 Task: Review and update tasks in the Employee Onboarding project, including assigning tasks and setting due dates.
Action: Mouse moved to (1038, 169)
Screenshot: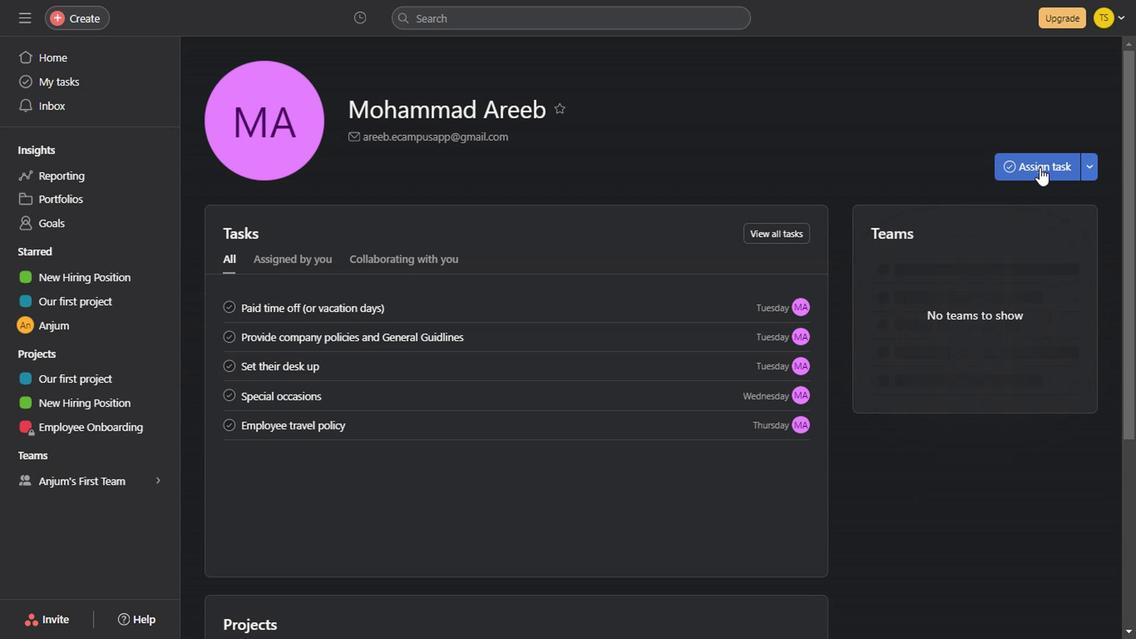 
Action: Mouse pressed left at (1038, 169)
Screenshot: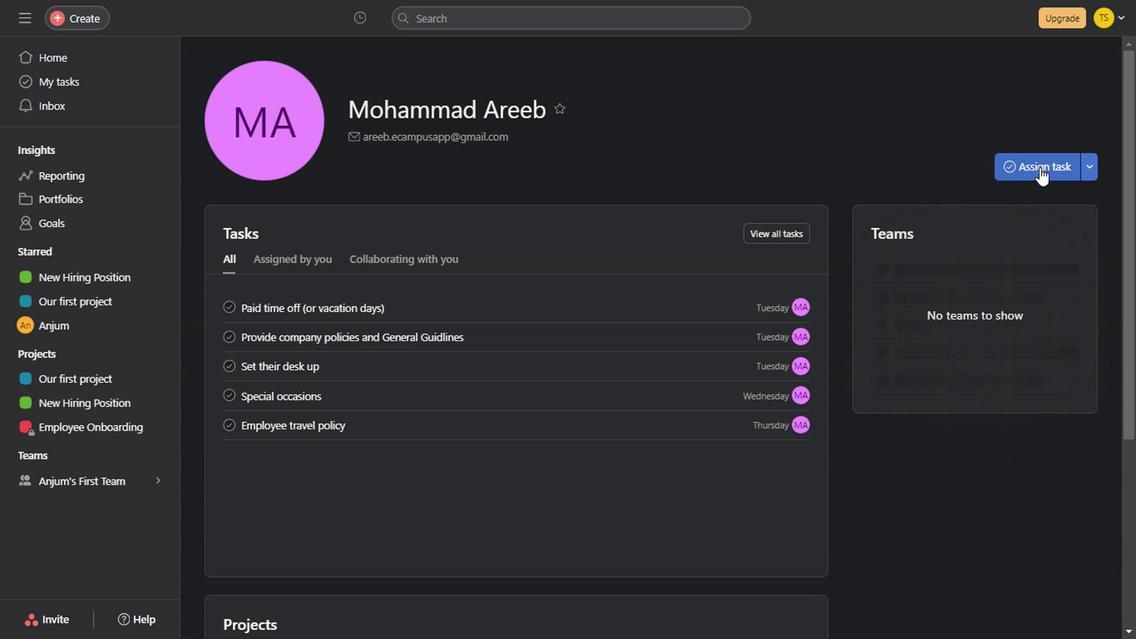 
Action: Mouse moved to (813, 424)
Screenshot: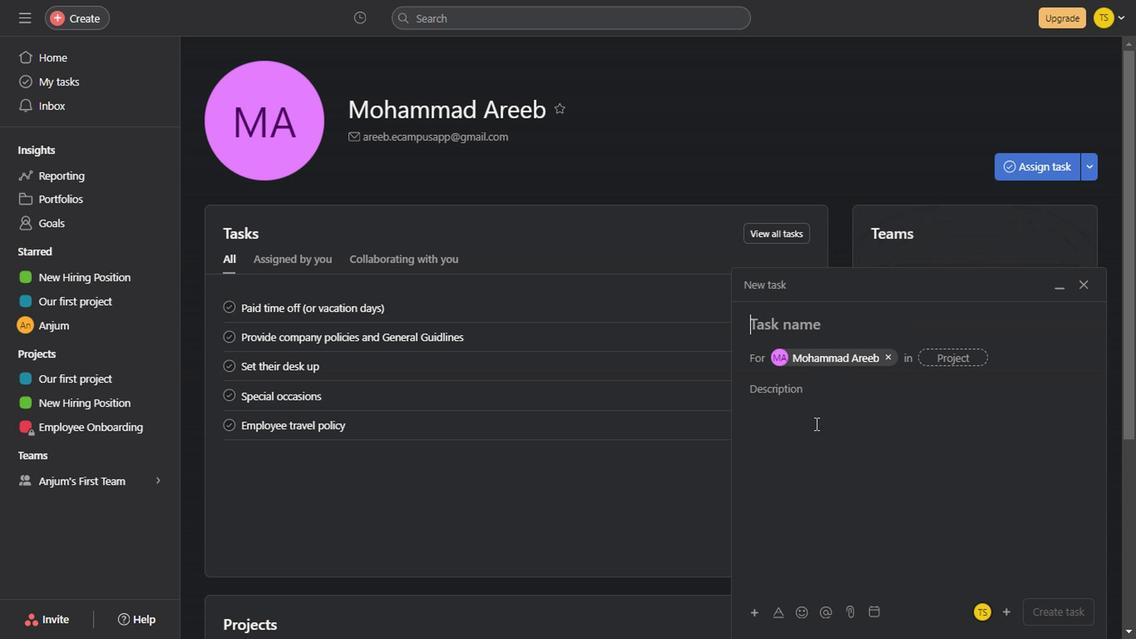 
Action: Mouse pressed left at (813, 424)
Screenshot: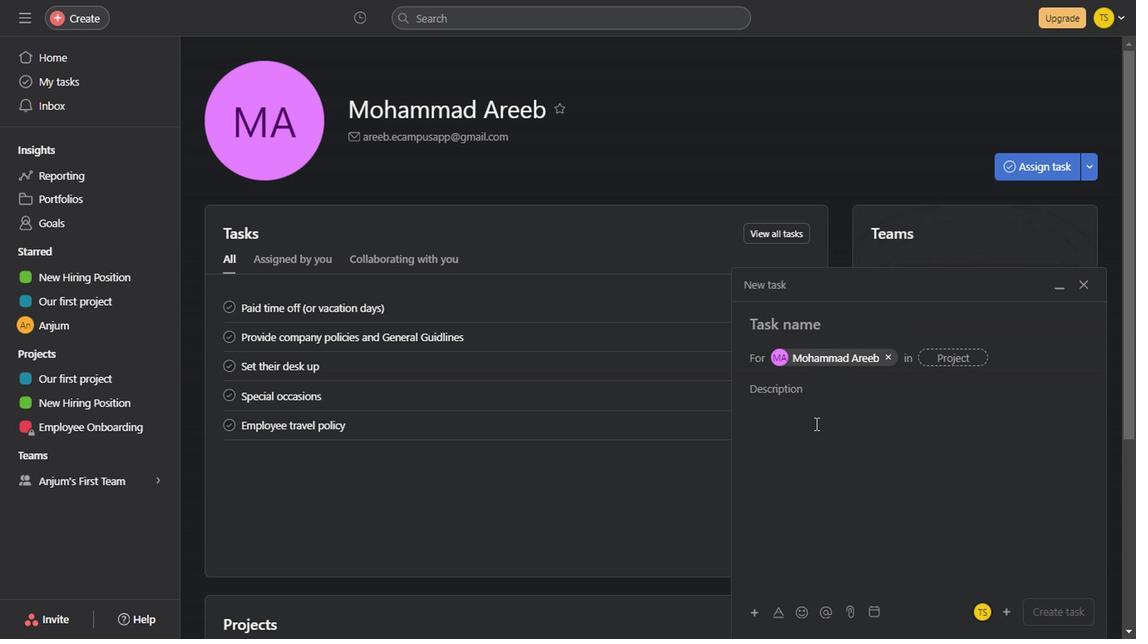 
Action: Key pressed <Key.shift>Hi<Key.space><Key.shift>Areeb,<Key.enter><Key.enter><Key.shift>Here's<Key.space>below<Key.space>the<Key.backspace><Key.backspace><Key.backspace><Key.backspace><Key.space>your<Key.space>to<Key.space>do<Key.space>task<Key.space>list<Key.shift_r>:<Key.enter><Key.enter><Key.shift><Key.backspace><Key.enter><Key.enter><Key.backspace>1.<Key.space><Key.shift><Key.shift><Key.shift><Key.shift><Key.shift><Key.shift><Key.shift><Key.shift><Key.shift><Key.shift><Key.shift><Key.shift><Key.shift><Key.shift><Key.shift><Key.shift><Key.shift><Key.shift><Key.shift><Key.shift><Key.shift><Key.shift><Key.shift><Key.shift><Key.shift><Key.shift><Key.shift><Key.shift><Key.shift><Key.shift><Key.shift><Key.shift><Key.shift><Key.shift><Key.shift><Key.shift><Key.shift><Key.shift><Key.shift>Backlinks<Key.space>of<Key.space>spec<Key.backspace>cific<Key.space>pages<Key.space>in<Key.space><Key.shift_r><Key.shift_r>O<Key.shift>G<Key.shift>C<Key.enter><Key.shift>Blogs<Key.space>for<Key.space><Key.shift_r>O<Key.shift>GC,<Key.space><Key.shift_r>O<Key.shift>D<Key.shift>C,<Key.space><Key.shift>B<Key.shift_r>L<Key.shift>S<Key.space><Key.shift><Key.shift><Key.shift><Key.shift><Key.shift><Key.shift><Key.shift><Key.shift><Key.shift><Key.shift><Key.shift><Key.shift><Key.shift><Key.shift><Key.shift><Key.shift><Key.shift><Key.shift><Key.shift><Key.shift><Key.shift><Key.shift><Key.shift>%&<Key.backspace><Key.backspace><Key.shift><Key.shift><Key.shift><Key.shift><Key.shift><Key.shift><Key.shift><Key.shift>Z<Key.backspace><Key.shift_r><Key.shift_r><Key.shift_r><Key.shift_r>&<Key.space><Key.shift>DE<Key.shift><Key.shift>C.<Key.up><Key.right><Key.right><Key.left>.<Key.down><Key.enter><Key.shift>Social<Key.space><Key.shift_r><Key.shift_r>Media<Key.space>post<Key.space>for<Key.space><Key.shift>Christmas.<Key.enter><Key.shift>Socia;l<Key.backspace><Key.backspace>l<Key.space><Key.shift_r>Media<Key.space><Key.shift_r>P<Key.backspace>post<Key.space>for<Key.space><Key.shift_r><Key.shift_r>New<Key.space><Key.shift_r><Key.shift_r><Key.shift_r><Key.shift_r>Year.<Key.enter><Key.shift>R<Key.backspace><Key.shift><Key.shift><Key.shift><Key.shift><Key.shift><Key.shift>Fevicon<Key.space>for<Key.space><Key.shift><Key.shift><Key.shift><Key.shift><Key.shift><Key.shift><Key.shift>DEC<Key.space><Key.shift_r><Key.shift_r><Key.shift_r><Key.shift_r><Key.shift_r><Key.shift_r><Key.shift_r>Blog.<Key.enter><Key.enter><Key.enter><Key.shift><Key.shift><Key.shift>Thanks
Screenshot: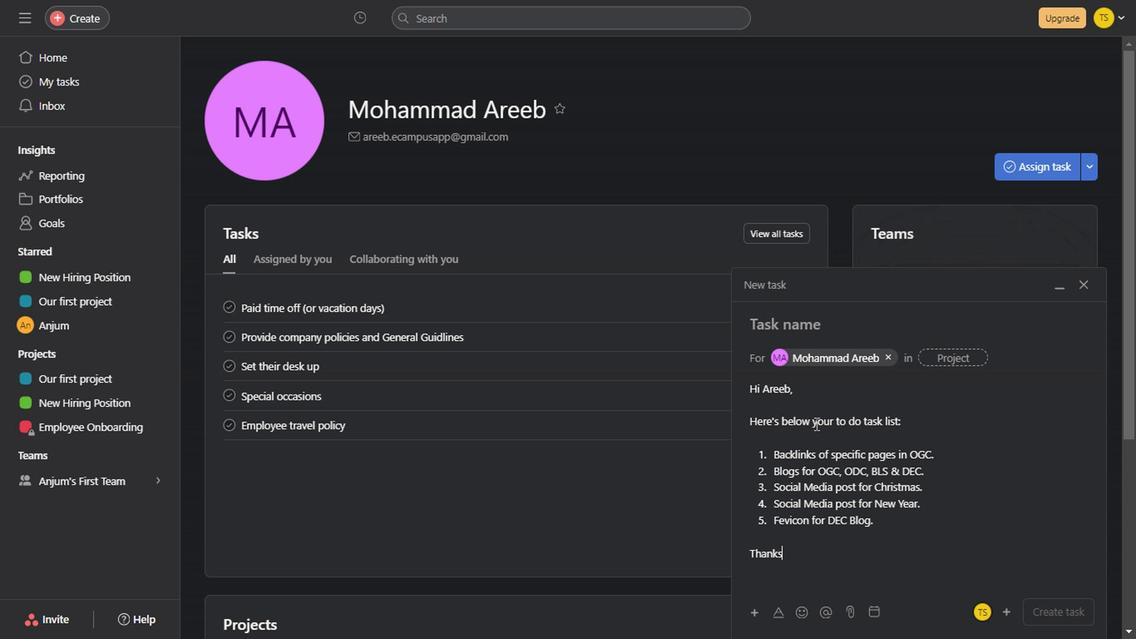
Action: Mouse moved to (804, 604)
Screenshot: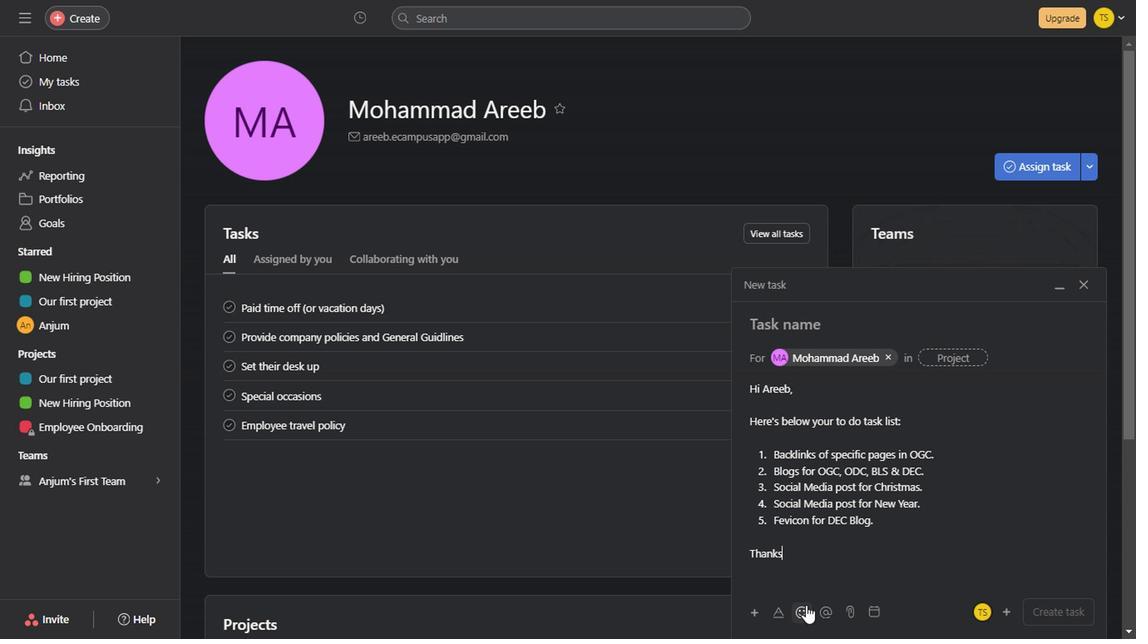 
Action: Mouse pressed left at (804, 604)
Screenshot: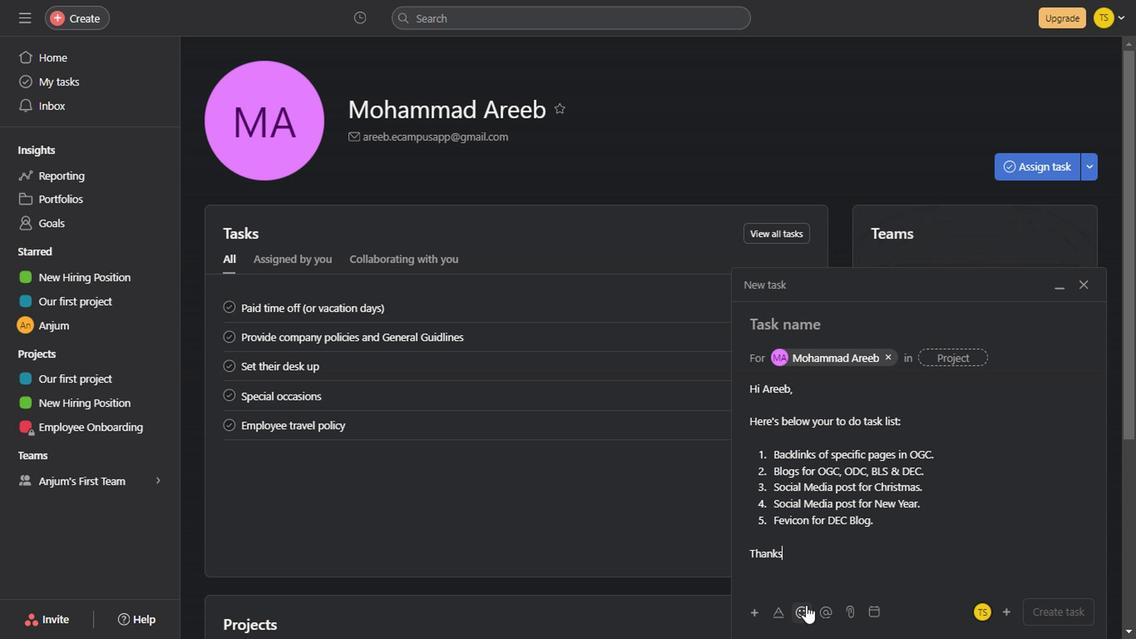 
Action: Mouse moved to (923, 483)
Screenshot: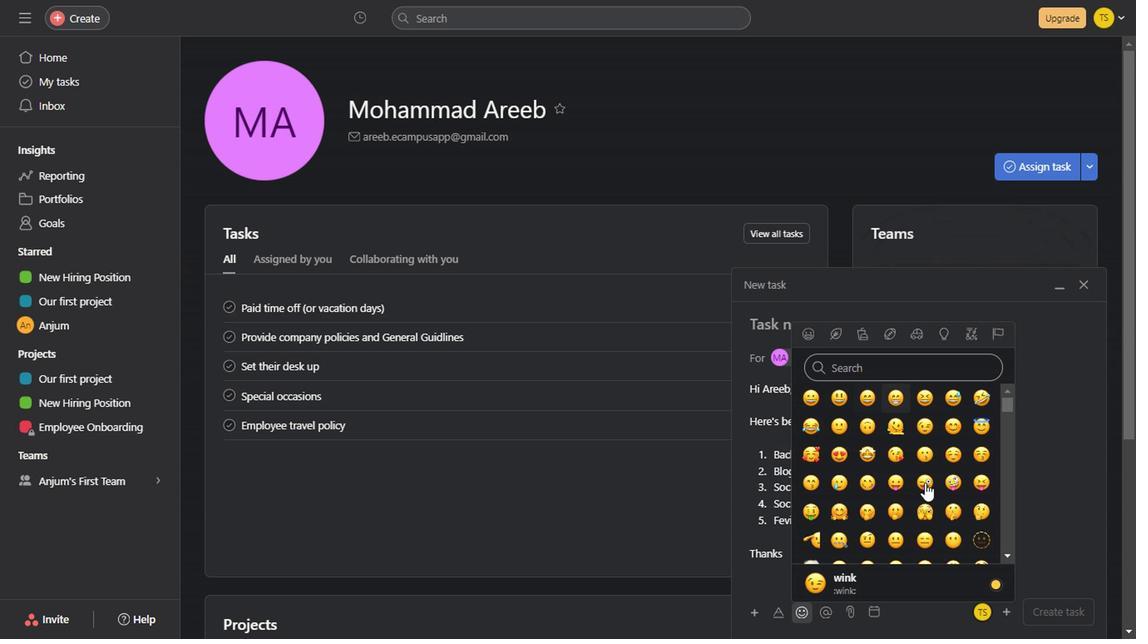 
Action: Mouse scrolled (923, 482) with delta (0, -1)
Screenshot: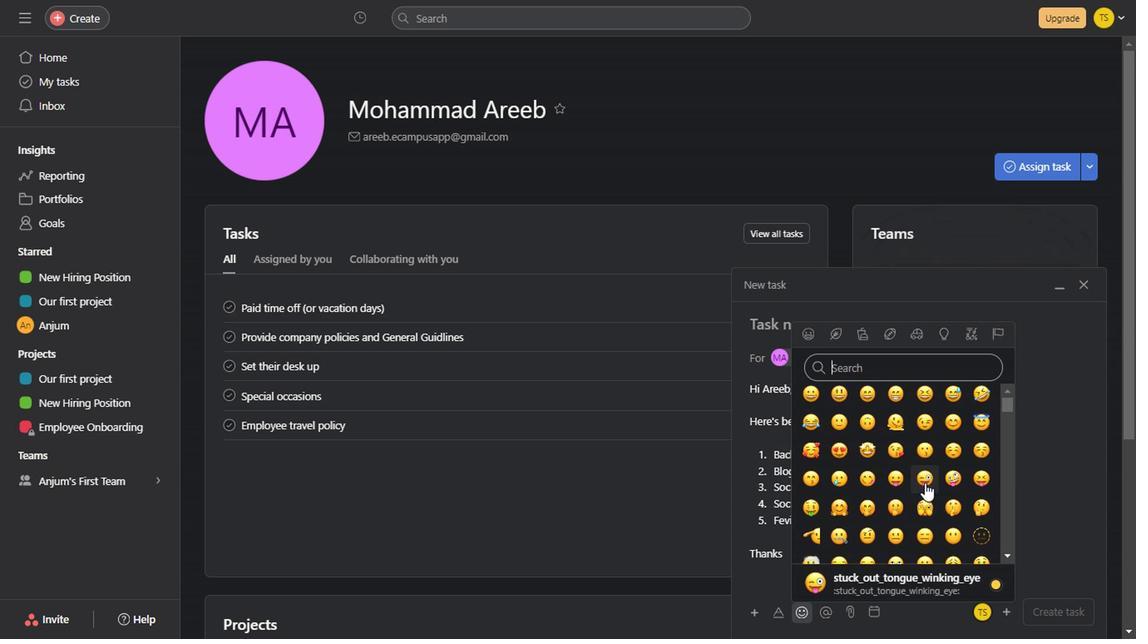 
Action: Mouse scrolled (923, 482) with delta (0, -1)
Screenshot: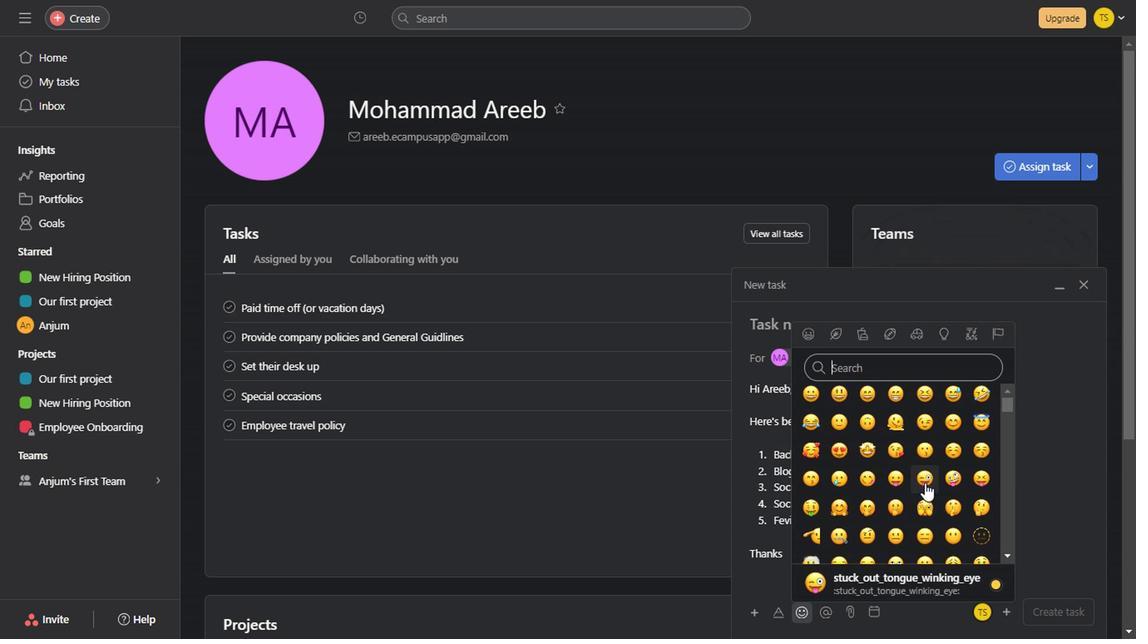
Action: Mouse scrolled (923, 482) with delta (0, -1)
Screenshot: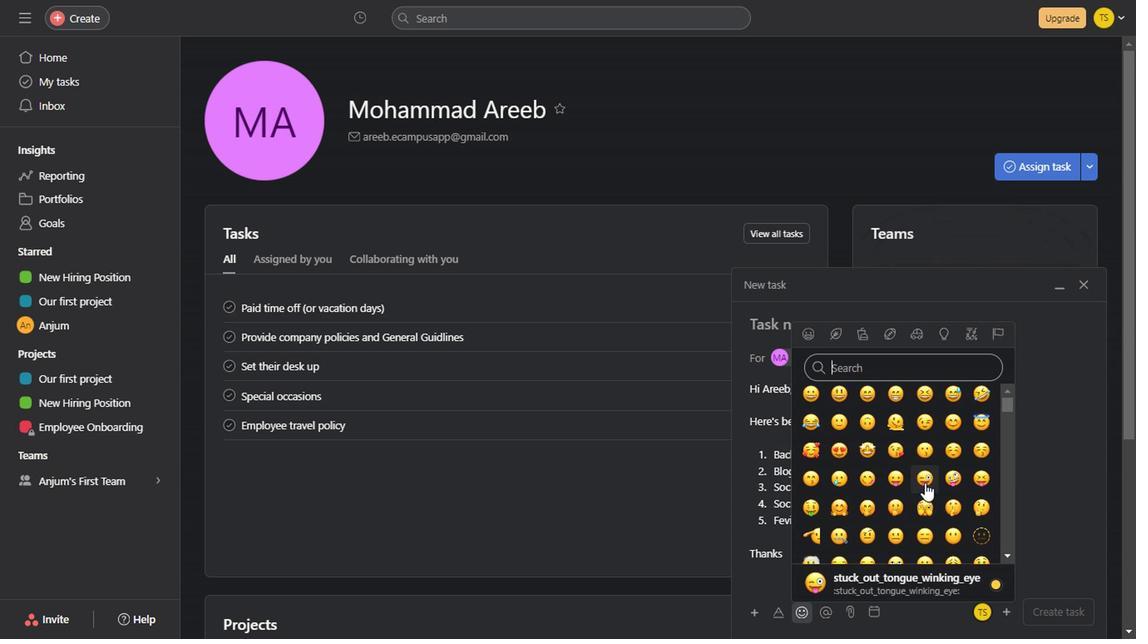 
Action: Mouse scrolled (923, 482) with delta (0, -1)
Screenshot: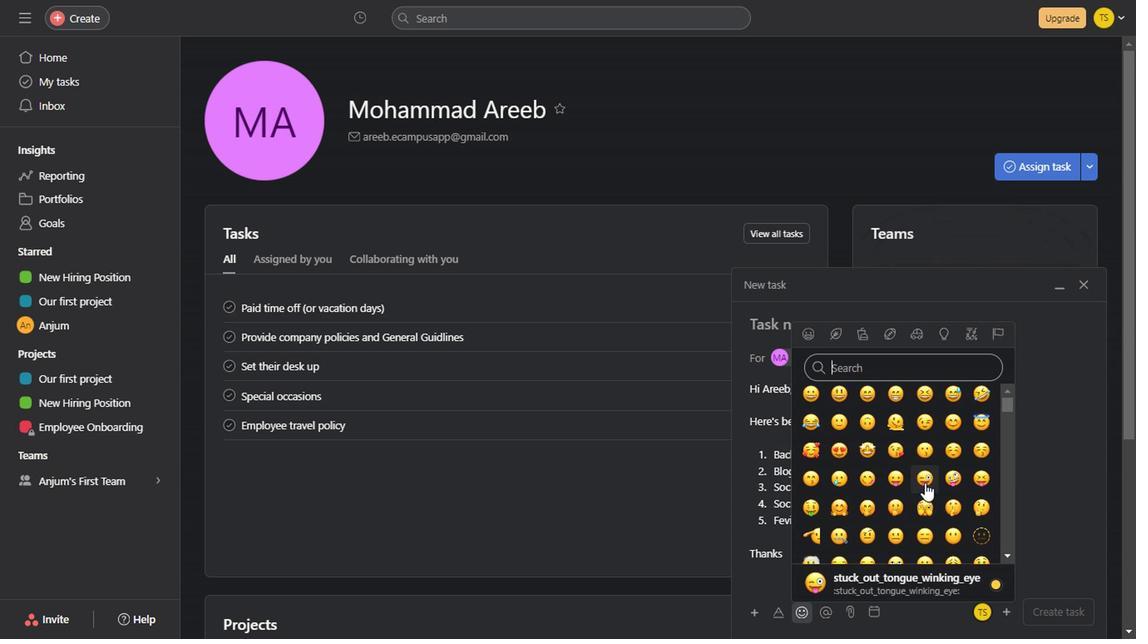 
Action: Mouse scrolled (923, 482) with delta (0, -1)
Screenshot: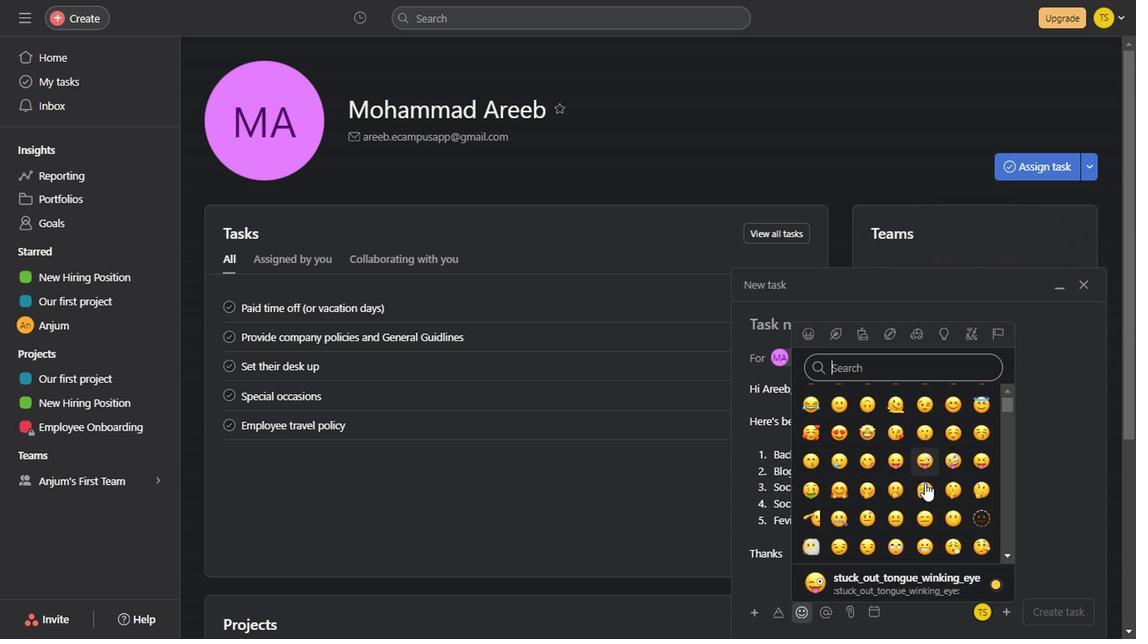 
Action: Mouse scrolled (923, 482) with delta (0, -1)
Screenshot: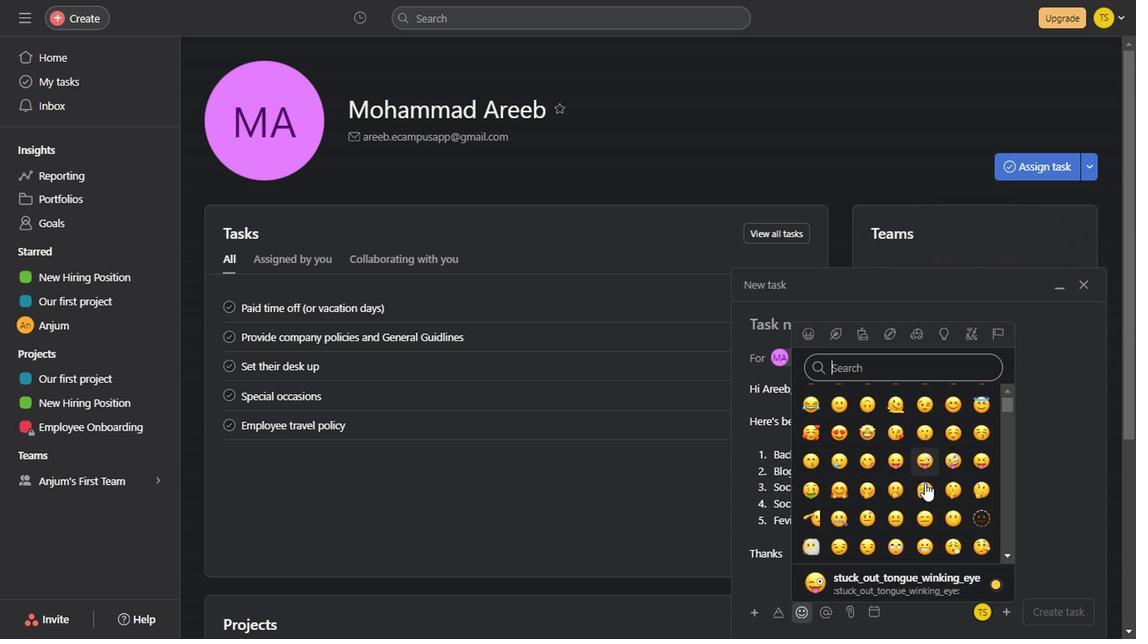 
Action: Mouse scrolled (923, 482) with delta (0, -1)
Screenshot: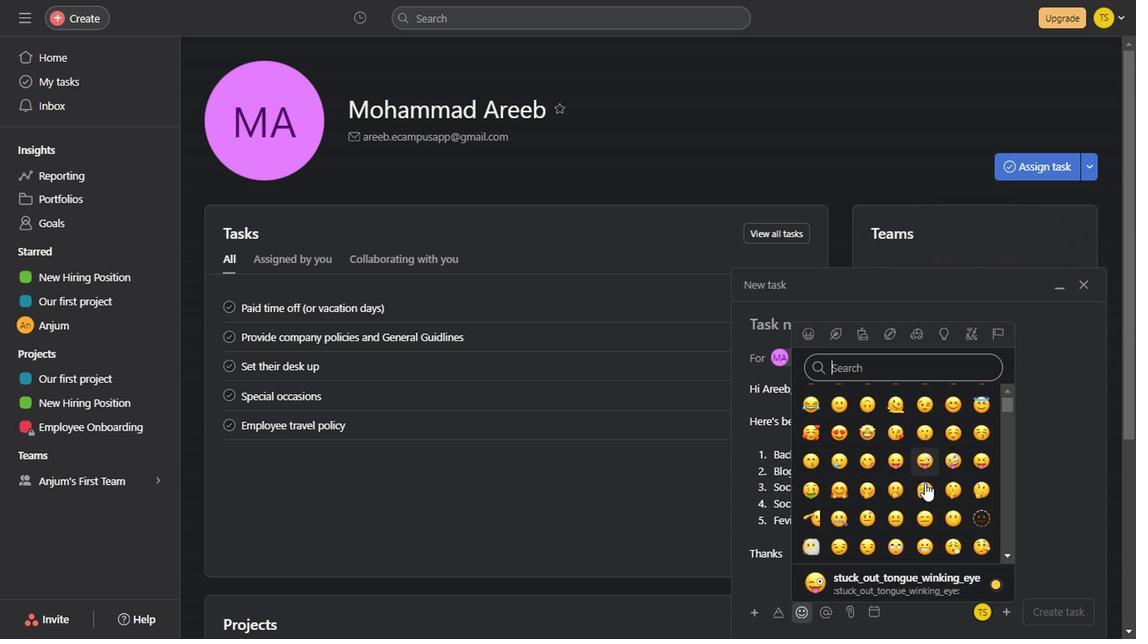 
Action: Mouse scrolled (923, 482) with delta (0, -1)
Screenshot: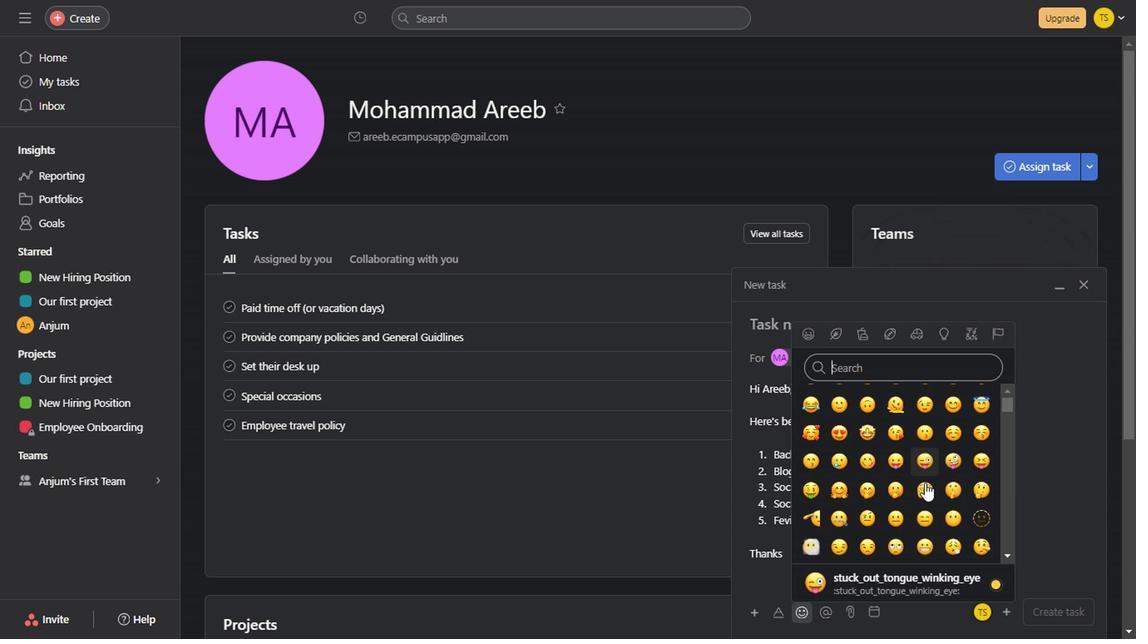 
Action: Mouse scrolled (923, 482) with delta (0, -1)
Screenshot: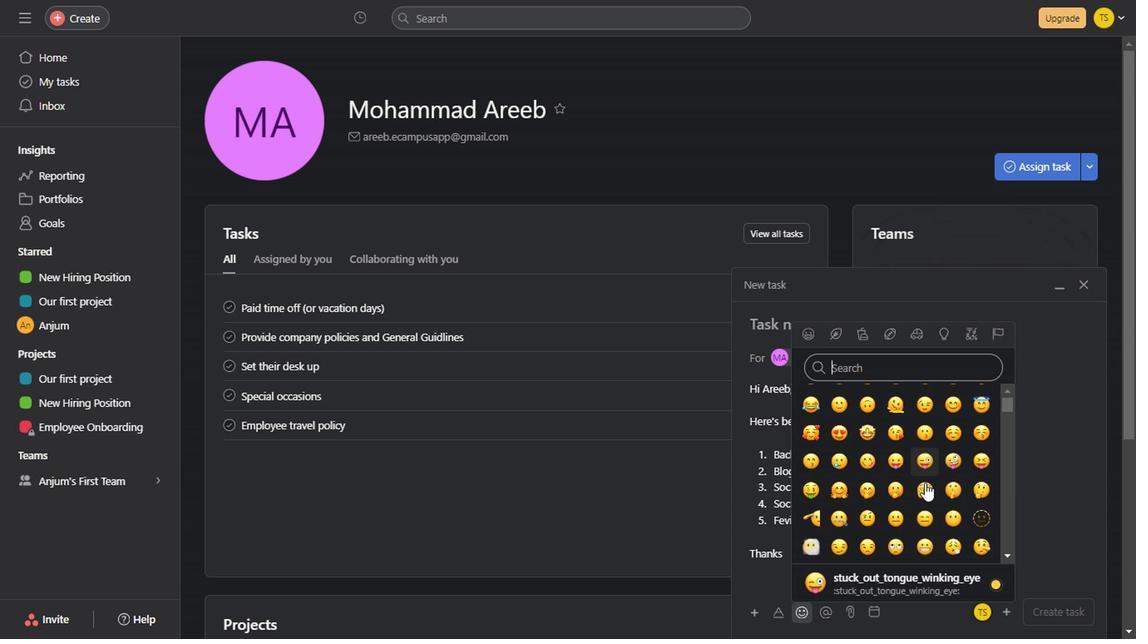 
Action: Mouse scrolled (923, 482) with delta (0, -1)
Screenshot: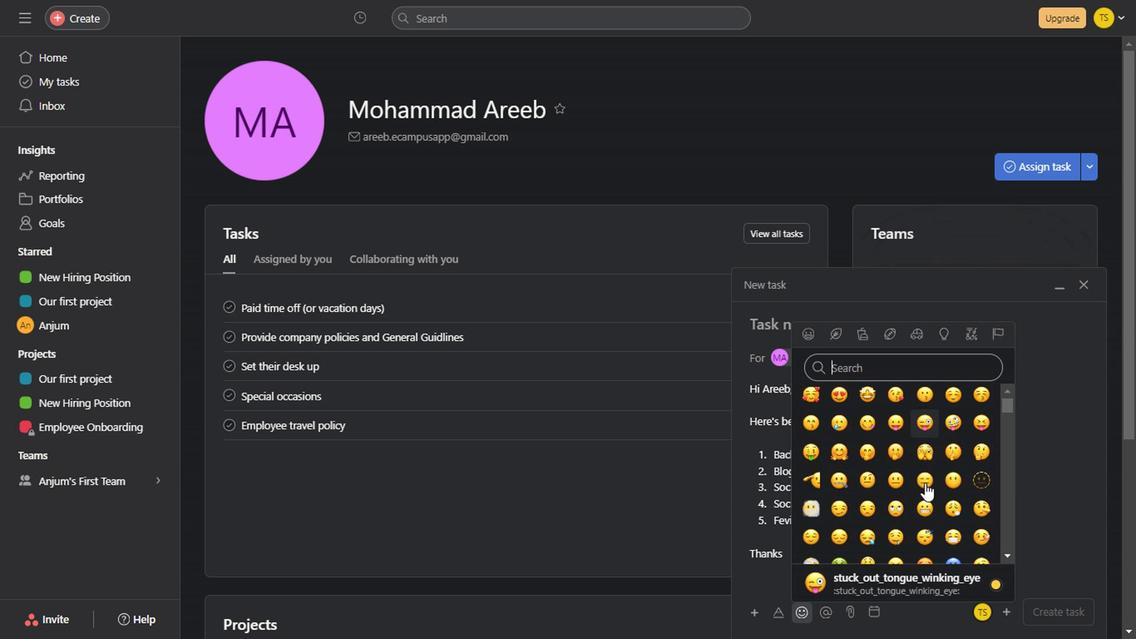 
Action: Mouse scrolled (923, 482) with delta (0, -1)
Screenshot: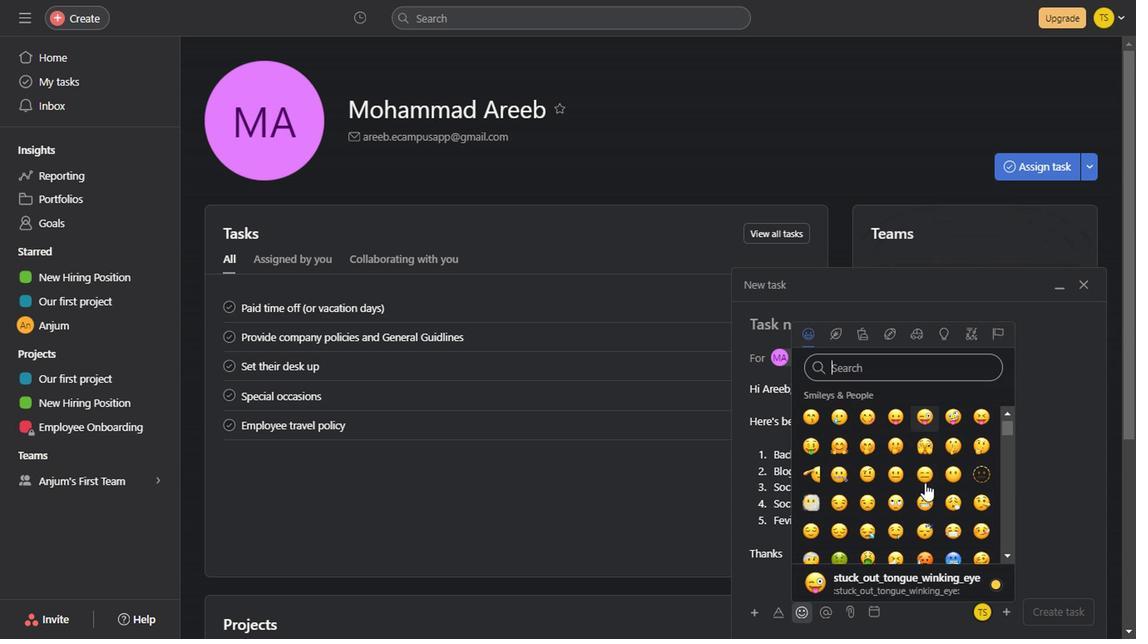 
Action: Mouse scrolled (923, 482) with delta (0, -1)
Screenshot: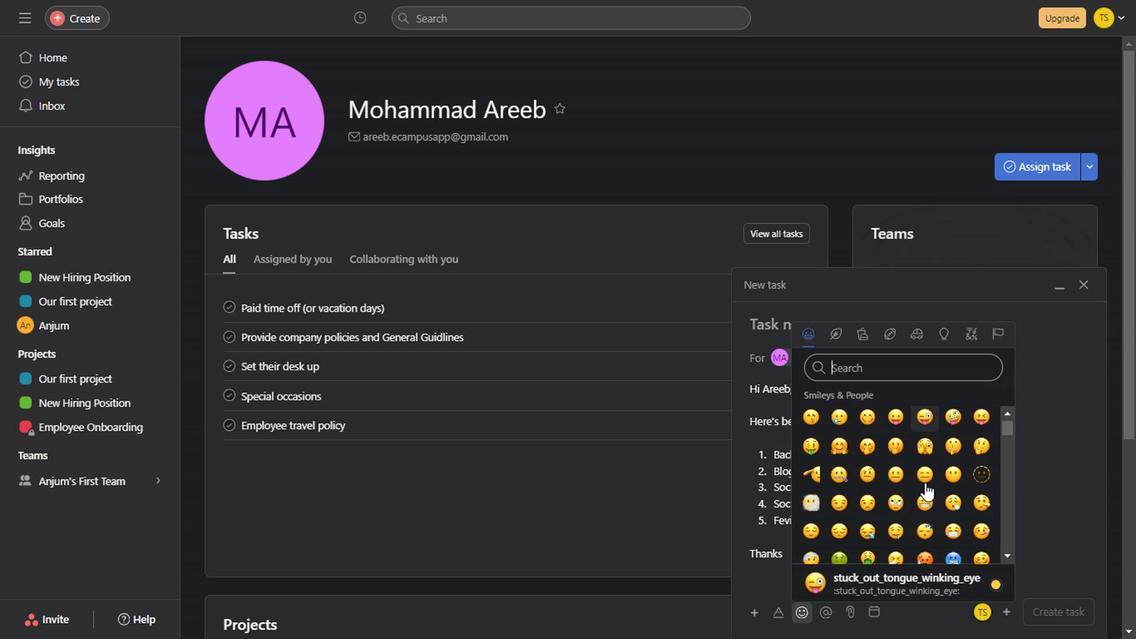 
Action: Mouse scrolled (923, 482) with delta (0, -1)
Screenshot: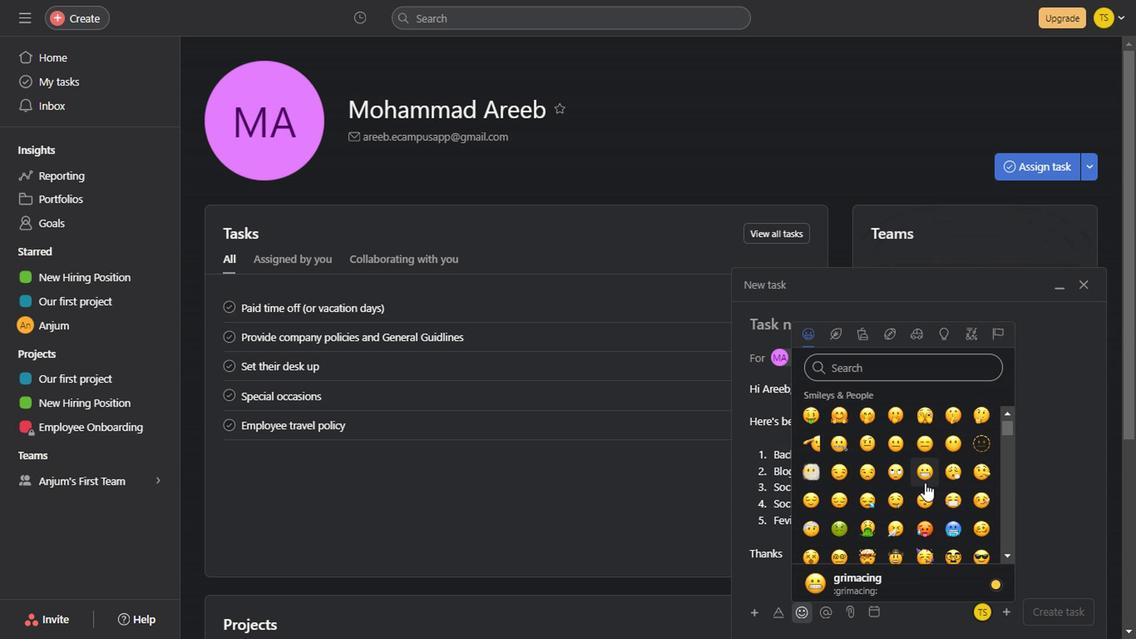 
Action: Mouse scrolled (923, 482) with delta (0, -1)
Screenshot: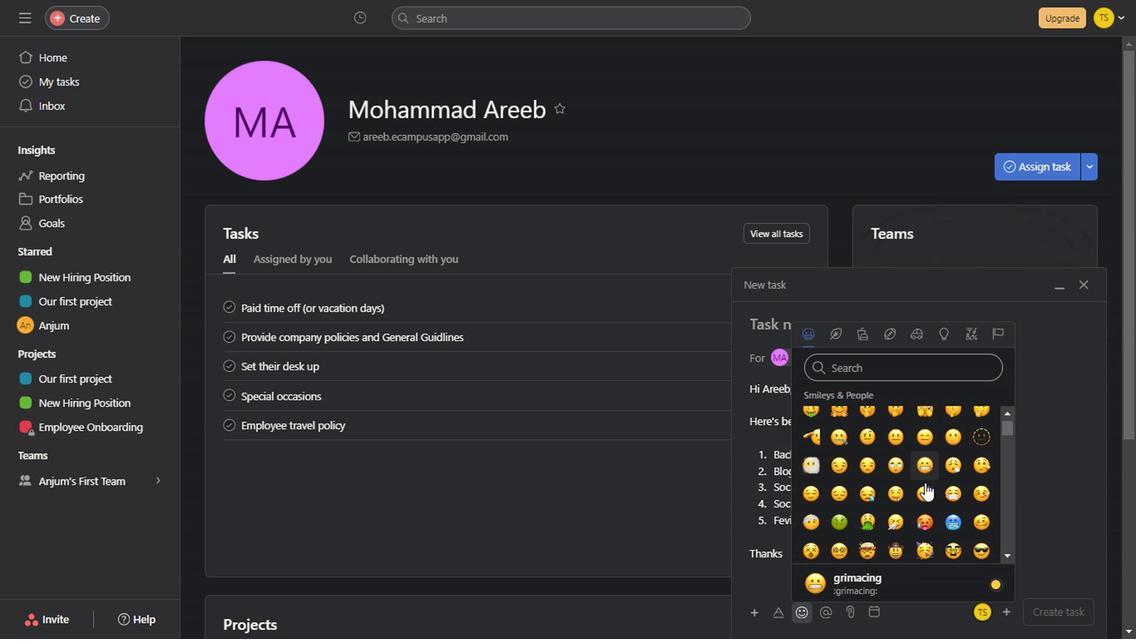 
Action: Mouse scrolled (923, 482) with delta (0, -1)
Screenshot: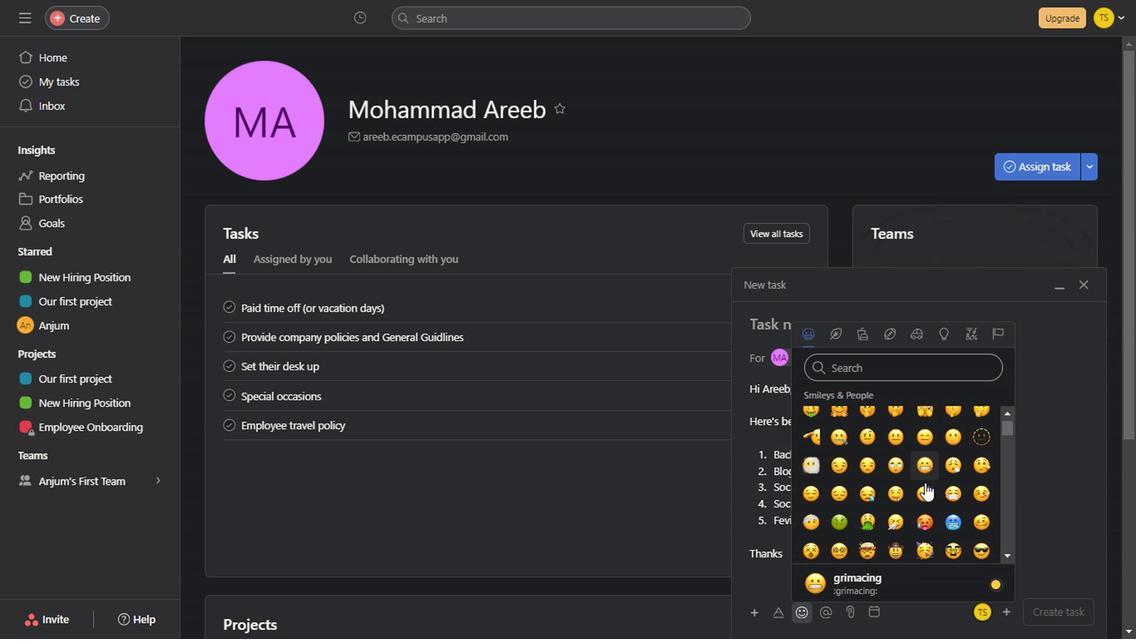 
Action: Mouse scrolled (923, 482) with delta (0, -1)
Screenshot: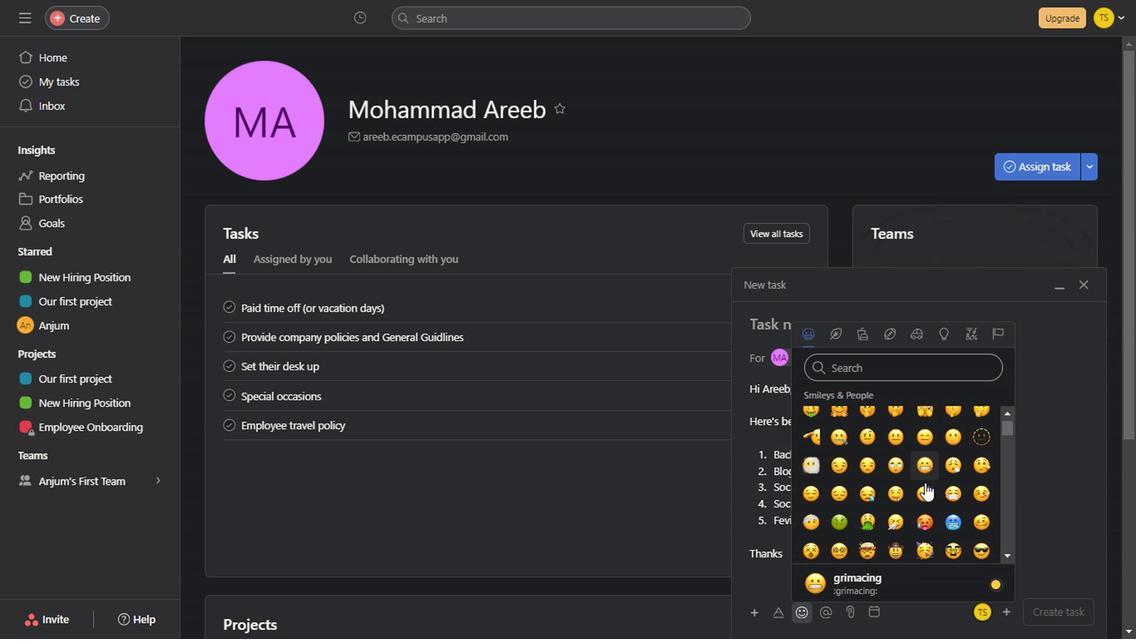 
Action: Mouse scrolled (923, 482) with delta (0, -1)
Screenshot: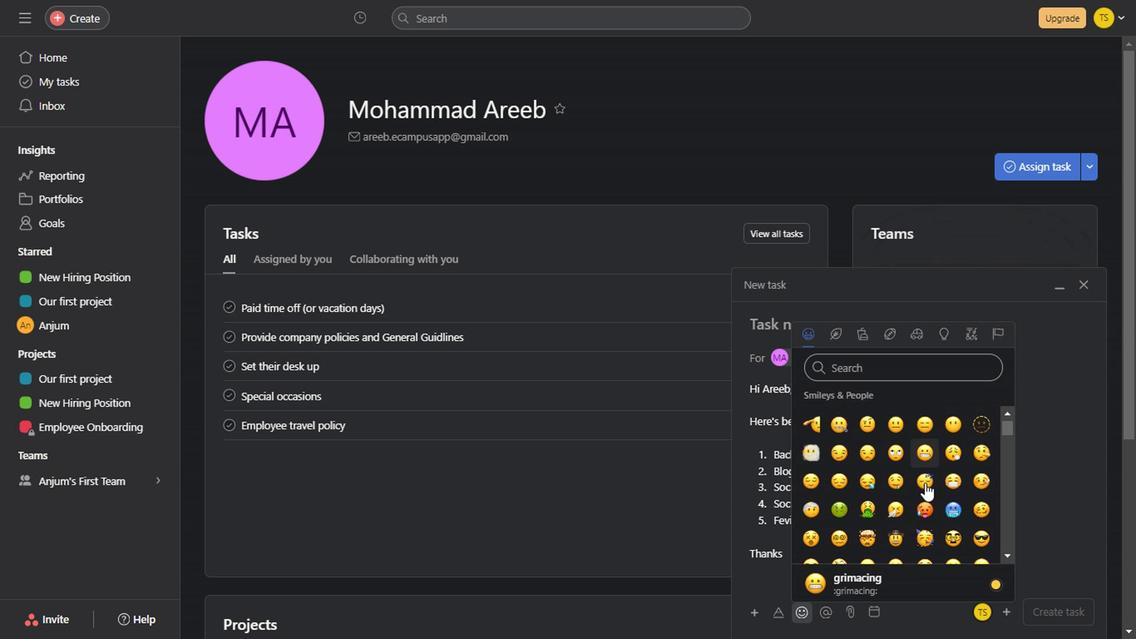 
Action: Mouse scrolled (923, 482) with delta (0, -1)
Screenshot: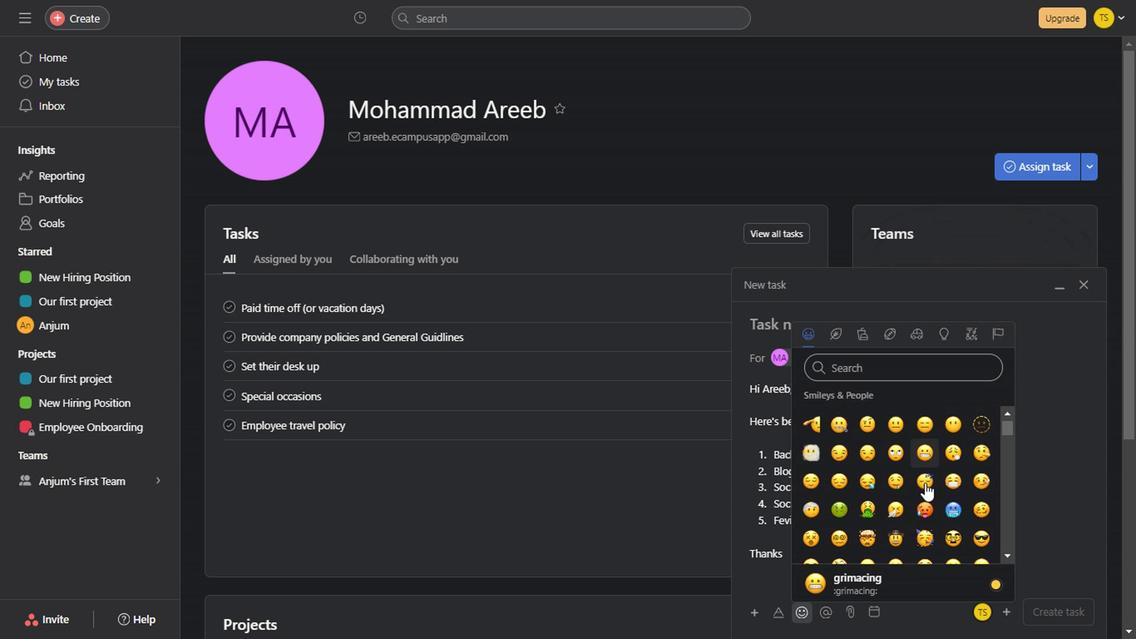 
Action: Mouse scrolled (923, 482) with delta (0, -1)
Screenshot: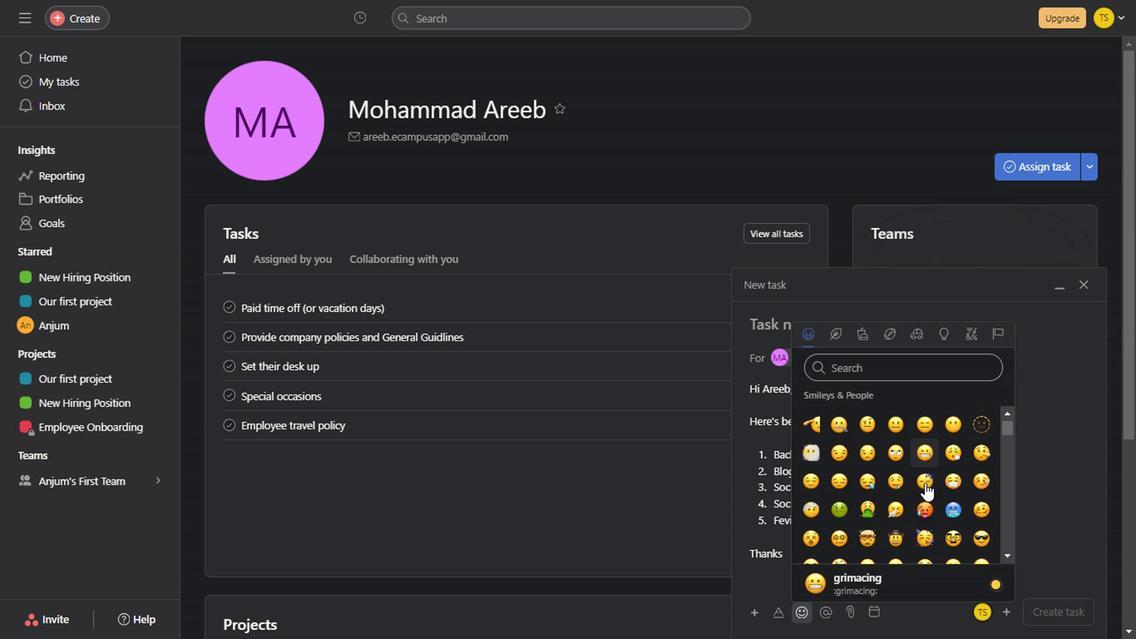 
Action: Mouse scrolled (923, 482) with delta (0, -1)
Screenshot: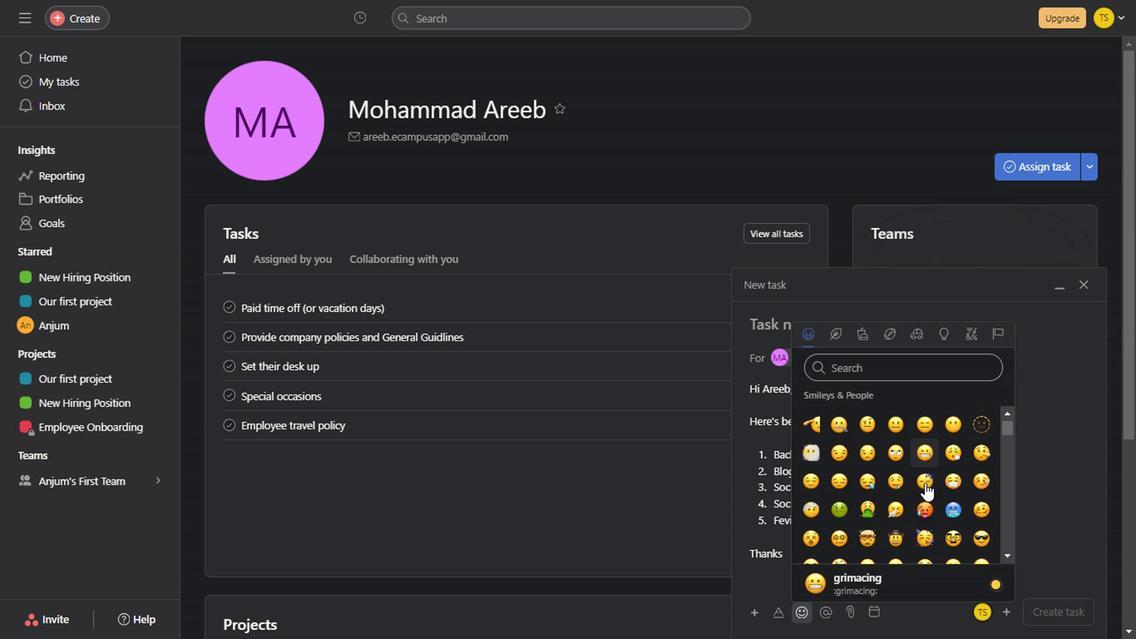 
Action: Mouse scrolled (923, 482) with delta (0, -1)
Screenshot: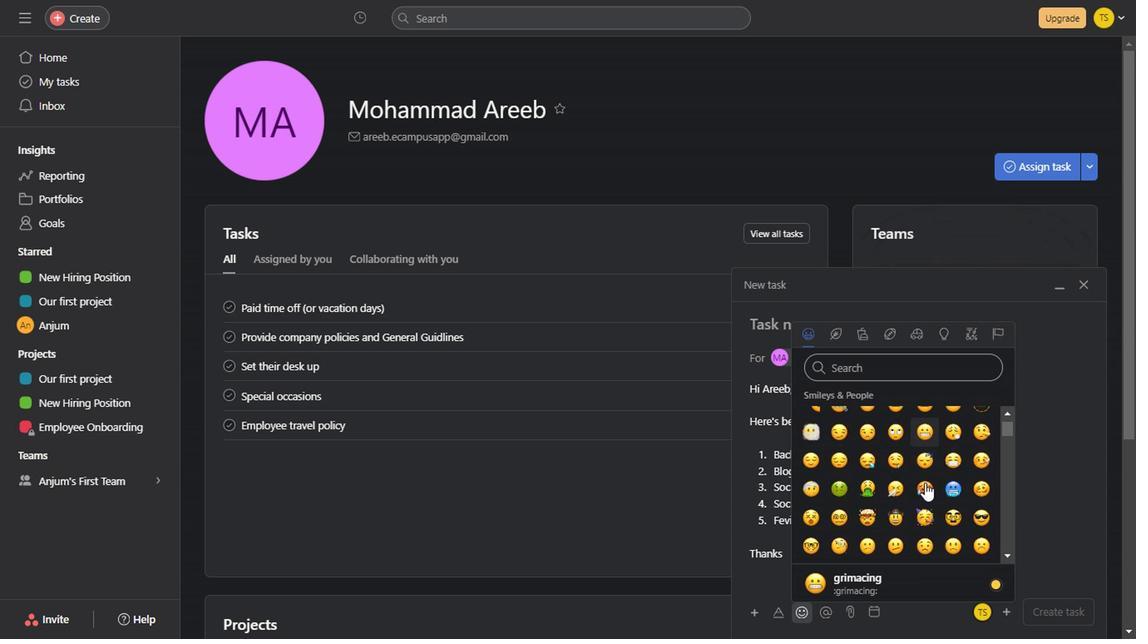 
Action: Mouse scrolled (923, 482) with delta (0, -1)
Screenshot: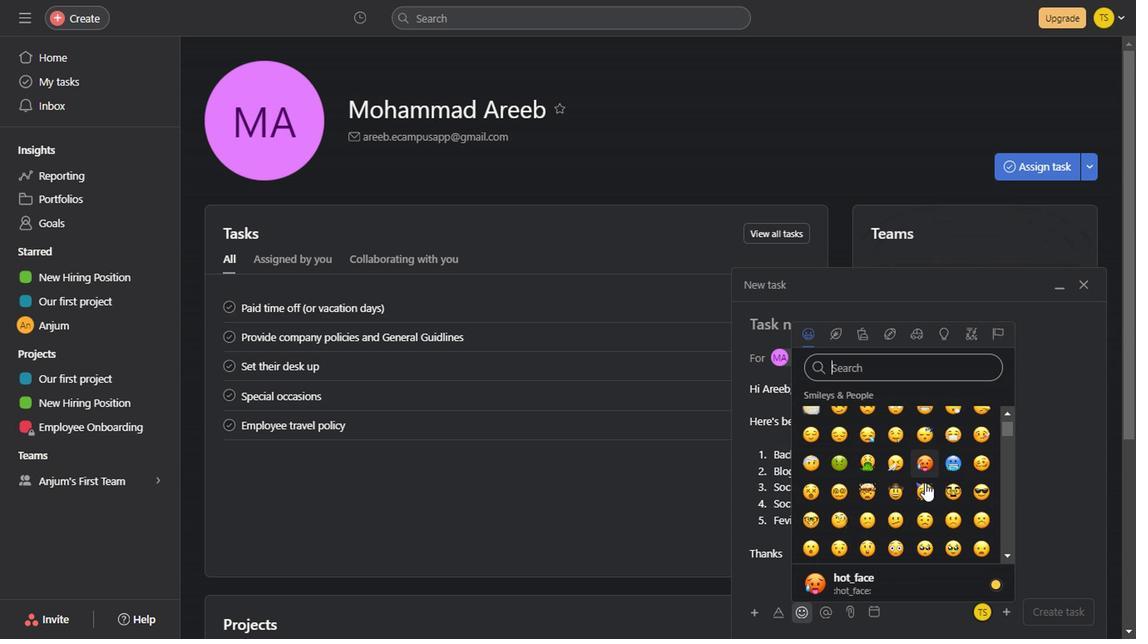 
Action: Mouse scrolled (923, 482) with delta (0, -1)
Screenshot: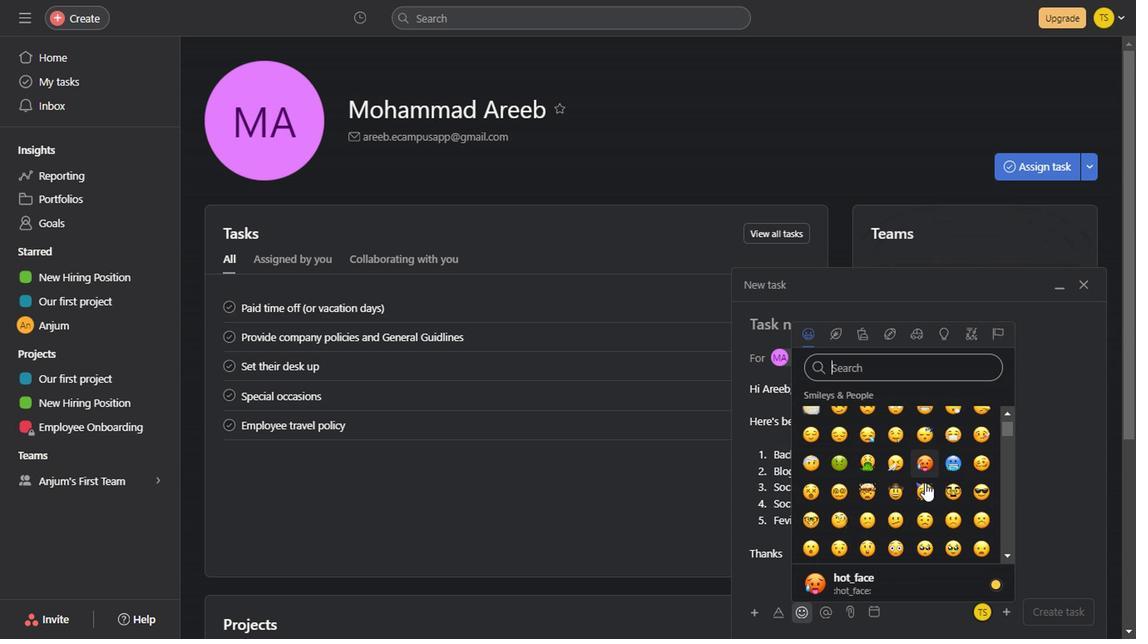 
Action: Mouse scrolled (923, 482) with delta (0, -1)
Screenshot: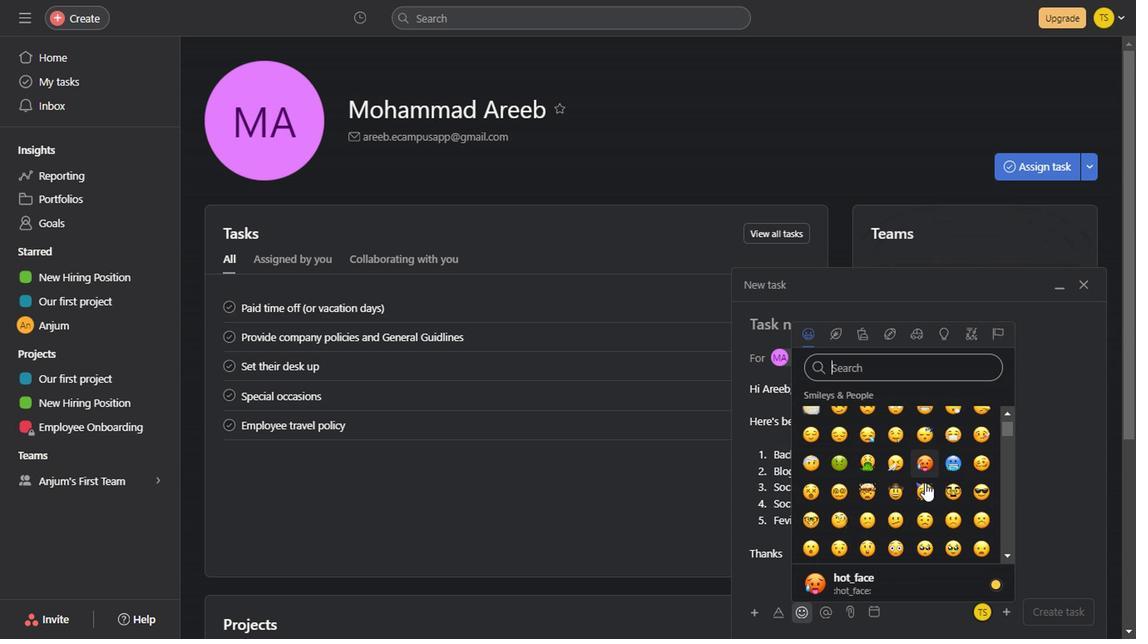 
Action: Mouse scrolled (923, 482) with delta (0, -1)
Screenshot: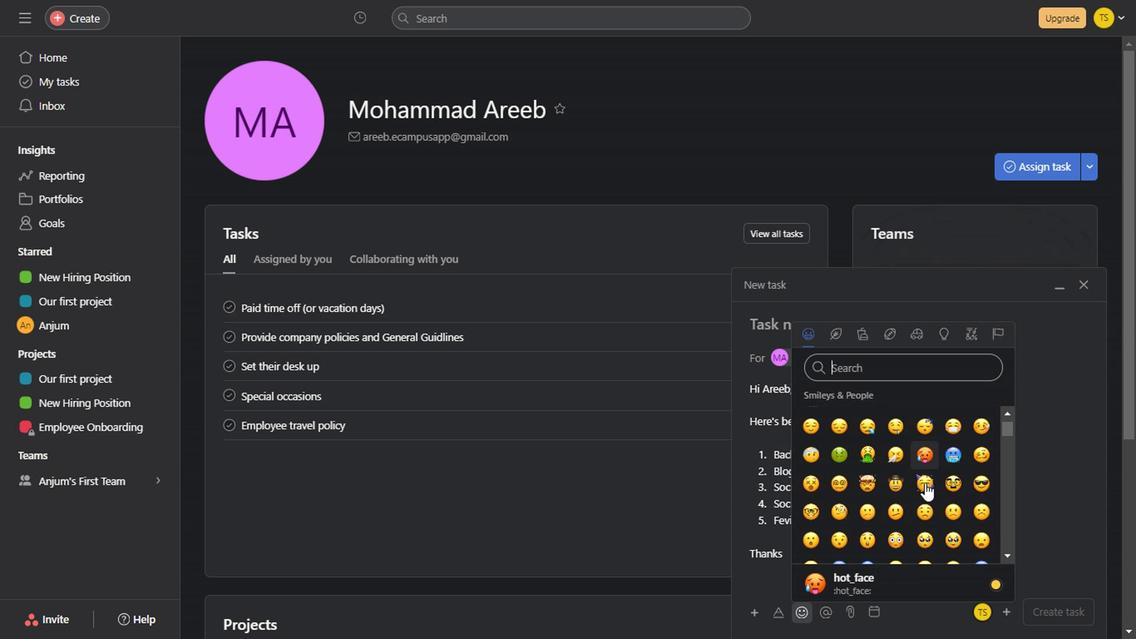 
Action: Mouse scrolled (923, 482) with delta (0, -1)
Screenshot: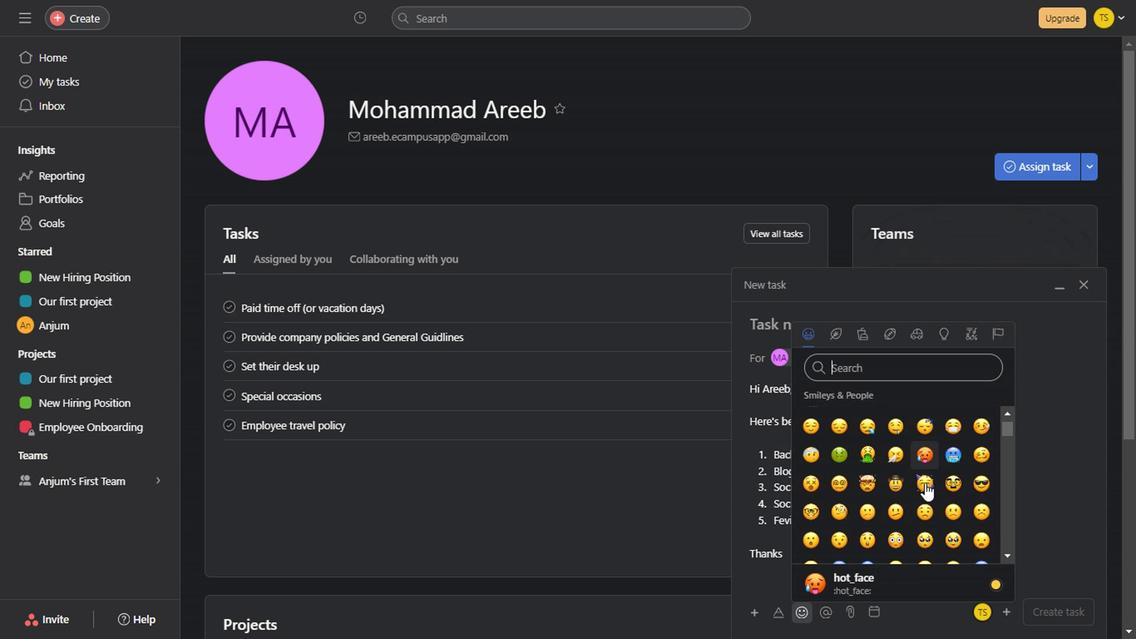 
Action: Mouse scrolled (923, 482) with delta (0, -1)
Screenshot: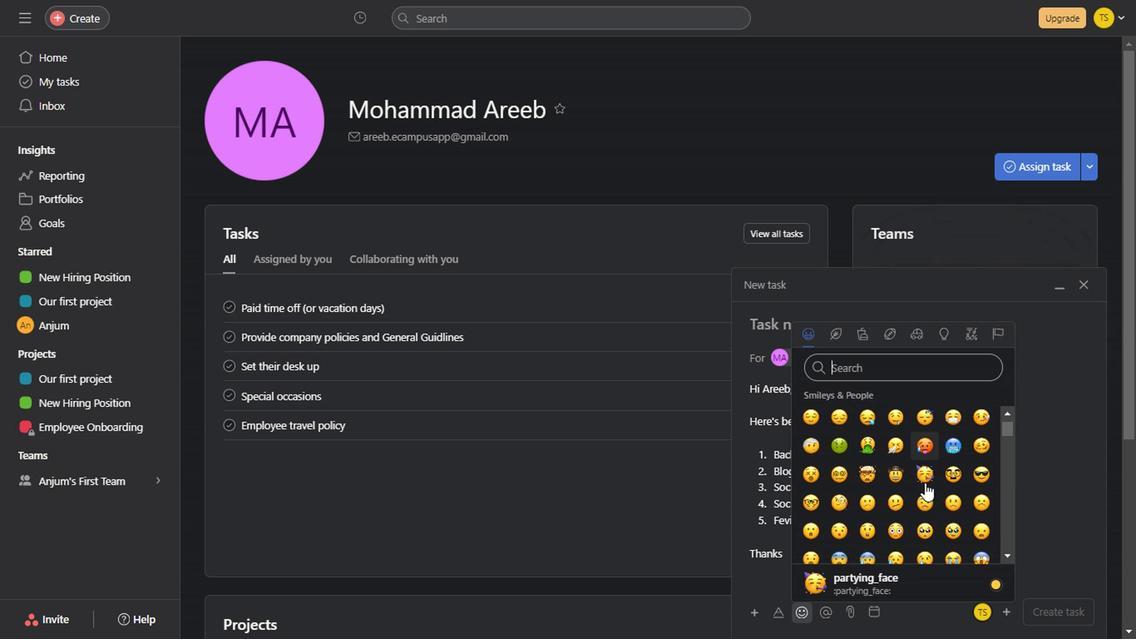 
Action: Mouse scrolled (923, 482) with delta (0, -1)
Screenshot: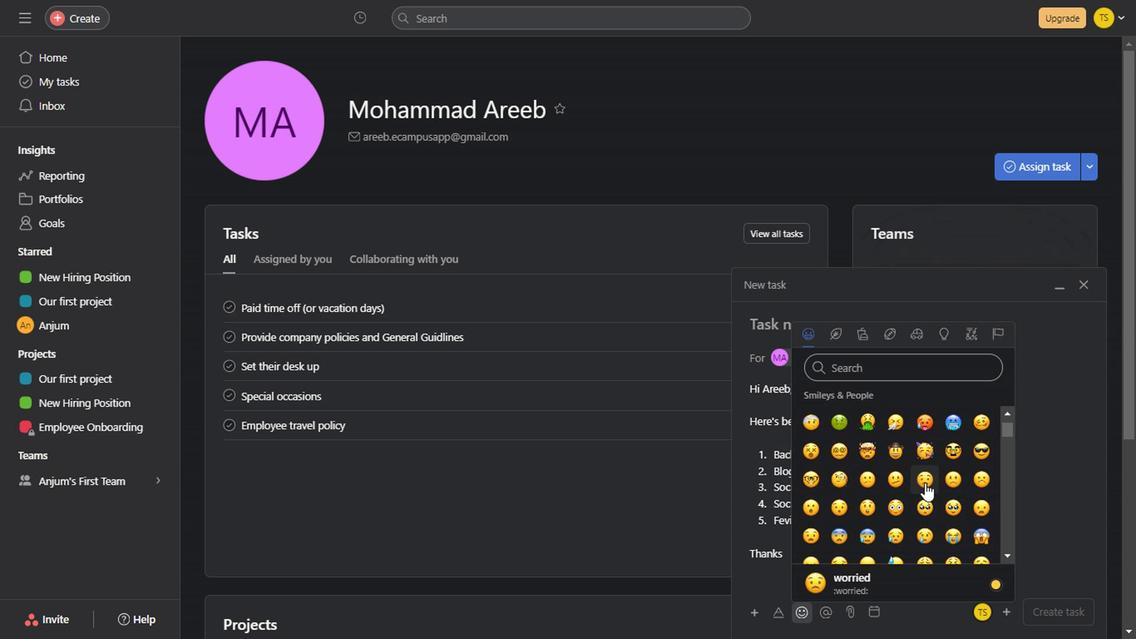 
Action: Mouse scrolled (923, 482) with delta (0, -1)
Screenshot: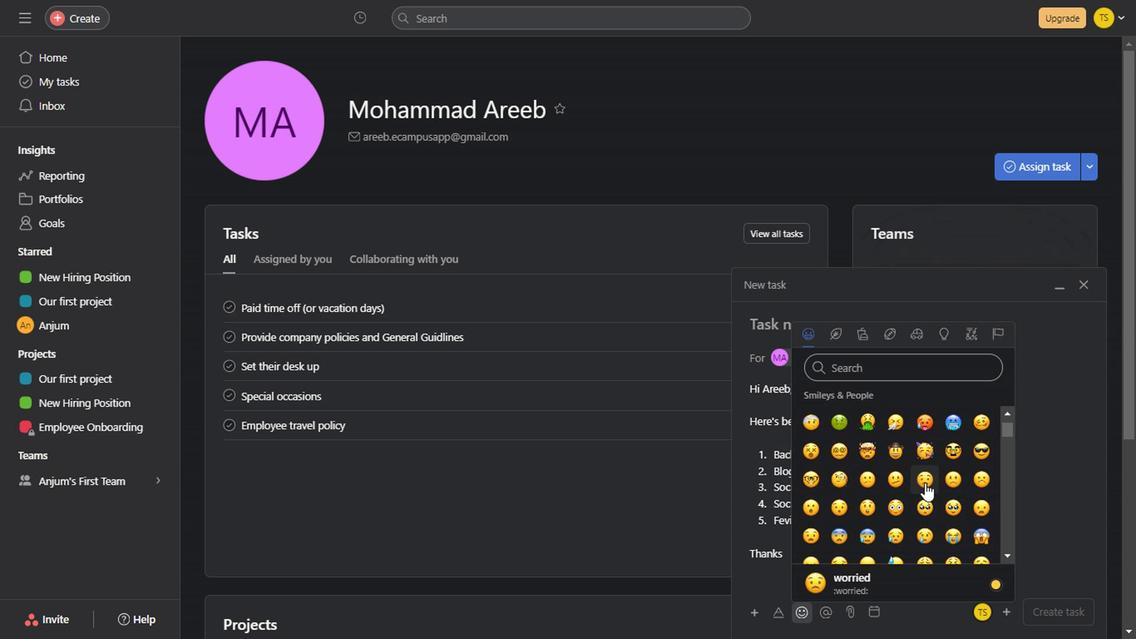 
Action: Mouse scrolled (923, 482) with delta (0, -1)
Screenshot: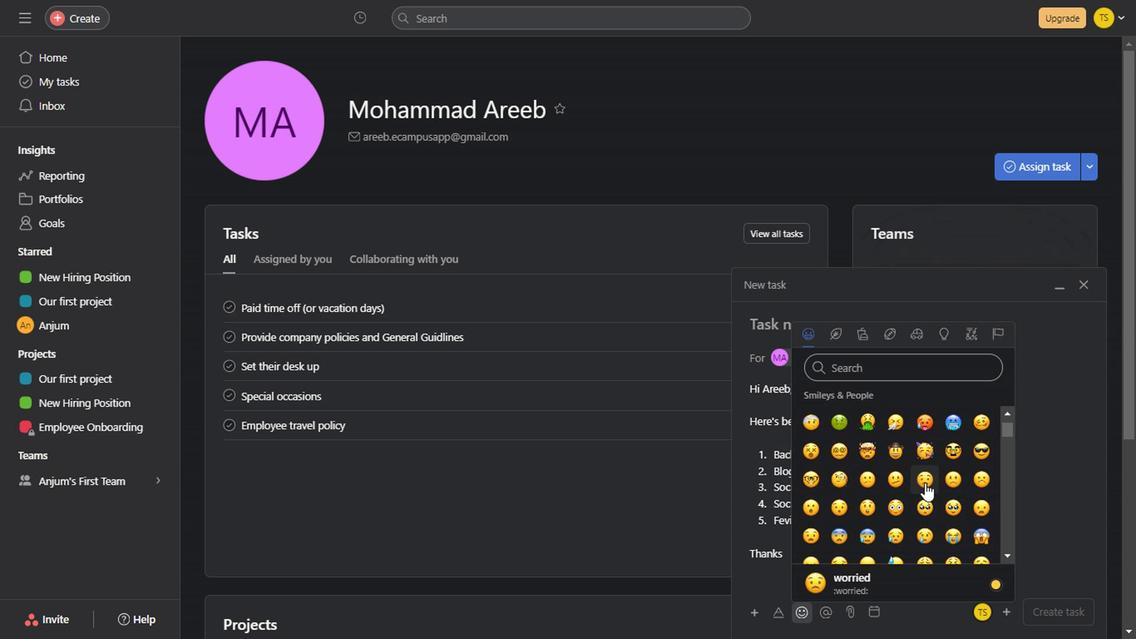 
Action: Mouse scrolled (923, 482) with delta (0, -1)
Screenshot: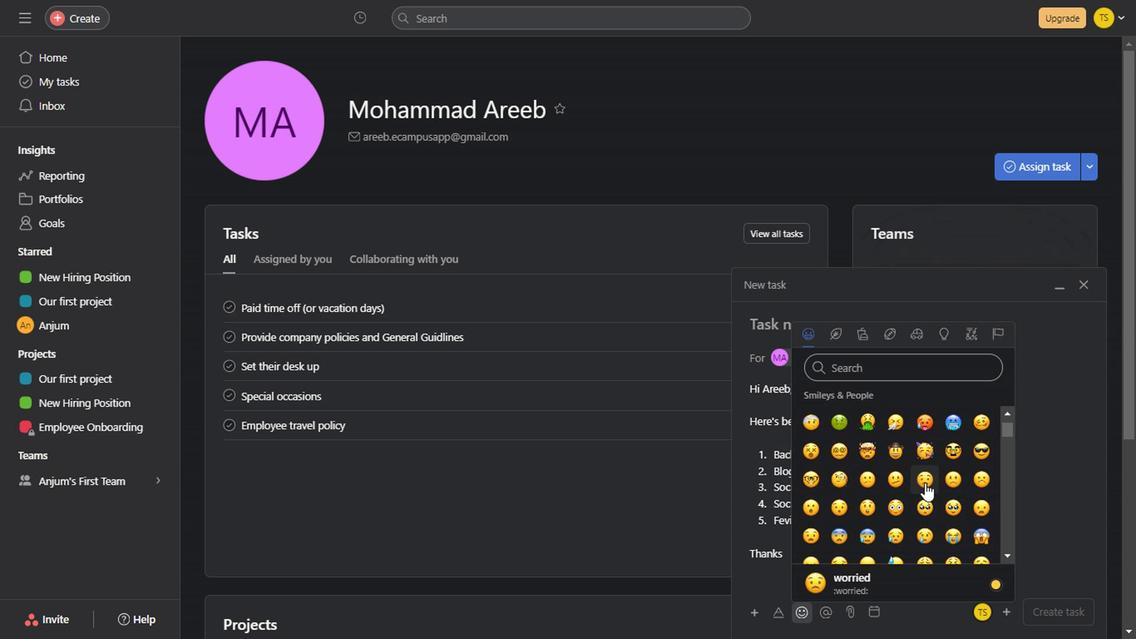 
Action: Mouse scrolled (923, 482) with delta (0, -1)
Screenshot: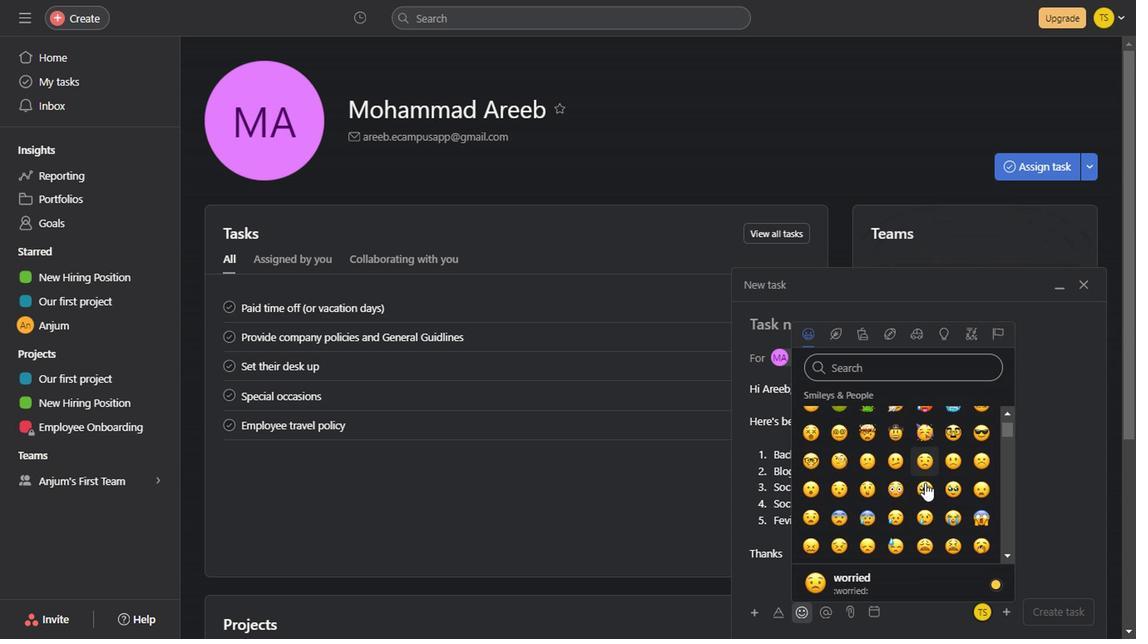 
Action: Mouse scrolled (923, 482) with delta (0, -1)
Screenshot: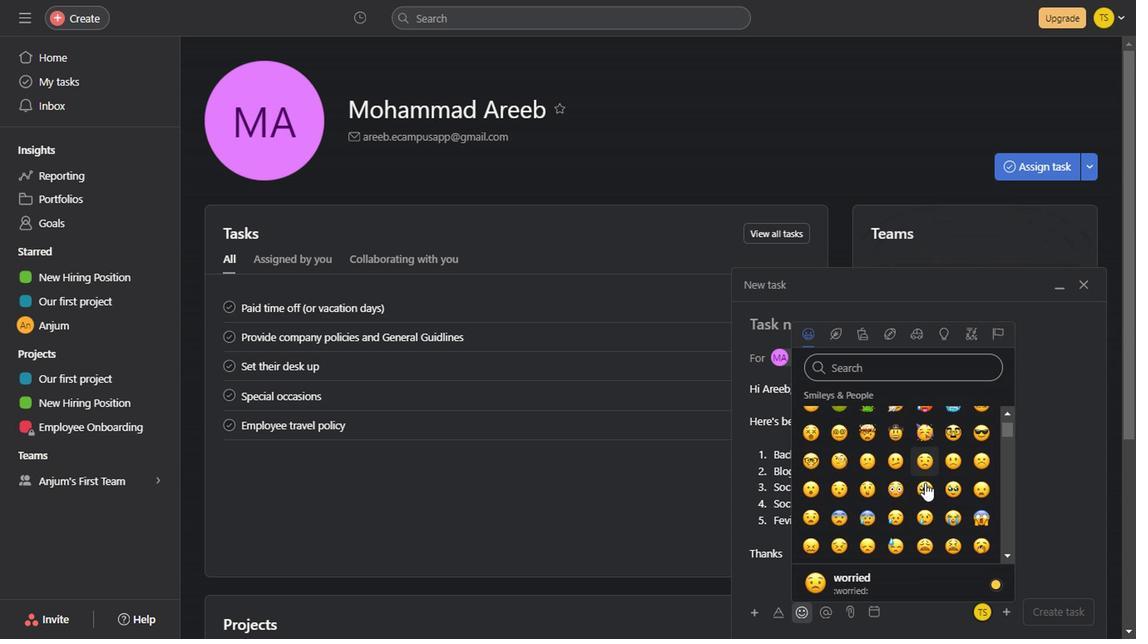 
Action: Mouse scrolled (923, 482) with delta (0, -1)
Screenshot: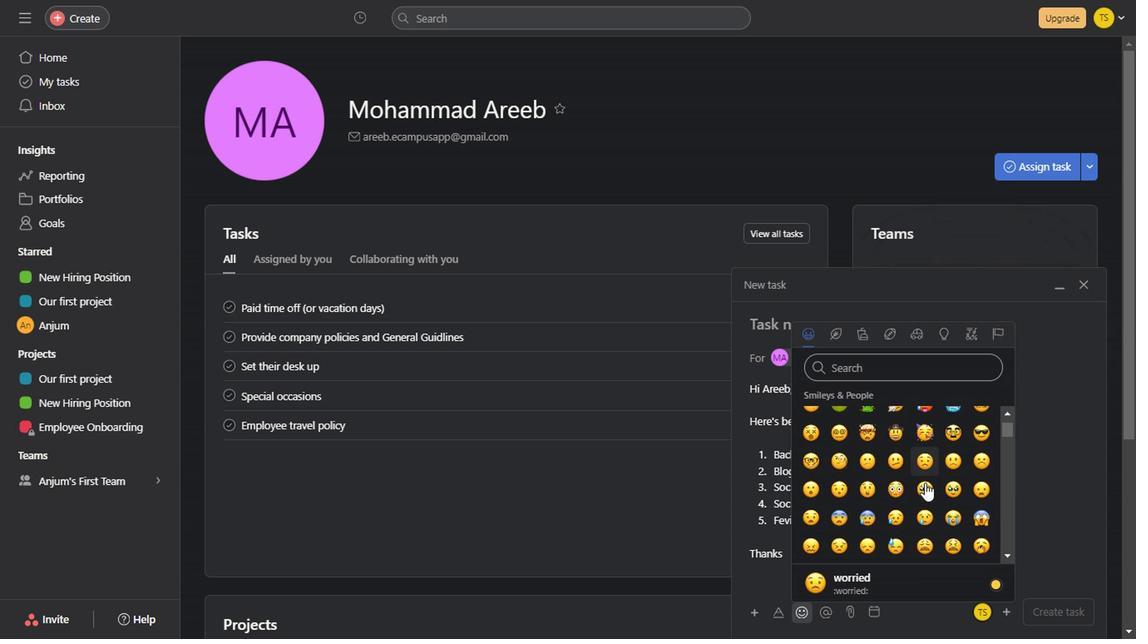 
Action: Mouse scrolled (923, 482) with delta (0, -1)
Screenshot: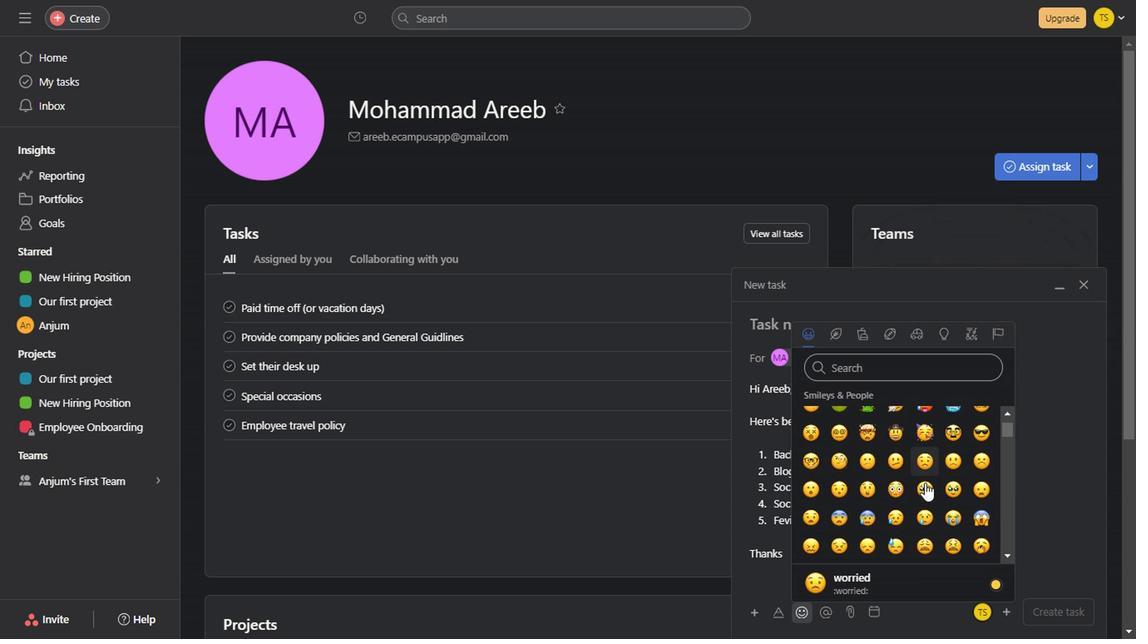 
Action: Mouse scrolled (923, 482) with delta (0, -1)
Screenshot: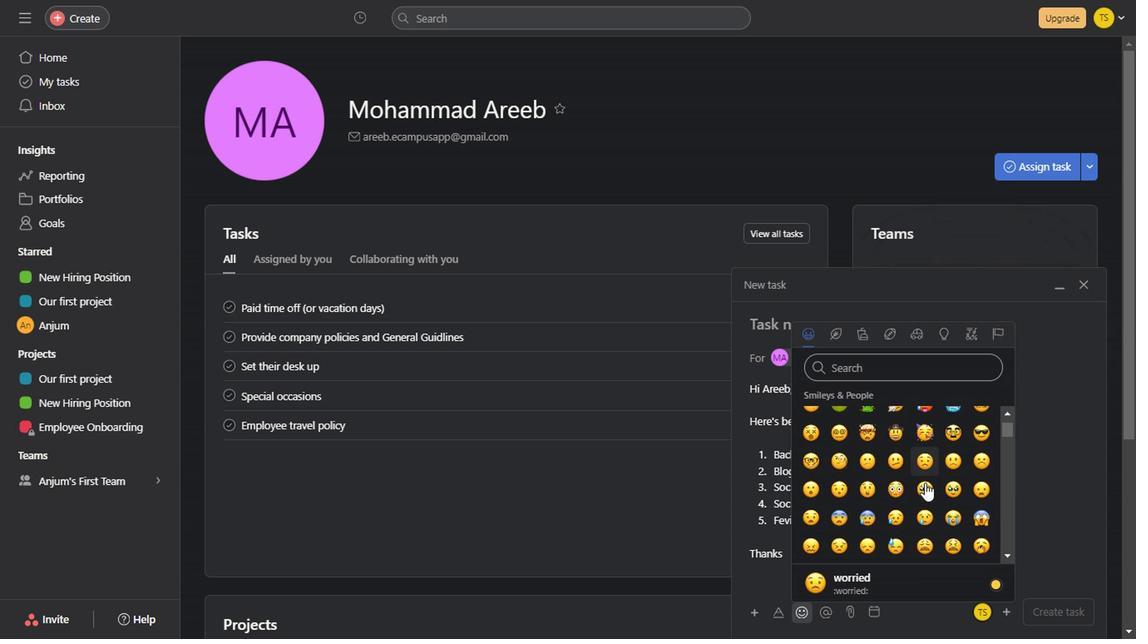 
Action: Mouse scrolled (923, 482) with delta (0, -1)
Screenshot: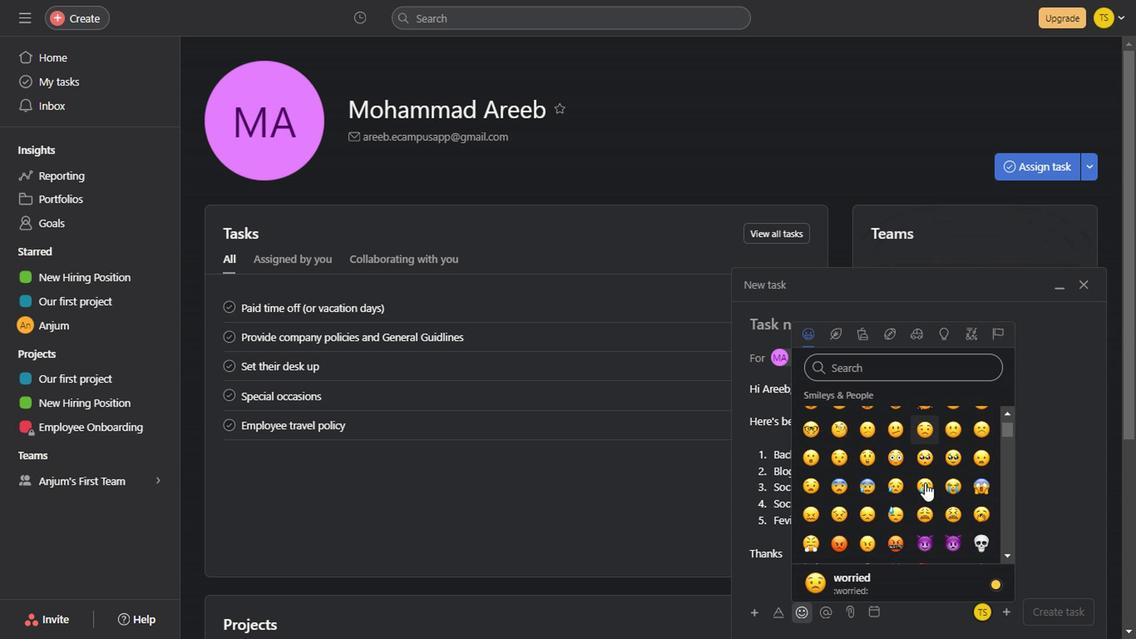 
Action: Mouse scrolled (923, 482) with delta (0, -1)
Screenshot: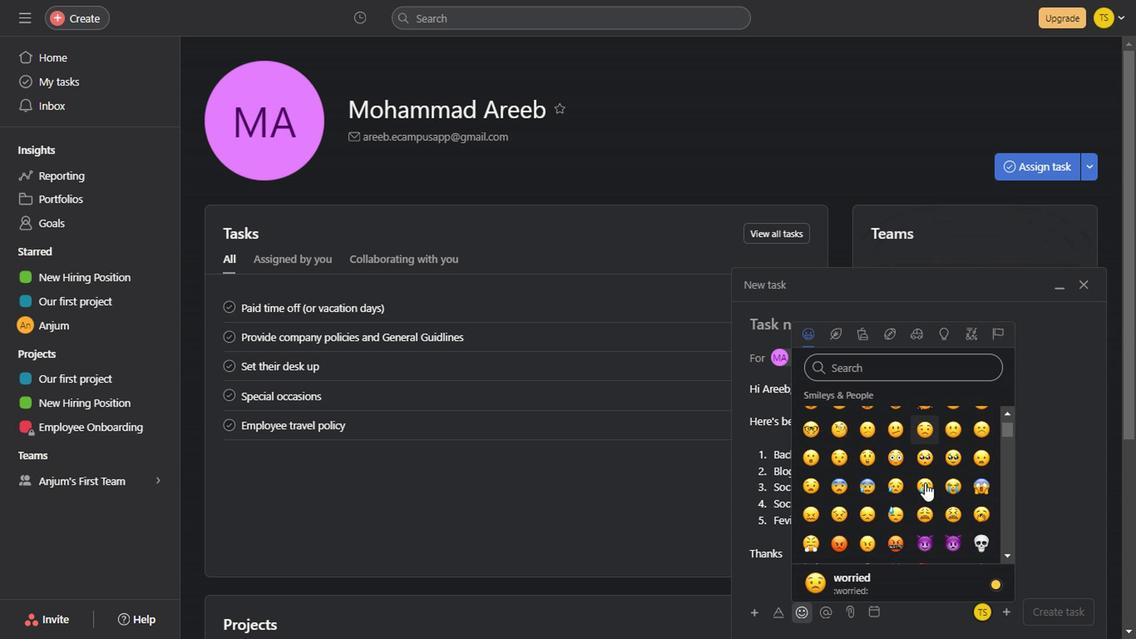 
Action: Mouse scrolled (923, 482) with delta (0, -1)
Screenshot: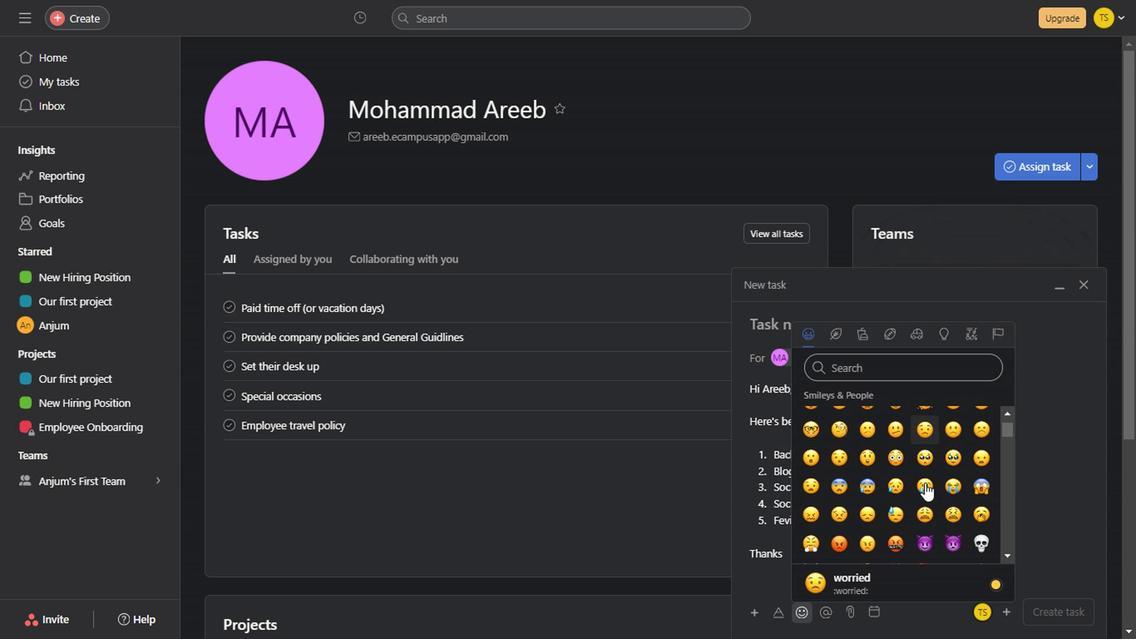 
Action: Mouse scrolled (923, 482) with delta (0, -1)
Screenshot: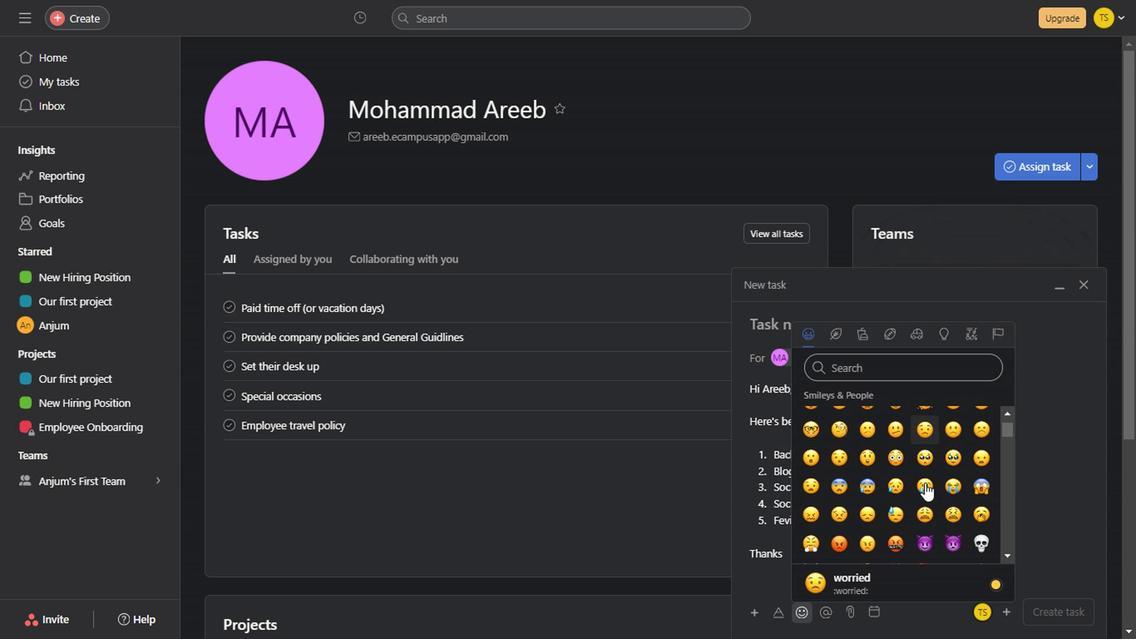 
Action: Mouse moved to (901, 513)
Screenshot: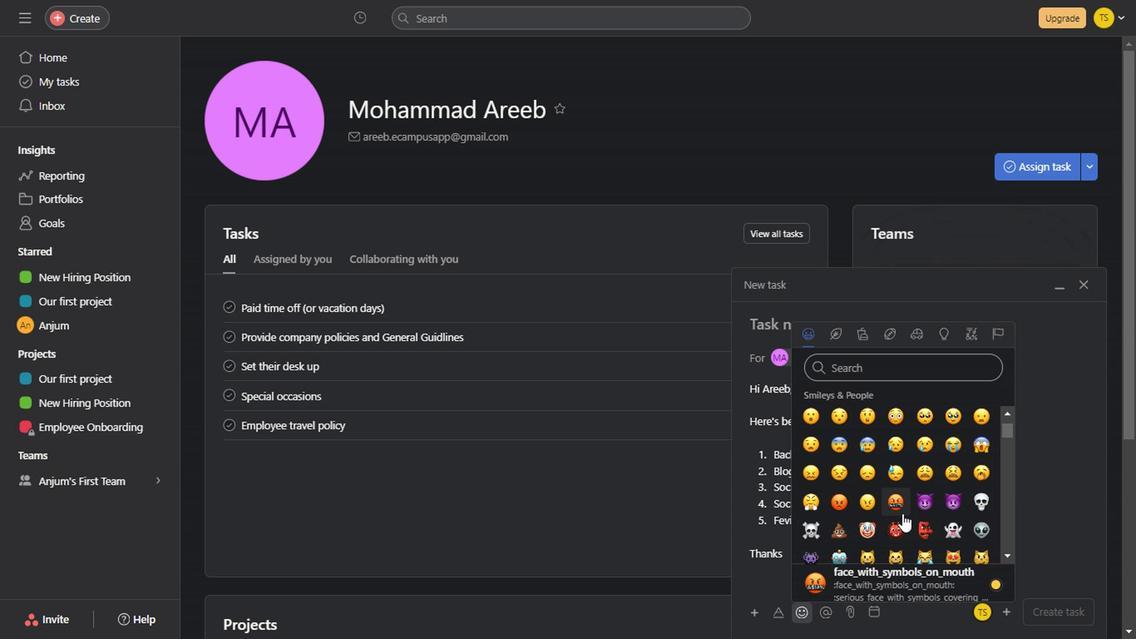 
Action: Mouse scrolled (901, 513) with delta (0, 0)
Screenshot: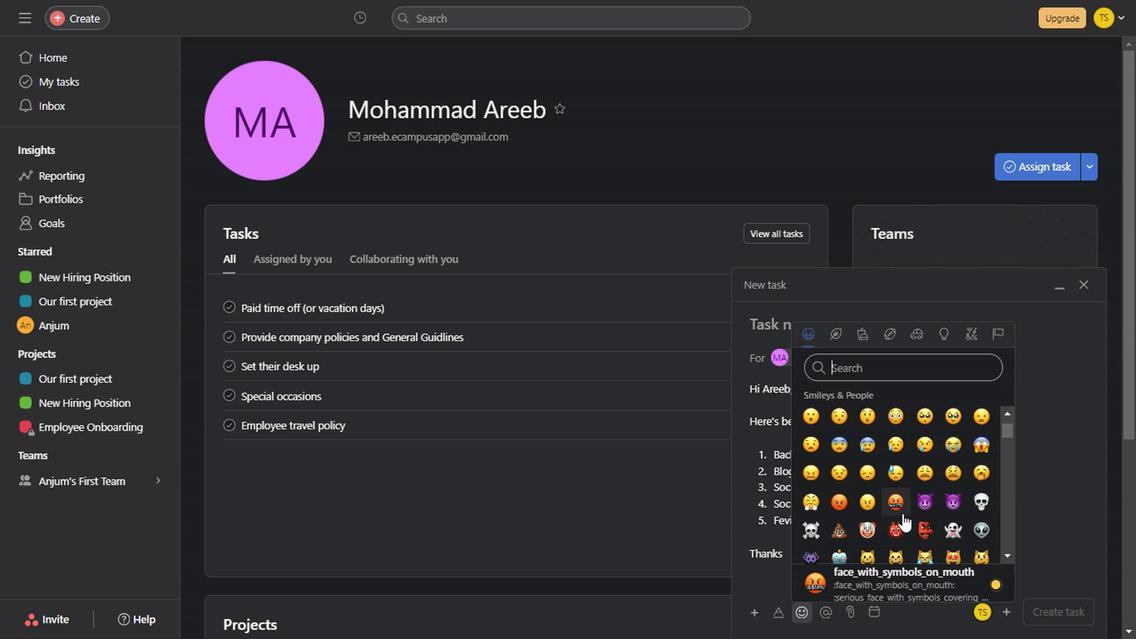 
Action: Mouse scrolled (901, 513) with delta (0, 0)
Screenshot: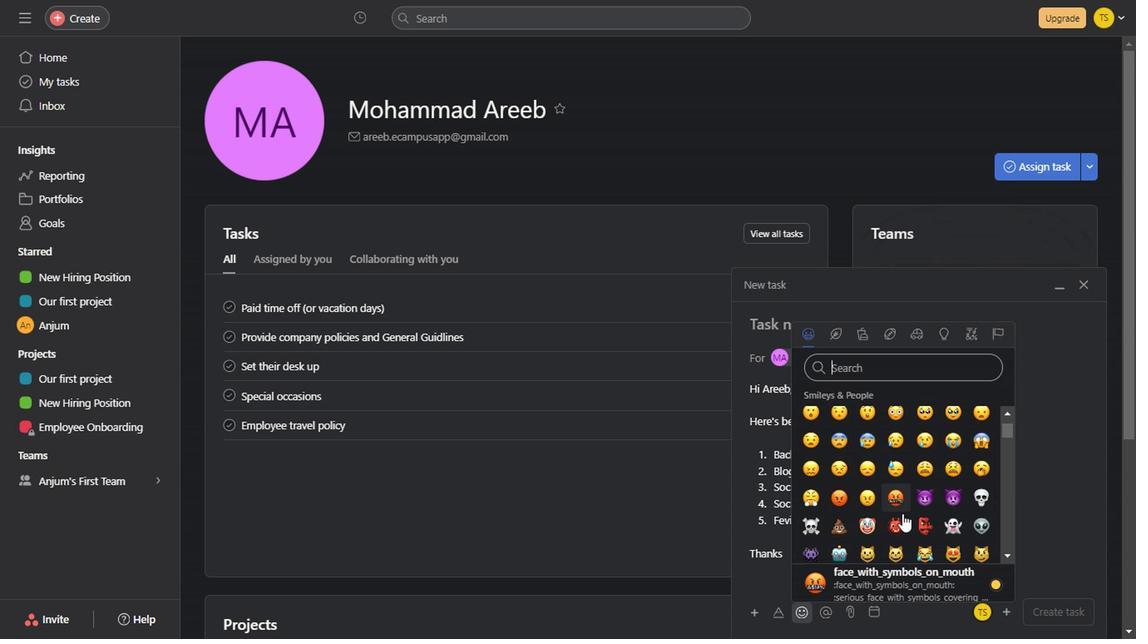 
Action: Mouse scrolled (901, 513) with delta (0, 0)
Screenshot: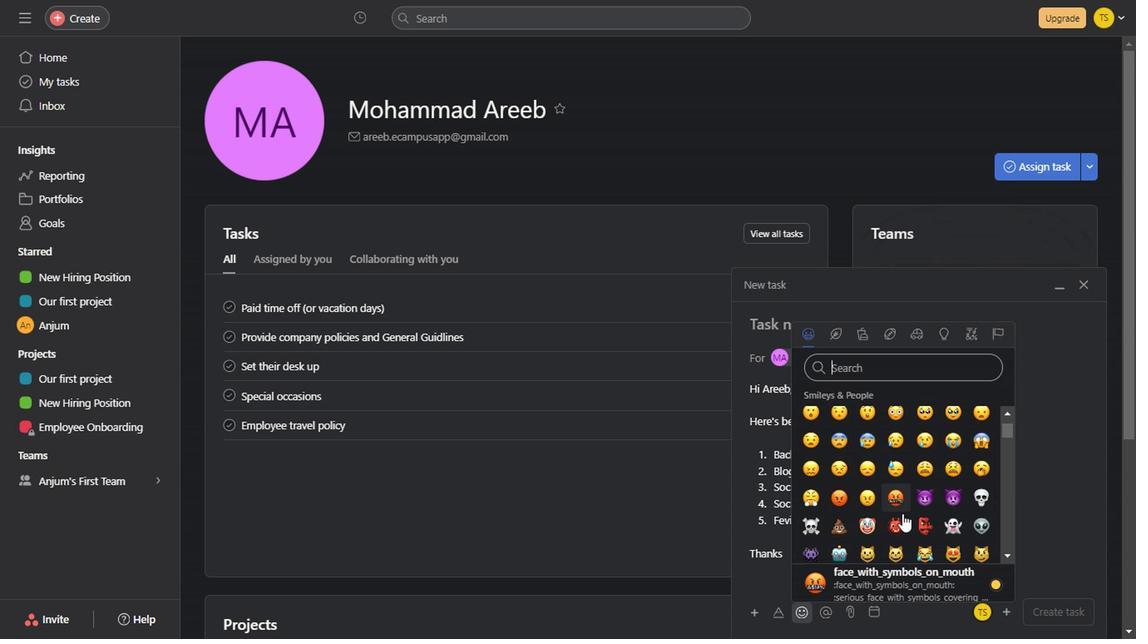 
Action: Mouse scrolled (901, 513) with delta (0, 0)
Screenshot: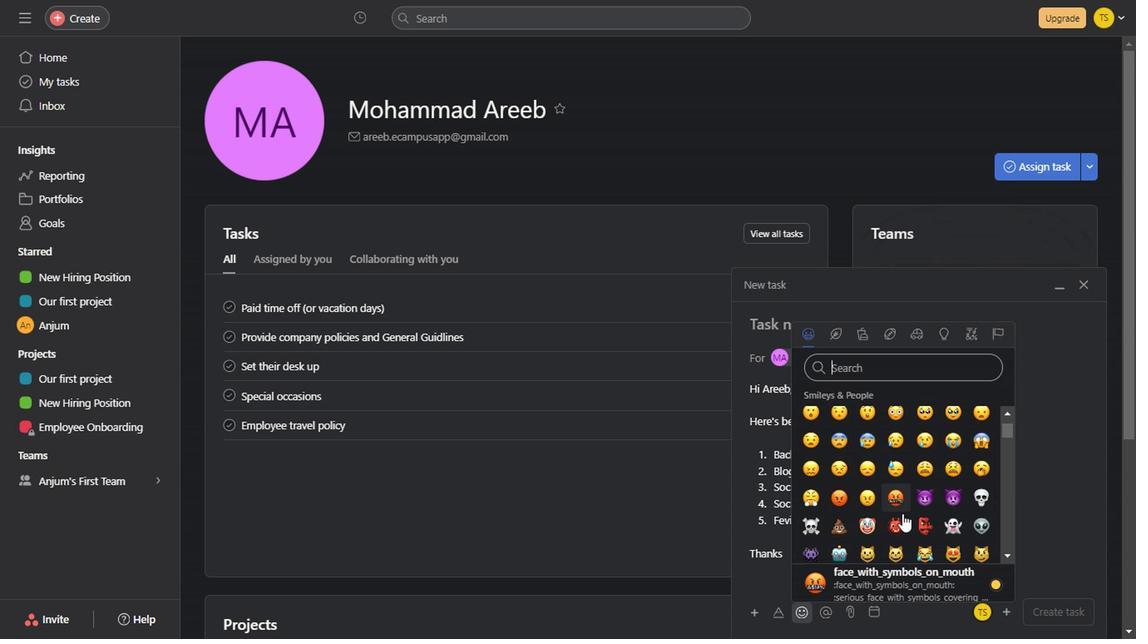 
Action: Mouse scrolled (901, 513) with delta (0, 0)
Screenshot: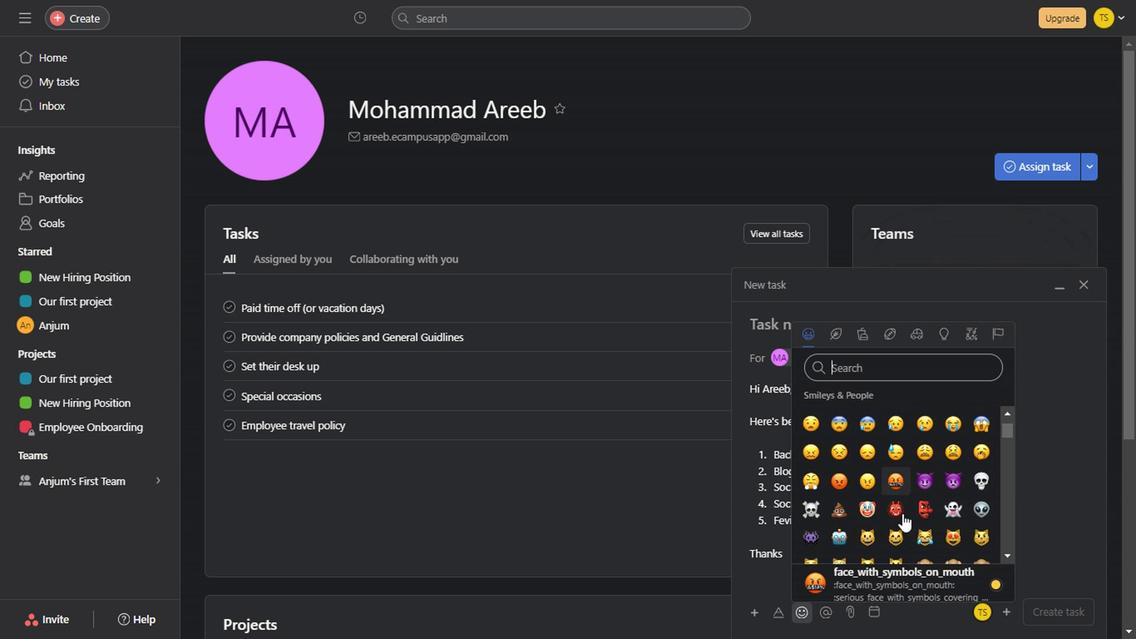 
Action: Mouse scrolled (901, 513) with delta (0, 0)
Screenshot: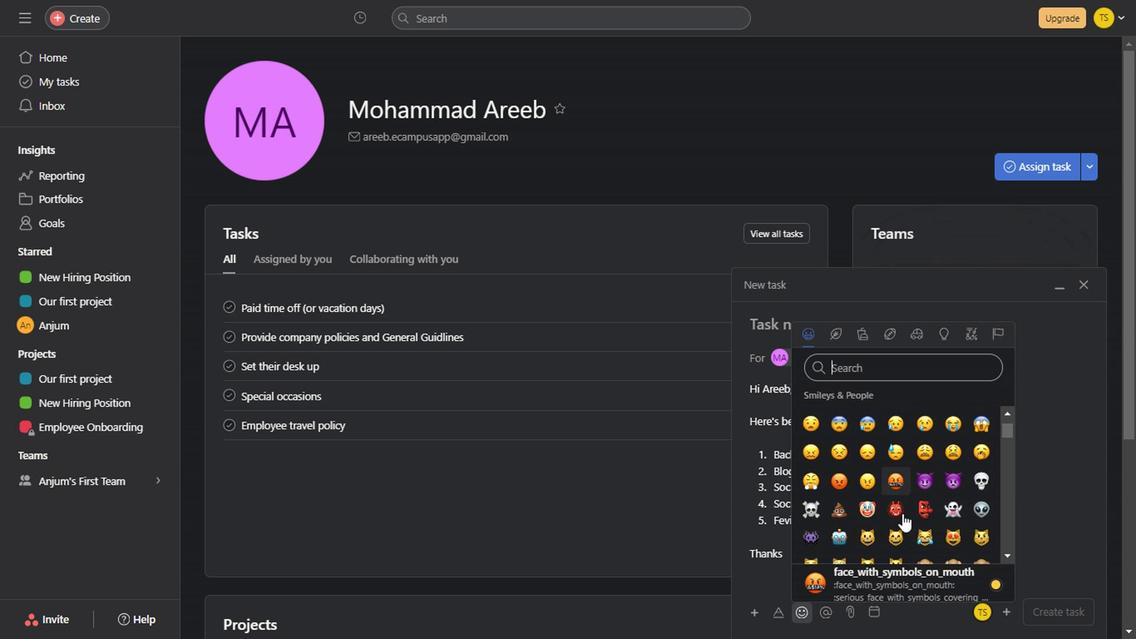 
Action: Mouse scrolled (901, 513) with delta (0, 0)
Screenshot: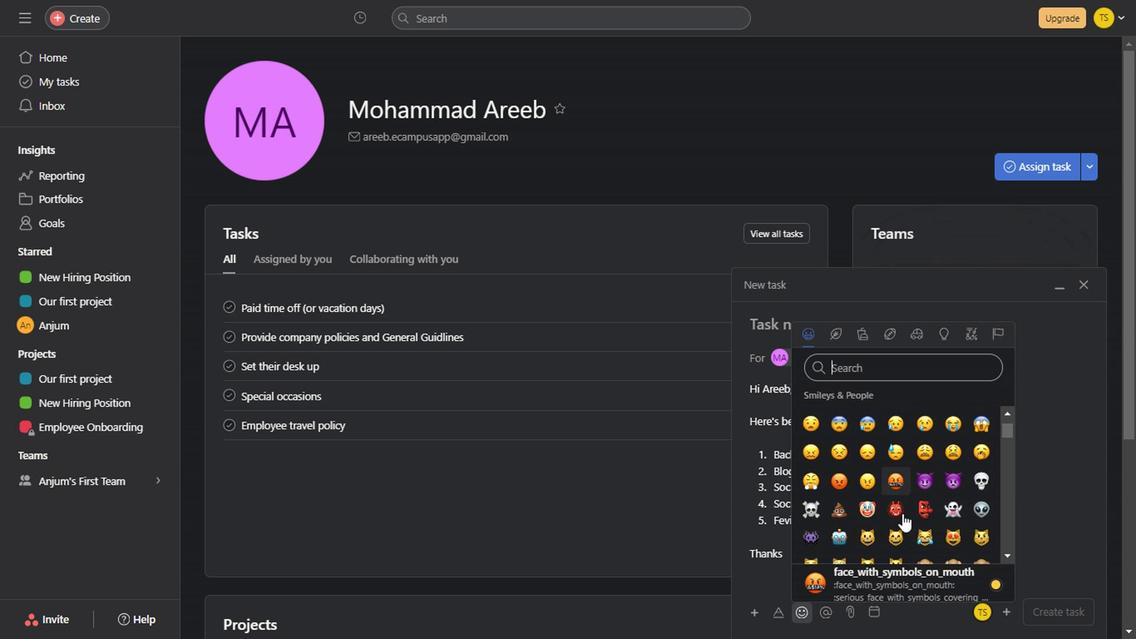 
Action: Mouse scrolled (901, 513) with delta (0, 0)
Screenshot: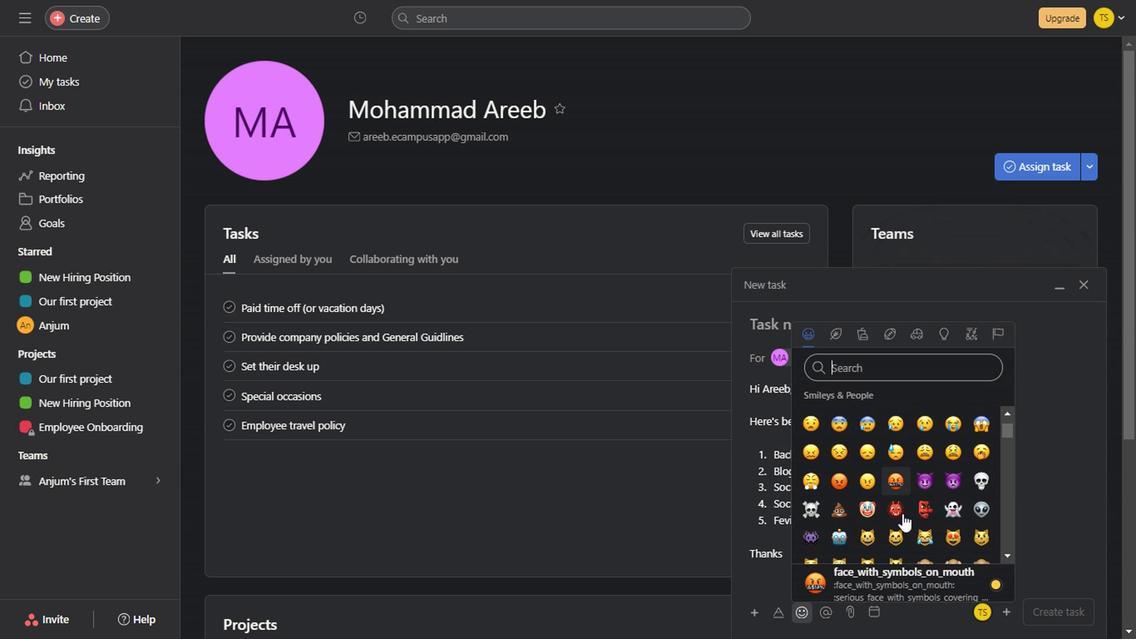 
Action: Mouse scrolled (901, 513) with delta (0, 0)
Screenshot: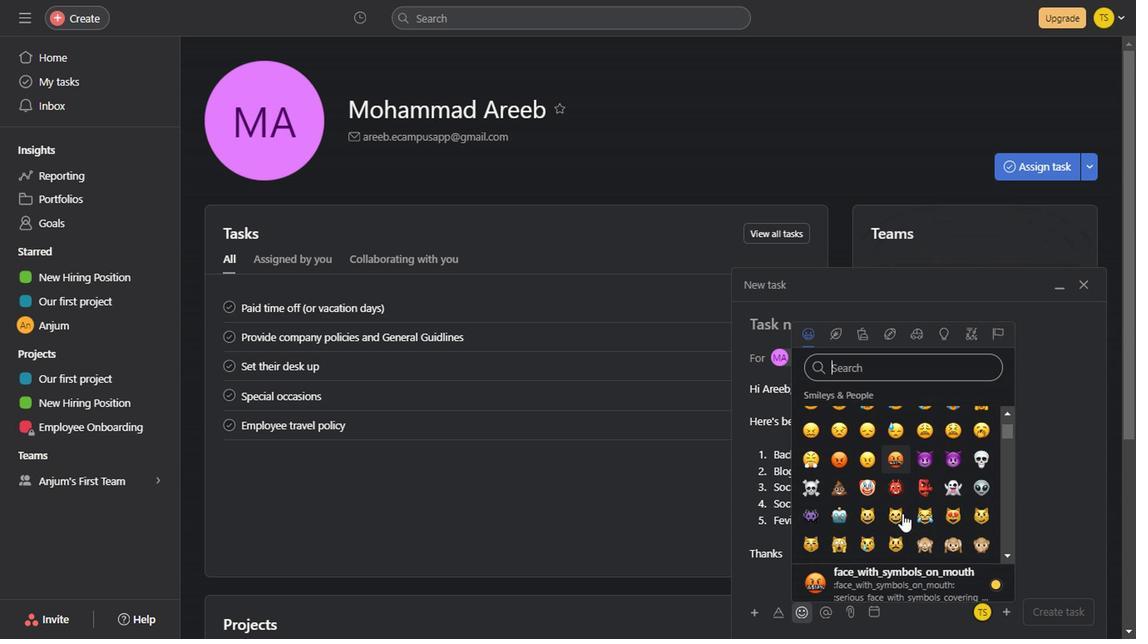 
Action: Mouse scrolled (901, 513) with delta (0, 0)
Screenshot: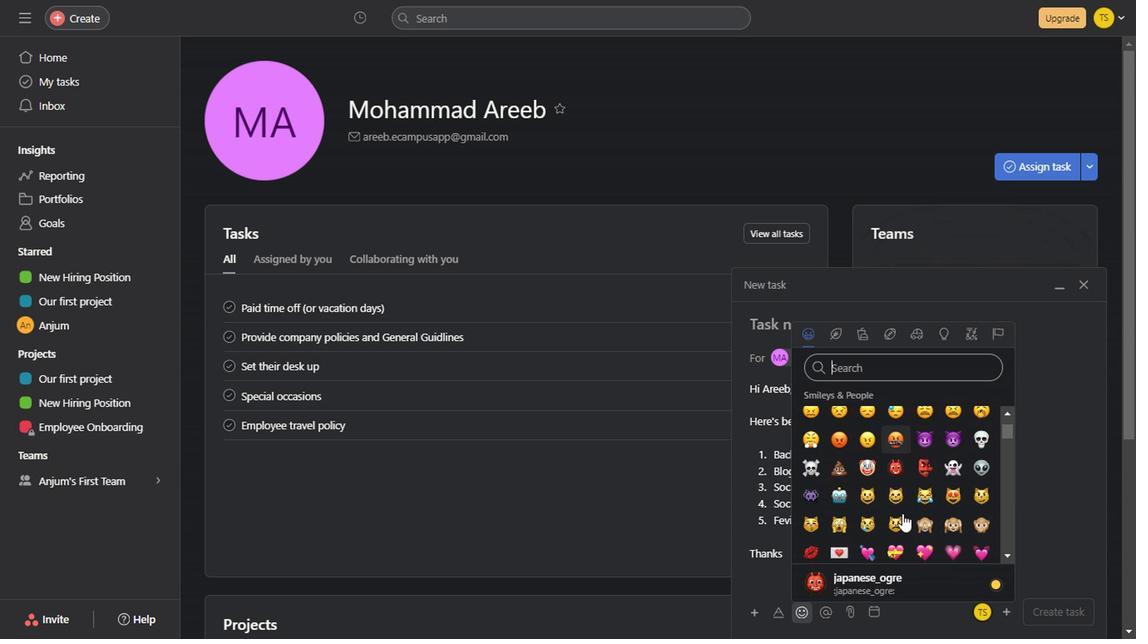
Action: Mouse scrolled (901, 513) with delta (0, 0)
Screenshot: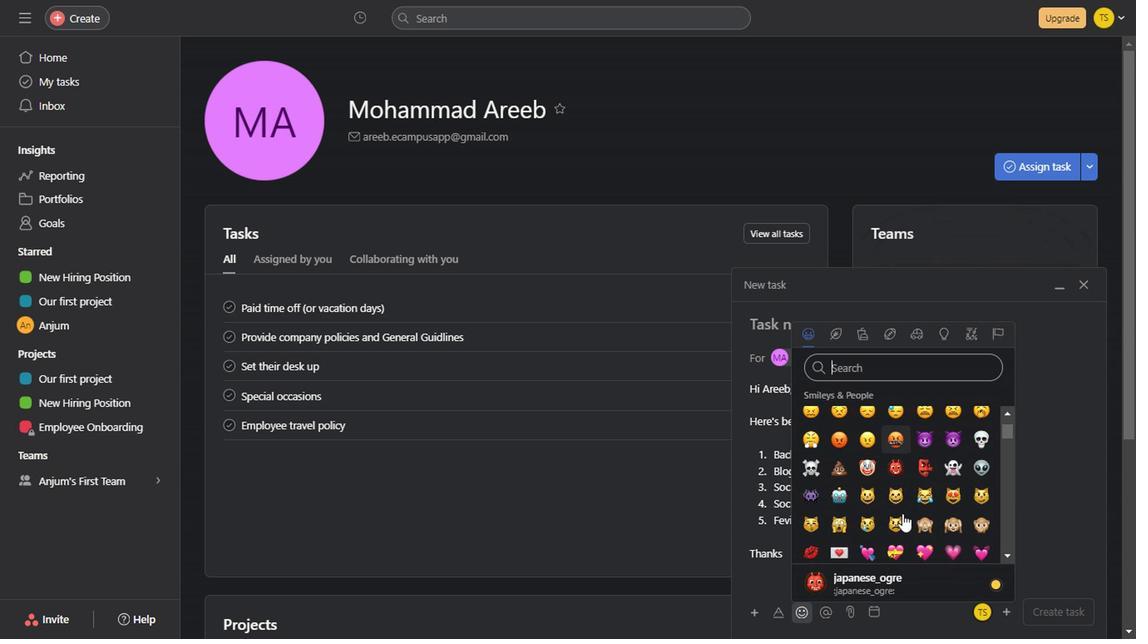 
Action: Mouse scrolled (901, 513) with delta (0, 0)
Screenshot: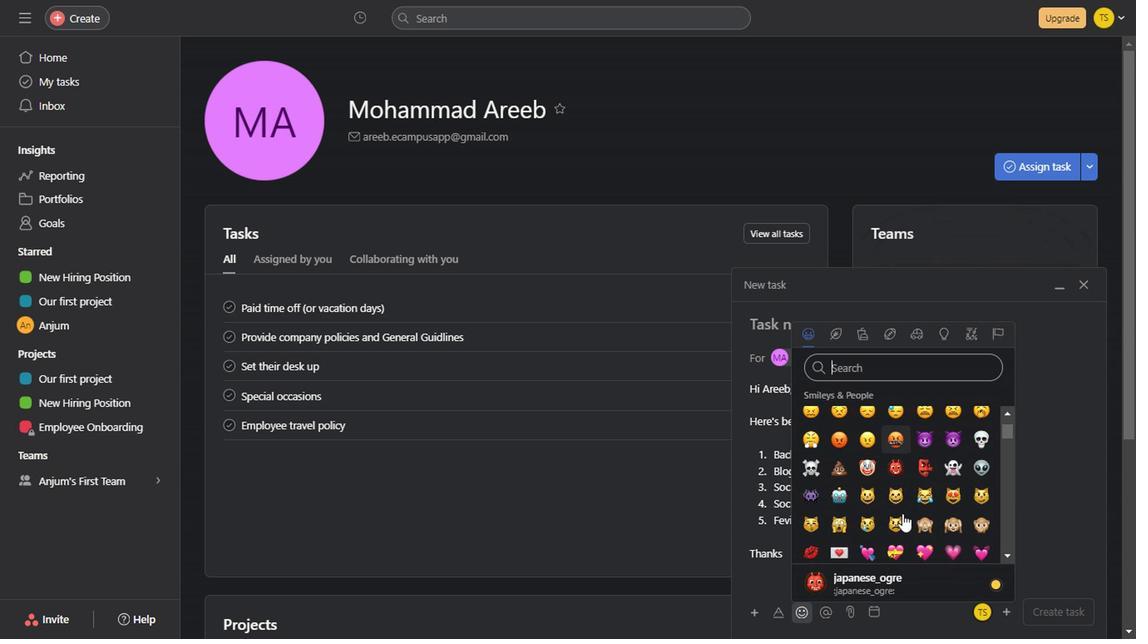 
Action: Mouse scrolled (901, 513) with delta (0, 0)
Screenshot: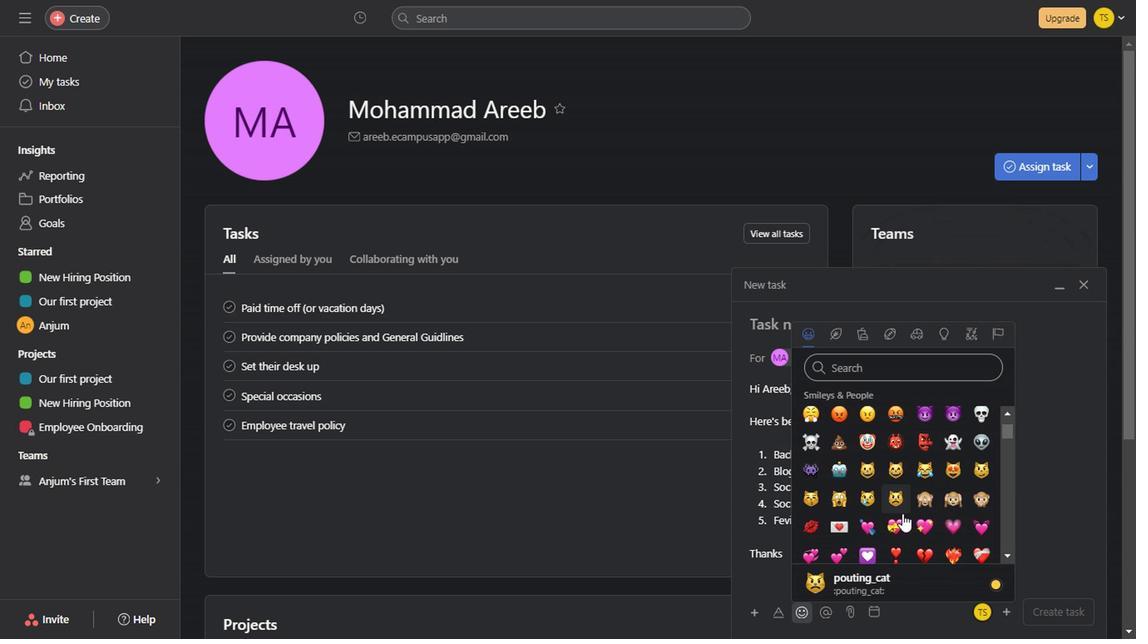 
Action: Mouse scrolled (901, 513) with delta (0, 0)
Screenshot: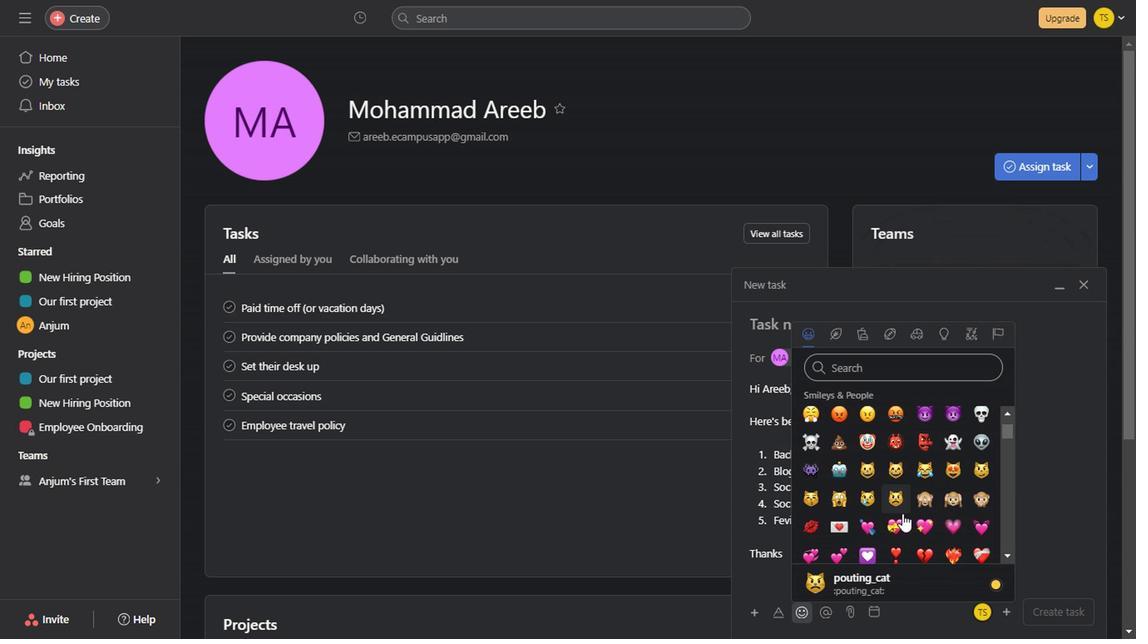 
Action: Mouse scrolled (901, 513) with delta (0, 0)
Screenshot: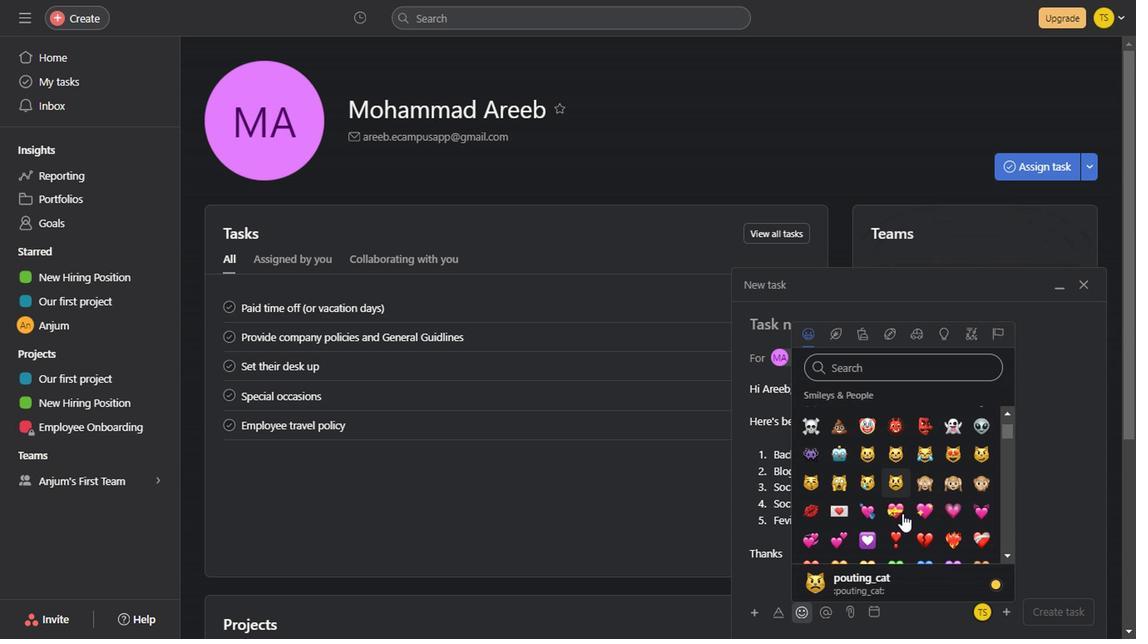 
Action: Mouse scrolled (901, 513) with delta (0, 0)
Screenshot: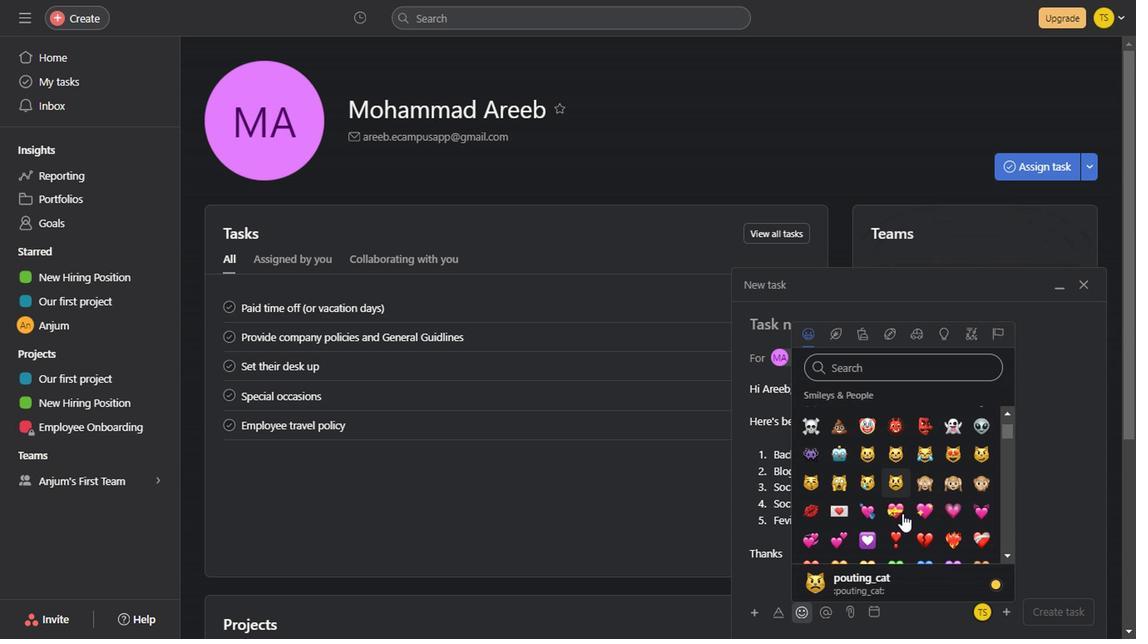 
Action: Mouse scrolled (901, 513) with delta (0, 0)
Screenshot: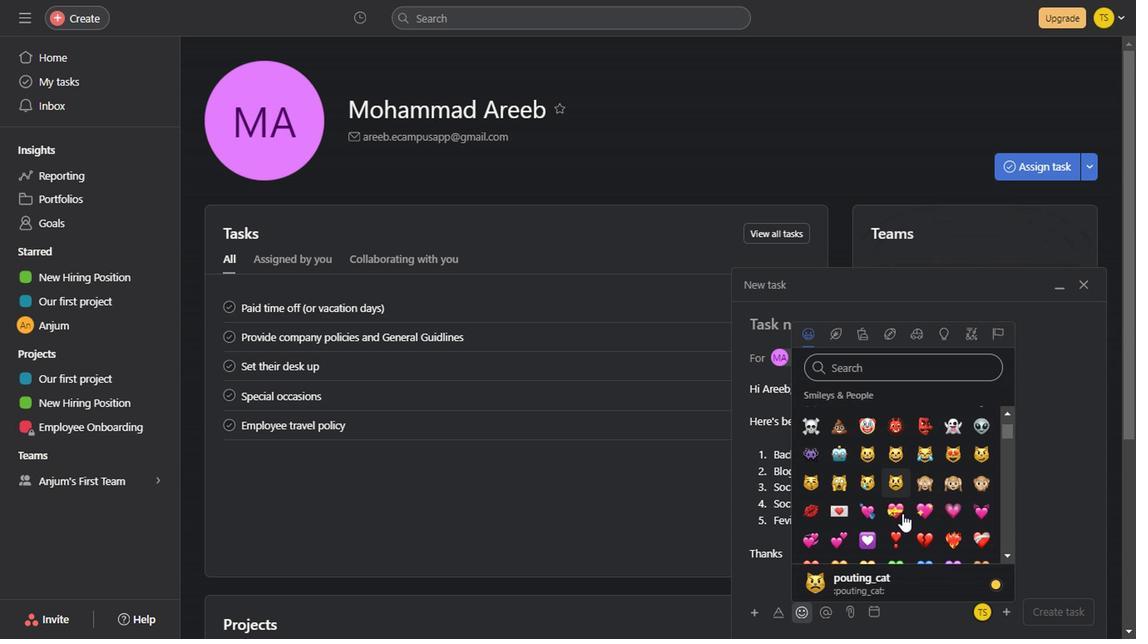 
Action: Mouse scrolled (901, 513) with delta (0, 0)
Screenshot: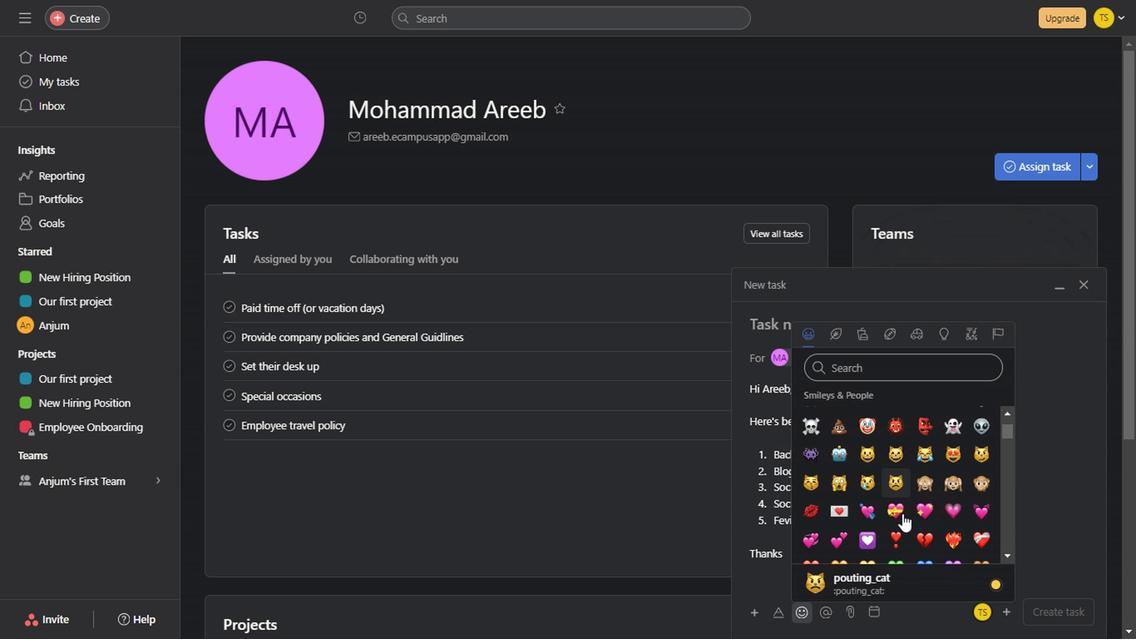 
Action: Mouse scrolled (901, 513) with delta (0, 0)
Screenshot: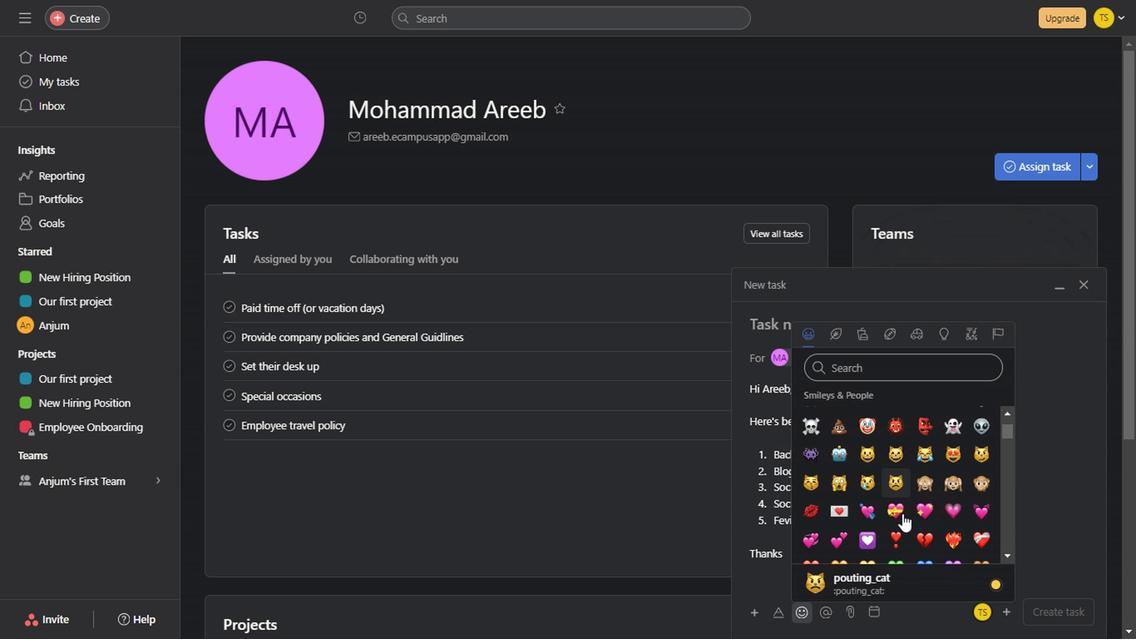 
Action: Mouse scrolled (901, 513) with delta (0, 0)
Screenshot: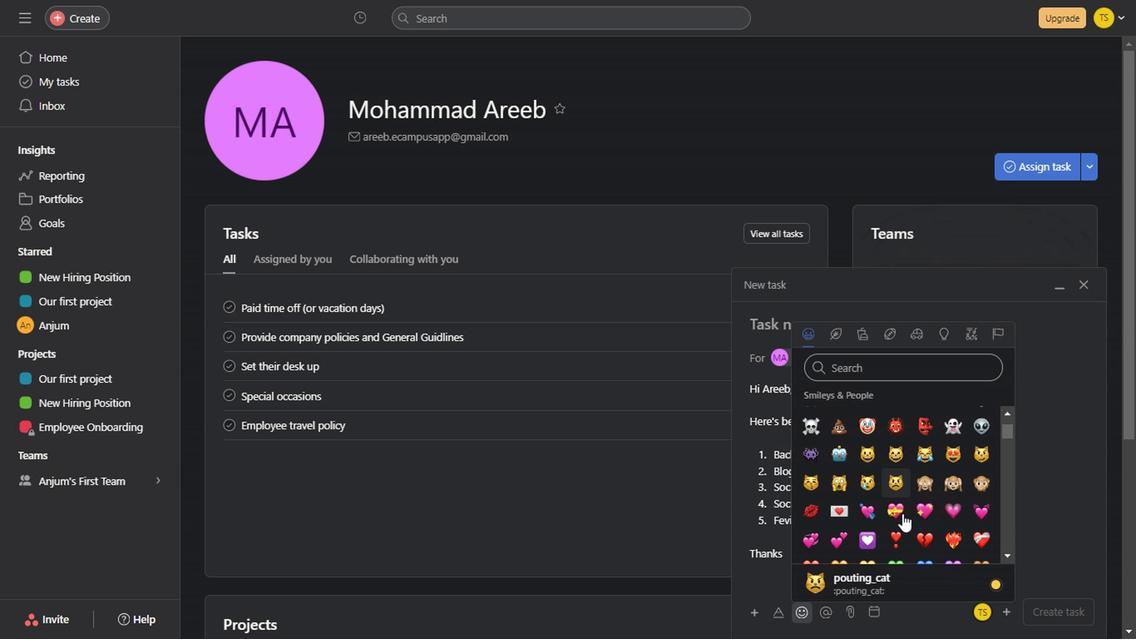 
Action: Mouse scrolled (901, 513) with delta (0, 0)
Screenshot: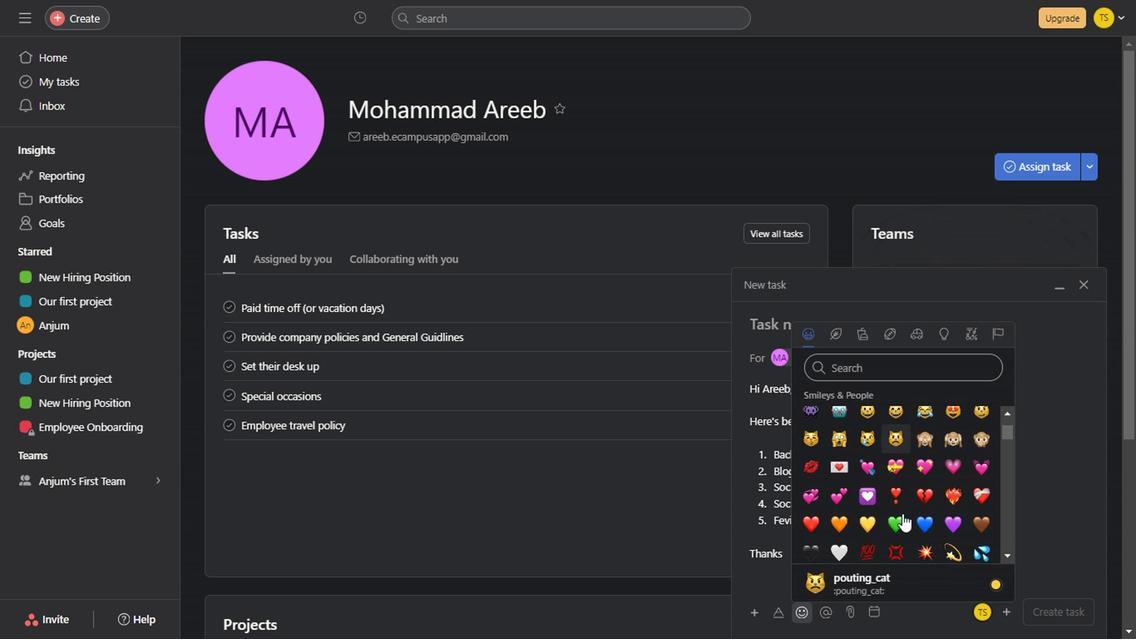 
Action: Mouse scrolled (901, 513) with delta (0, 0)
Screenshot: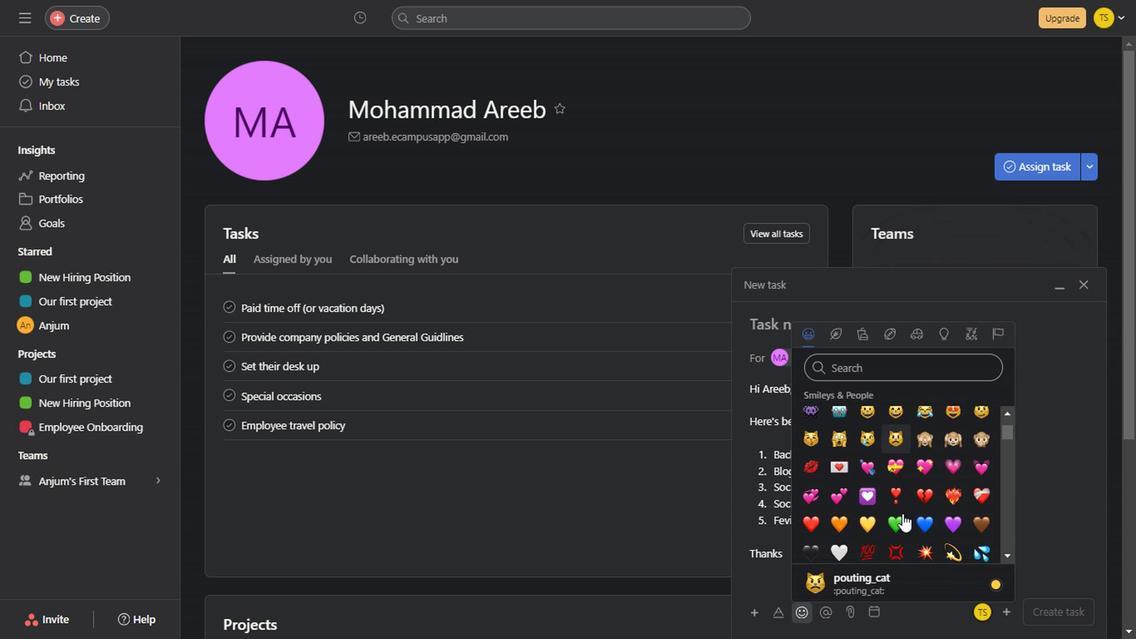 
Action: Mouse scrolled (901, 513) with delta (0, 0)
Screenshot: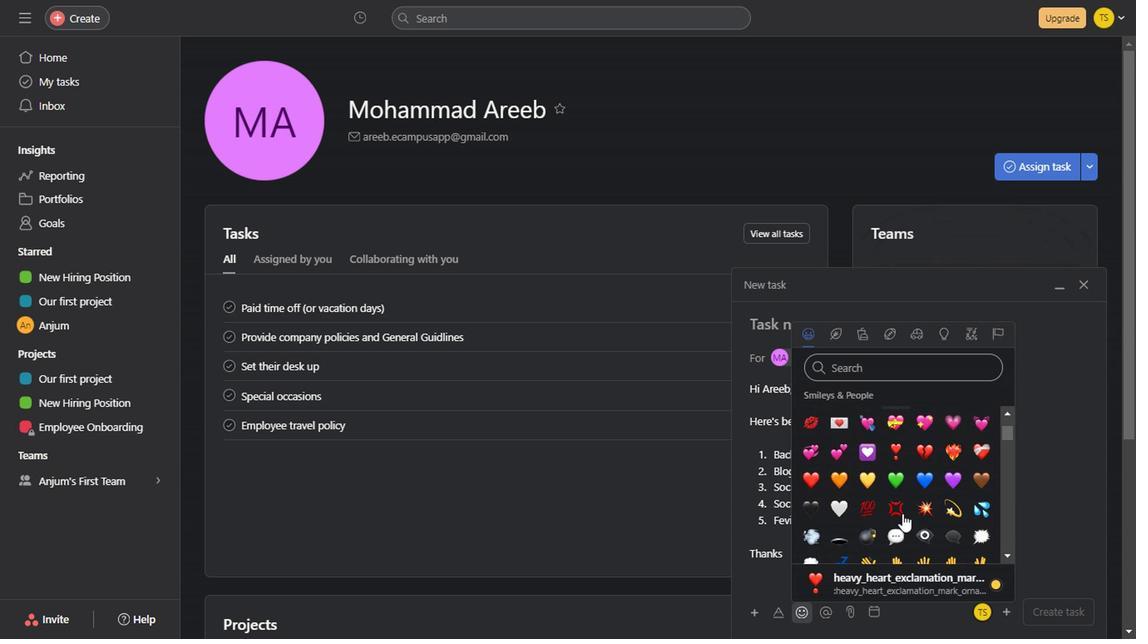 
Action: Mouse scrolled (901, 513) with delta (0, 0)
Screenshot: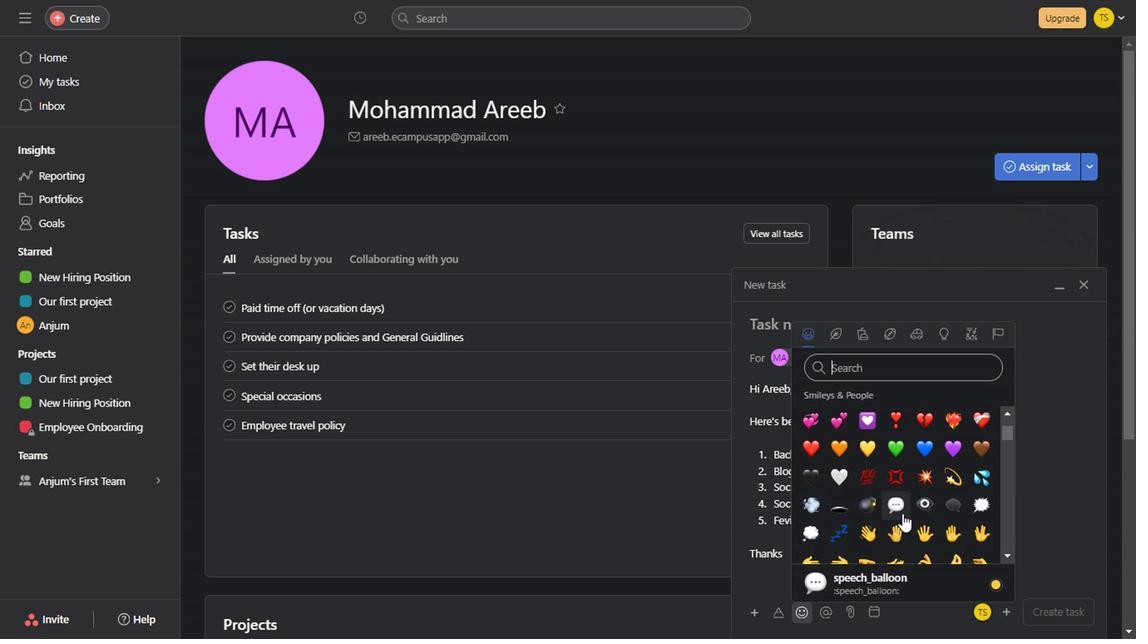 
Action: Mouse scrolled (901, 513) with delta (0, 0)
Screenshot: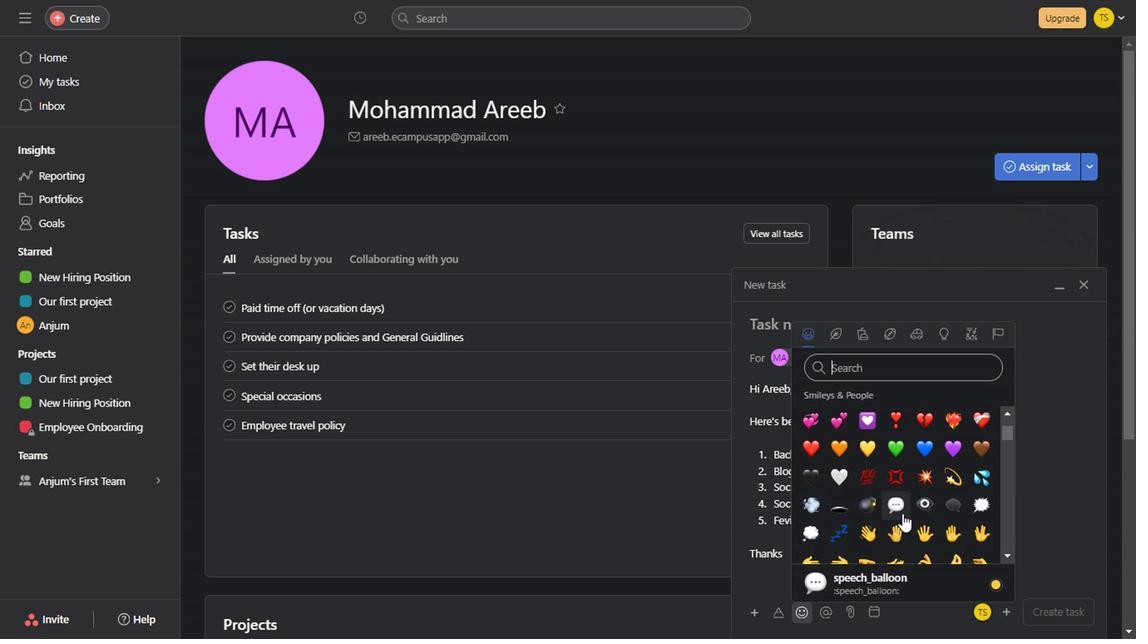 
Action: Mouse scrolled (901, 513) with delta (0, 0)
Screenshot: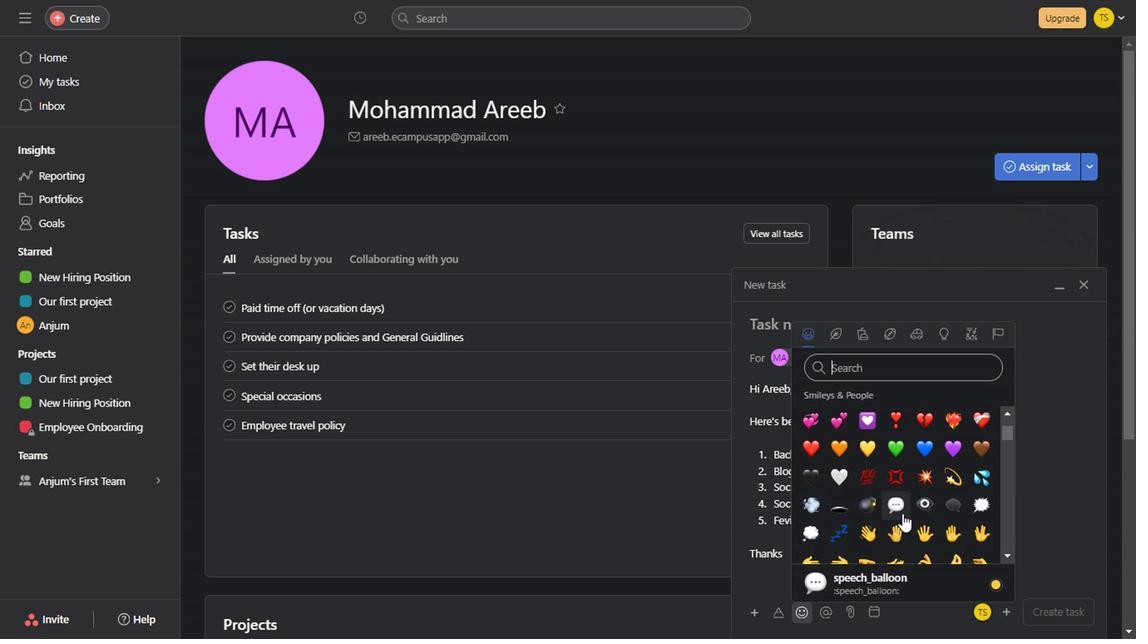 
Action: Mouse scrolled (901, 513) with delta (0, 0)
Screenshot: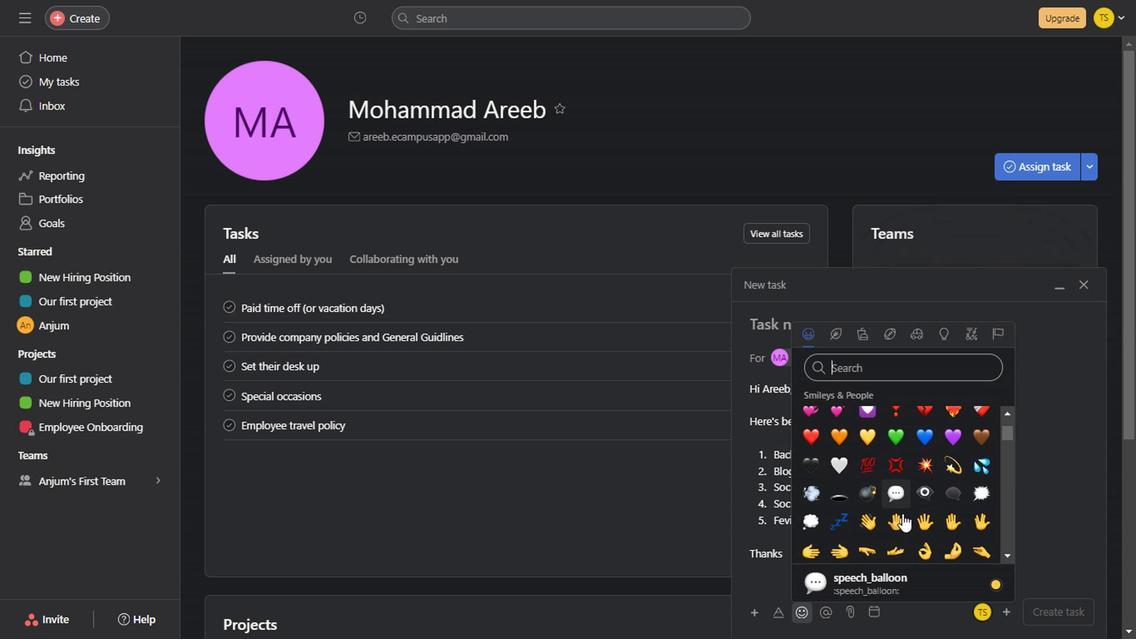 
Action: Mouse scrolled (901, 513) with delta (0, 0)
Screenshot: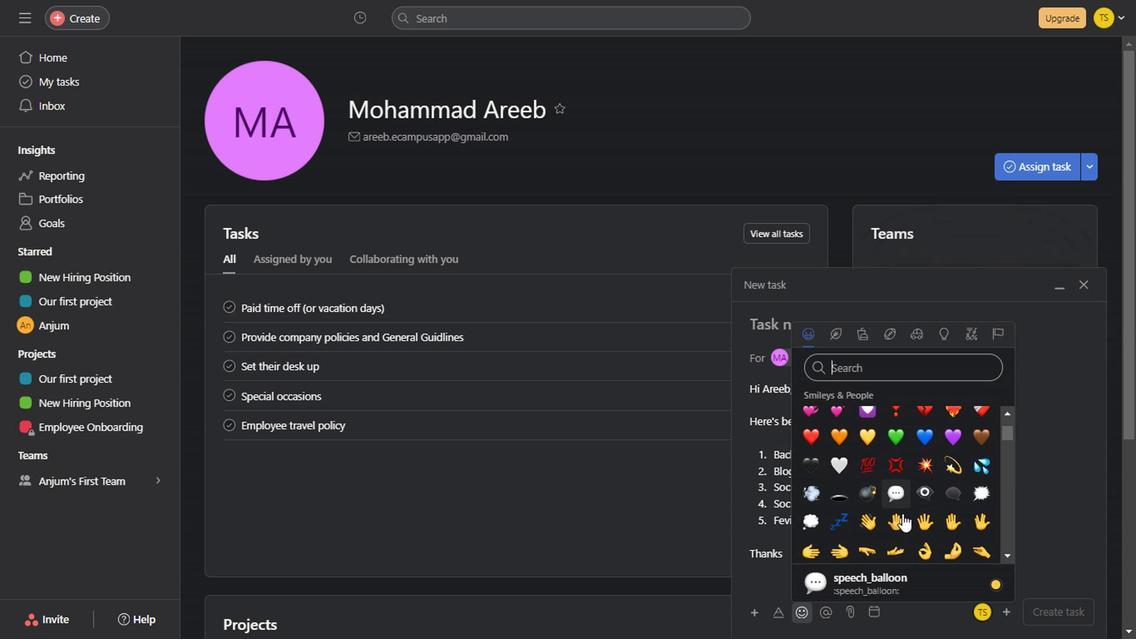 
Action: Mouse scrolled (901, 513) with delta (0, 0)
Screenshot: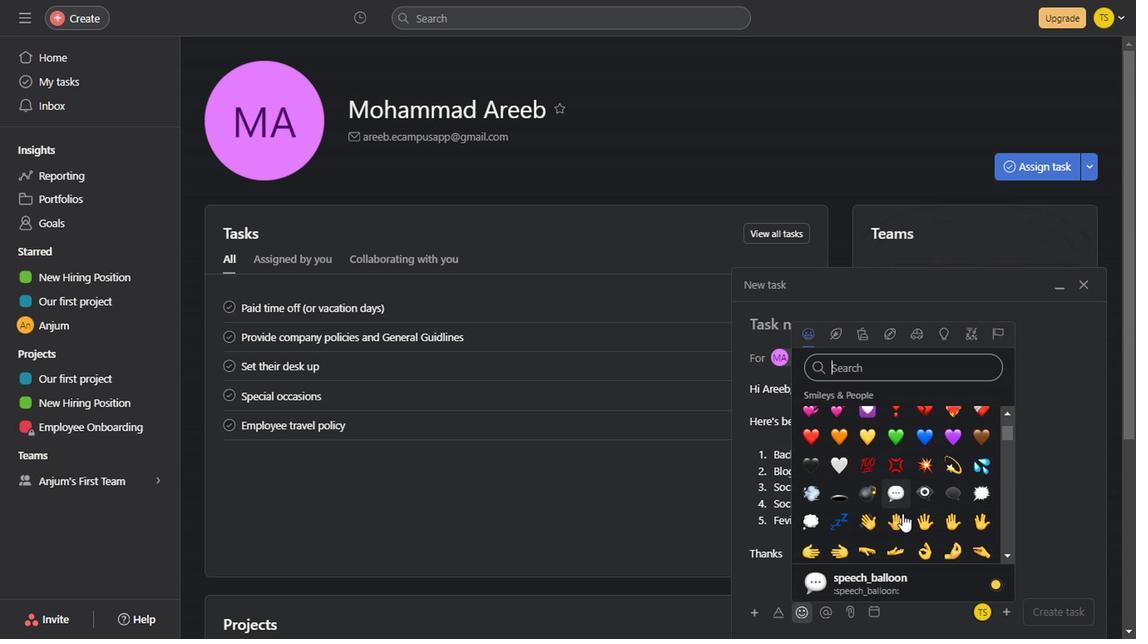 
Action: Mouse scrolled (901, 513) with delta (0, 0)
Screenshot: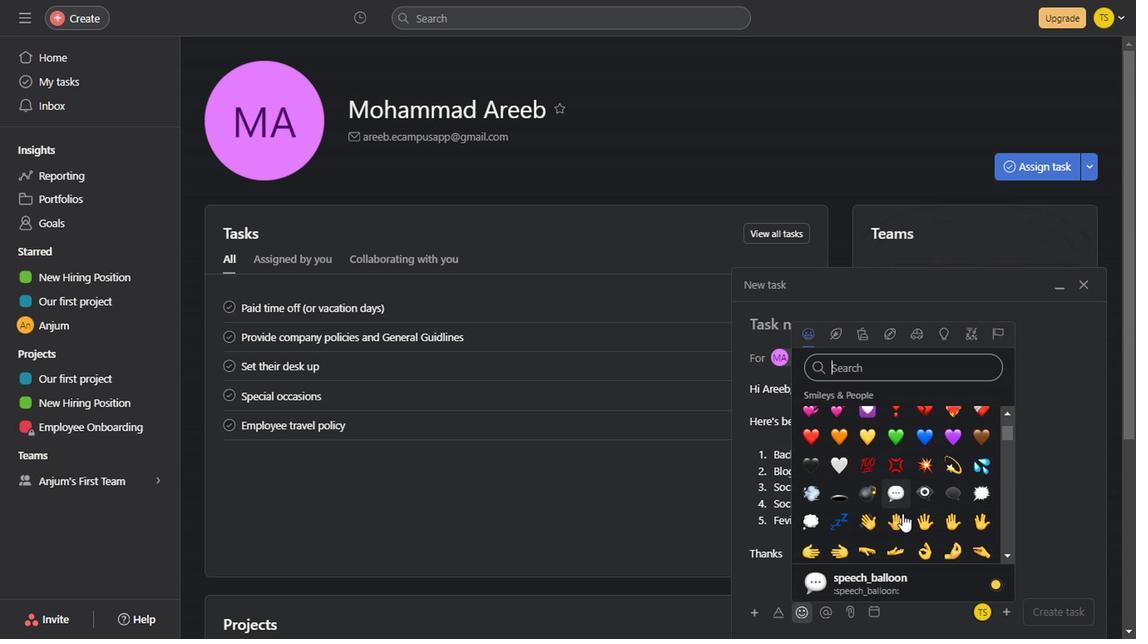 
Action: Mouse scrolled (901, 513) with delta (0, 0)
Screenshot: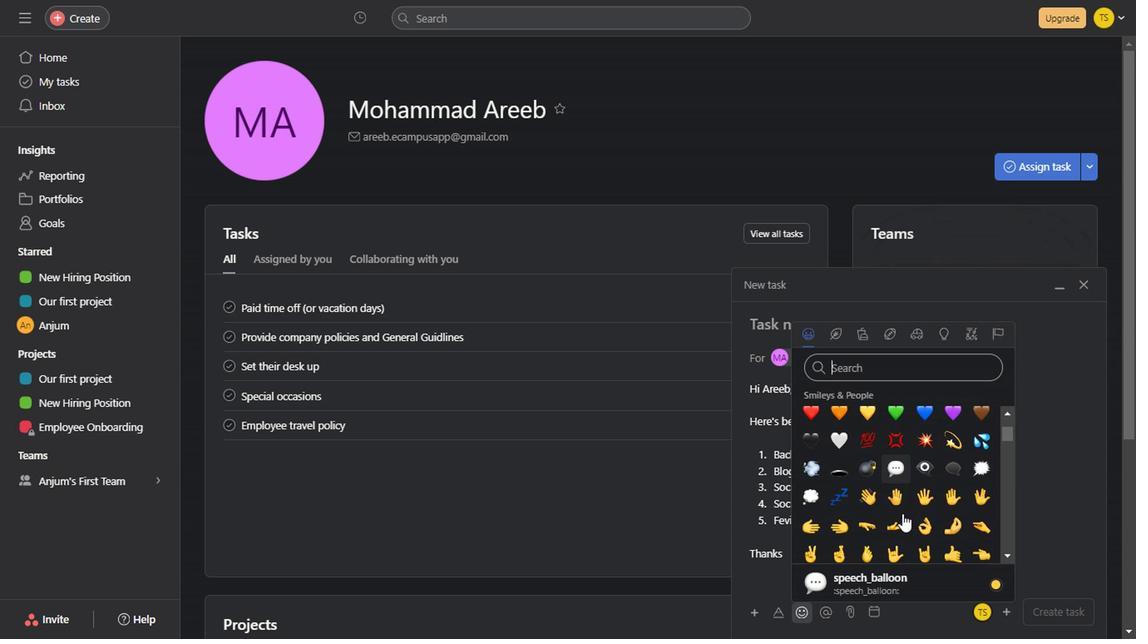 
Action: Mouse scrolled (901, 513) with delta (0, 0)
Screenshot: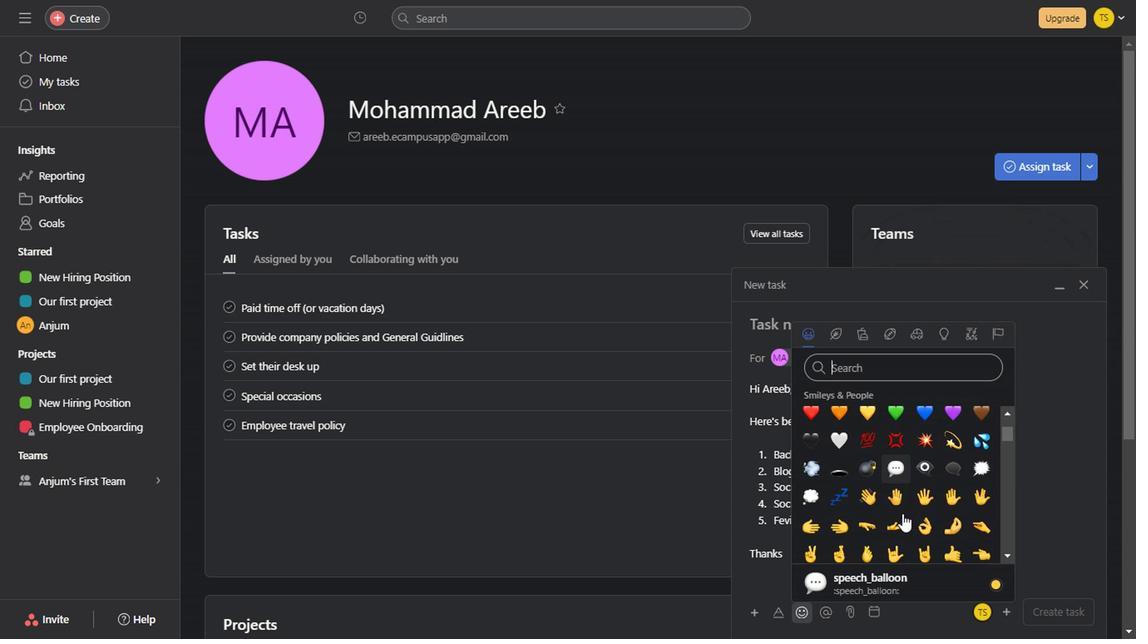 
Action: Mouse scrolled (901, 513) with delta (0, 0)
Screenshot: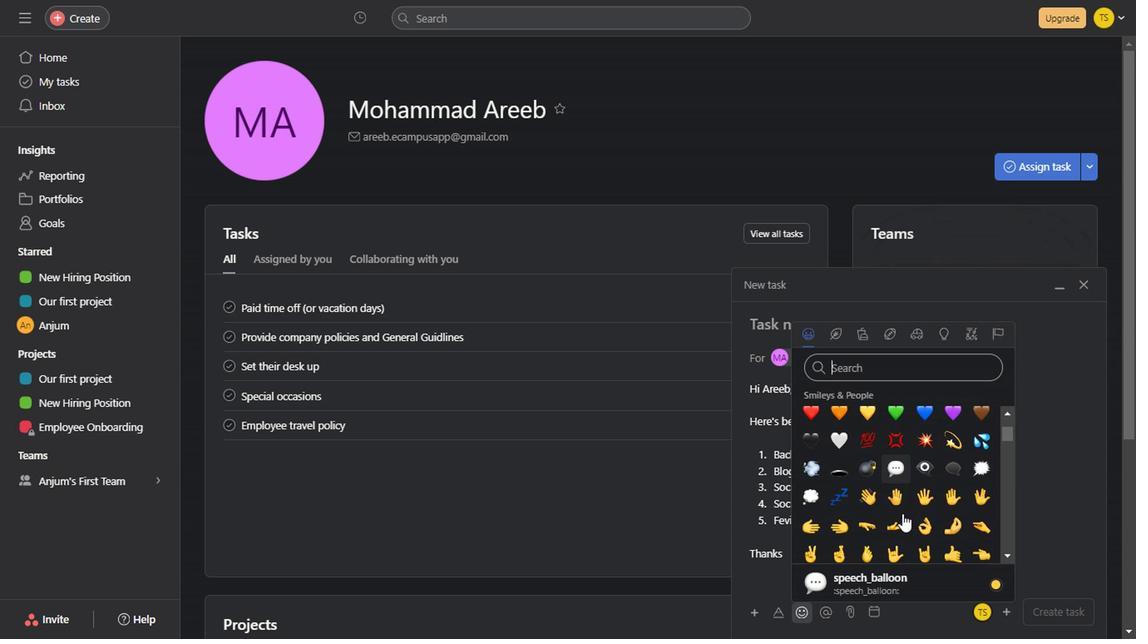 
Action: Mouse scrolled (901, 513) with delta (0, 0)
Screenshot: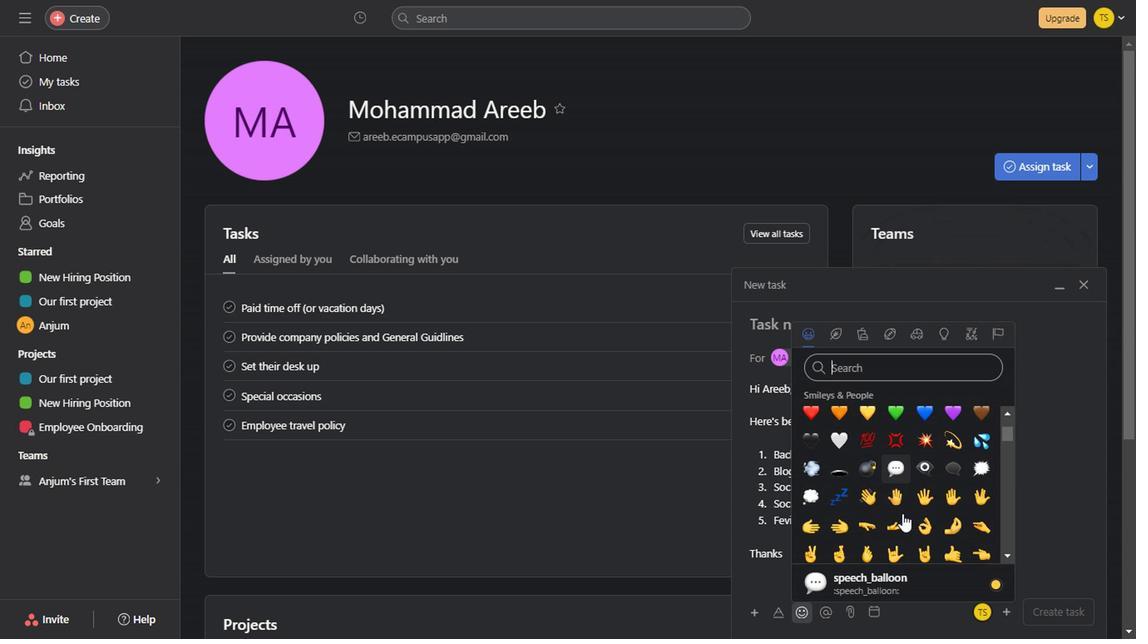 
Action: Mouse scrolled (901, 513) with delta (0, 0)
Screenshot: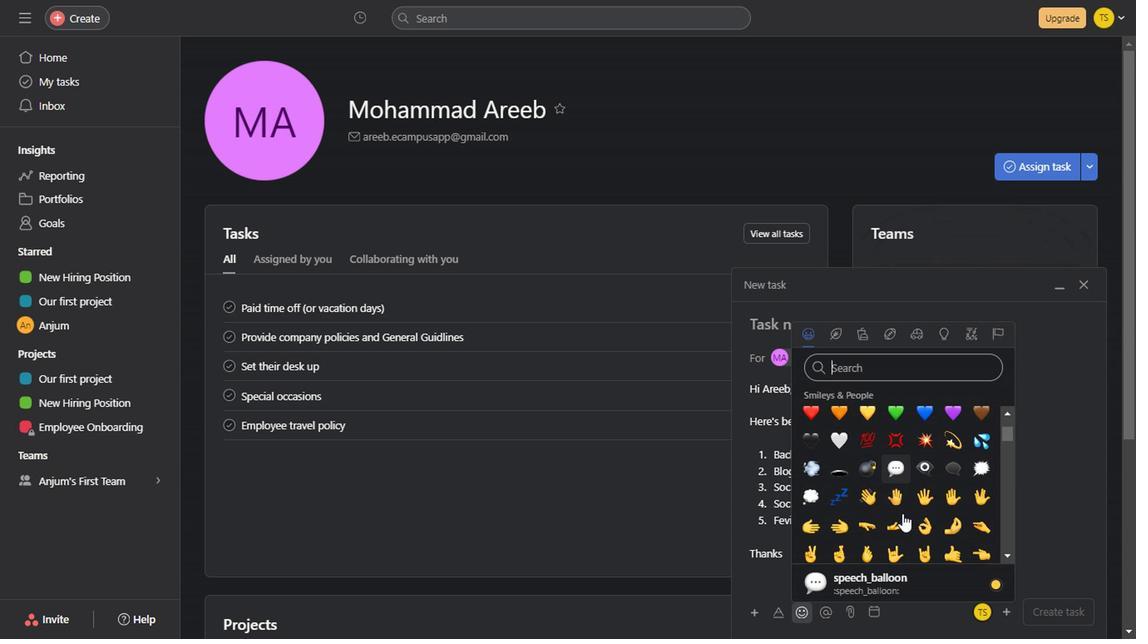
Action: Mouse scrolled (901, 513) with delta (0, 0)
Screenshot: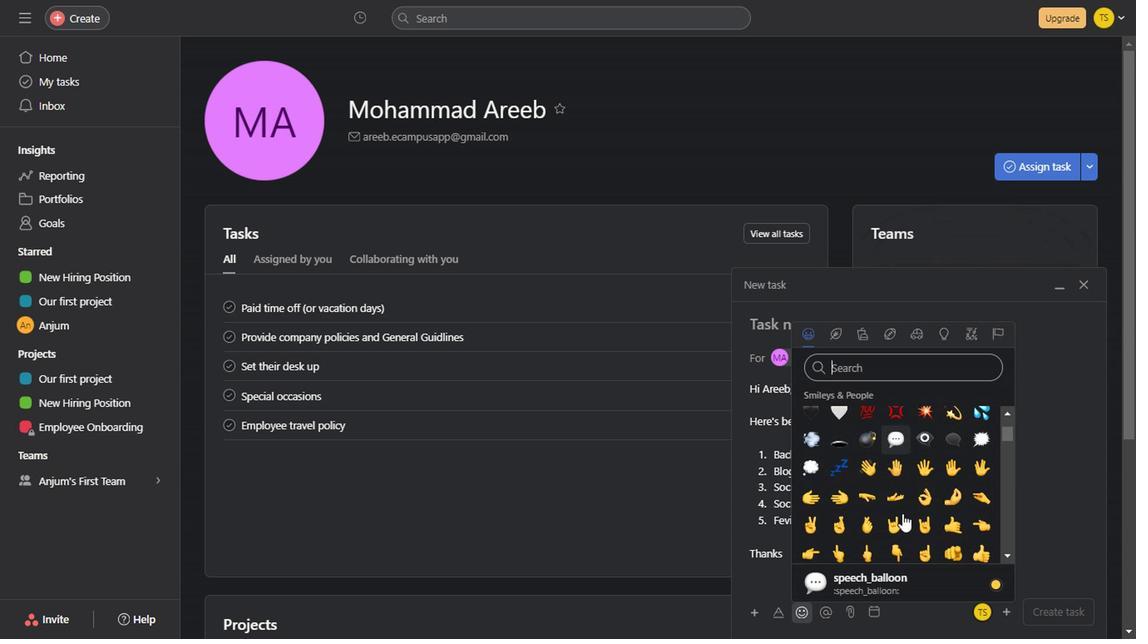 
Action: Mouse scrolled (901, 513) with delta (0, 0)
Screenshot: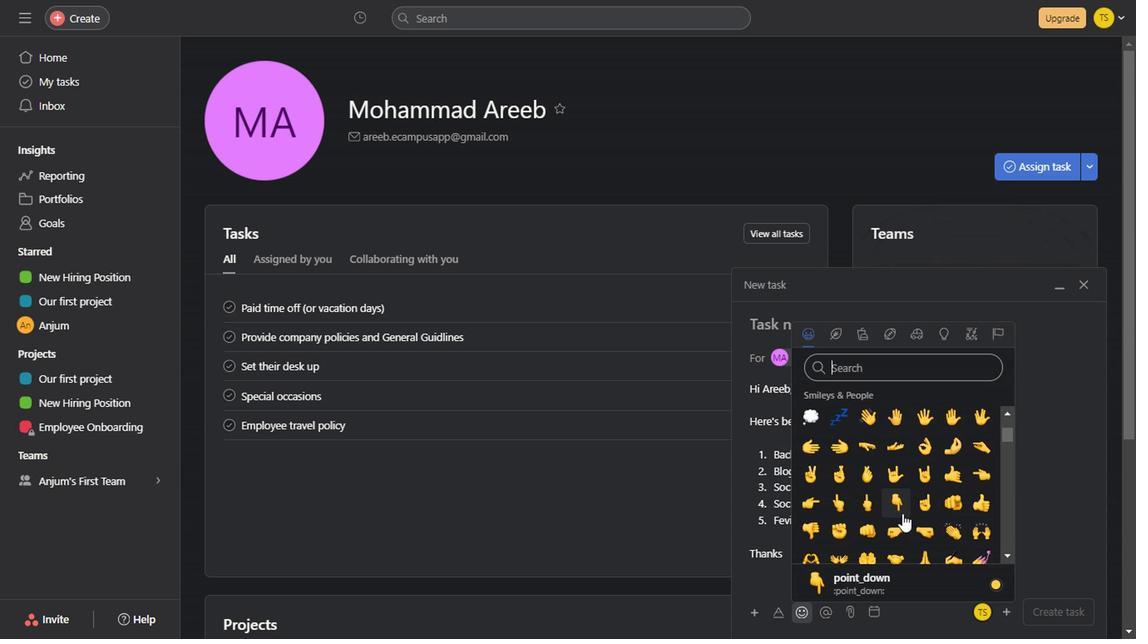
Action: Mouse scrolled (901, 513) with delta (0, 0)
Screenshot: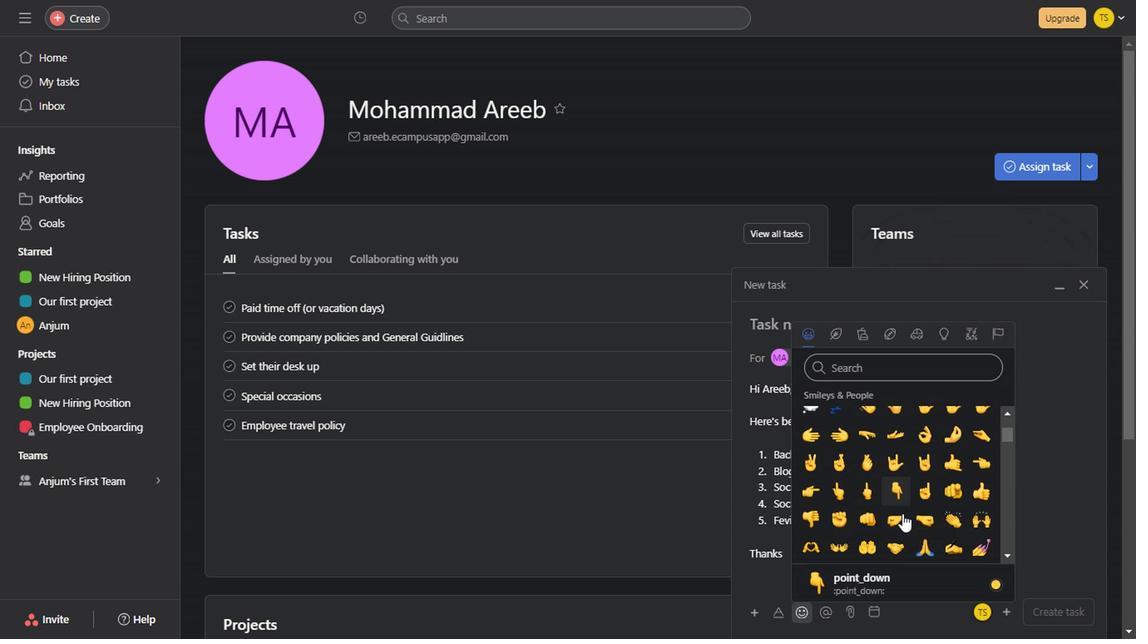 
Action: Mouse scrolled (901, 513) with delta (0, 0)
Screenshot: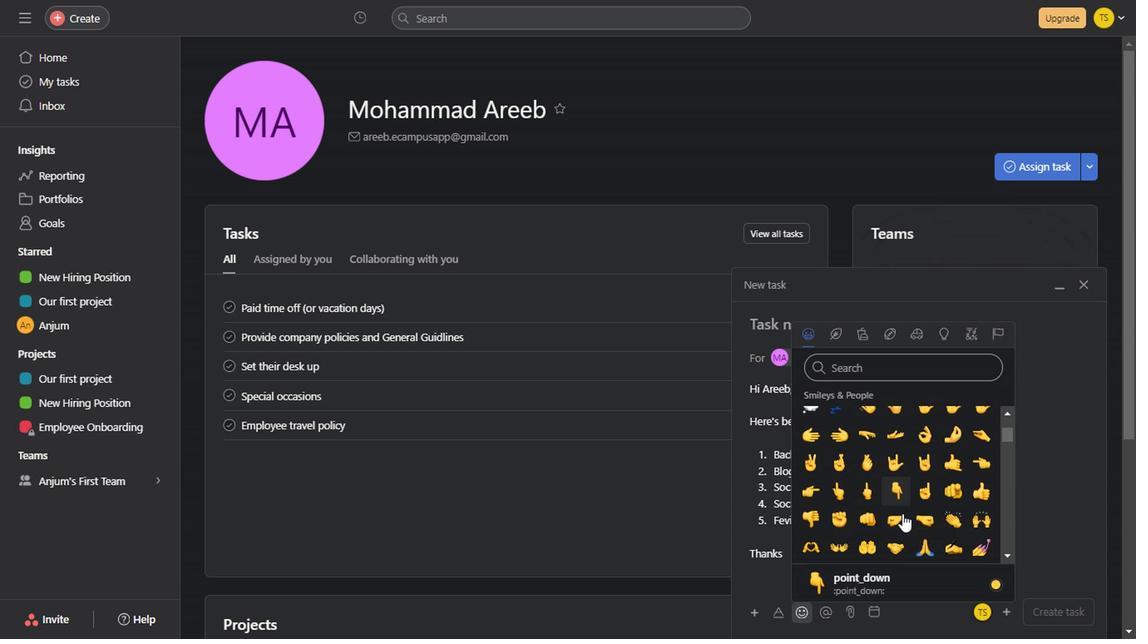 
Action: Mouse scrolled (901, 513) with delta (0, 0)
Screenshot: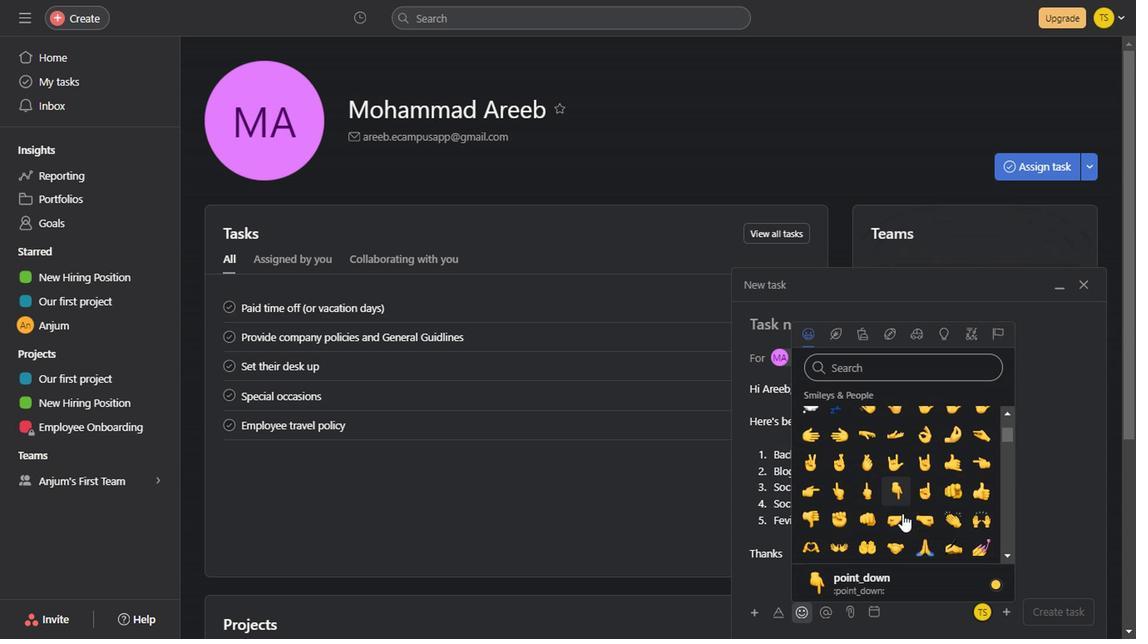 
Action: Mouse scrolled (901, 513) with delta (0, 0)
Screenshot: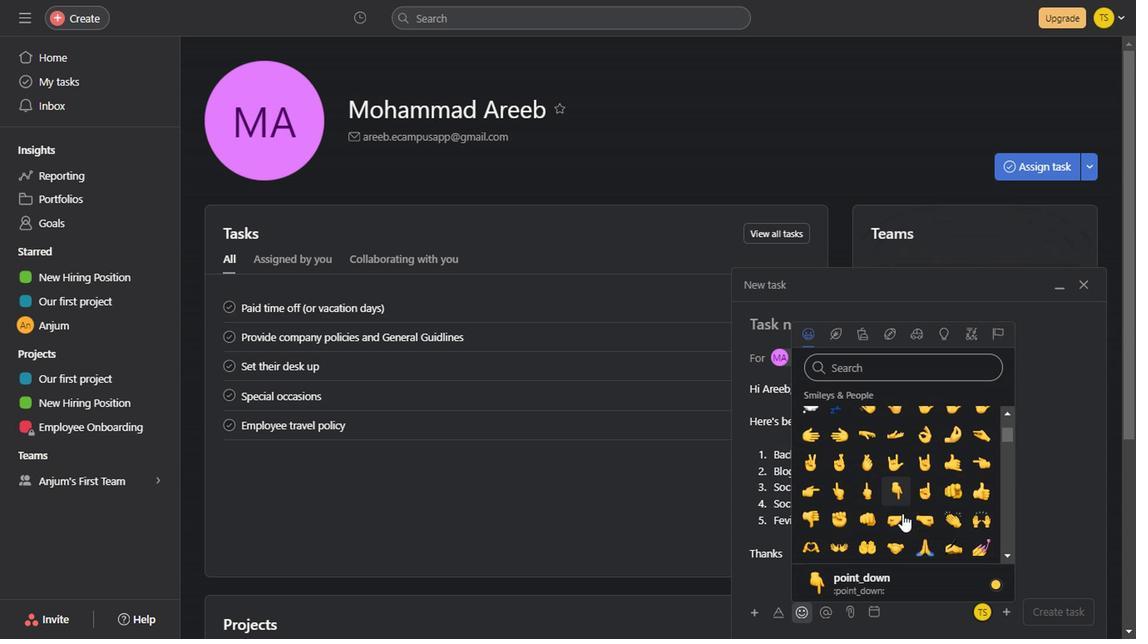 
Action: Mouse scrolled (901, 513) with delta (0, 0)
Screenshot: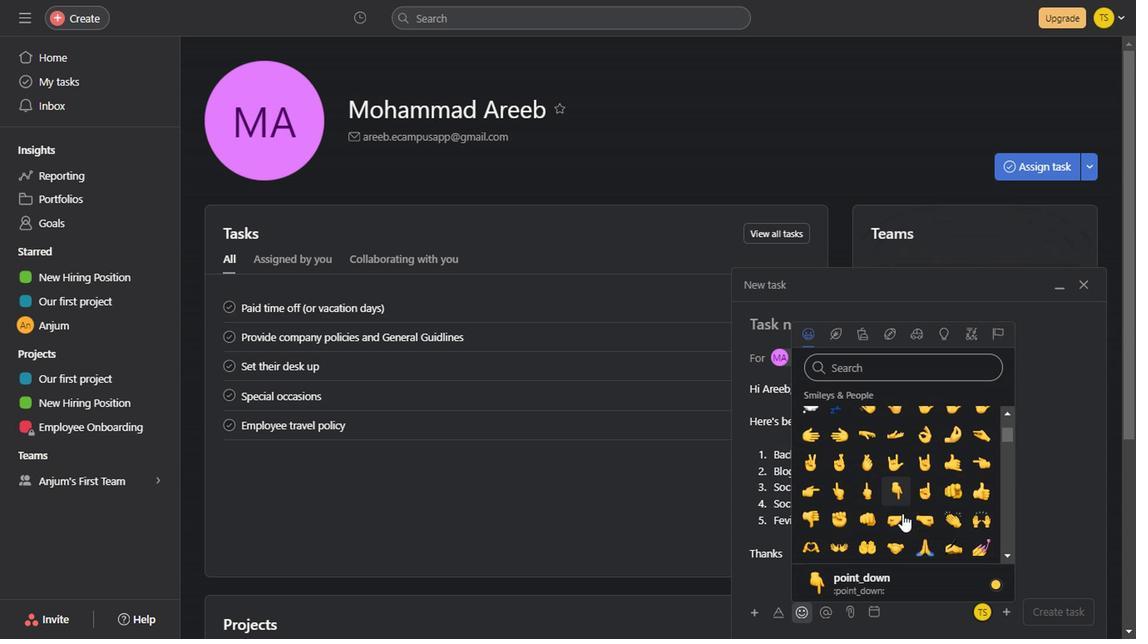 
Action: Mouse scrolled (901, 513) with delta (0, 0)
Screenshot: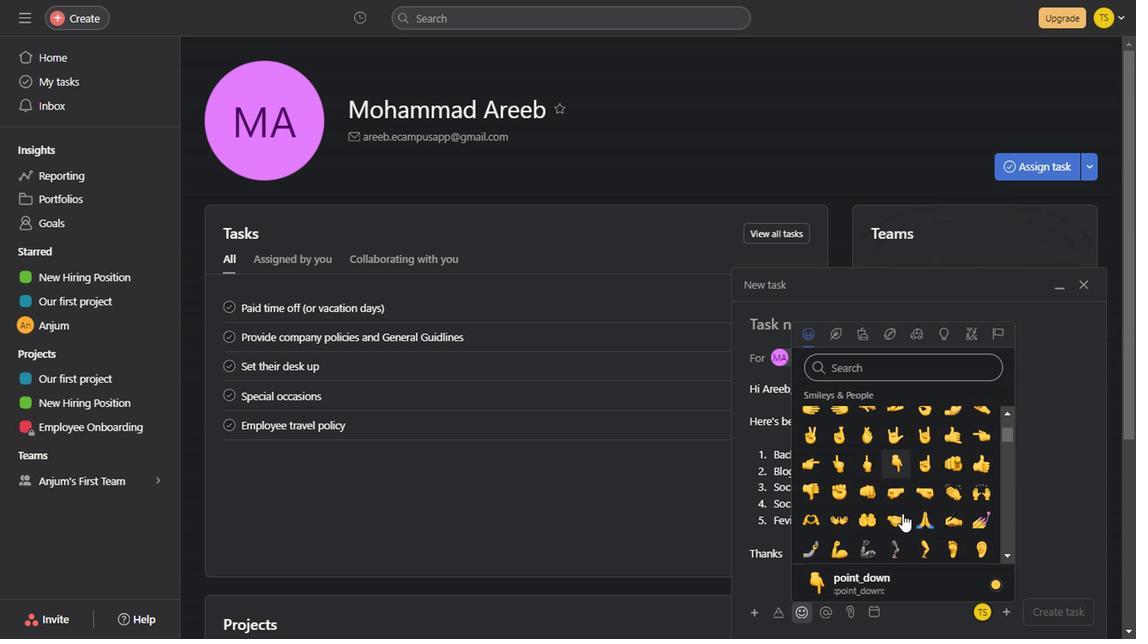 
Action: Mouse scrolled (901, 513) with delta (0, 0)
Screenshot: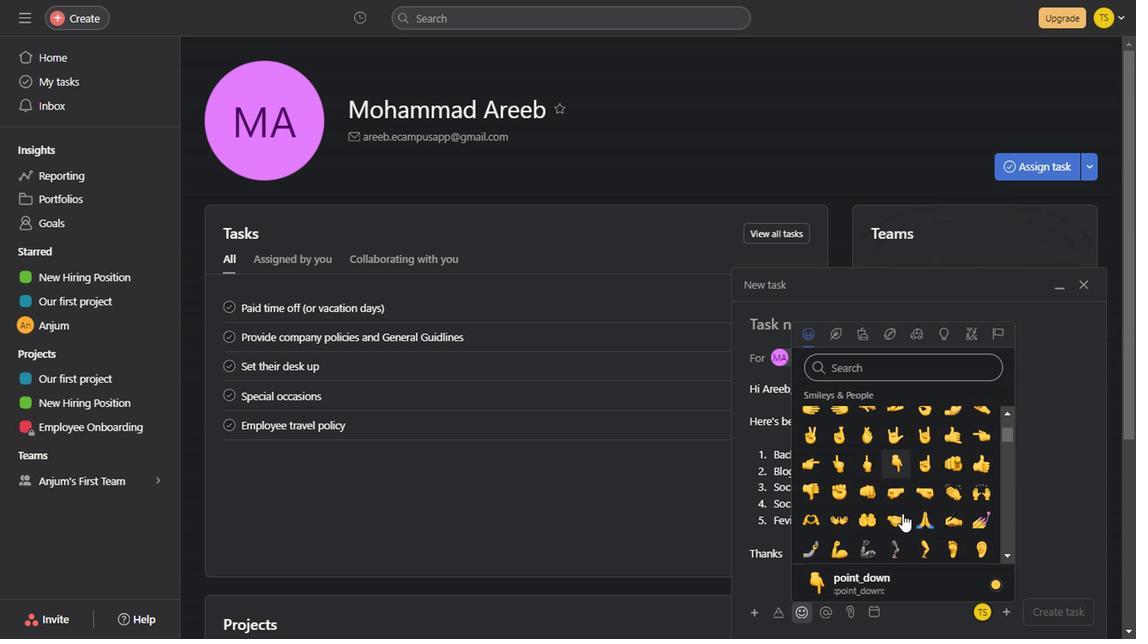 
Action: Mouse scrolled (901, 513) with delta (0, 0)
Screenshot: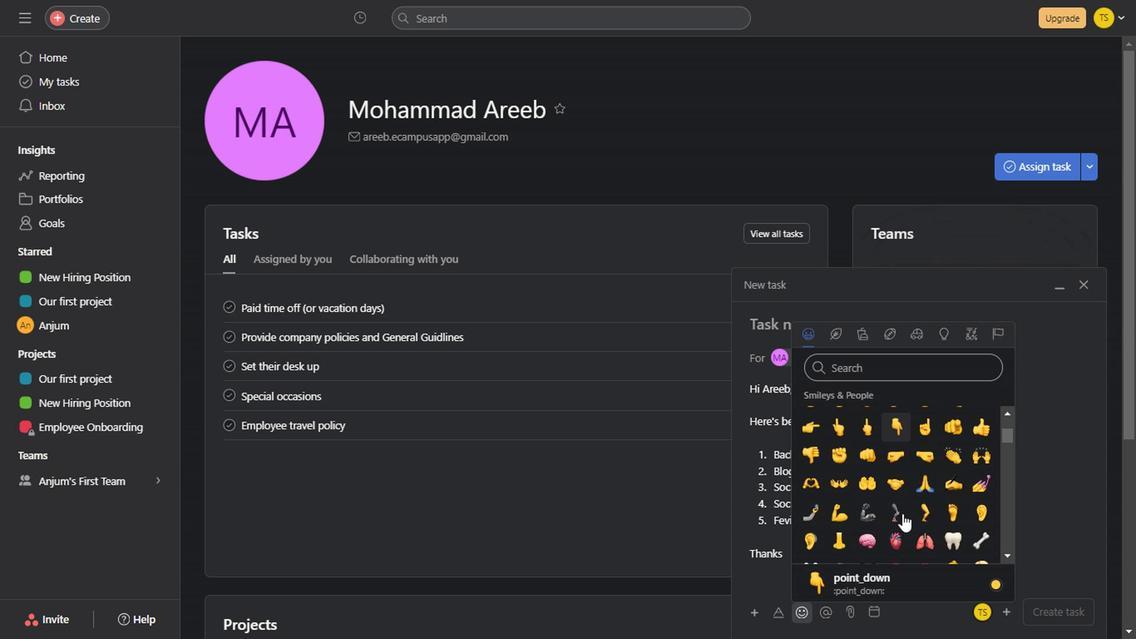 
Action: Mouse scrolled (901, 513) with delta (0, 0)
Screenshot: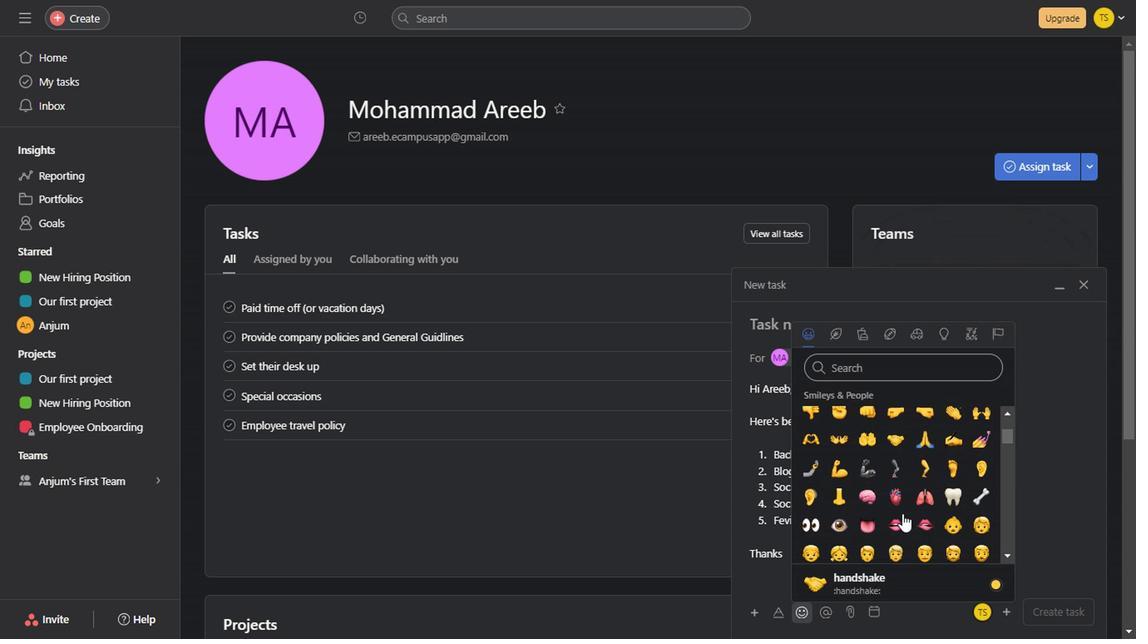 
Action: Mouse scrolled (901, 513) with delta (0, 0)
Screenshot: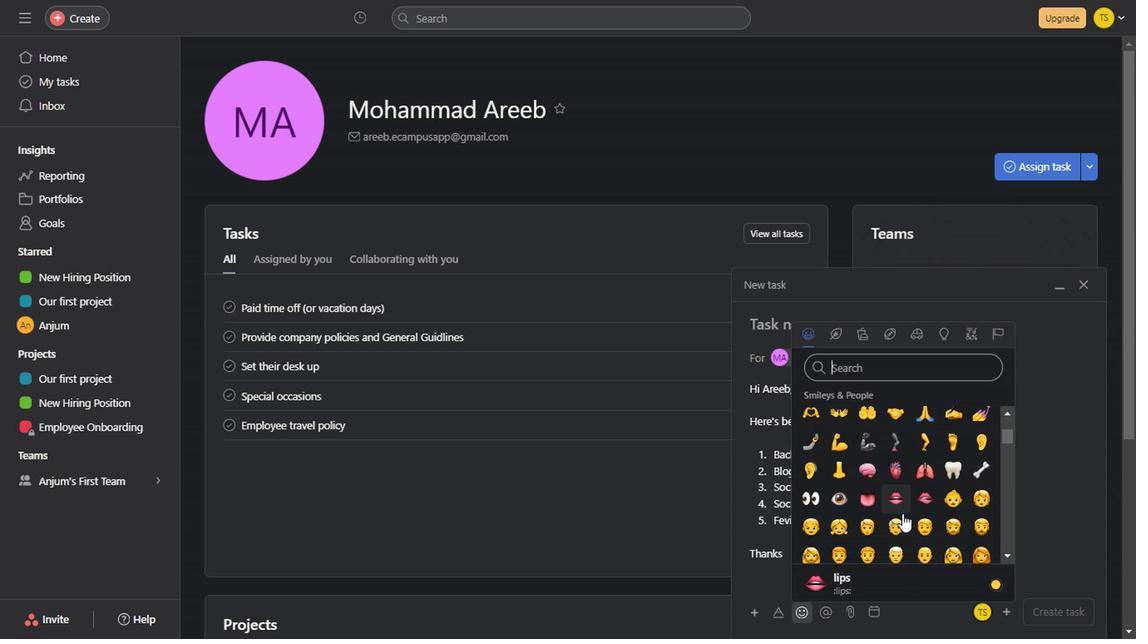 
Action: Mouse scrolled (901, 513) with delta (0, 0)
Screenshot: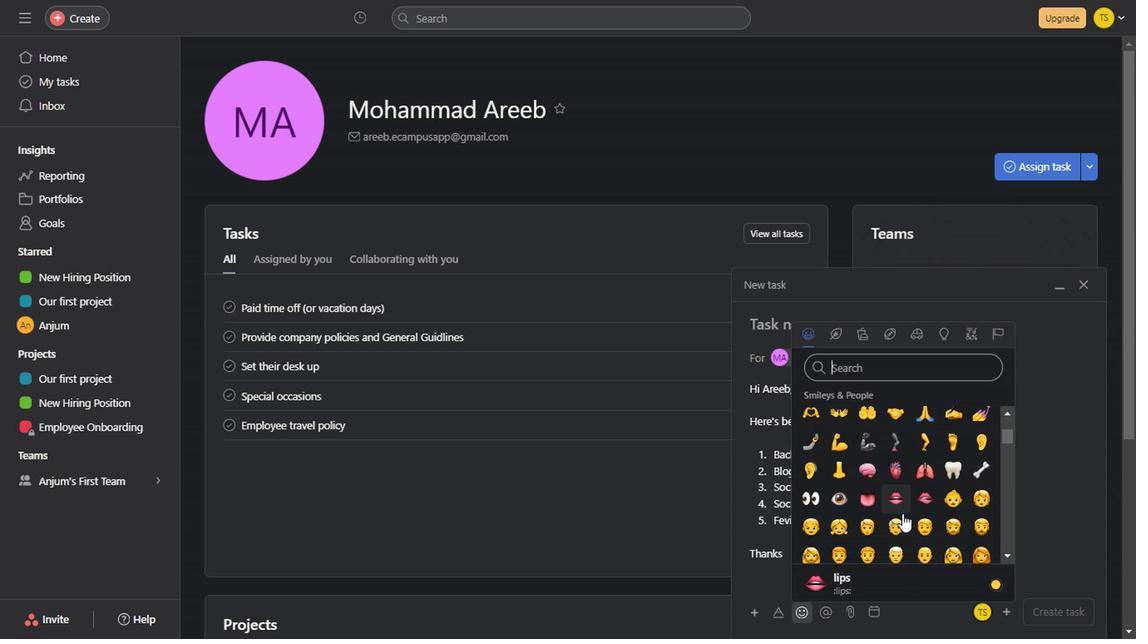 
Action: Mouse scrolled (901, 513) with delta (0, 0)
Screenshot: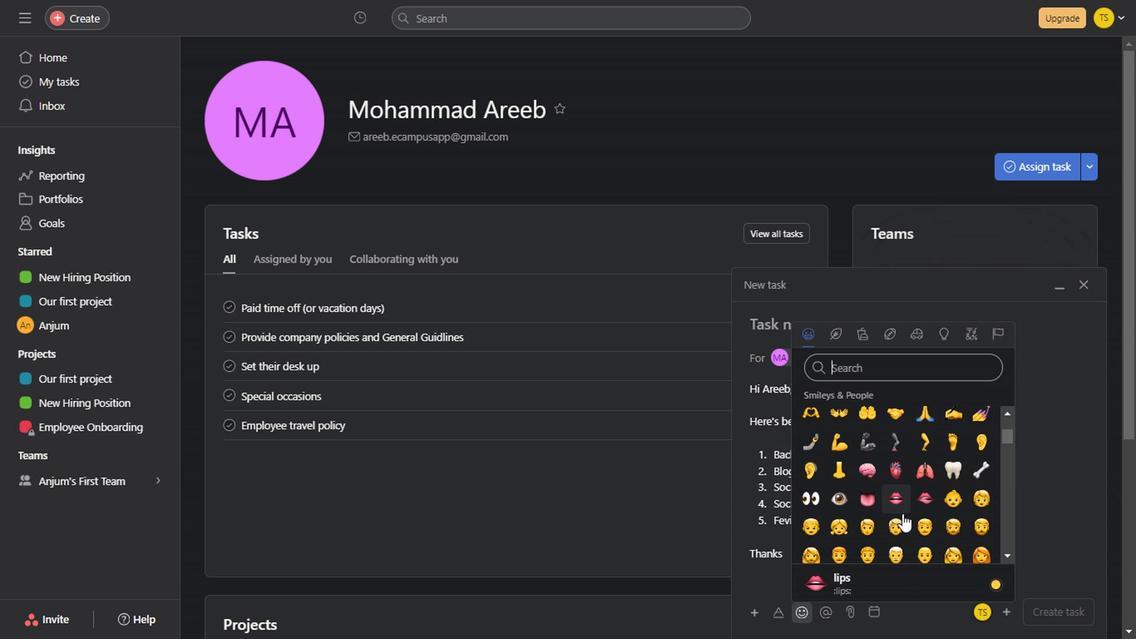 
Action: Mouse scrolled (901, 513) with delta (0, 0)
Screenshot: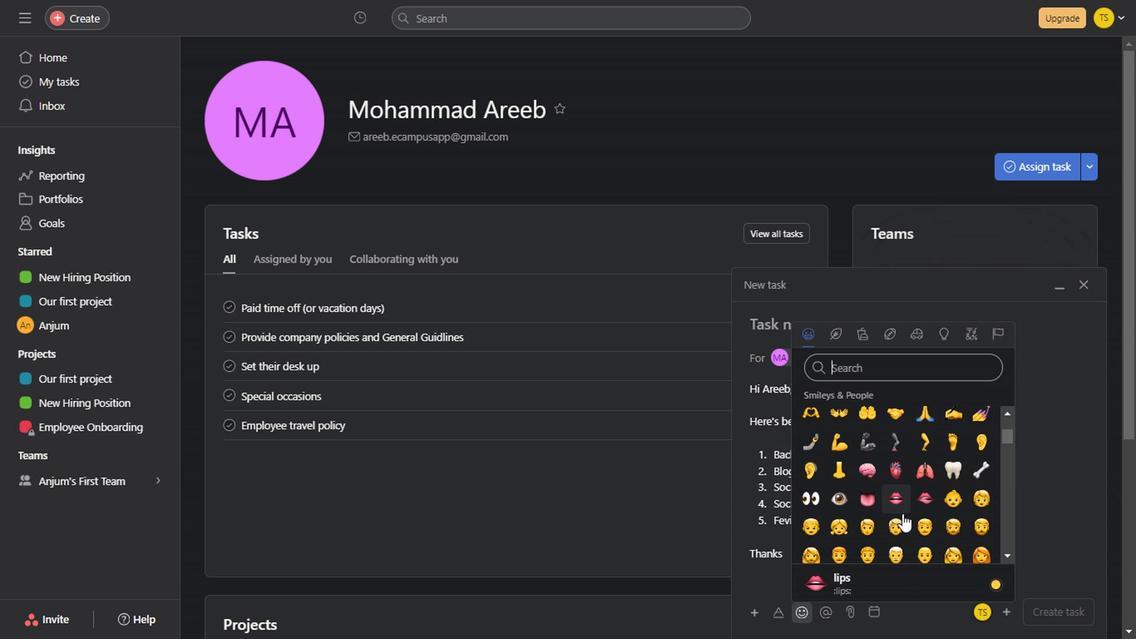
Action: Mouse scrolled (901, 513) with delta (0, 0)
Screenshot: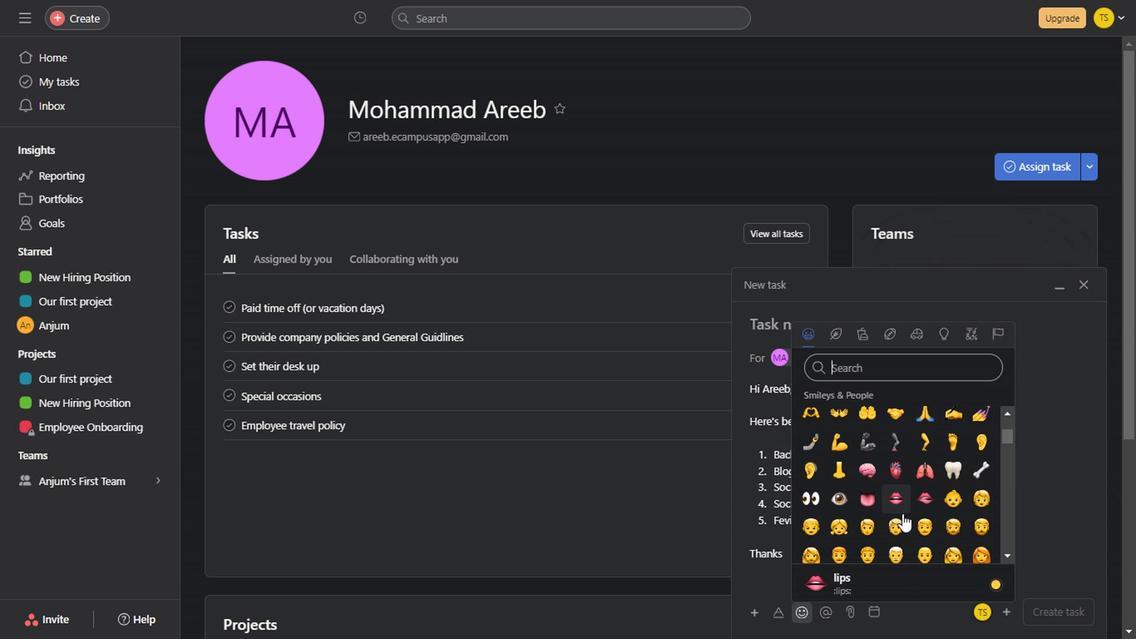 
Action: Mouse scrolled (901, 513) with delta (0, 0)
Screenshot: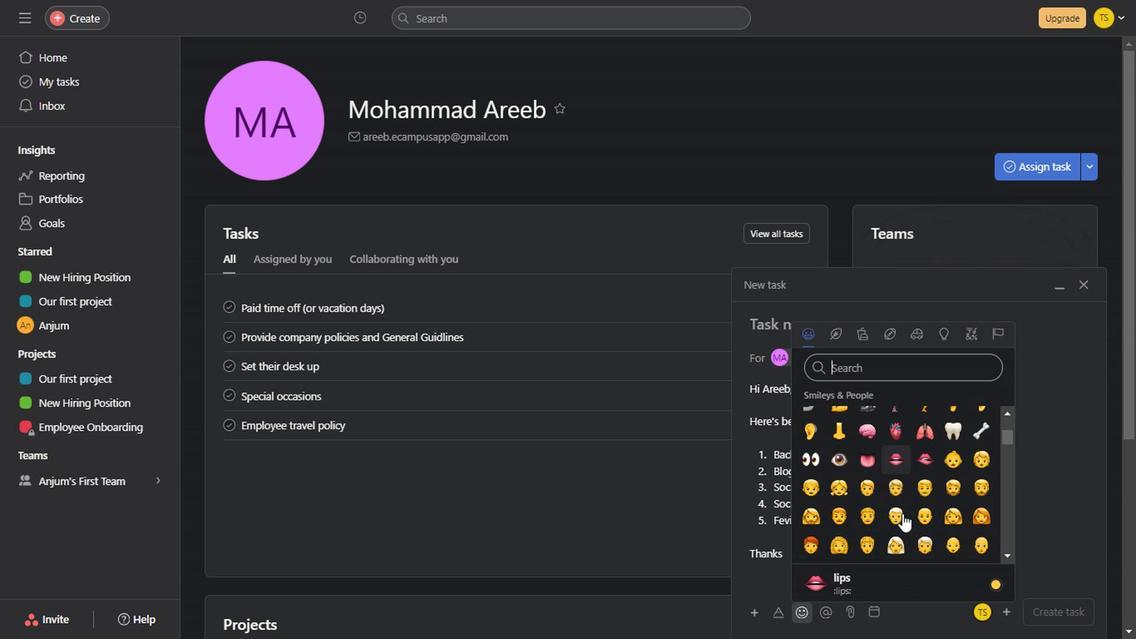 
Action: Mouse scrolled (901, 513) with delta (0, 0)
Screenshot: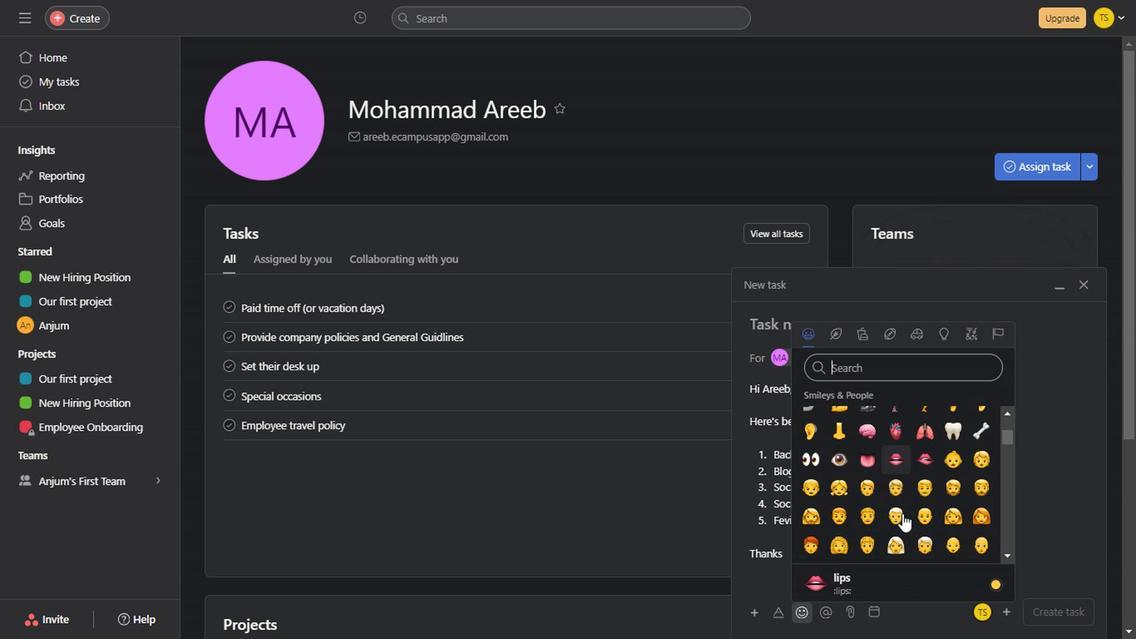 
Action: Mouse scrolled (901, 513) with delta (0, 0)
Screenshot: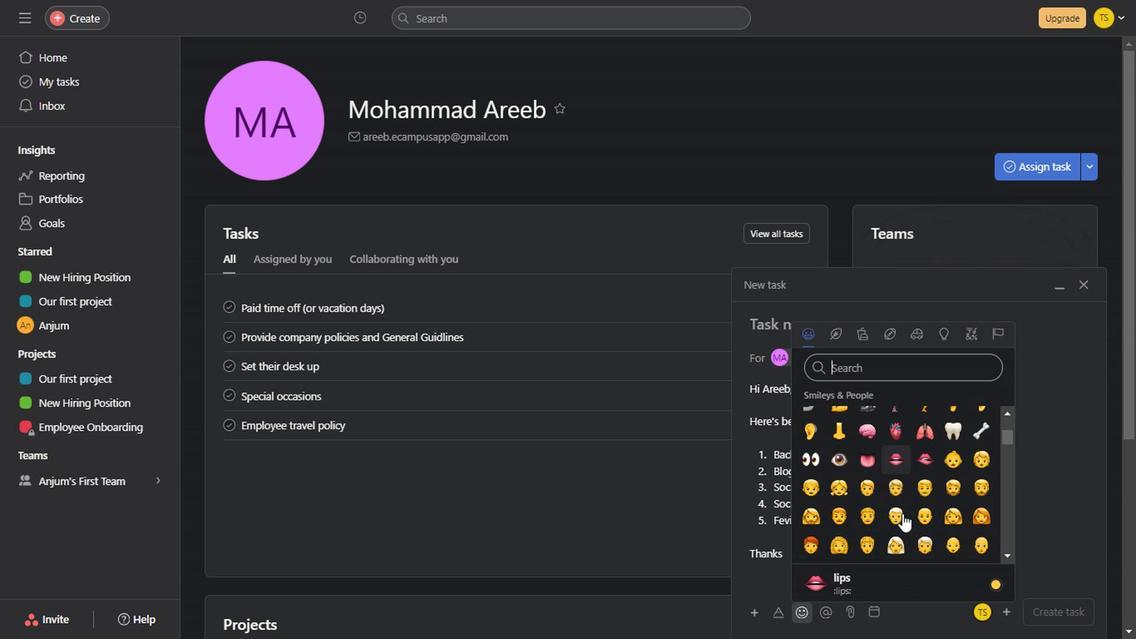 
Action: Mouse scrolled (901, 513) with delta (0, 0)
Screenshot: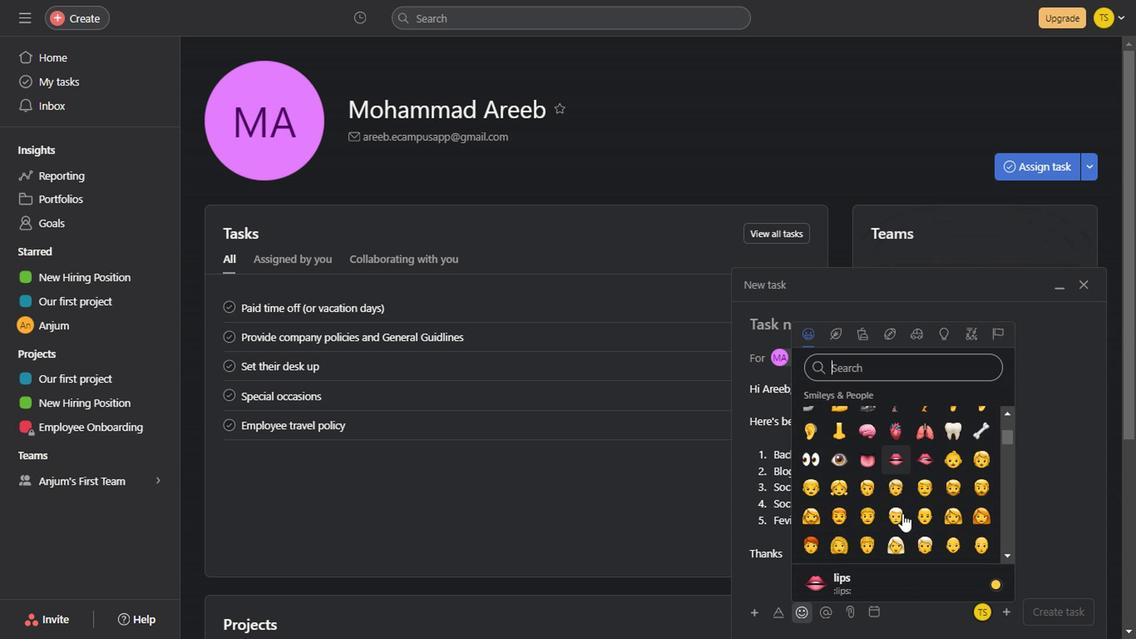 
Action: Mouse scrolled (901, 513) with delta (0, 0)
Screenshot: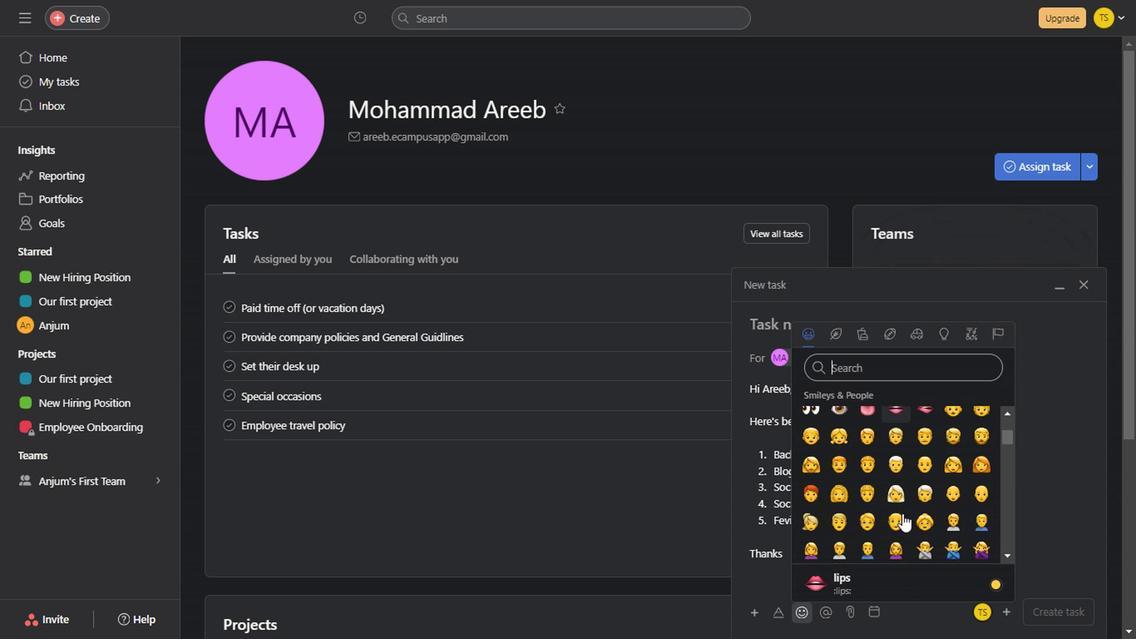 
Action: Mouse scrolled (901, 513) with delta (0, 0)
Screenshot: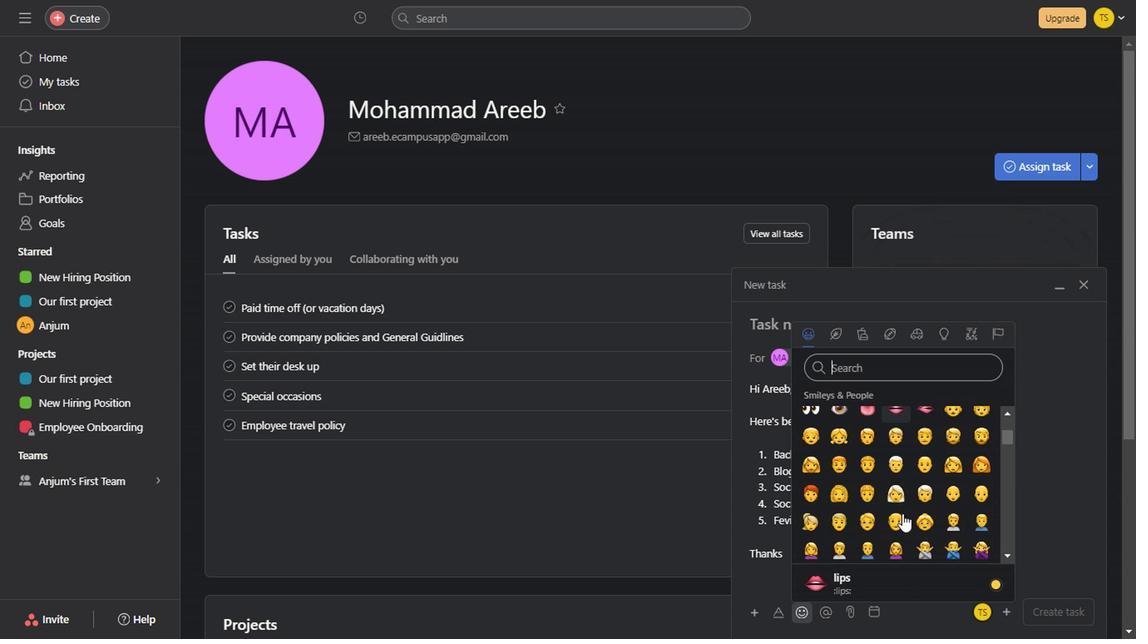 
Action: Mouse scrolled (901, 513) with delta (0, 0)
Screenshot: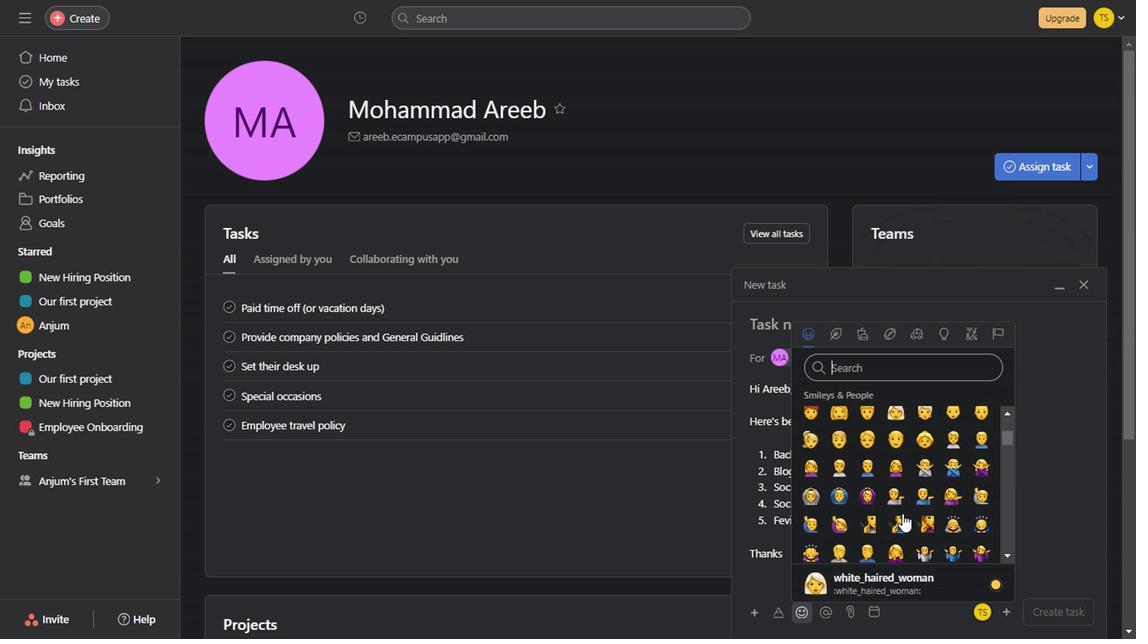 
Action: Mouse scrolled (901, 513) with delta (0, 0)
Screenshot: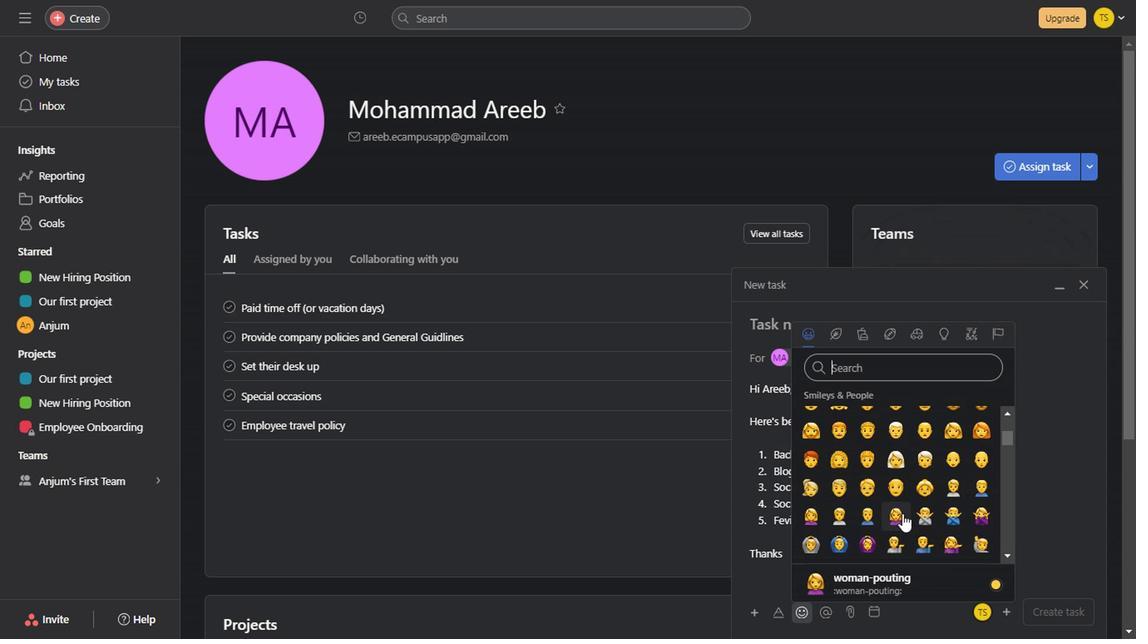 
Action: Mouse scrolled (901, 513) with delta (0, 0)
Screenshot: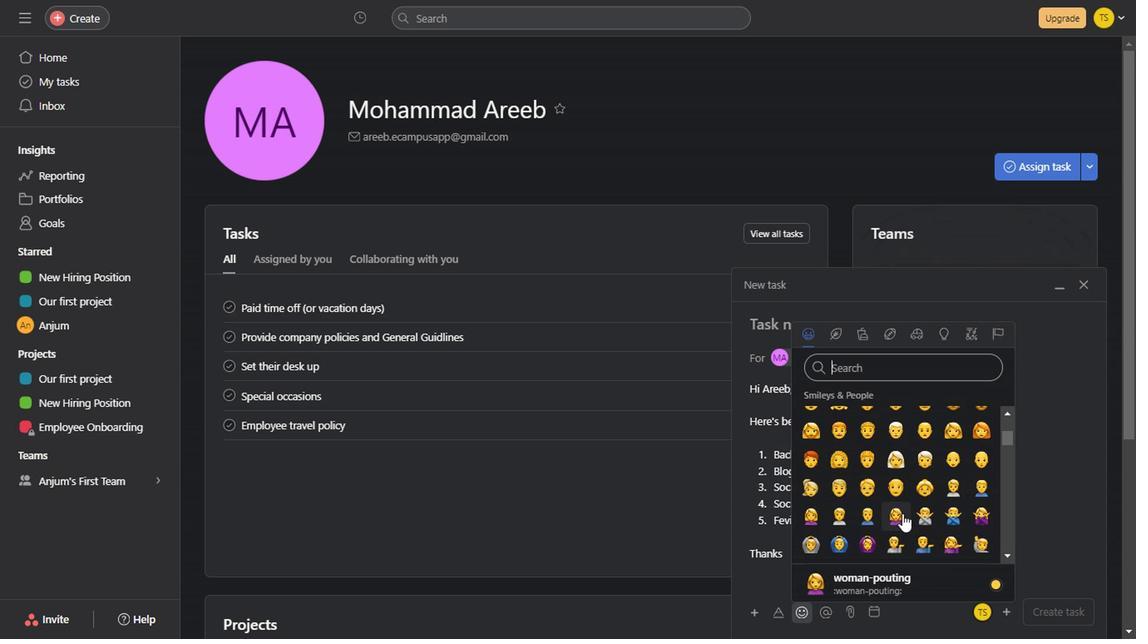 
Action: Mouse scrolled (901, 513) with delta (0, 0)
Screenshot: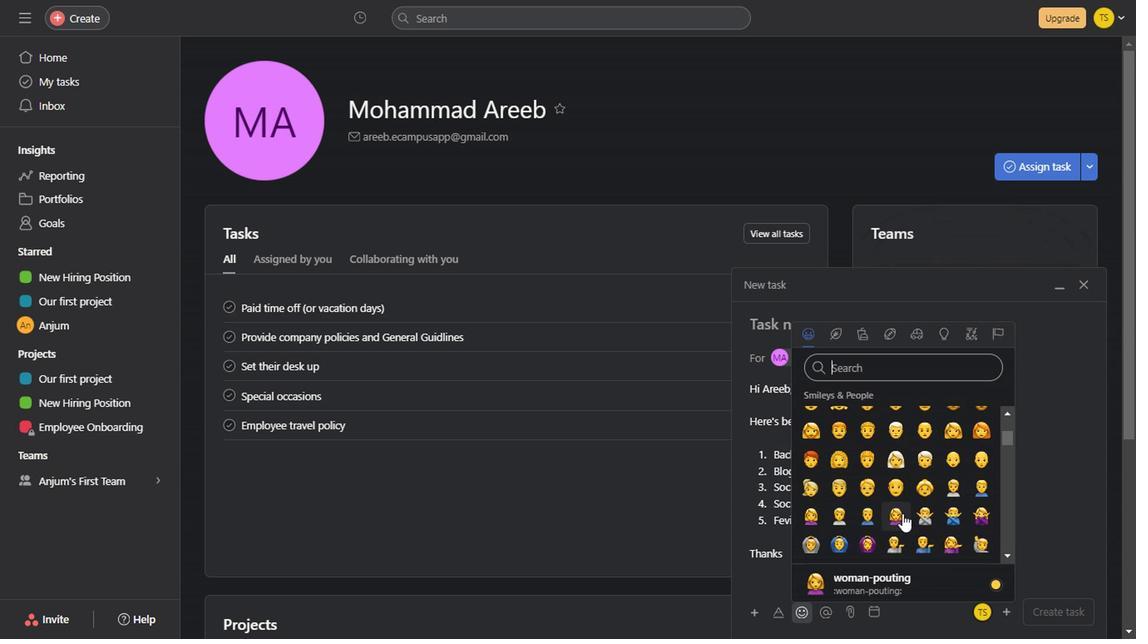 
Action: Mouse scrolled (901, 513) with delta (0, 0)
Screenshot: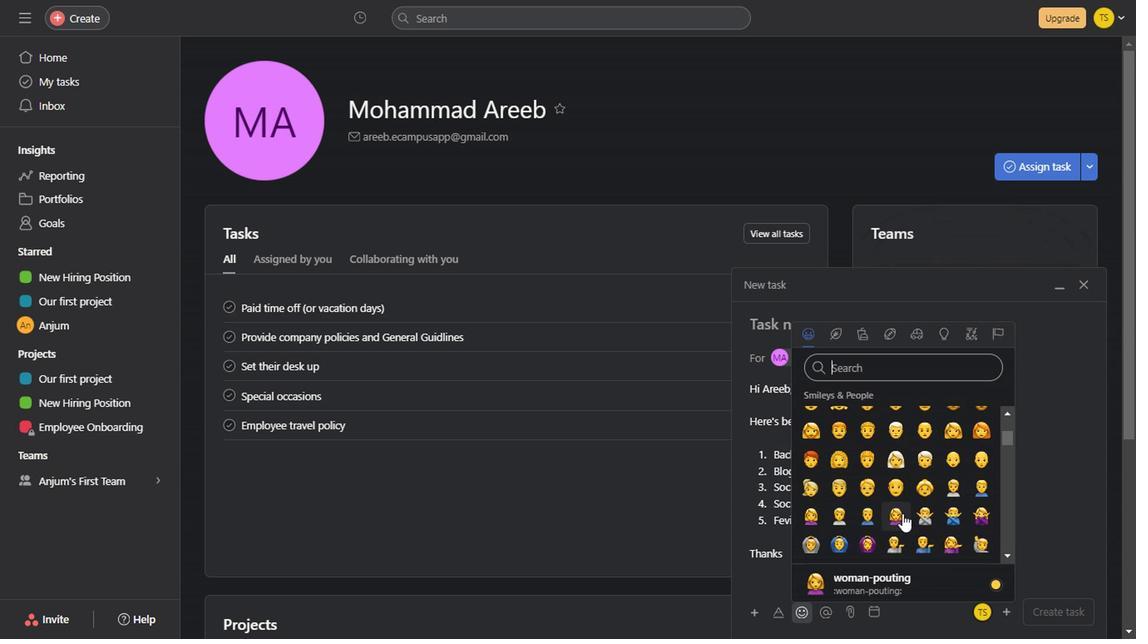 
Action: Mouse scrolled (901, 513) with delta (0, 0)
Screenshot: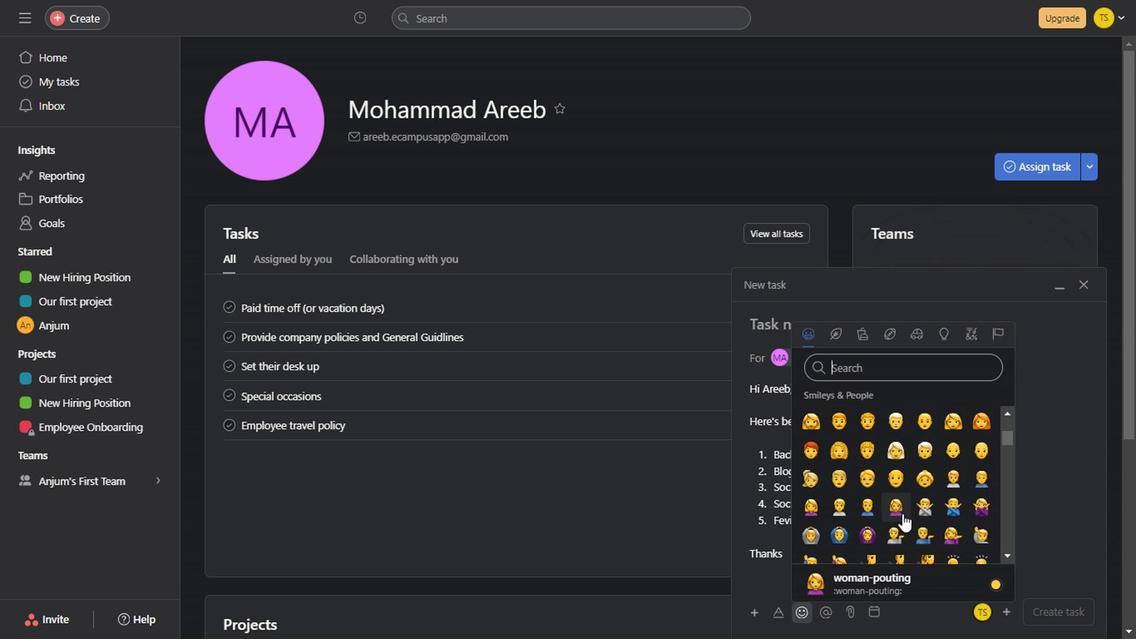 
Action: Mouse scrolled (901, 513) with delta (0, 0)
Screenshot: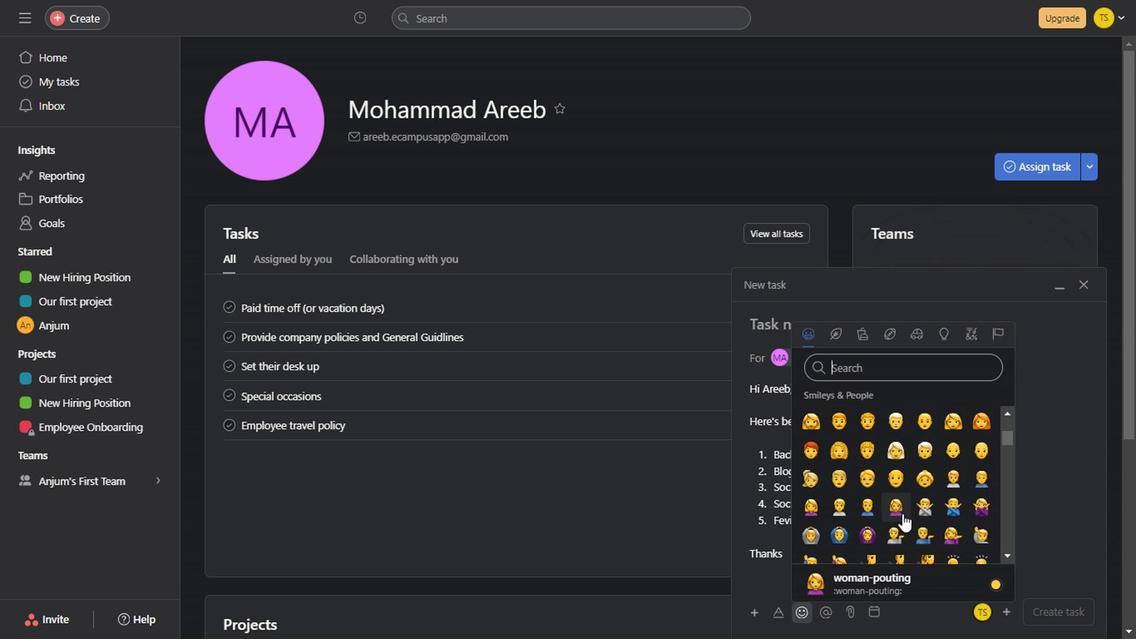
Action: Mouse scrolled (901, 513) with delta (0, 0)
Screenshot: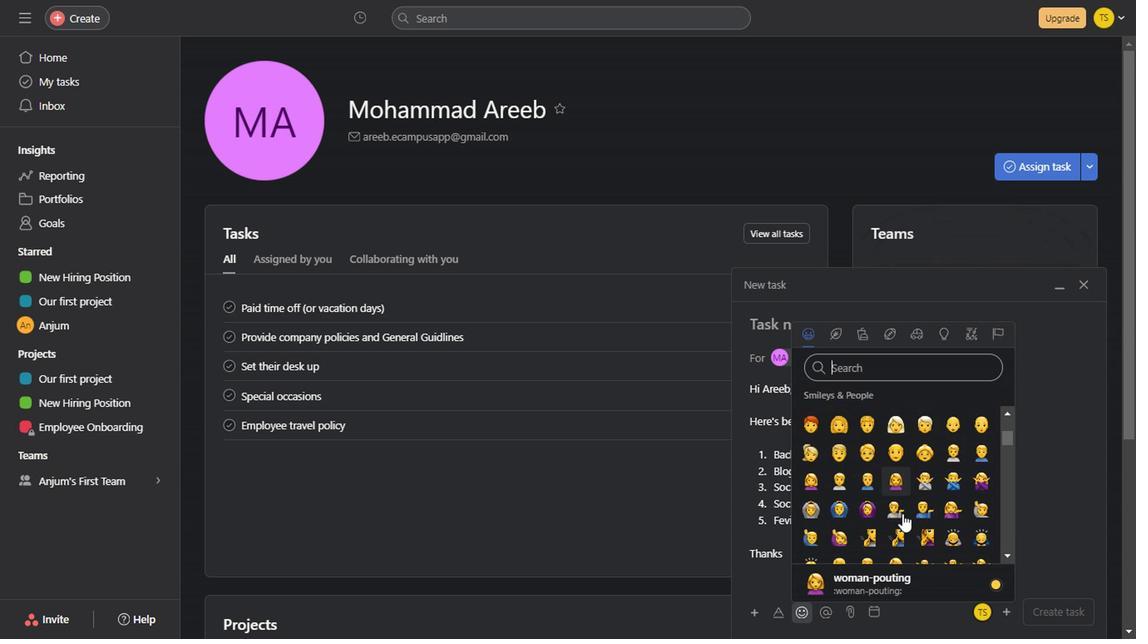 
Action: Mouse scrolled (901, 513) with delta (0, 0)
Screenshot: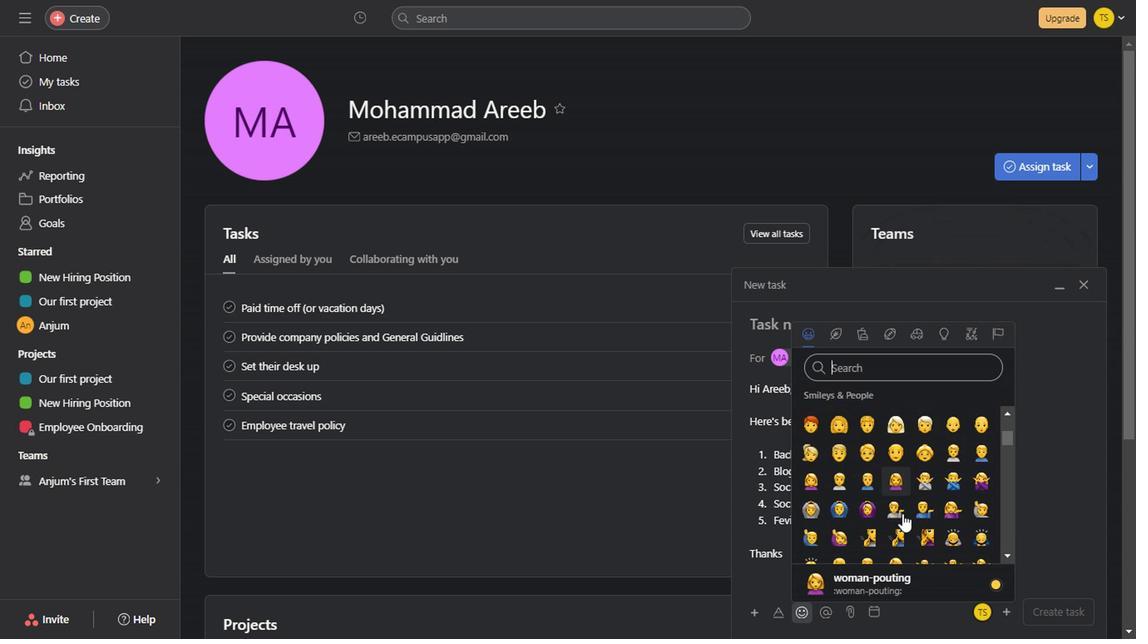 
Action: Mouse scrolled (901, 513) with delta (0, 0)
Screenshot: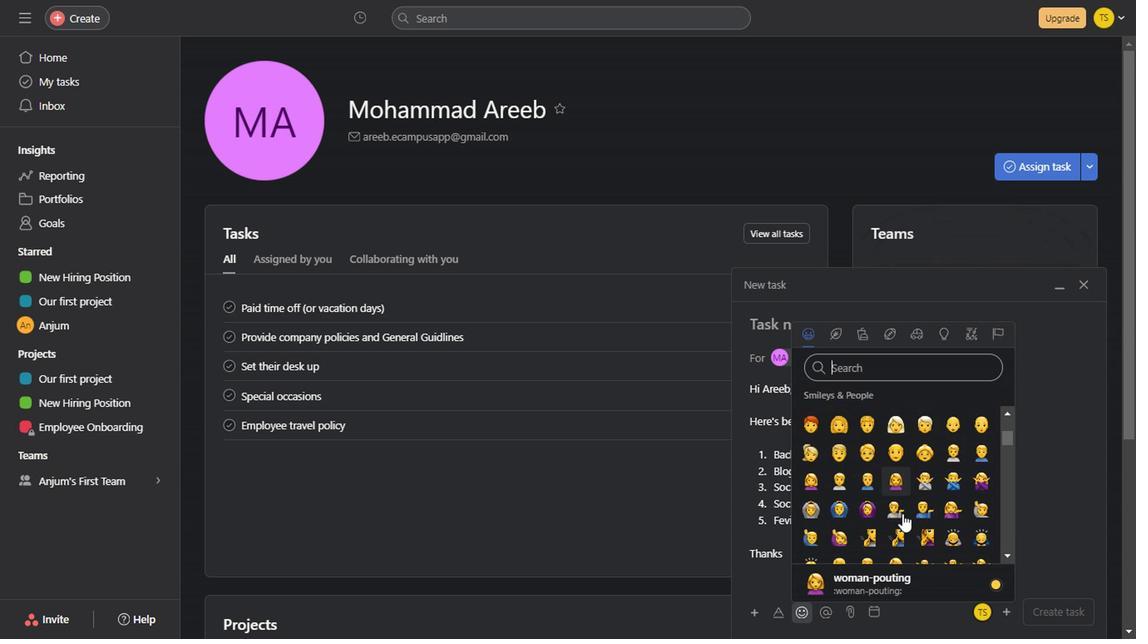 
Action: Mouse scrolled (901, 513) with delta (0, 0)
Screenshot: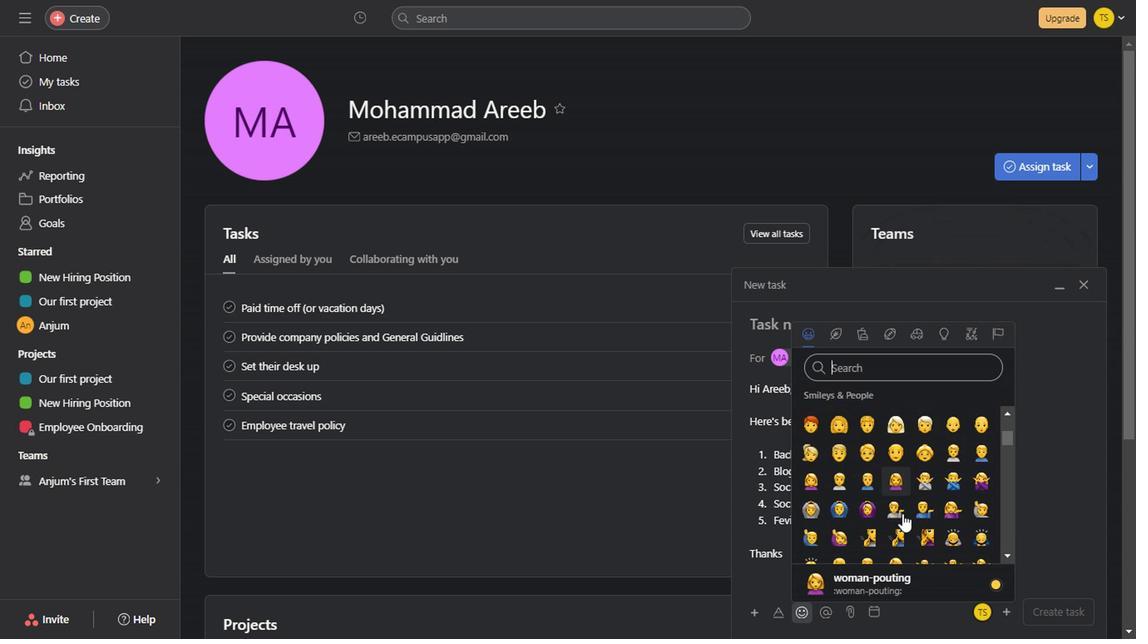 
Action: Mouse scrolled (901, 513) with delta (0, 0)
Screenshot: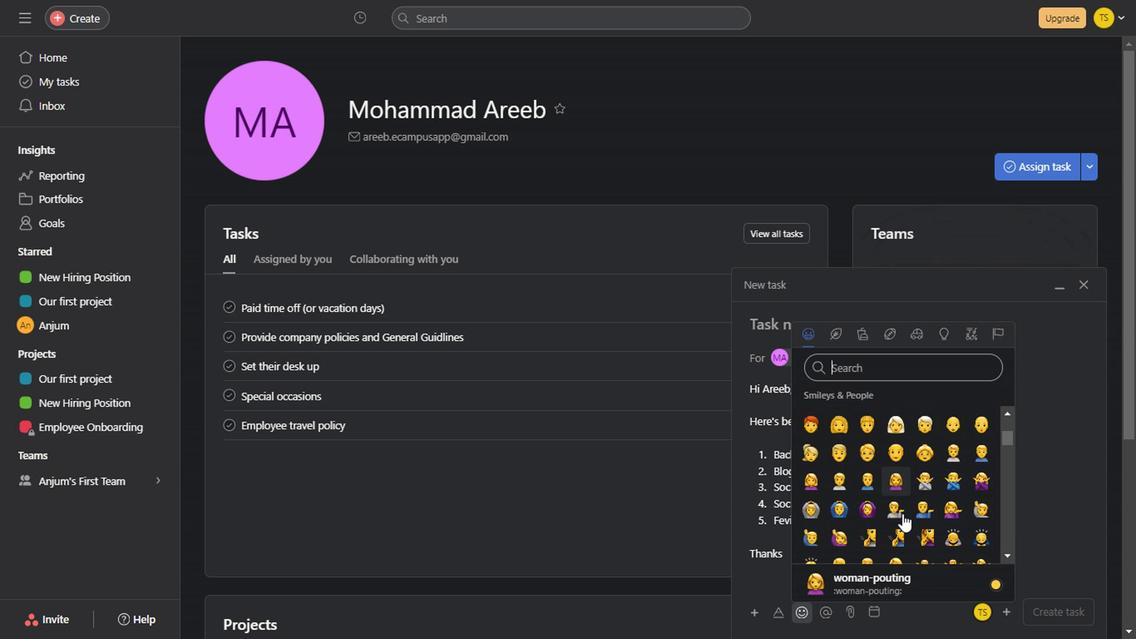 
Action: Mouse scrolled (901, 513) with delta (0, 0)
Screenshot: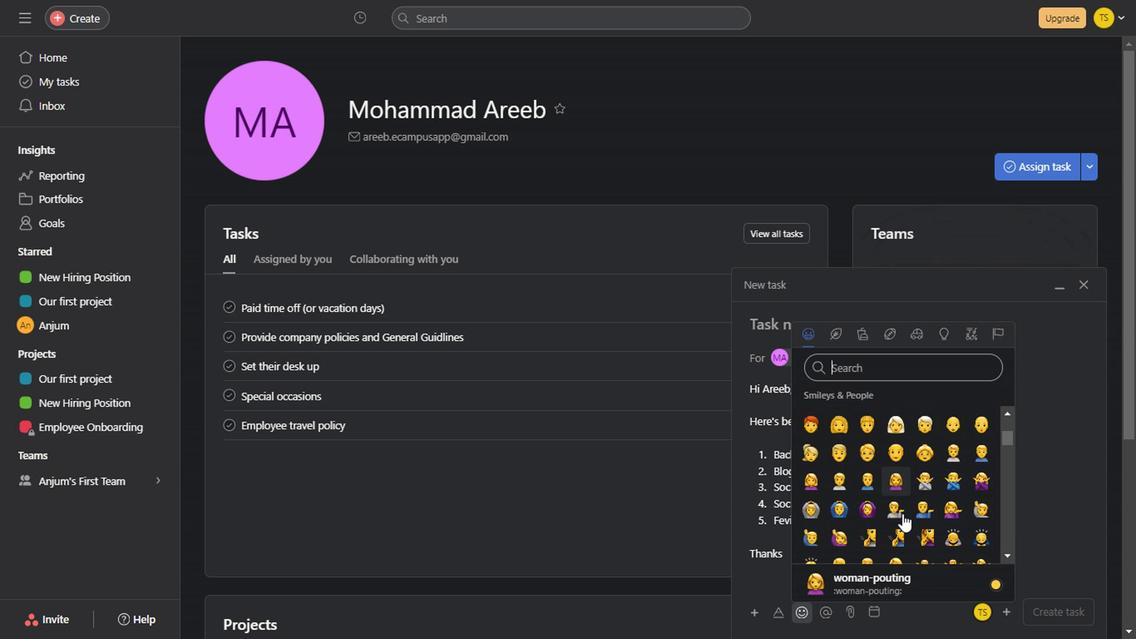 
Action: Mouse scrolled (901, 513) with delta (0, 0)
Screenshot: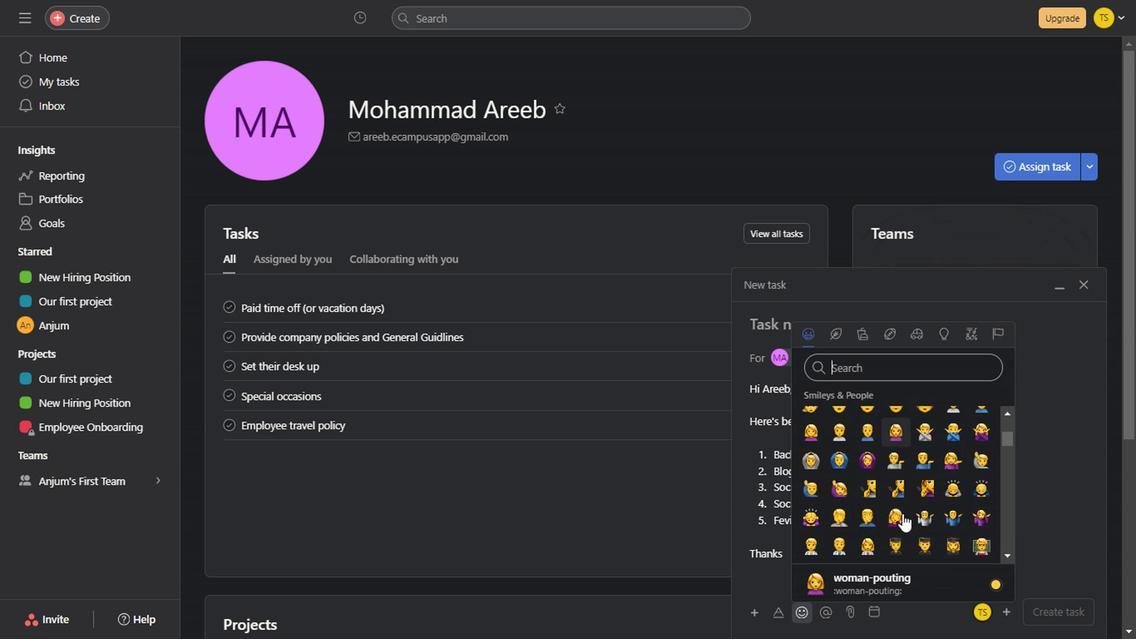 
Action: Mouse scrolled (901, 513) with delta (0, 0)
Screenshot: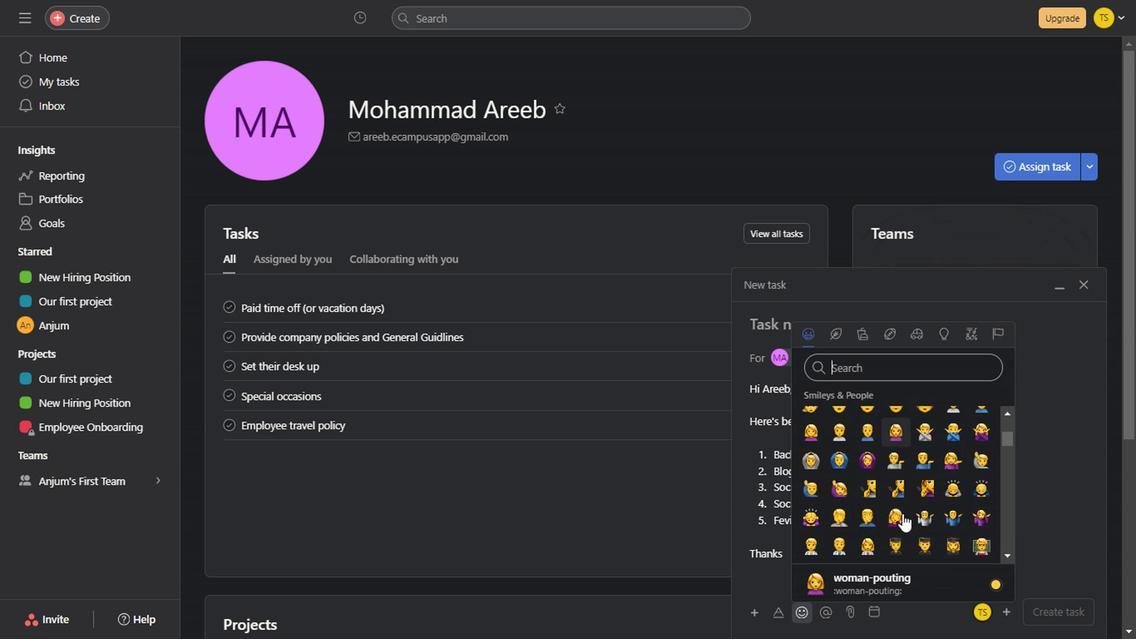 
Action: Mouse scrolled (901, 513) with delta (0, 0)
Screenshot: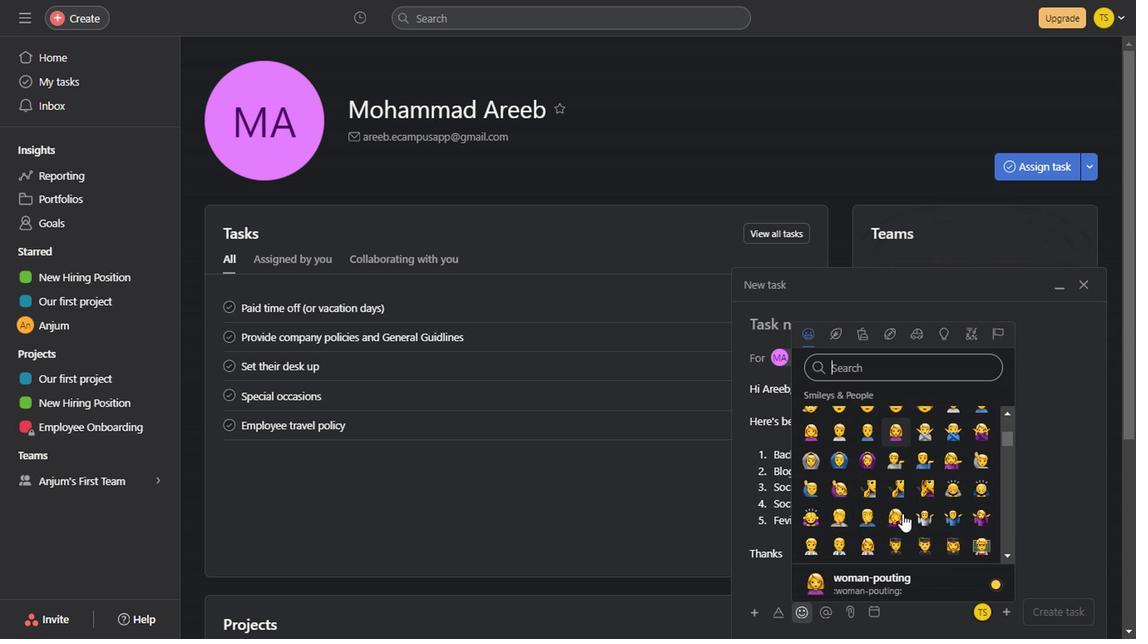
Action: Mouse scrolled (901, 513) with delta (0, 0)
Screenshot: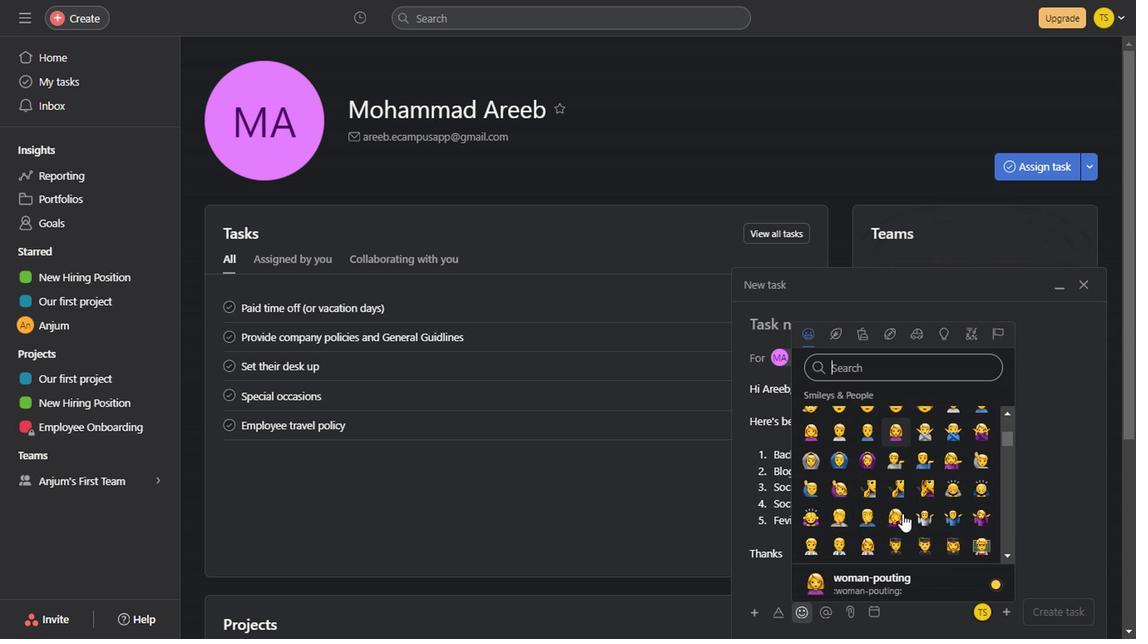 
Action: Mouse scrolled (901, 513) with delta (0, 0)
Screenshot: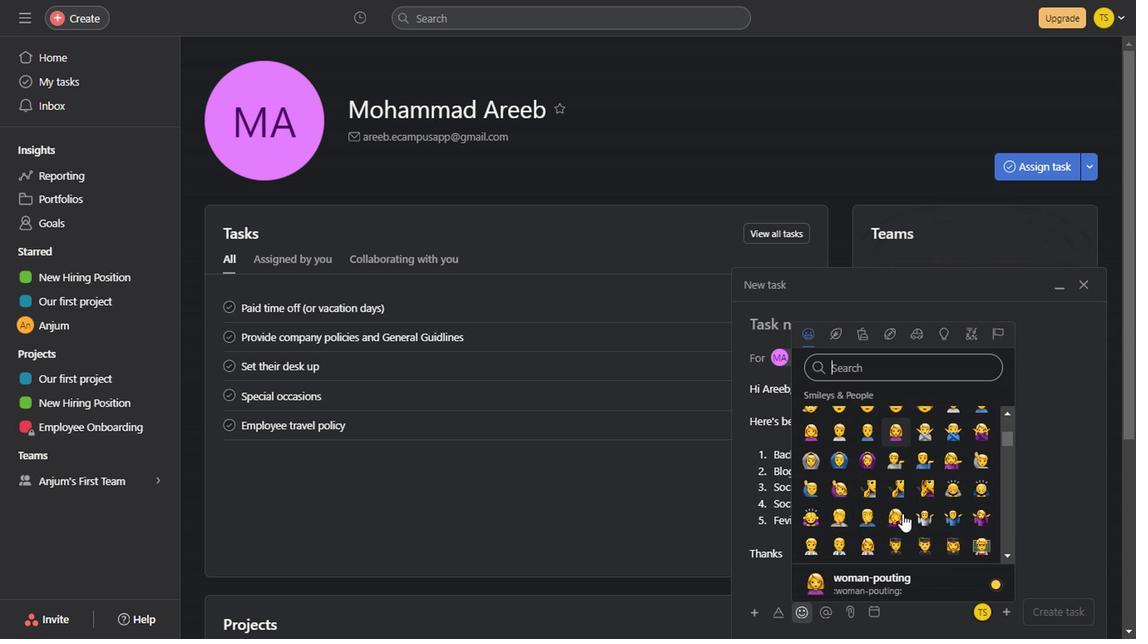 
Action: Mouse scrolled (901, 513) with delta (0, 0)
Screenshot: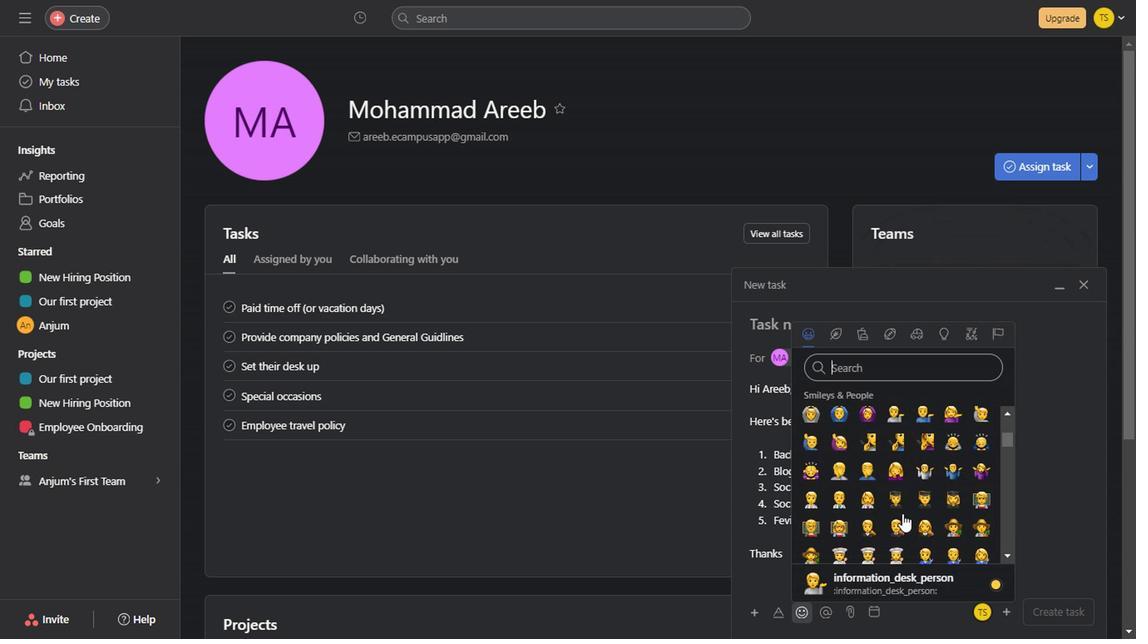 
Action: Mouse scrolled (901, 513) with delta (0, 0)
Screenshot: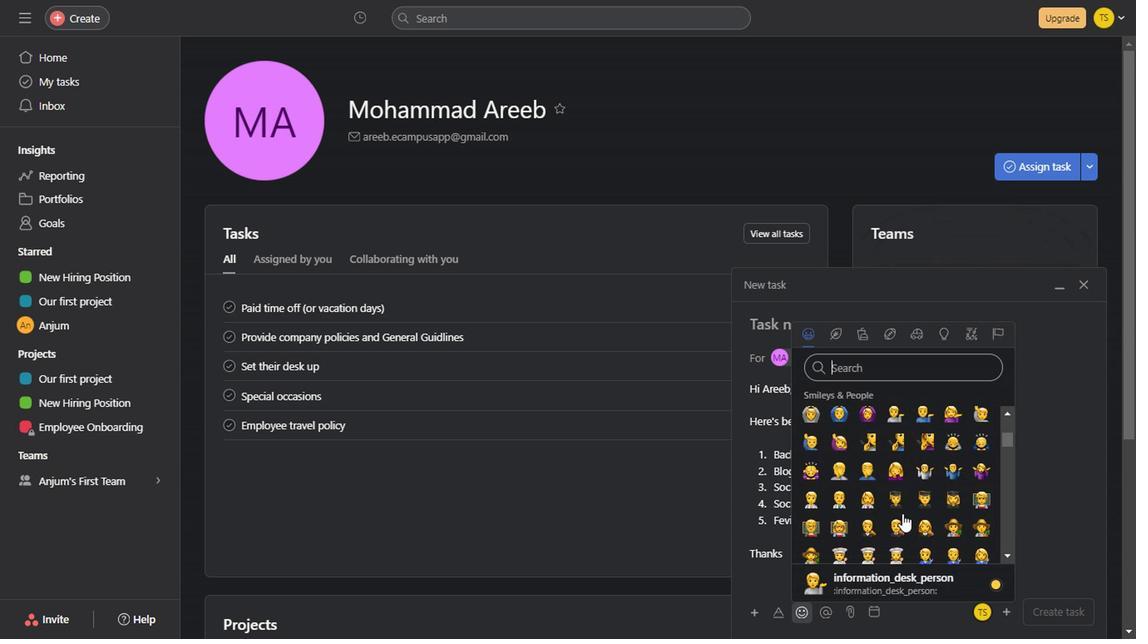 
Action: Mouse scrolled (901, 513) with delta (0, 0)
Screenshot: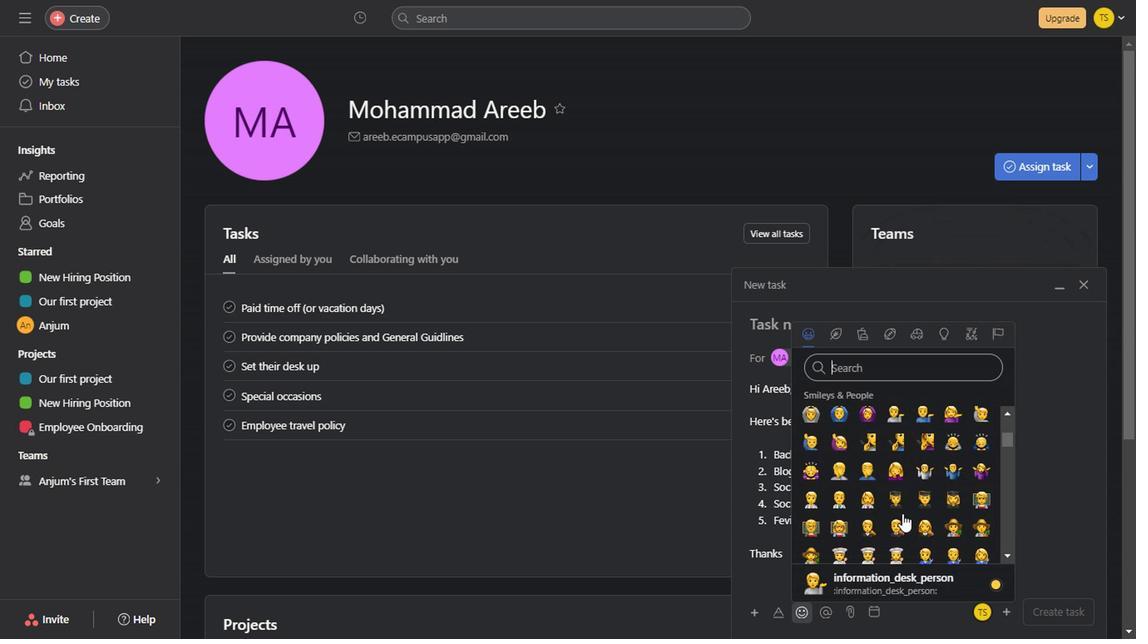 
Action: Mouse scrolled (901, 513) with delta (0, 0)
Screenshot: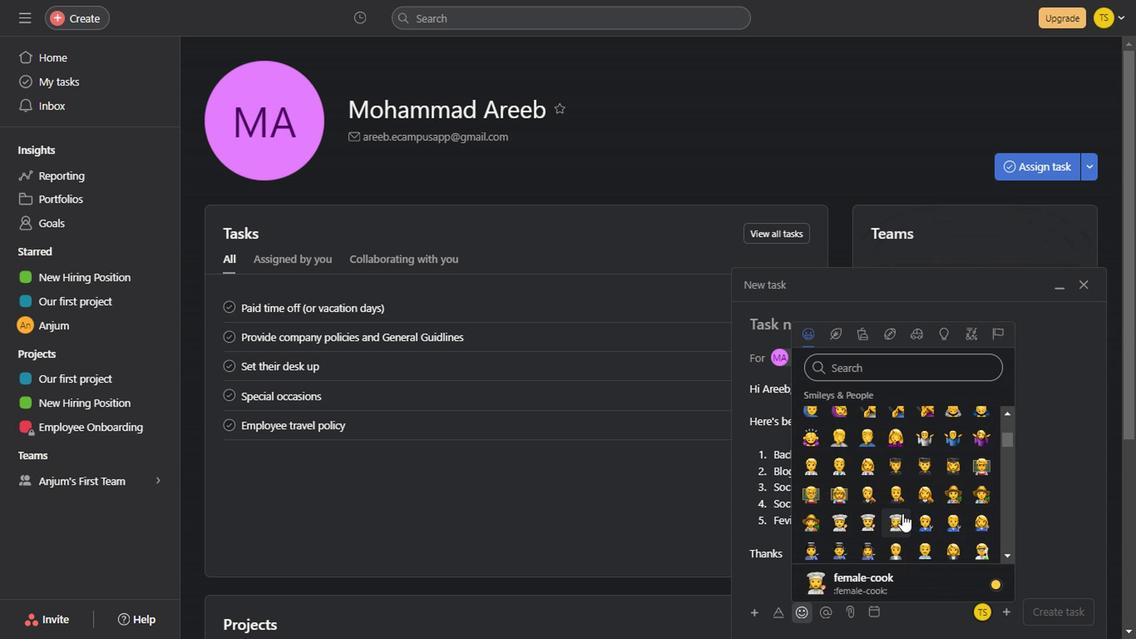 
Action: Mouse scrolled (901, 513) with delta (0, 0)
Screenshot: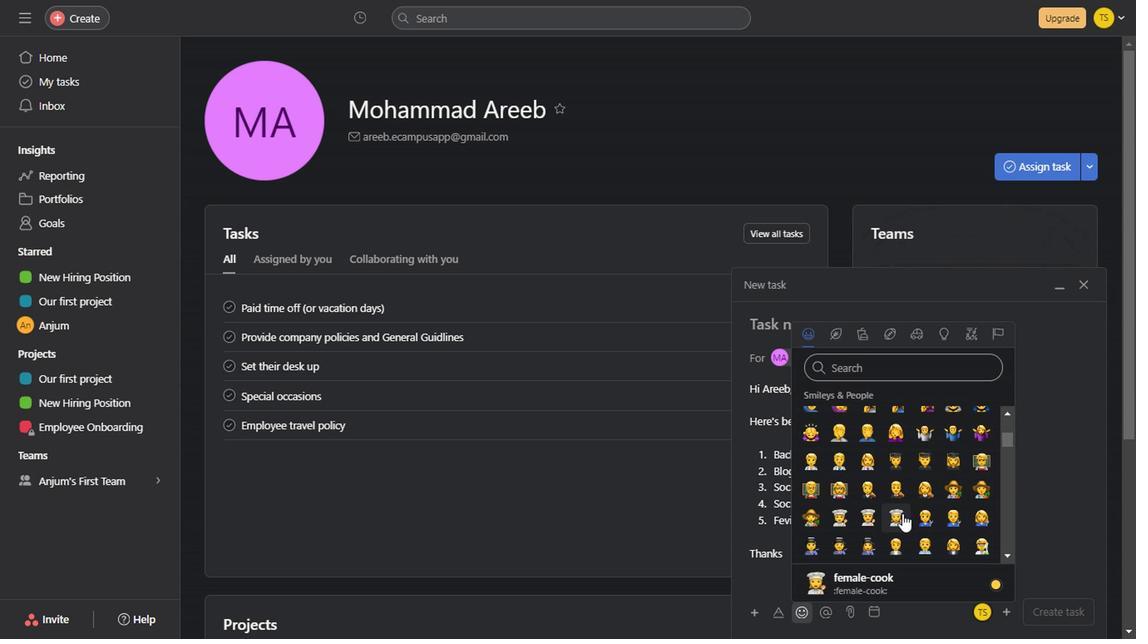 
Action: Mouse scrolled (901, 513) with delta (0, 0)
Screenshot: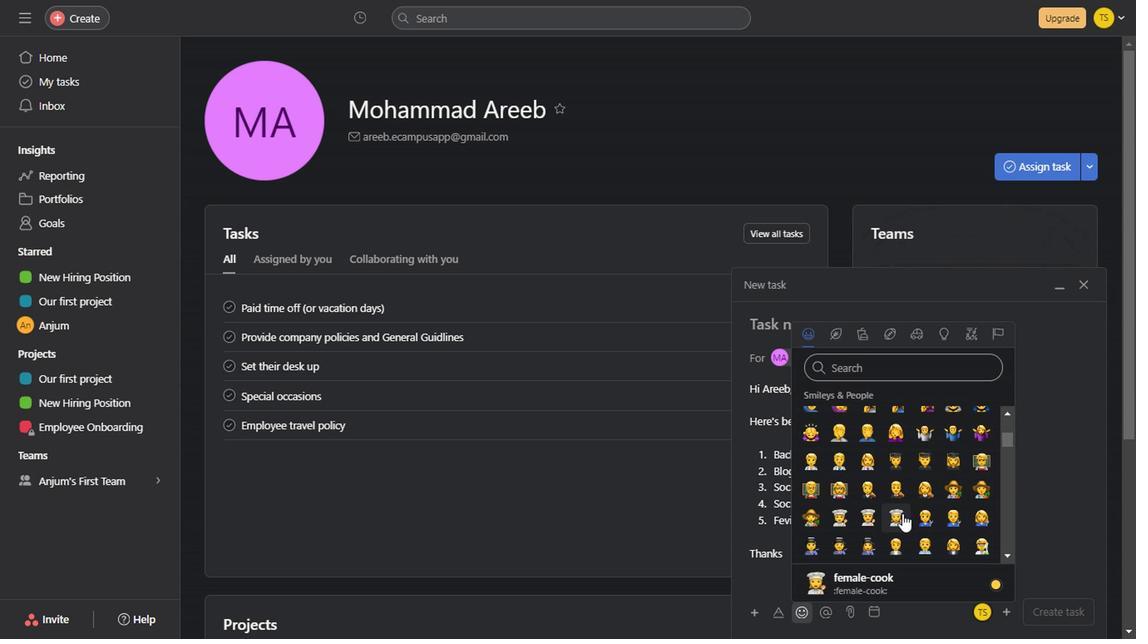 
Action: Mouse scrolled (901, 513) with delta (0, 0)
Screenshot: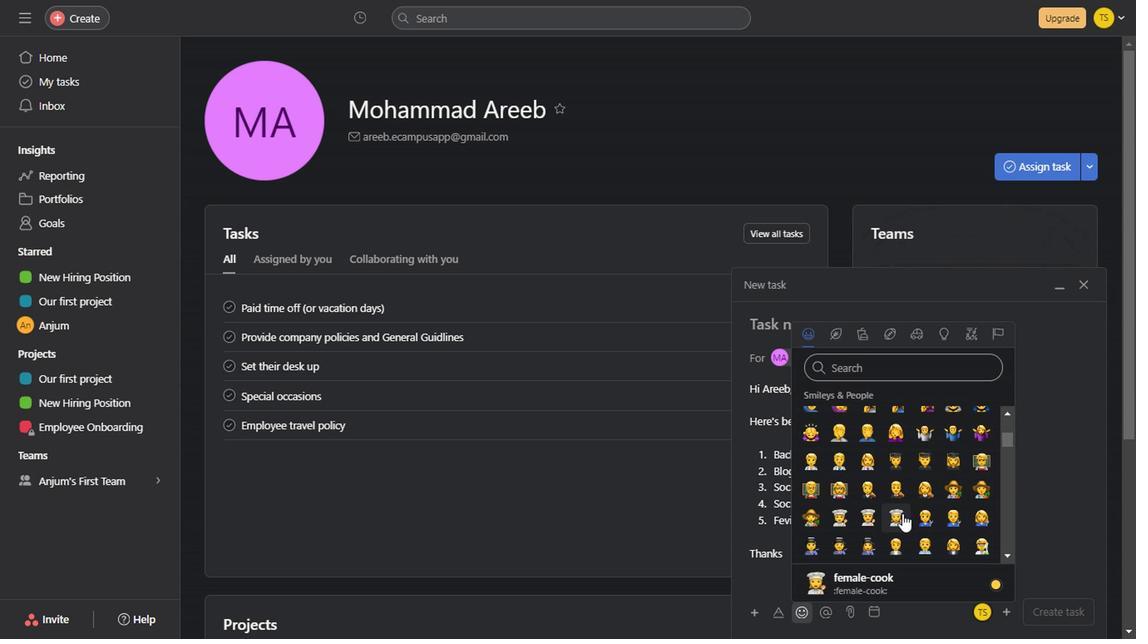 
Action: Mouse scrolled (901, 513) with delta (0, 0)
Screenshot: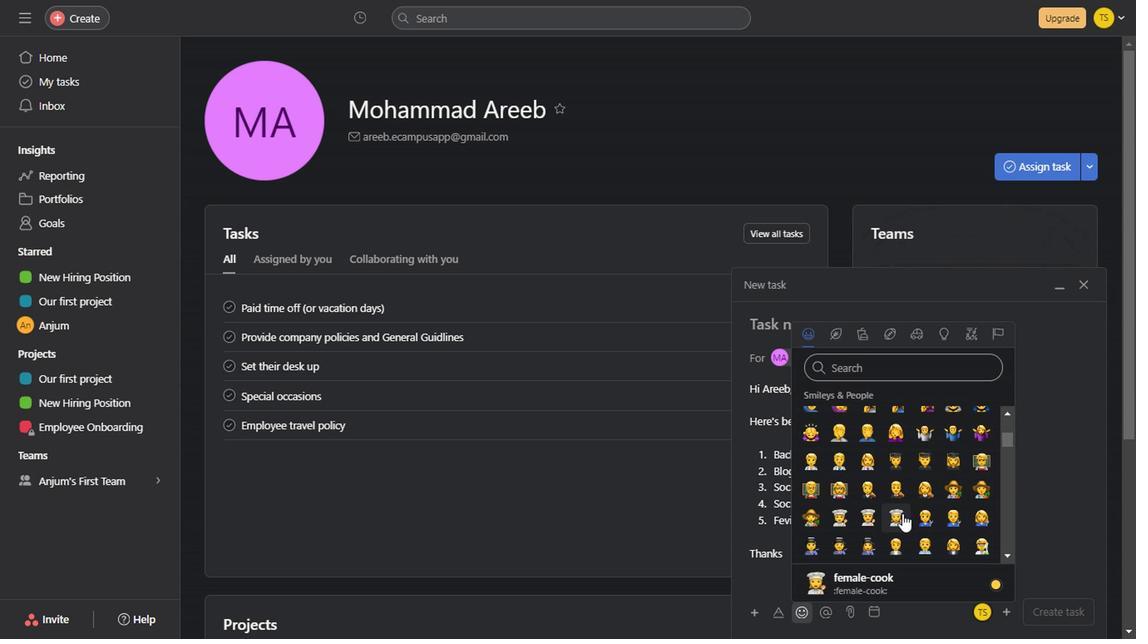 
Action: Mouse scrolled (901, 513) with delta (0, 0)
Screenshot: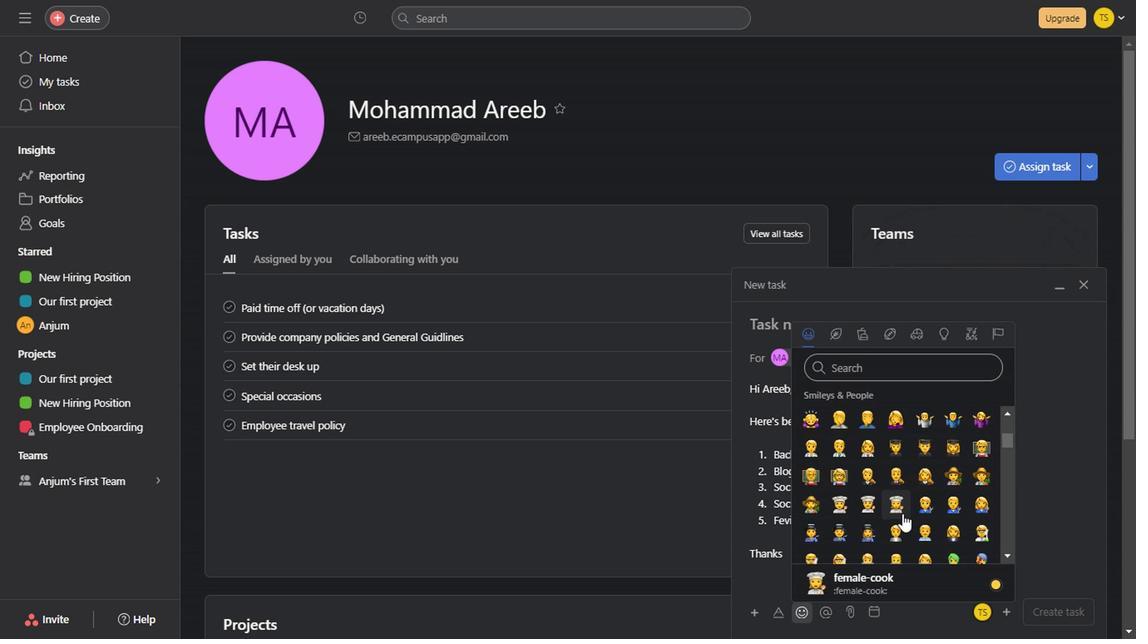 
Action: Mouse scrolled (901, 513) with delta (0, 0)
Screenshot: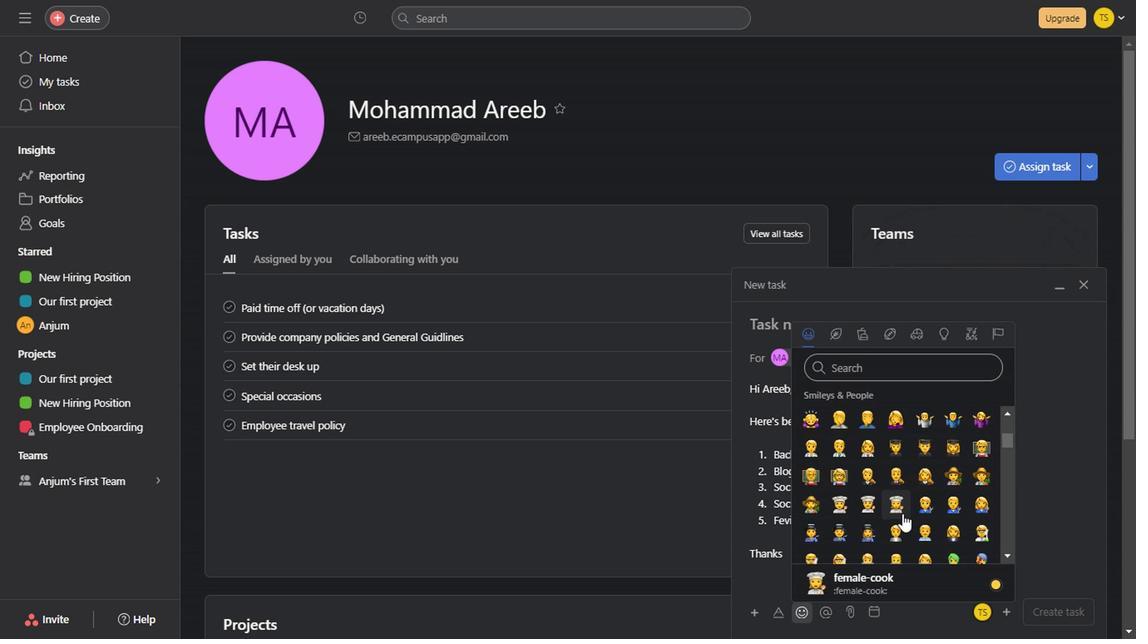 
Action: Mouse scrolled (901, 513) with delta (0, 0)
Screenshot: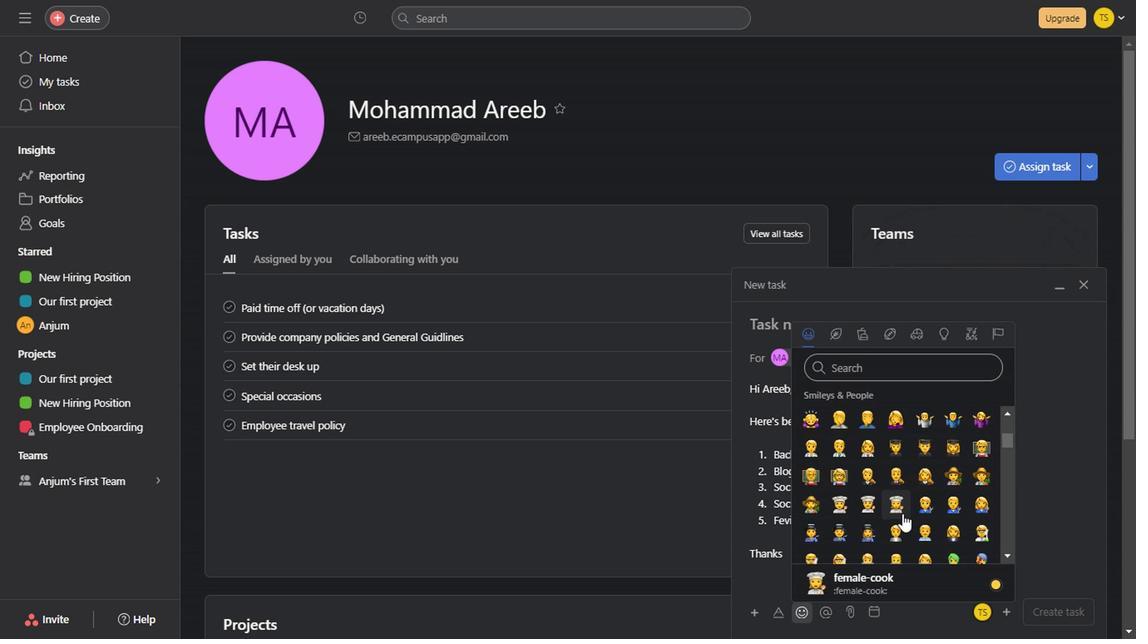
Action: Mouse scrolled (901, 513) with delta (0, 0)
Screenshot: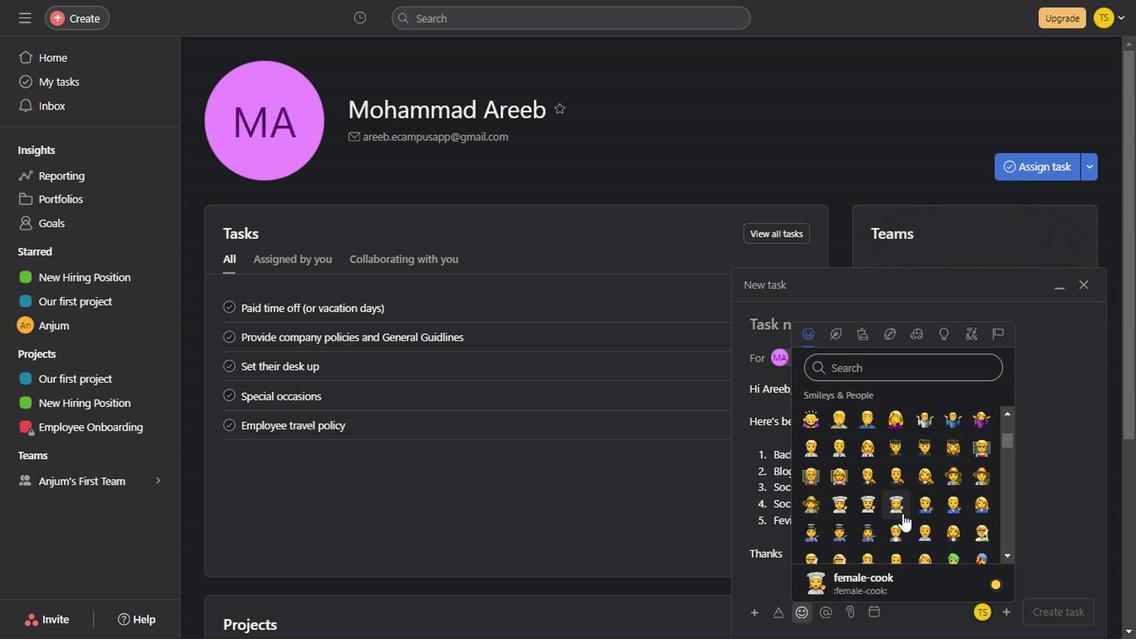 
Action: Mouse scrolled (901, 513) with delta (0, 0)
Screenshot: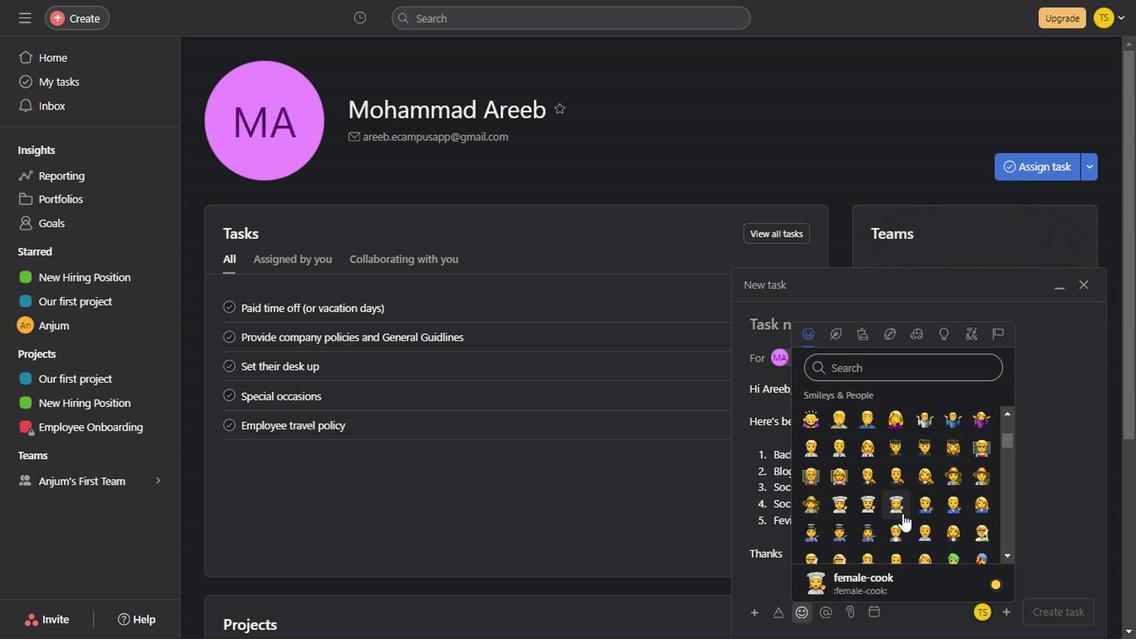 
Action: Mouse scrolled (901, 513) with delta (0, 0)
Screenshot: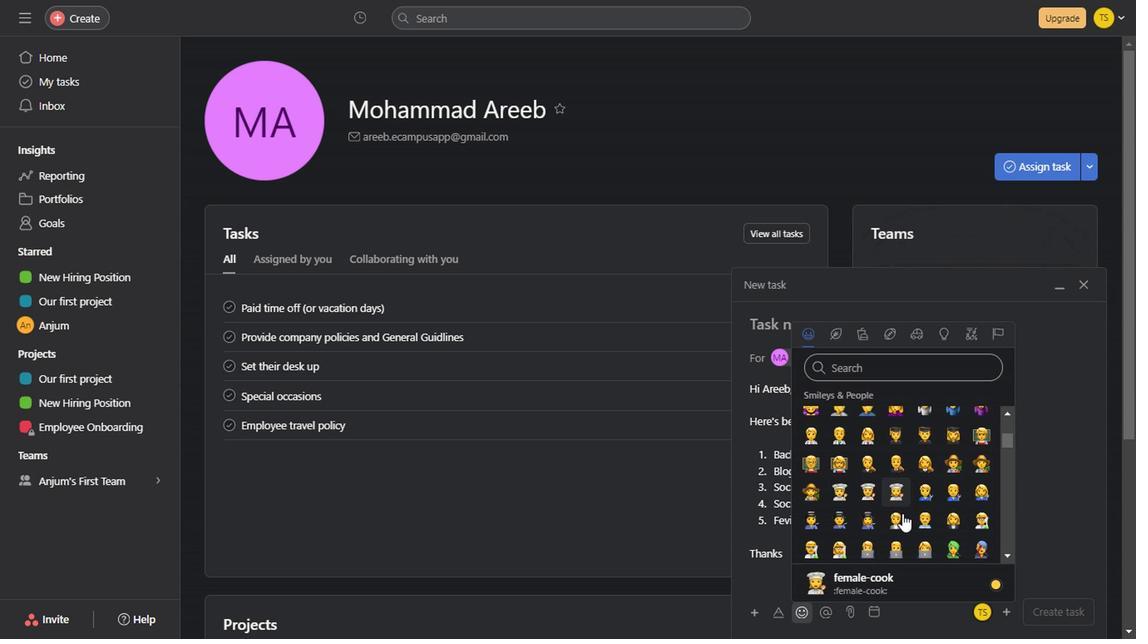 
Action: Mouse scrolled (901, 513) with delta (0, 0)
Screenshot: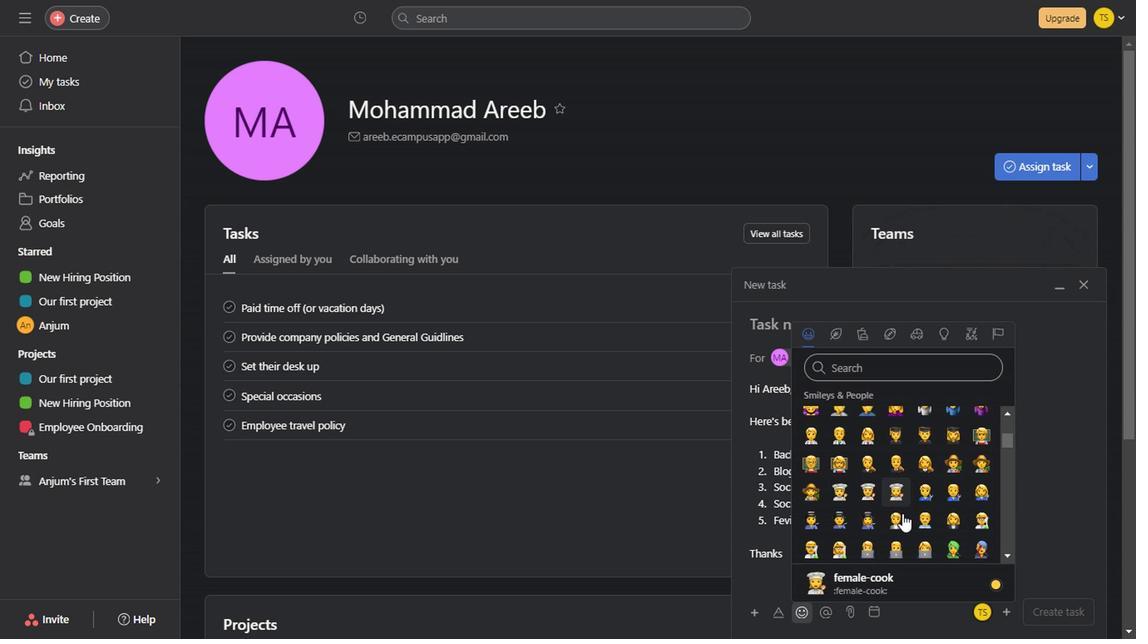 
Action: Mouse scrolled (901, 513) with delta (0, 0)
Screenshot: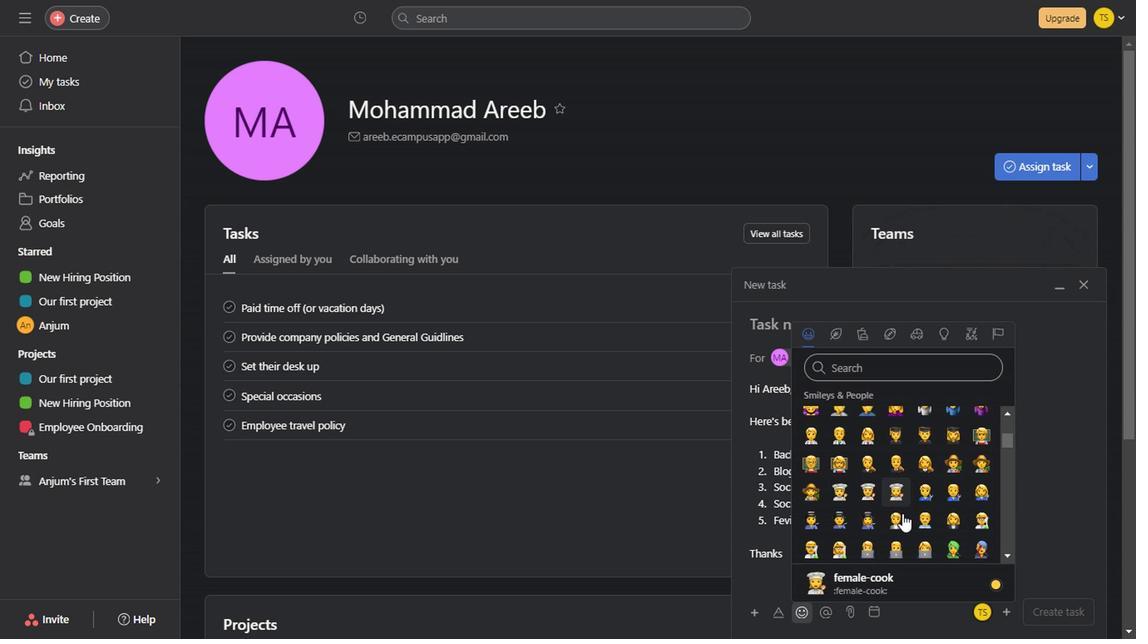 
Action: Mouse scrolled (901, 513) with delta (0, 0)
Screenshot: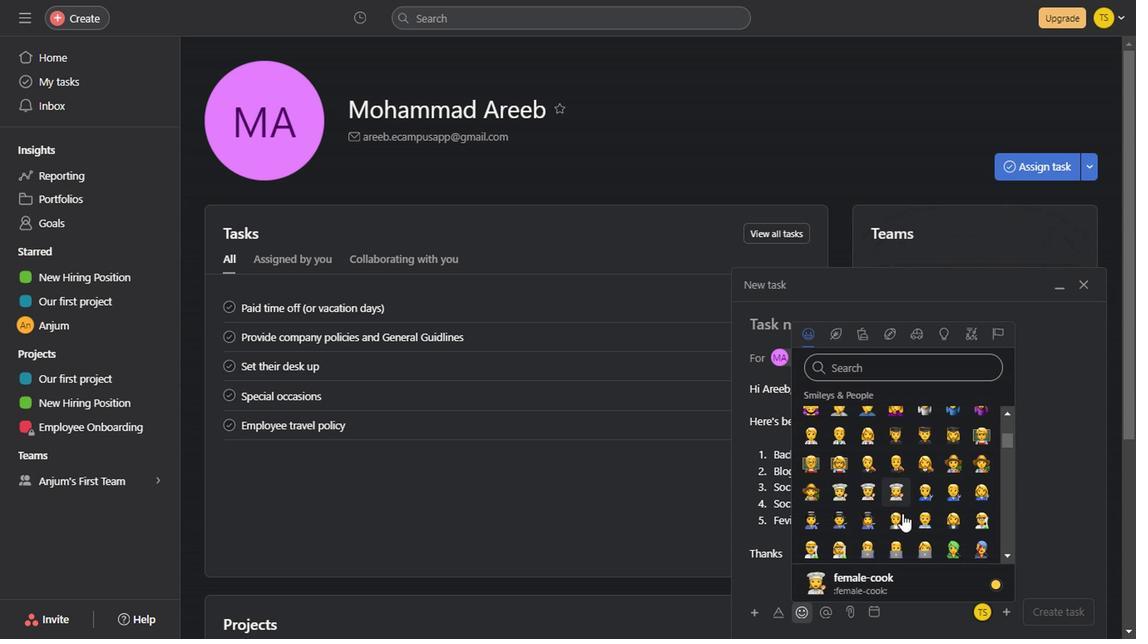 
Action: Mouse scrolled (901, 513) with delta (0, 0)
Screenshot: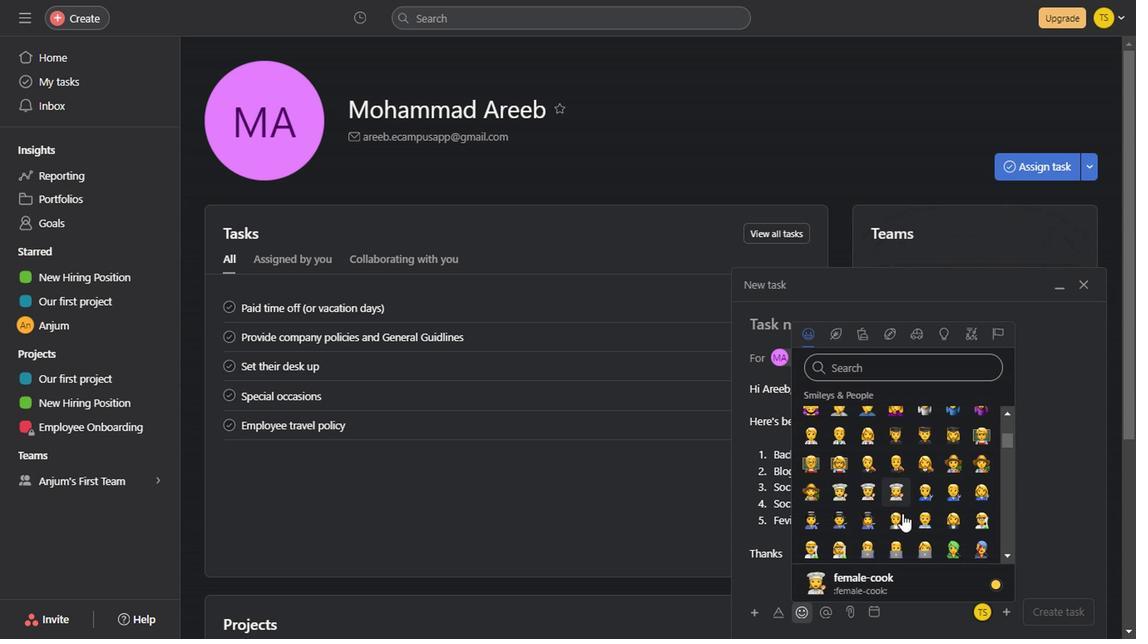 
Action: Mouse scrolled (901, 513) with delta (0, 0)
Screenshot: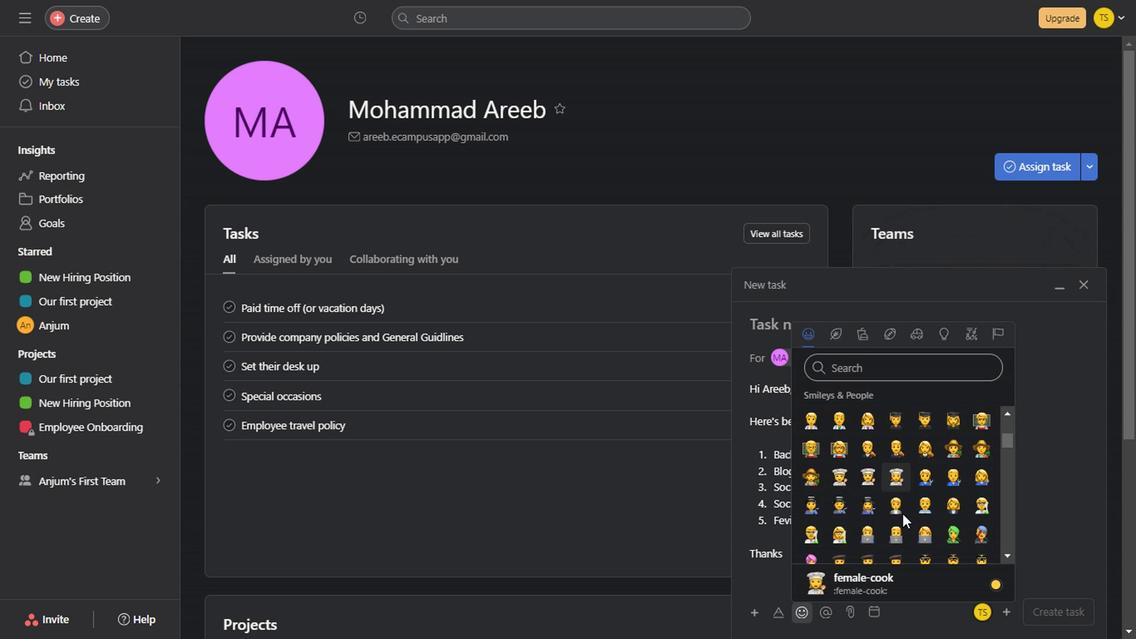 
Action: Mouse scrolled (901, 513) with delta (0, 0)
Screenshot: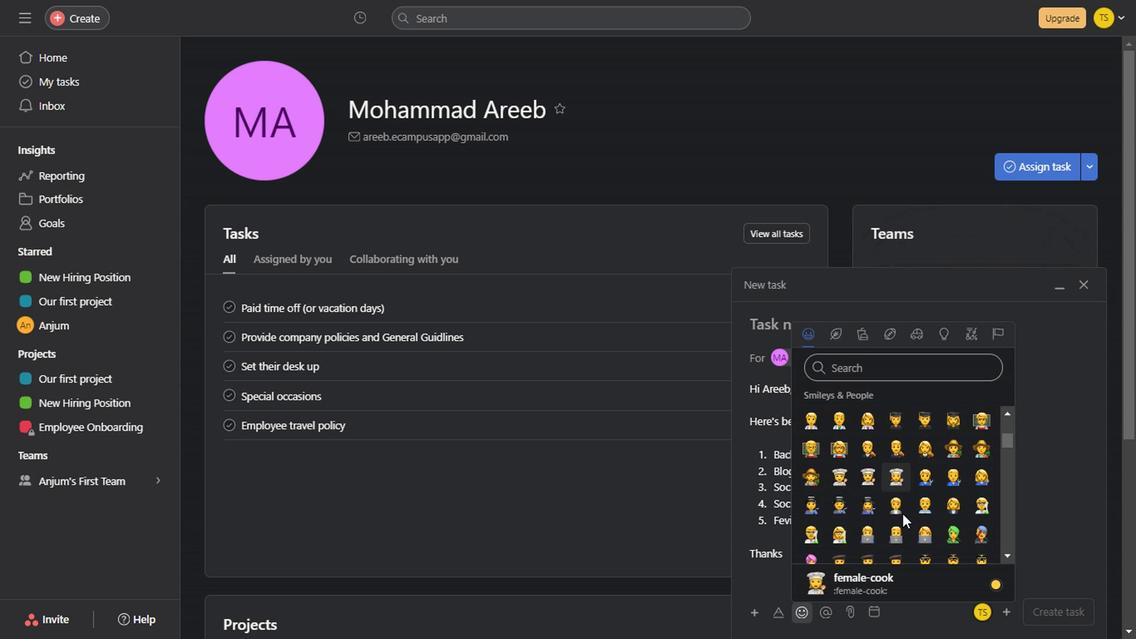 
Action: Mouse scrolled (901, 513) with delta (0, 0)
Screenshot: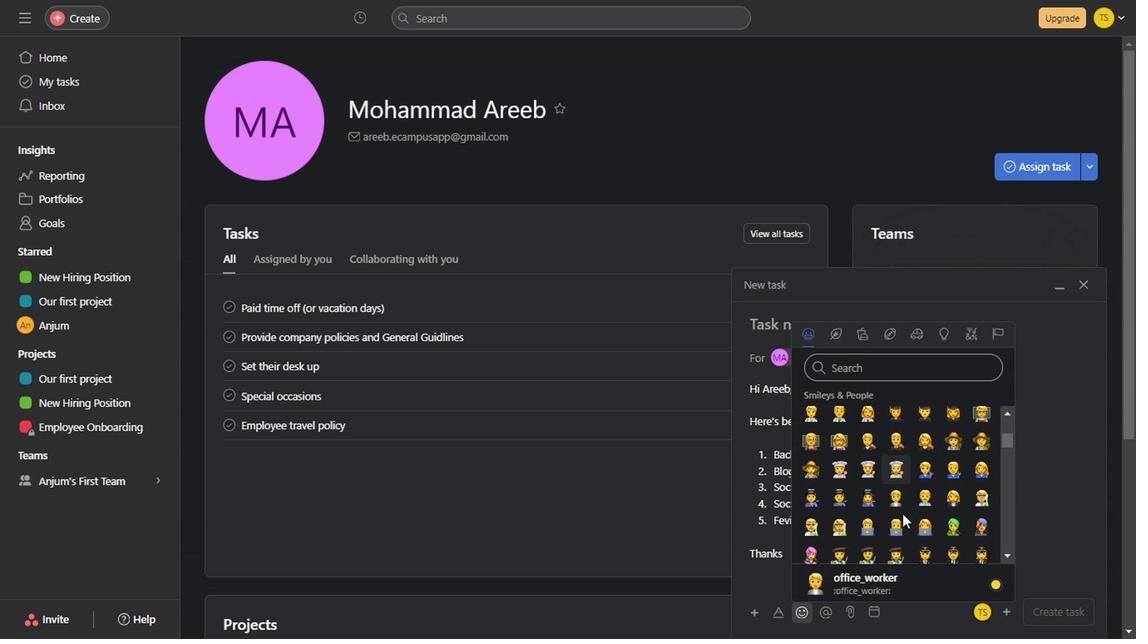 
Action: Mouse scrolled (901, 513) with delta (0, 0)
Screenshot: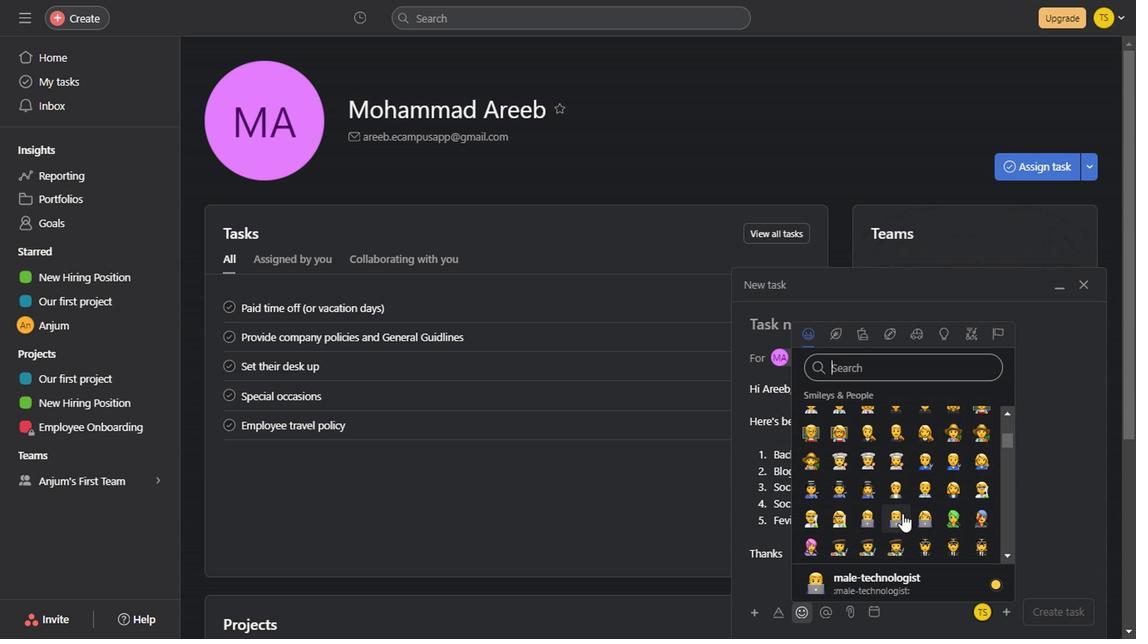 
Action: Mouse scrolled (901, 513) with delta (0, 0)
Screenshot: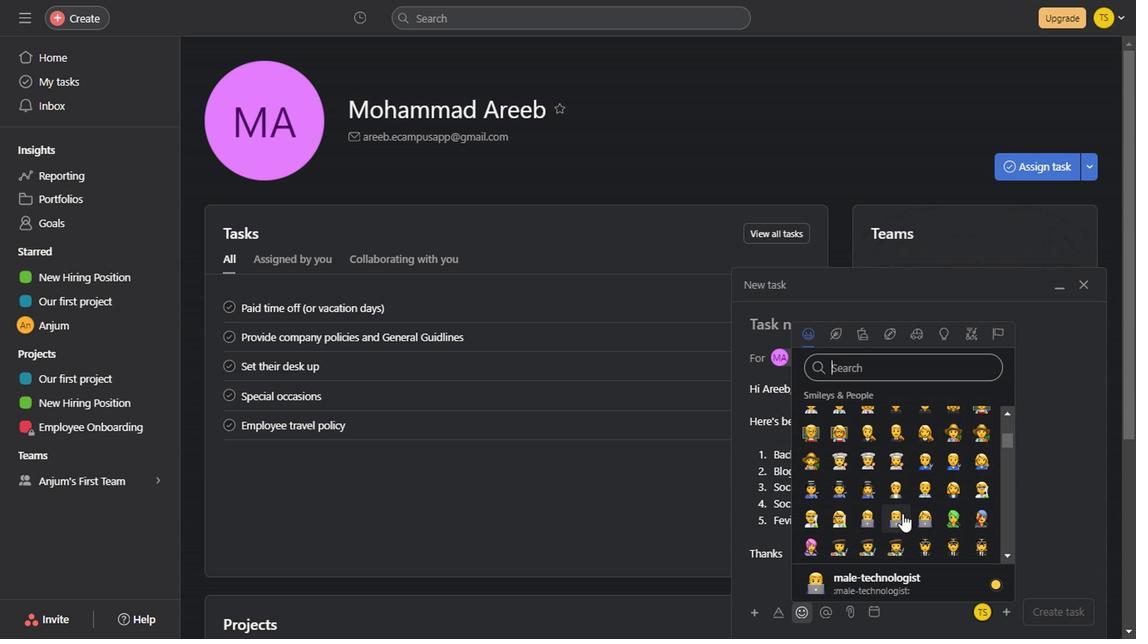 
Action: Mouse scrolled (901, 513) with delta (0, 0)
Screenshot: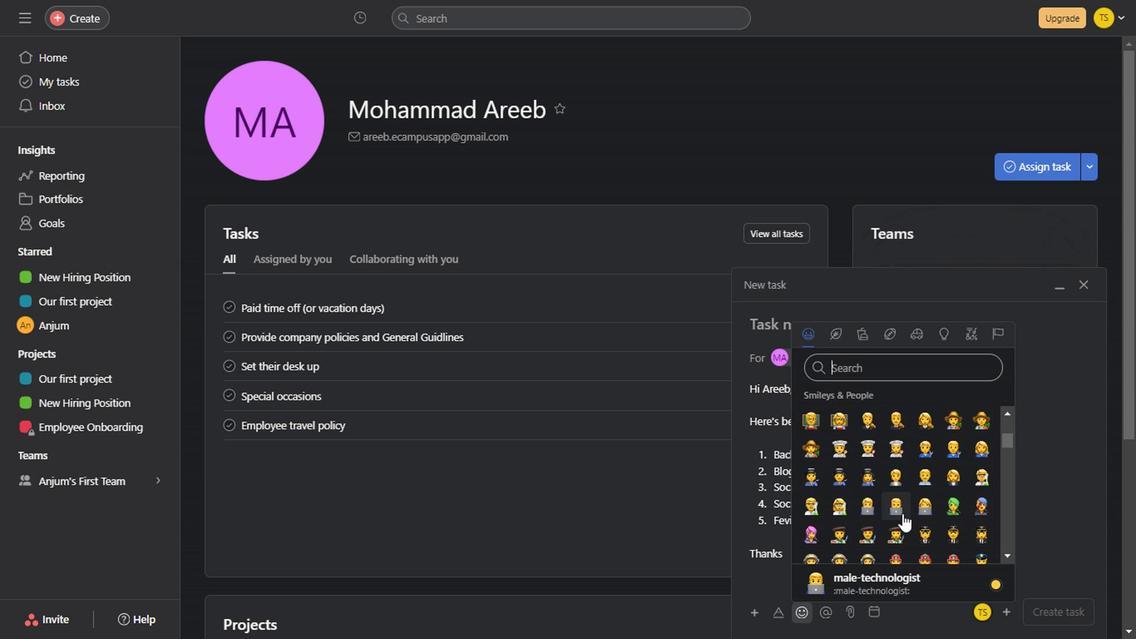 
Action: Mouse scrolled (901, 513) with delta (0, 0)
Screenshot: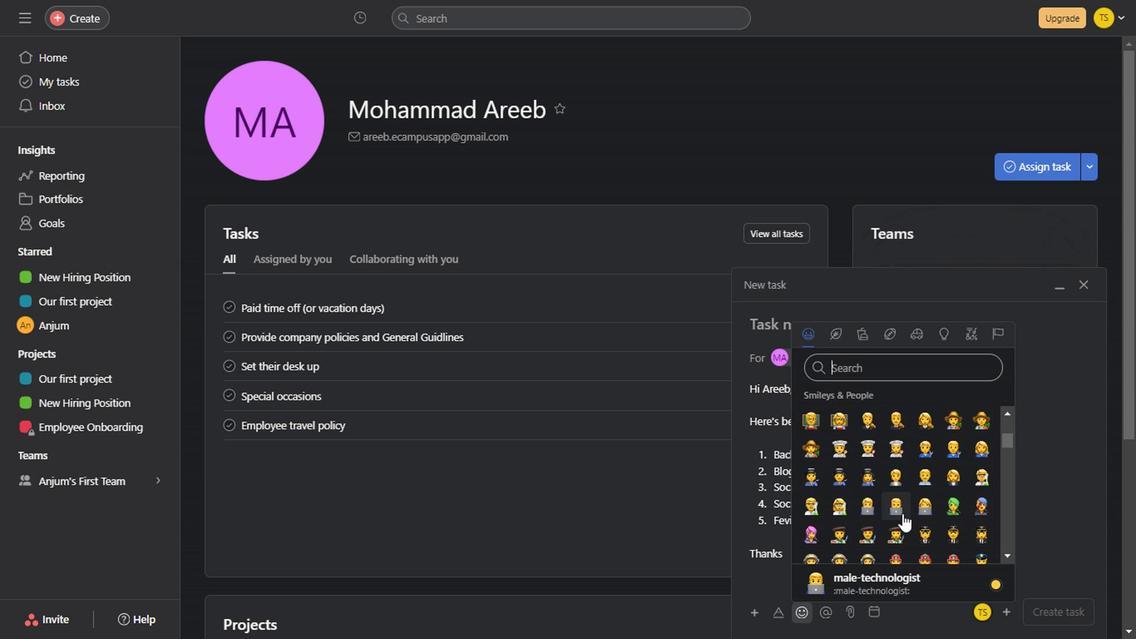 
Action: Mouse scrolled (901, 513) with delta (0, 0)
Screenshot: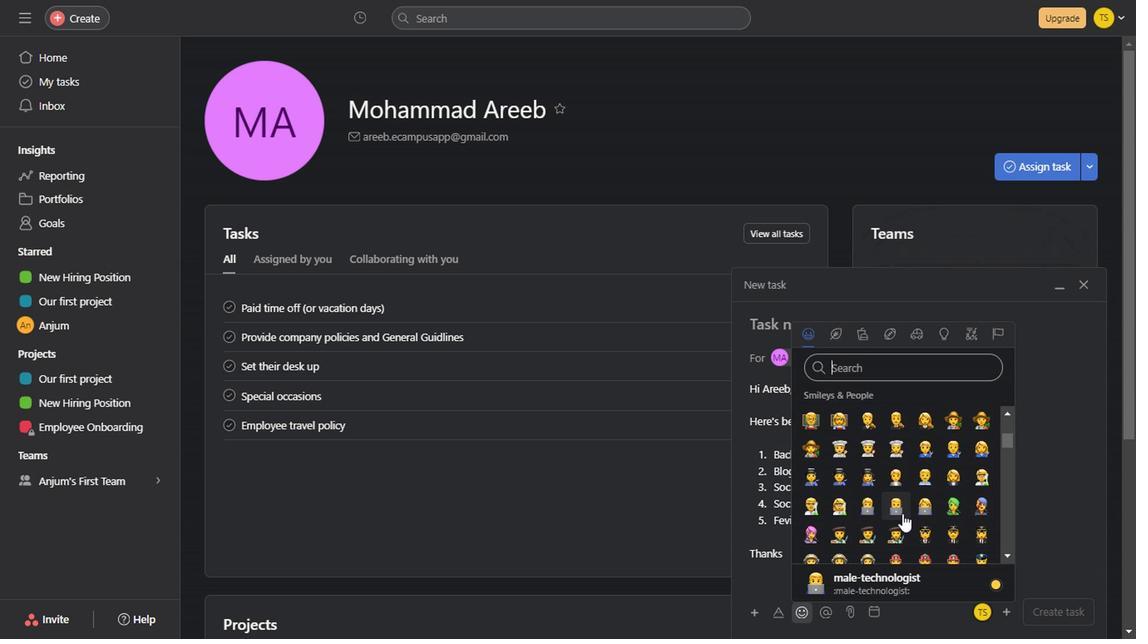 
Action: Mouse scrolled (901, 513) with delta (0, 0)
Screenshot: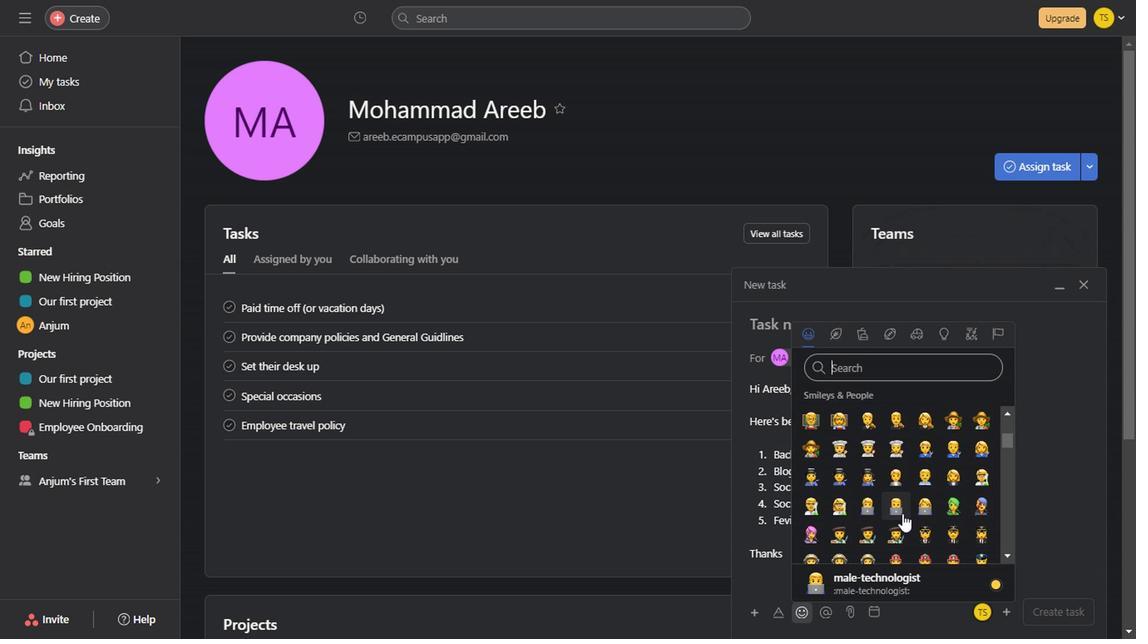 
Action: Mouse scrolled (901, 513) with delta (0, 0)
Screenshot: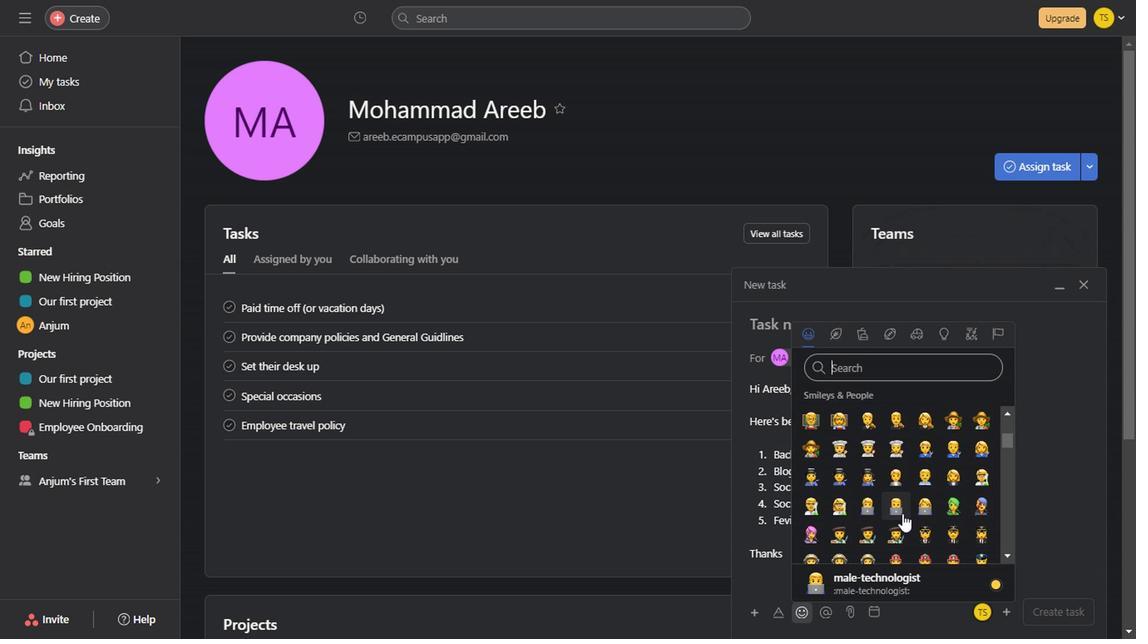 
Action: Mouse scrolled (901, 513) with delta (0, 0)
Screenshot: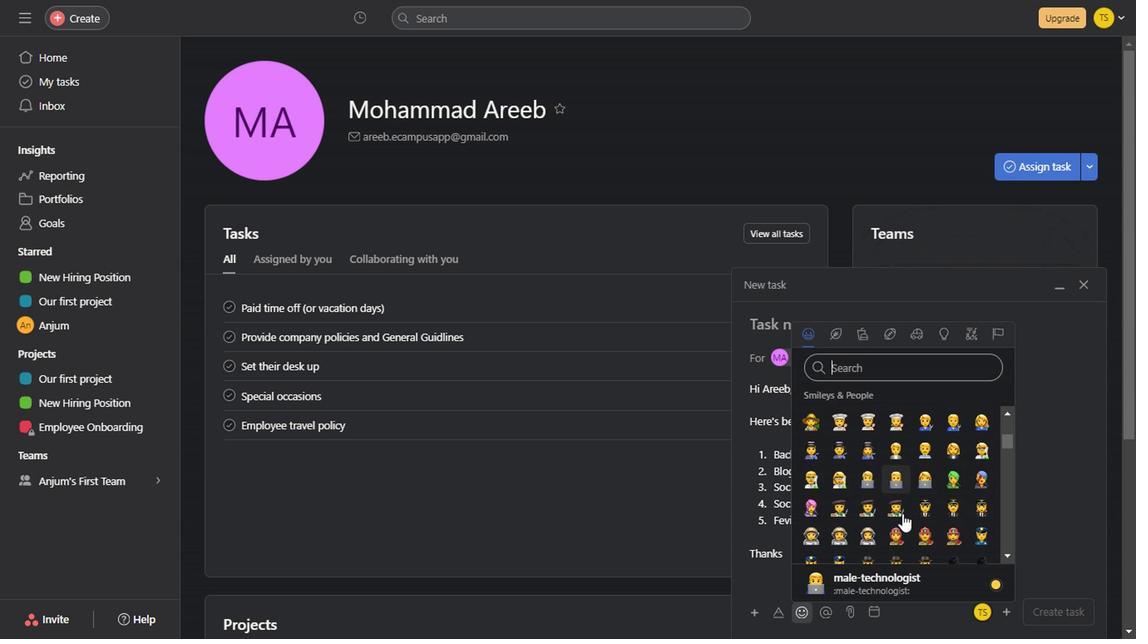 
Action: Mouse scrolled (901, 513) with delta (0, 0)
Screenshot: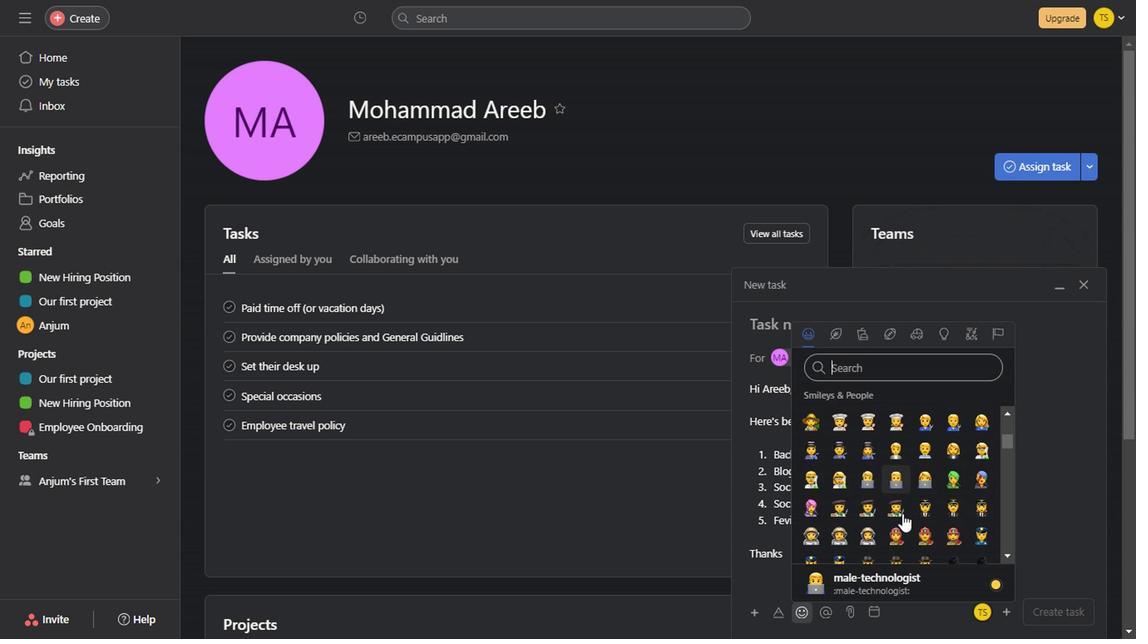 
Action: Mouse scrolled (901, 513) with delta (0, 0)
Screenshot: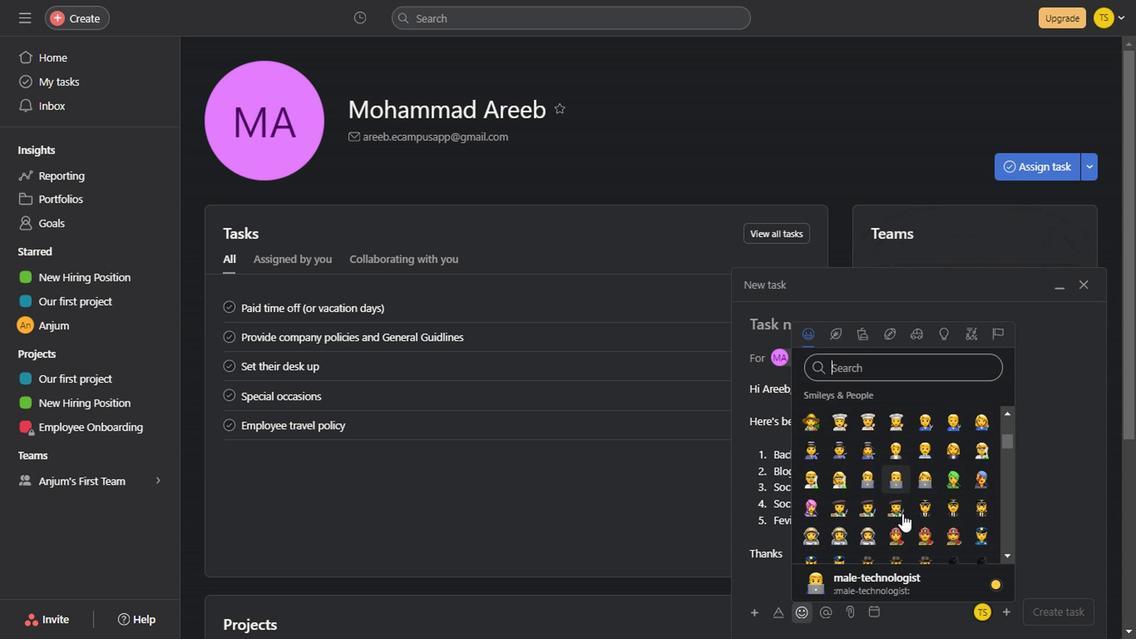 
Action: Mouse scrolled (901, 513) with delta (0, 0)
Screenshot: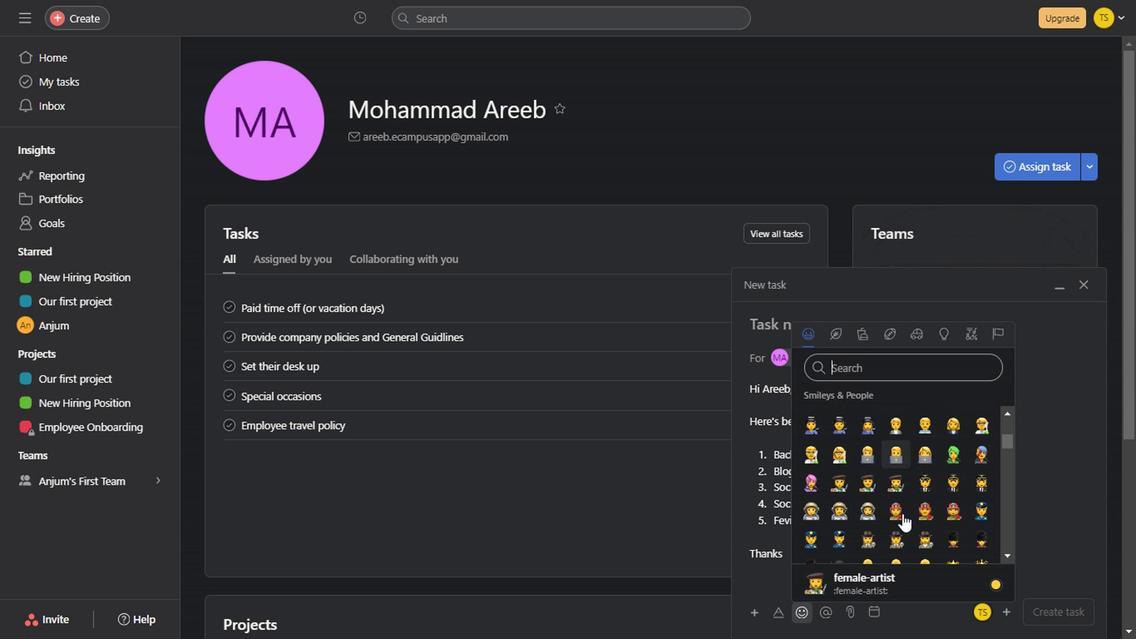 
Action: Mouse moved to (1003, 439)
Screenshot: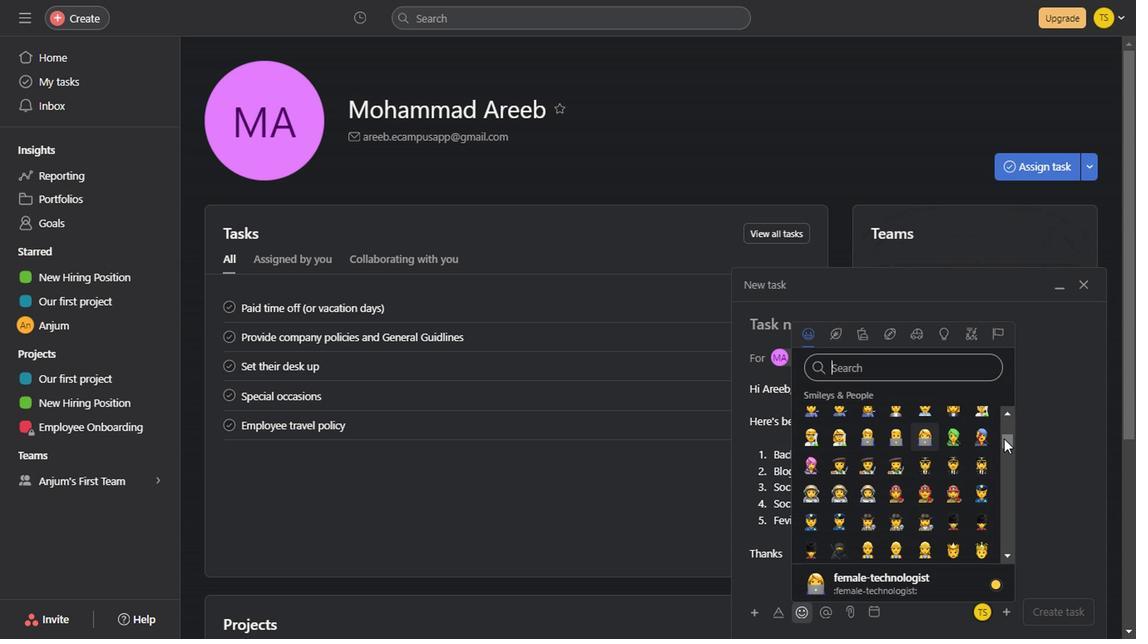
Action: Mouse pressed left at (1003, 439)
Screenshot: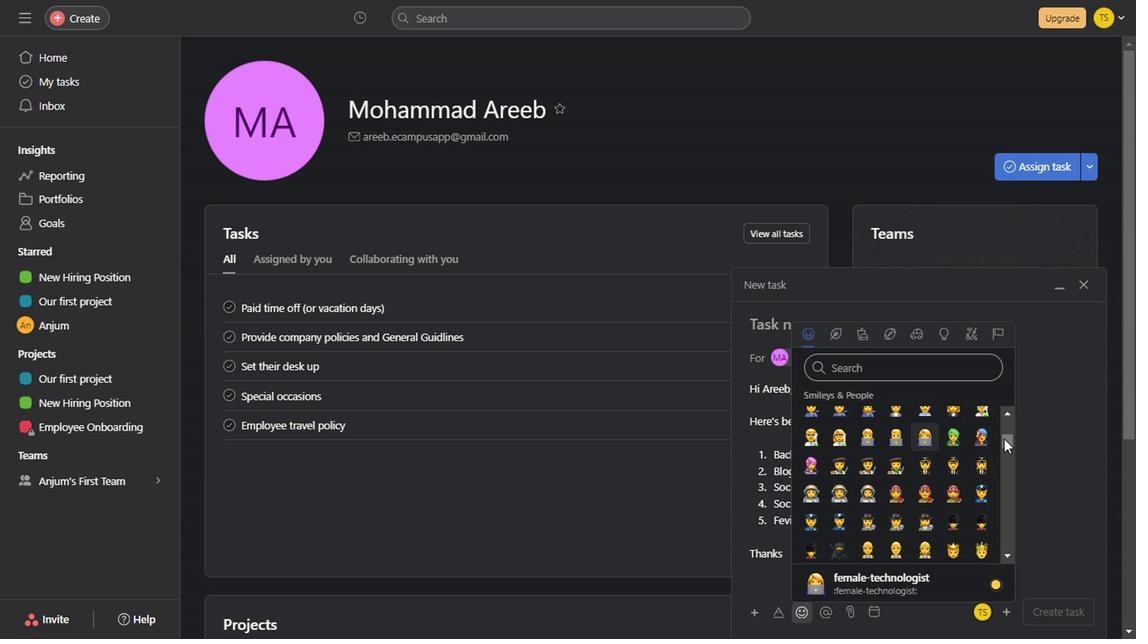
Action: Mouse moved to (867, 450)
Screenshot: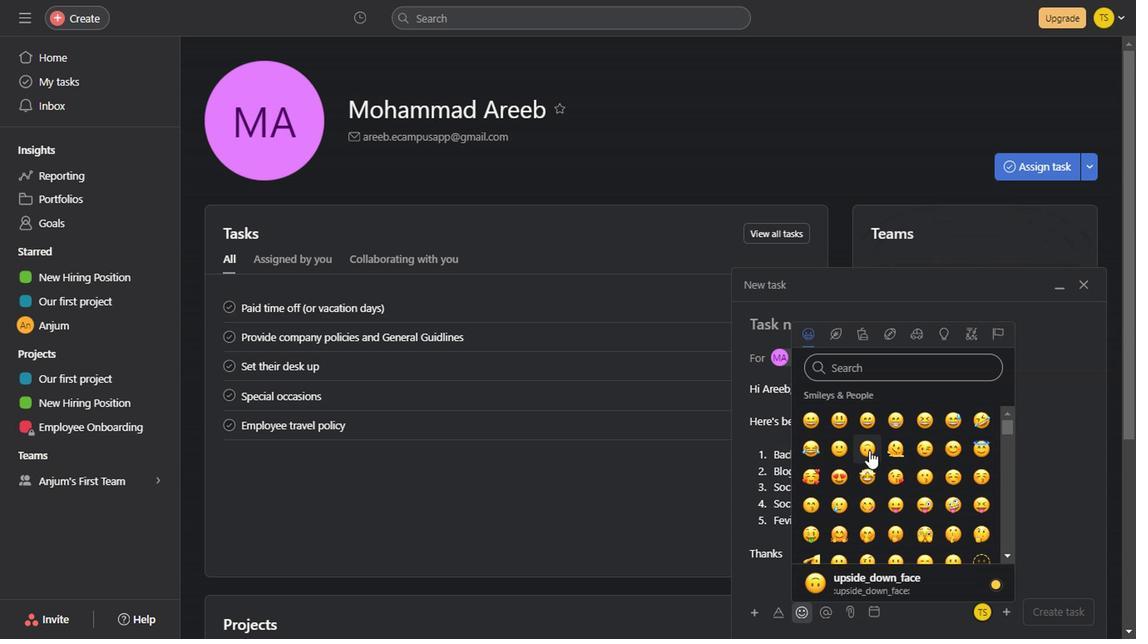 
Action: Mouse pressed left at (867, 450)
Screenshot: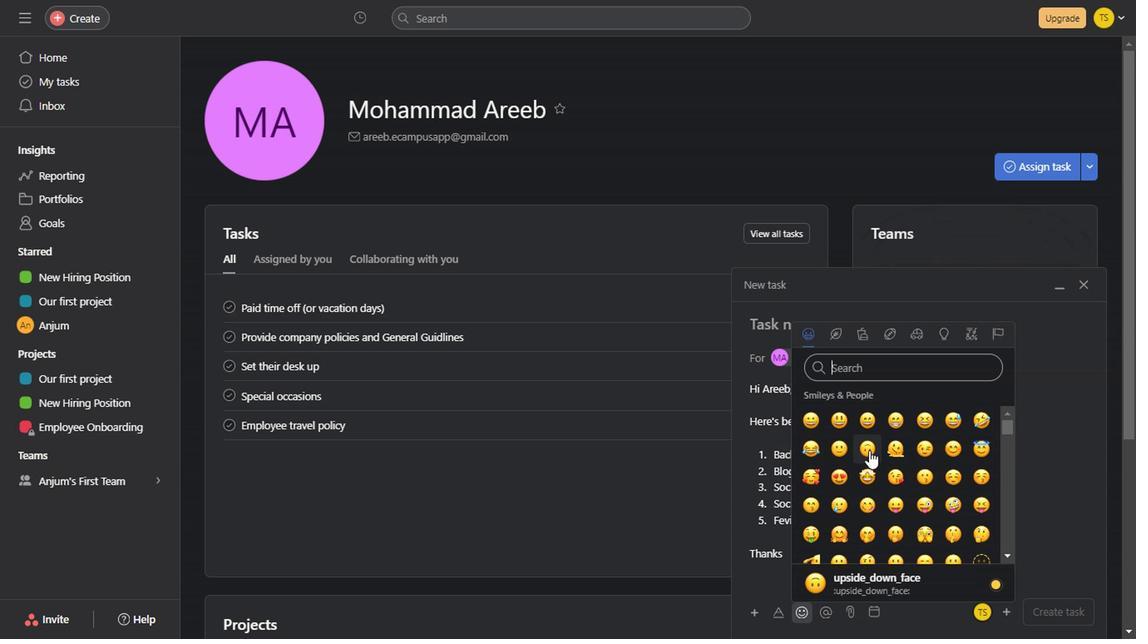 
Action: Mouse moved to (839, 326)
Screenshot: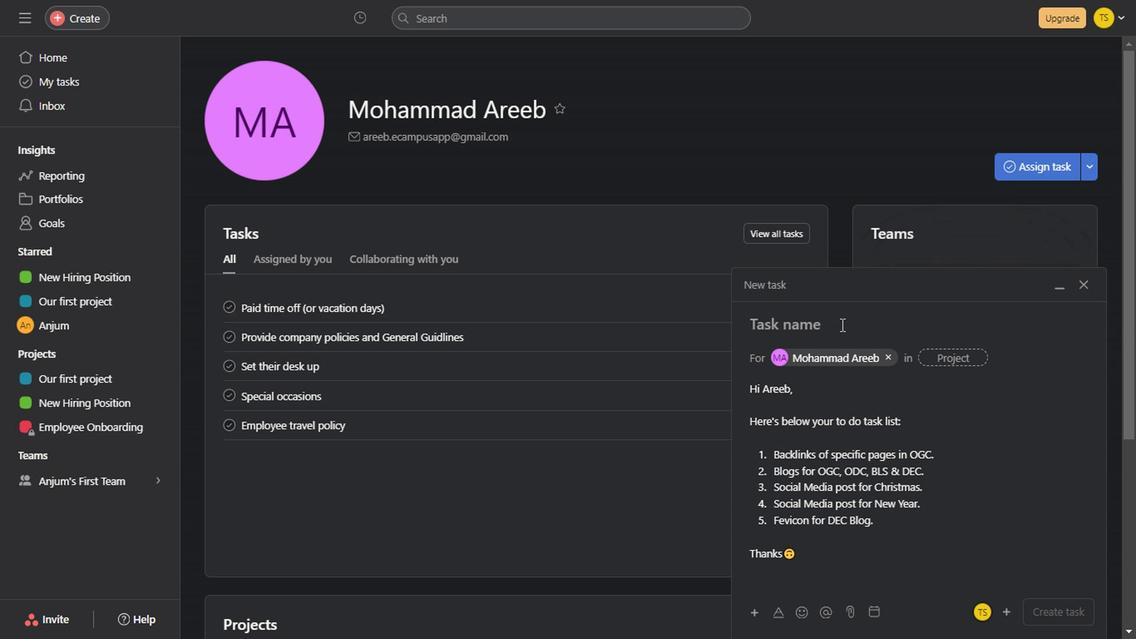 
Action: Mouse pressed left at (839, 326)
Screenshot: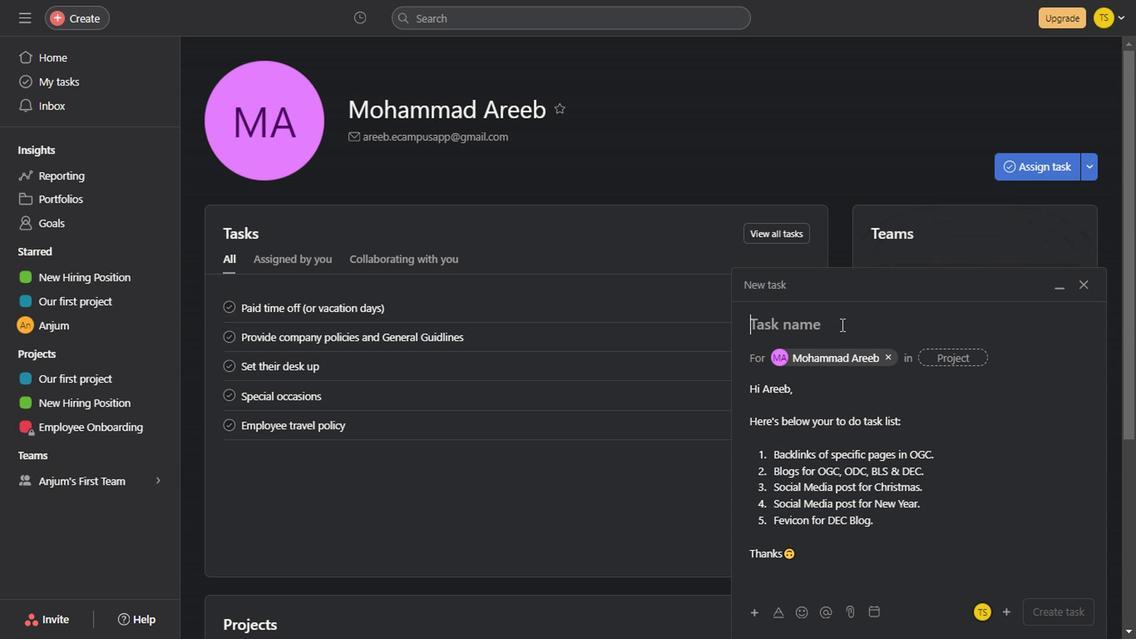 
Action: Key pressed <Key.shift>Tasks<Key.space><Key.shift_r><Key.shift_r><Key.shift_r>List<Key.space>
Screenshot: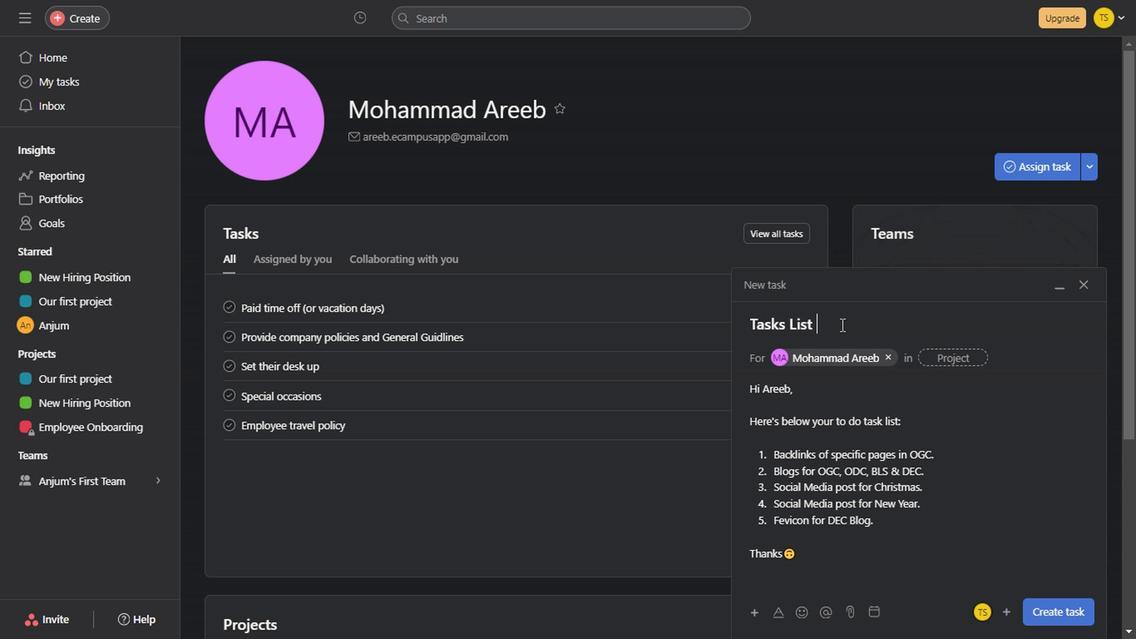 
Action: Mouse moved to (856, 291)
Screenshot: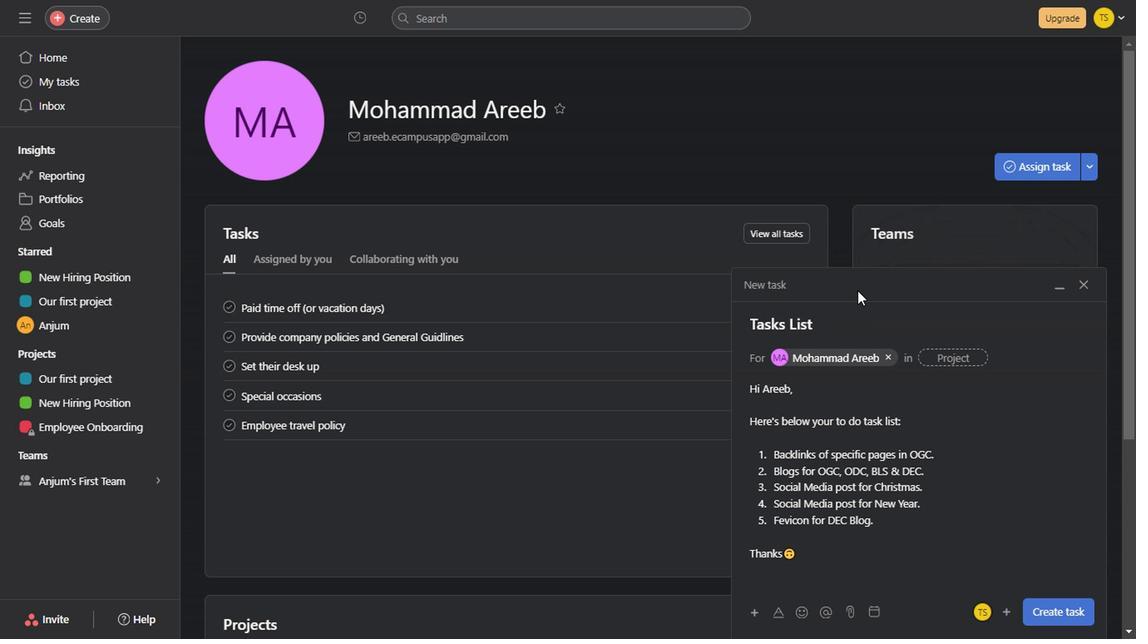 
Action: Mouse pressed left at (856, 291)
Screenshot: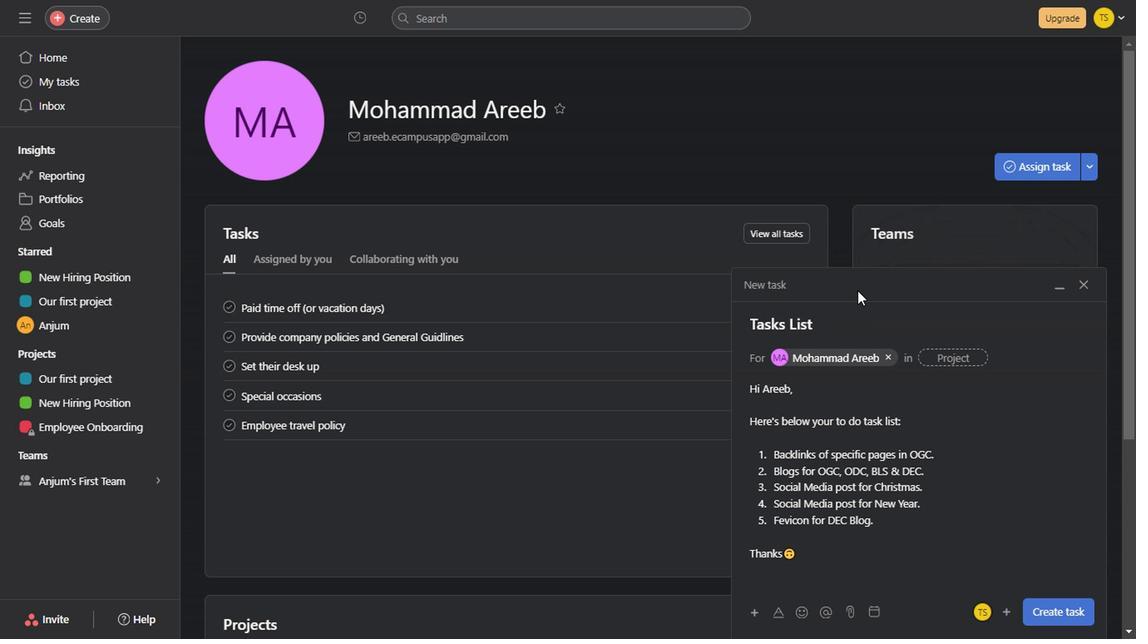 
Action: Mouse moved to (751, 424)
Screenshot: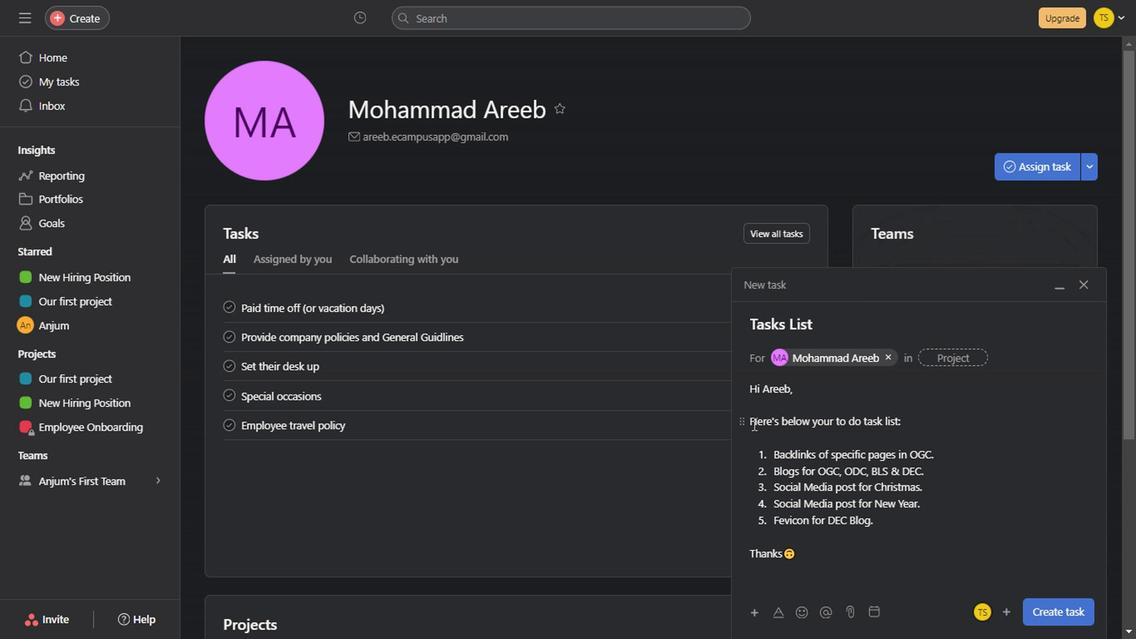 
Action: Mouse pressed left at (751, 424)
Screenshot: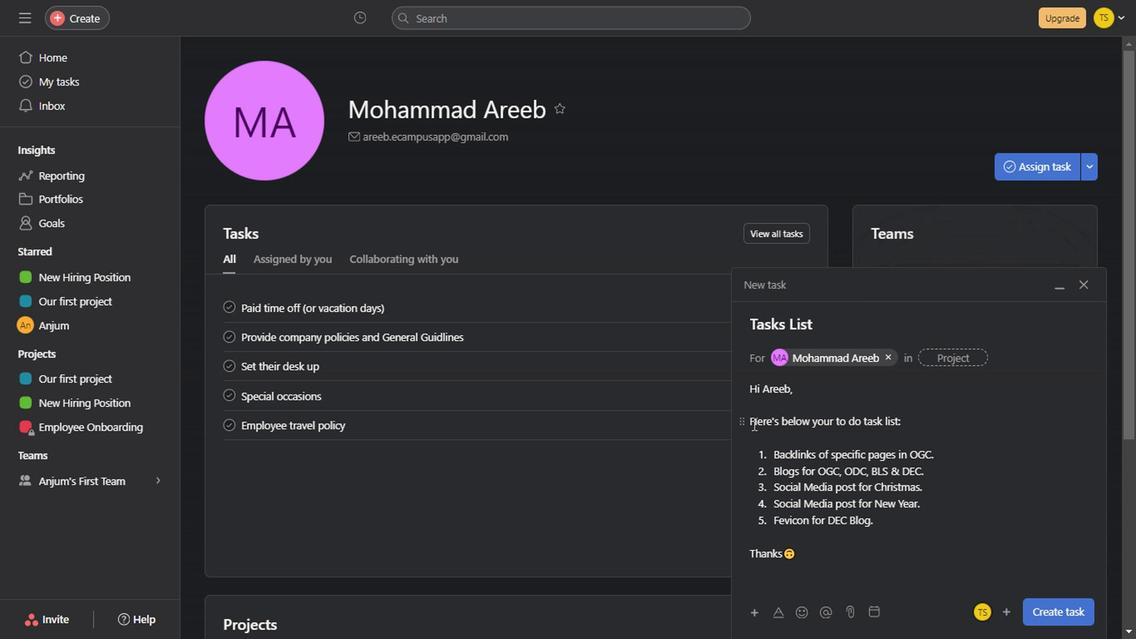 
Action: Mouse moved to (780, 606)
Screenshot: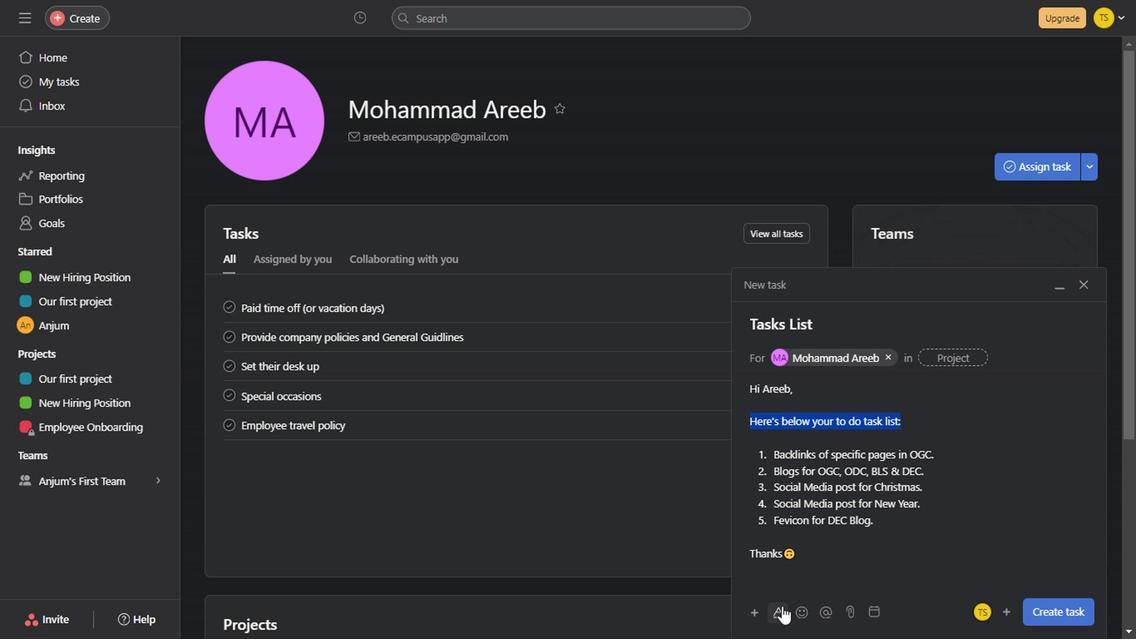 
Action: Mouse pressed left at (780, 606)
Screenshot: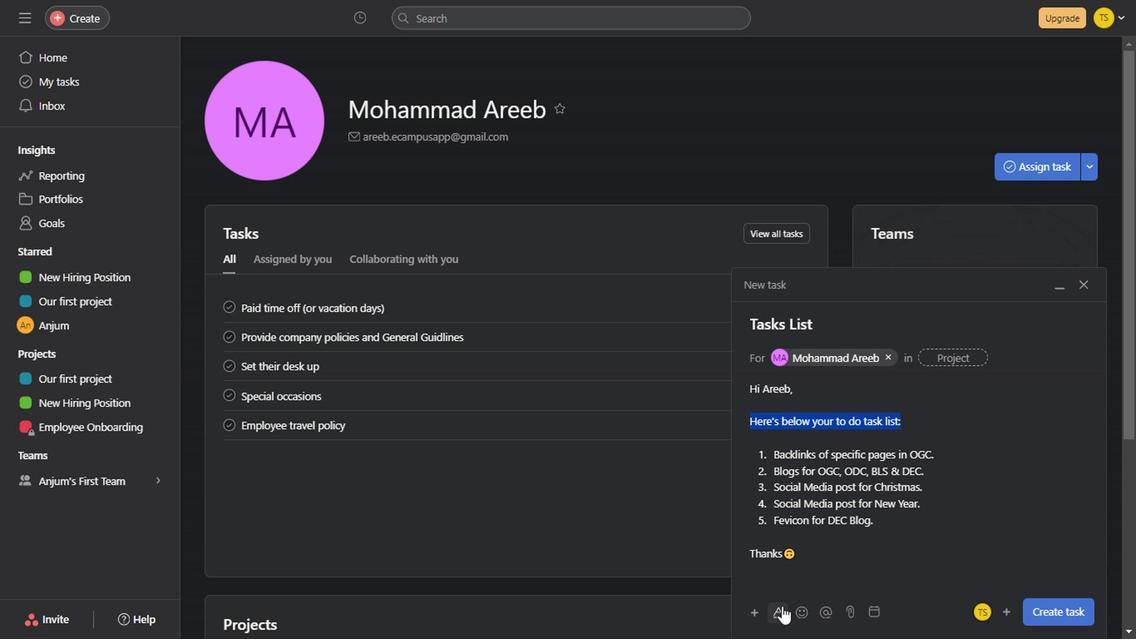 
Action: Mouse moved to (692, 584)
Screenshot: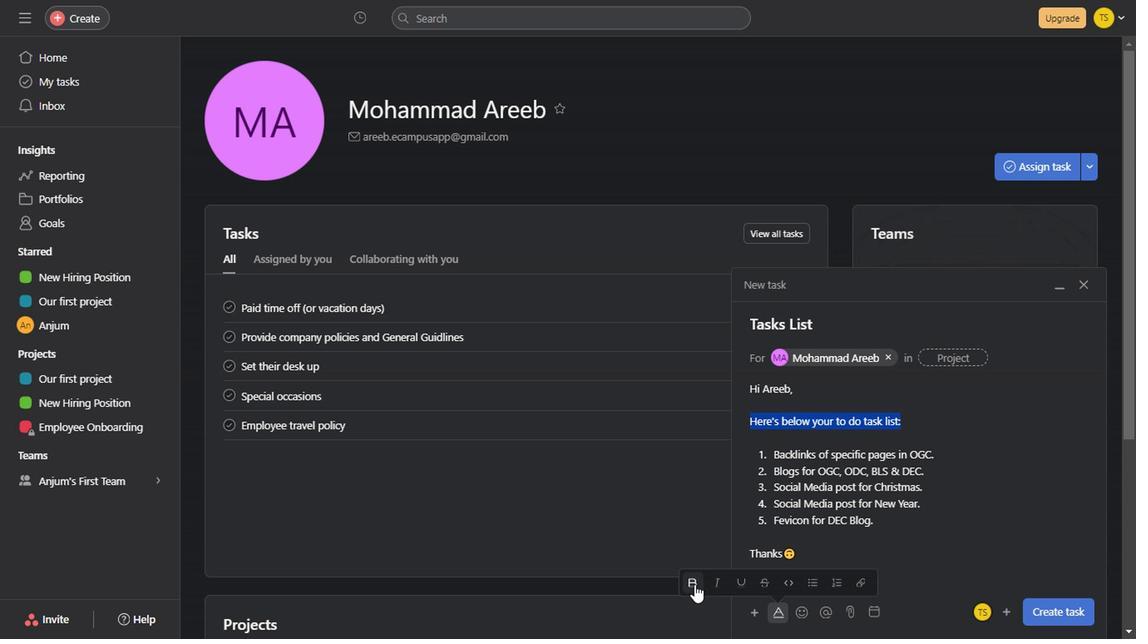 
Action: Mouse pressed left at (692, 584)
Screenshot: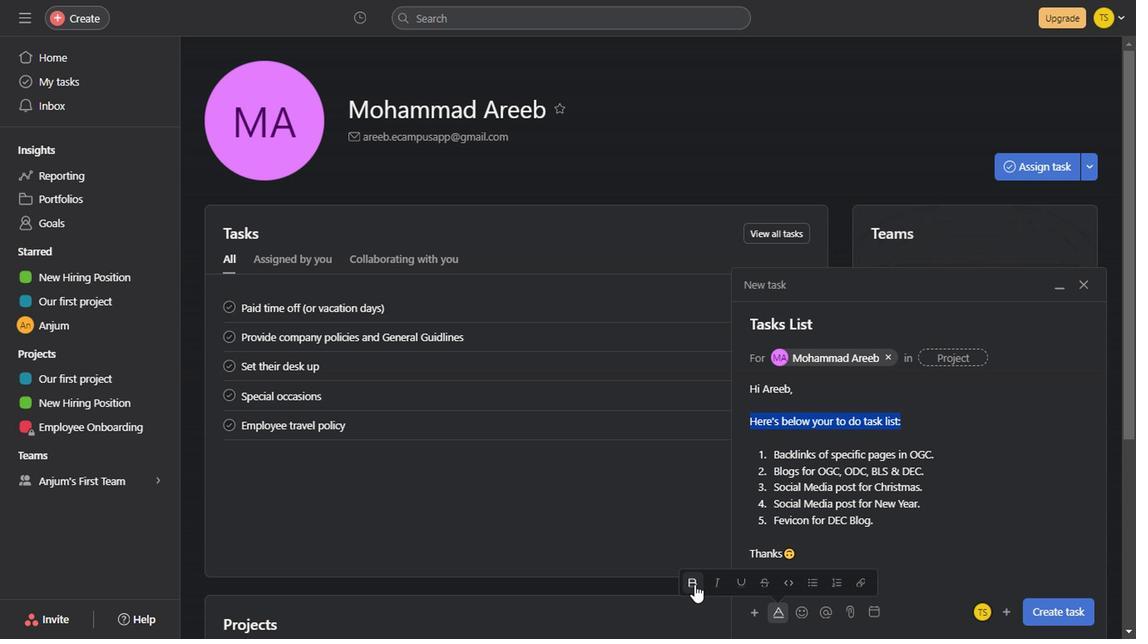 
Action: Mouse moved to (871, 461)
Screenshot: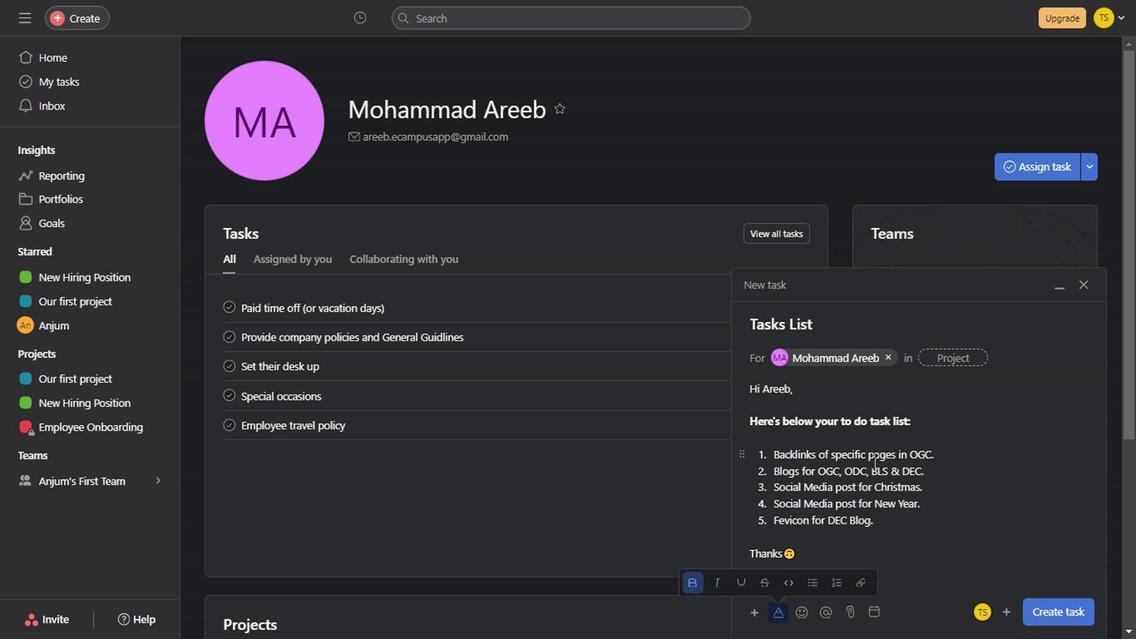 
Action: Mouse pressed left at (871, 461)
Screenshot: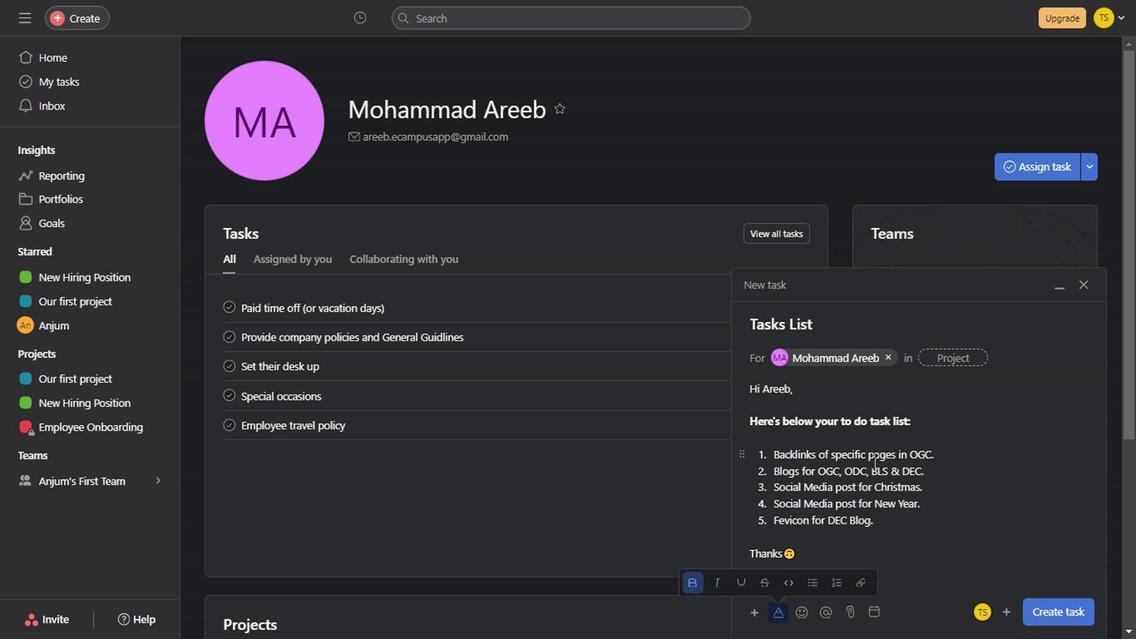 
Action: Mouse moved to (774, 453)
Screenshot: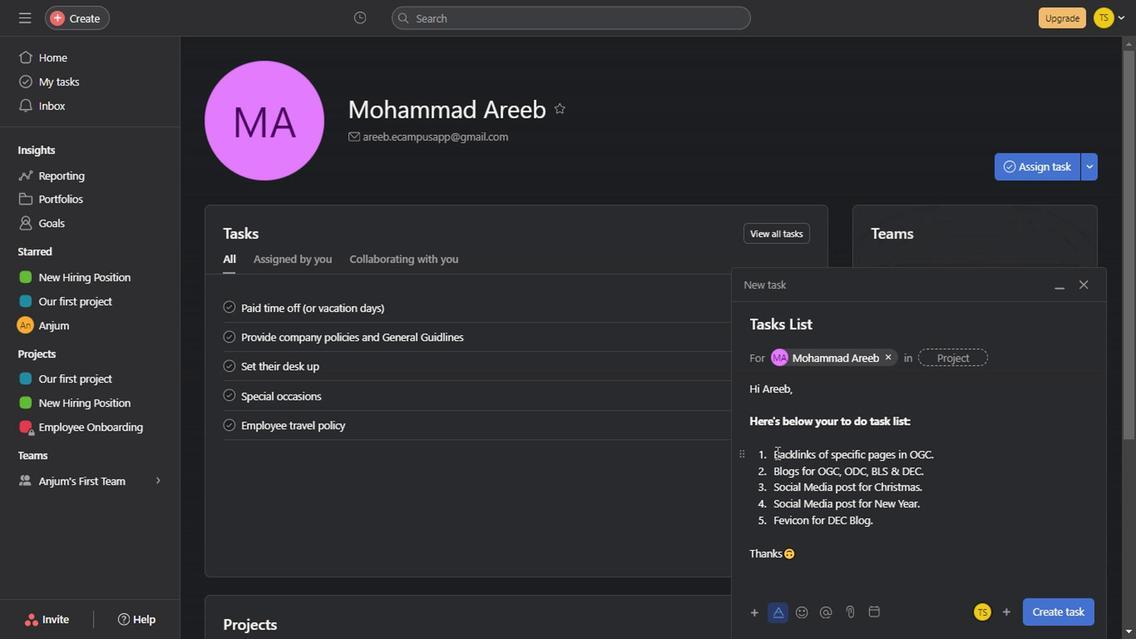 
Action: Mouse pressed left at (774, 453)
Screenshot: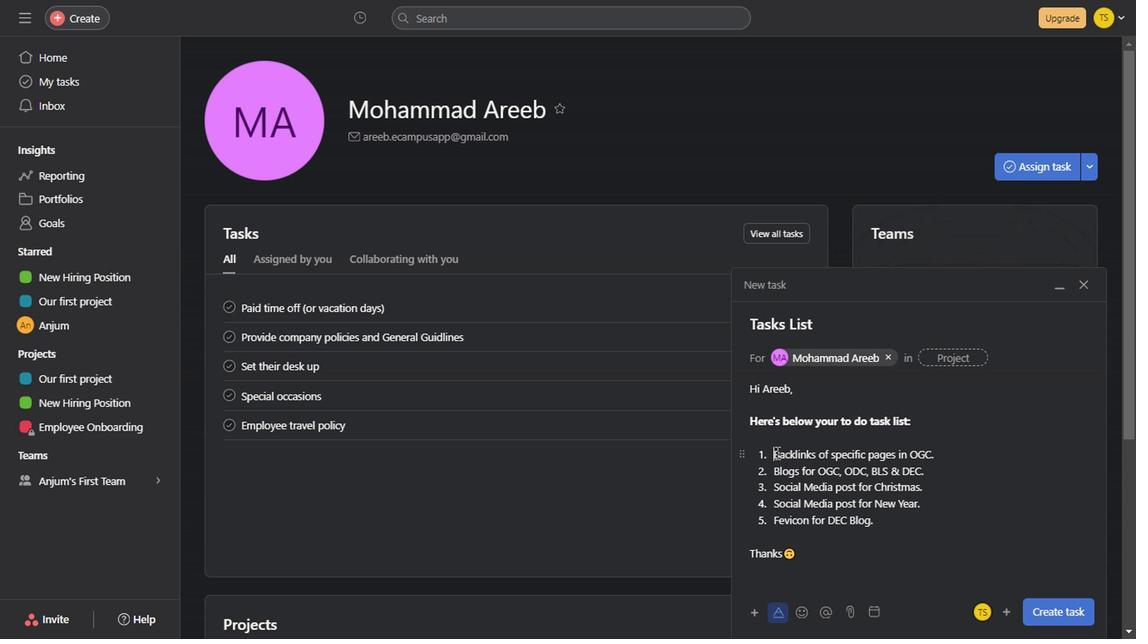 
Action: Mouse moved to (780, 454)
Screenshot: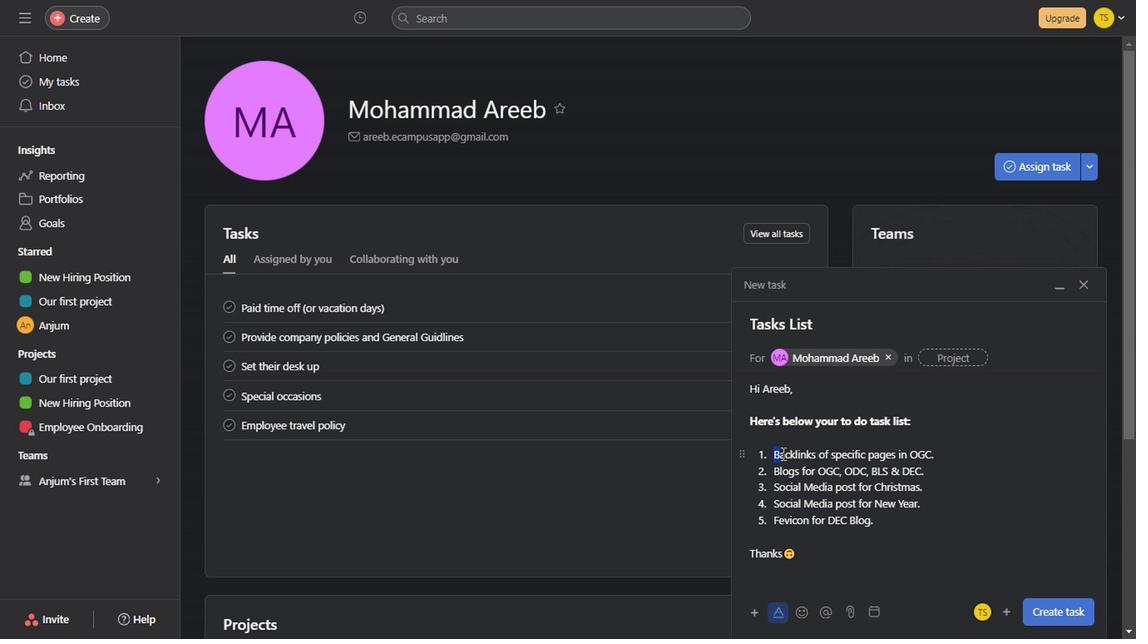 
Action: Key pressed <Key.shift><Key.right><Key.right><Key.right><Key.right><Key.right><Key.right><Key.right><Key.right><Key.right><Key.right><Key.right><Key.right><Key.right><Key.right><Key.right><Key.right><Key.right><Key.right><Key.right><Key.right><Key.right><Key.right><Key.right><Key.right><Key.right><Key.right><Key.right><Key.right><Key.right><Key.right><Key.right><Key.right><Key.right><Key.right><Key.right><Key.right><Key.right><Key.right><Key.right><Key.right><Key.right><Key.right><Key.right><Key.right><Key.right><Key.right><Key.right><Key.right><Key.right><Key.right><Key.right><Key.right><Key.right><Key.right><Key.right><Key.right><Key.right><Key.right><Key.right><Key.right><Key.right><Key.right><Key.right><Key.right><Key.right><Key.right><Key.right><Key.right><Key.right><Key.right><Key.right><Key.right><Key.right><Key.right><Key.right><Key.right><Key.right><Key.right><Key.right><Key.right><Key.right><Key.right><Key.right><Key.right><Key.right><Key.right><Key.right><Key.right><Key.right><Key.right><Key.right><Key.right><Key.right><Key.right><Key.right><Key.right><Key.right><Key.right><Key.right><Key.right><Key.right><Key.right><Key.right><Key.right><Key.right><Key.right><Key.right><Key.right><Key.right><Key.right><Key.right><Key.right><Key.right><Key.right><Key.right><Key.right><Key.right><Key.right><Key.right><Key.right><Key.right><Key.right><Key.right><Key.right><Key.right><Key.right><Key.right><Key.right><Key.right><Key.right><Key.right><Key.right><Key.right><Key.right><Key.right><Key.right><Key.right><Key.right><Key.right><Key.right><Key.right><Key.right><Key.right><Key.right><Key.right><Key.right><Key.right><Key.right><Key.right><Key.right><Key.right><Key.right><Key.right><Key.right>
Screenshot: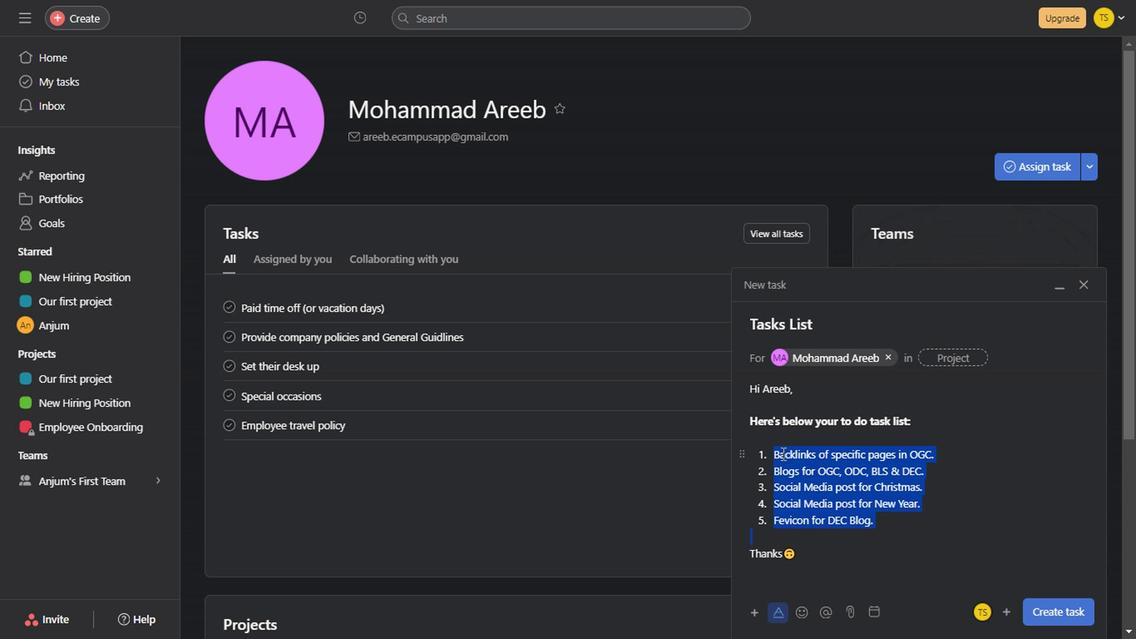 
Action: Mouse moved to (778, 601)
Screenshot: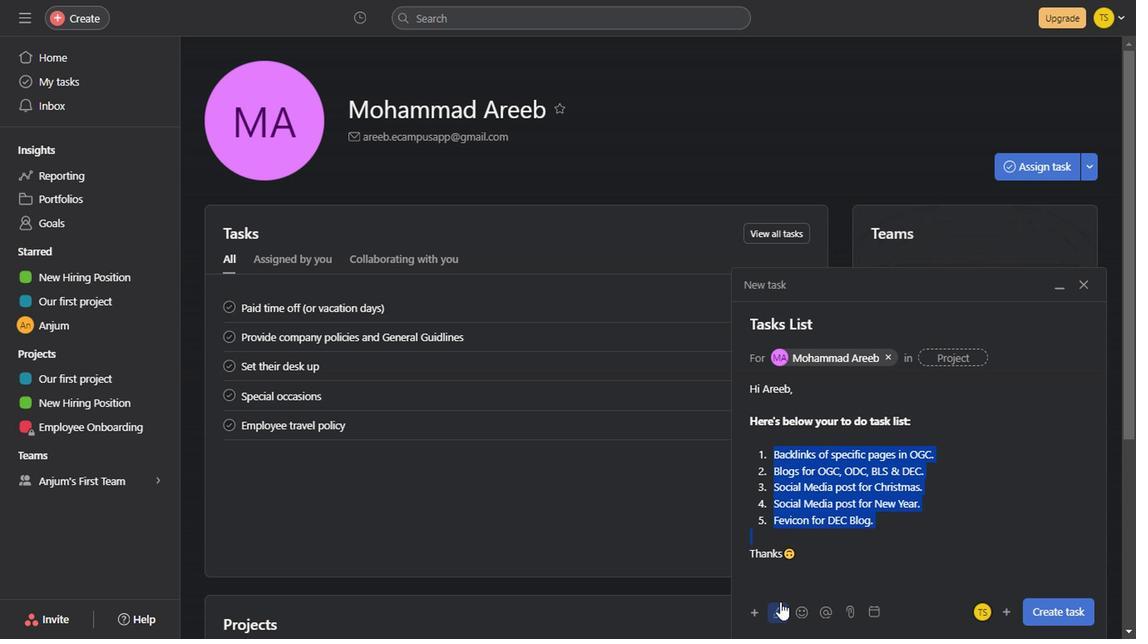 
Action: Mouse pressed left at (778, 601)
Screenshot: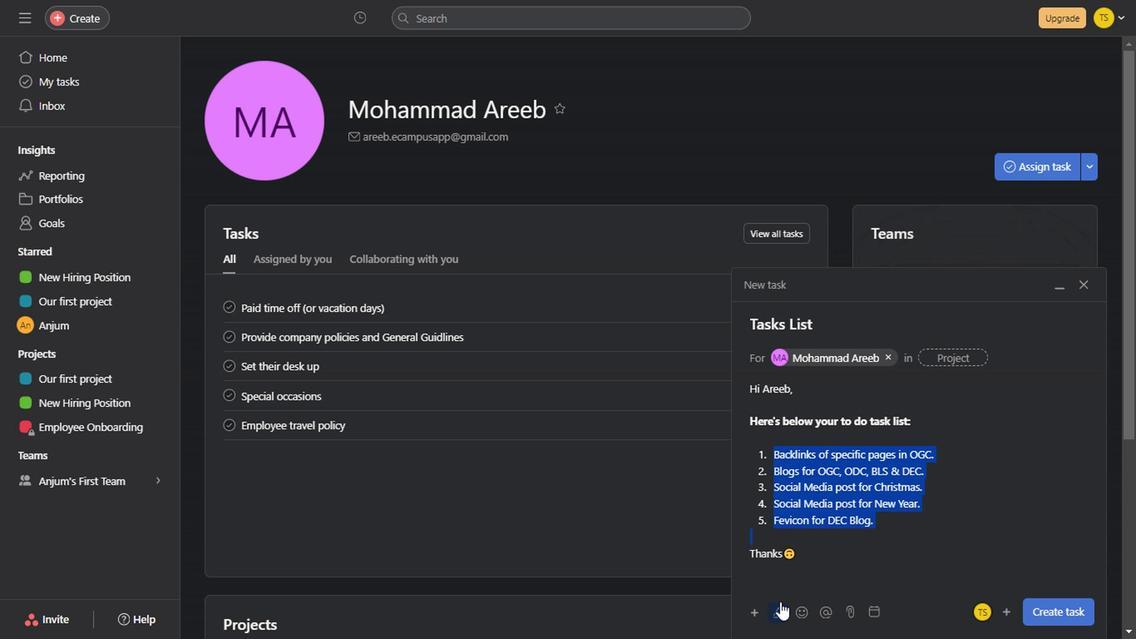 
Action: Mouse moved to (807, 577)
Screenshot: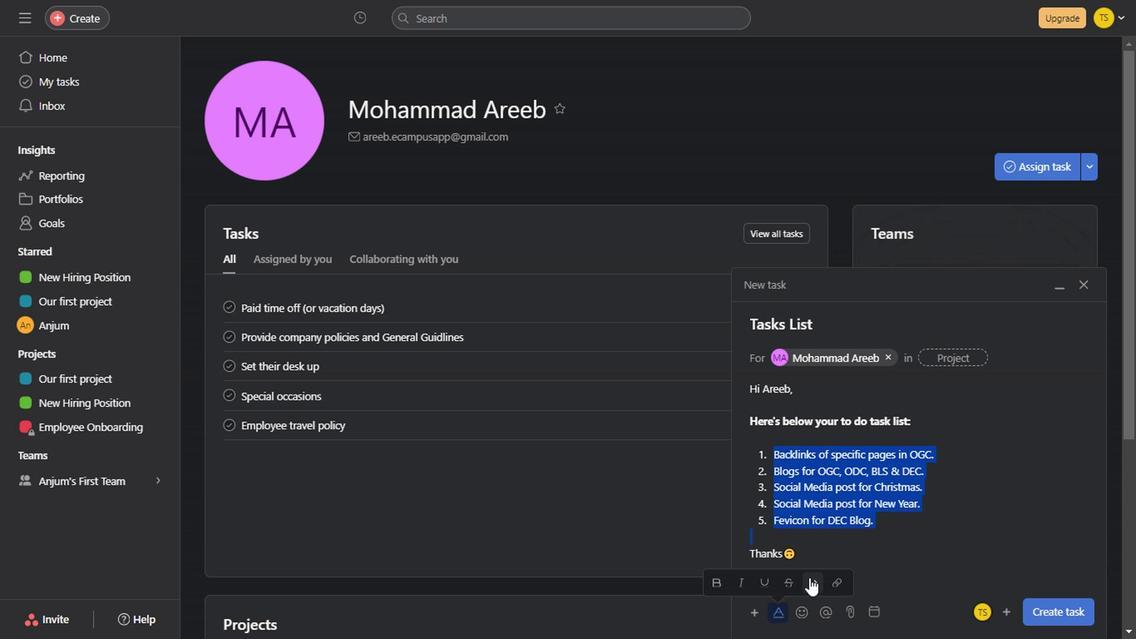 
Action: Mouse pressed left at (807, 577)
Screenshot: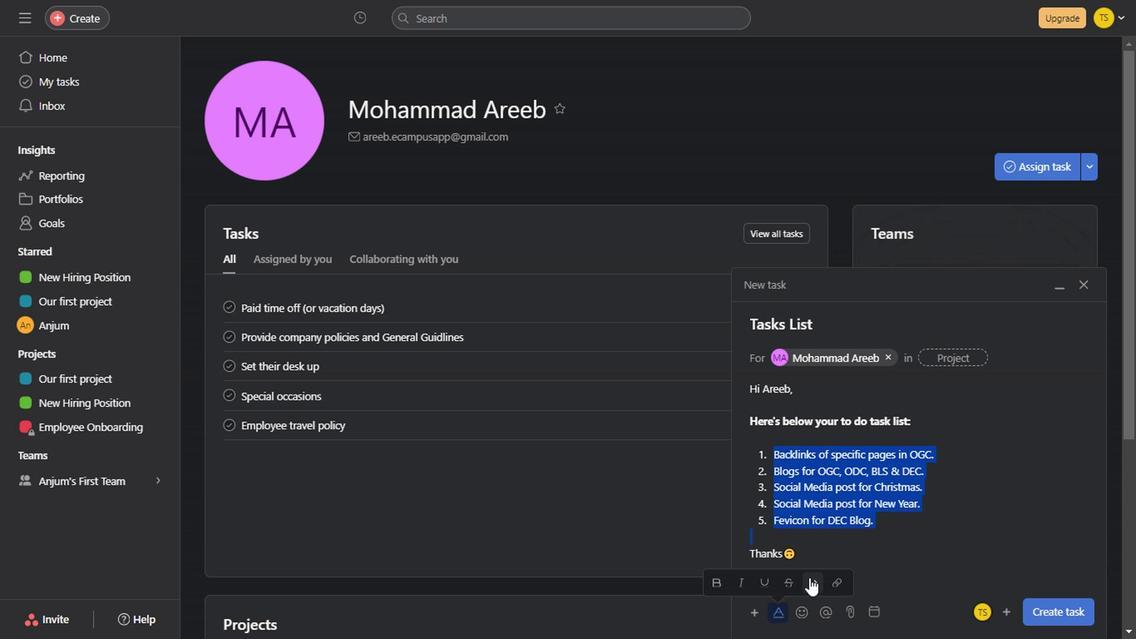 
Action: Mouse moved to (899, 546)
Screenshot: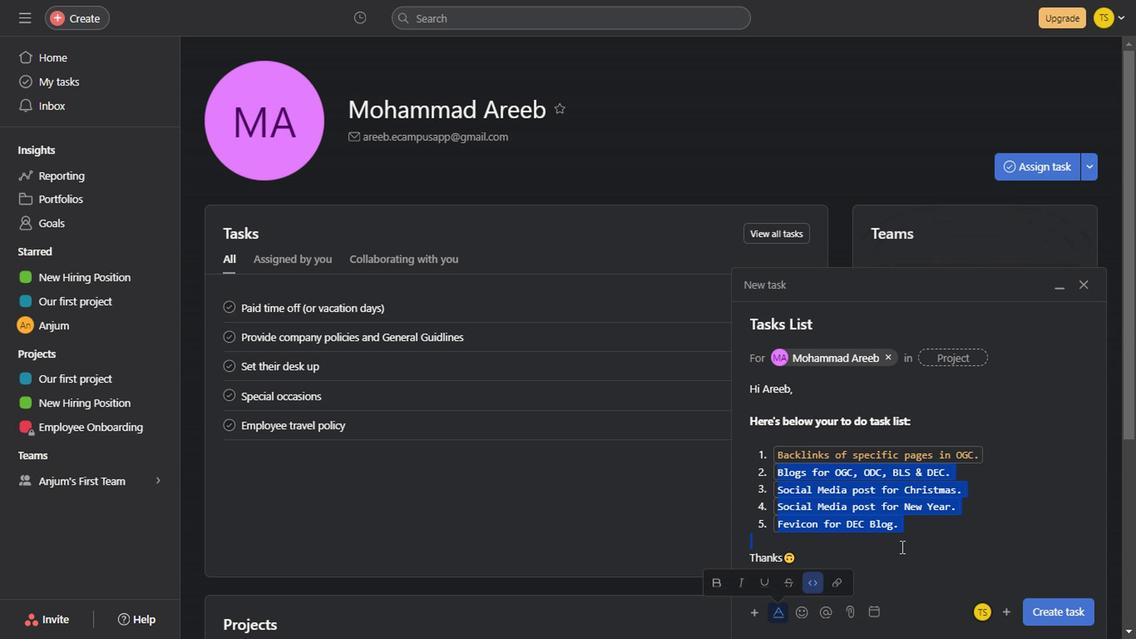 
Action: Mouse pressed left at (899, 546)
Screenshot: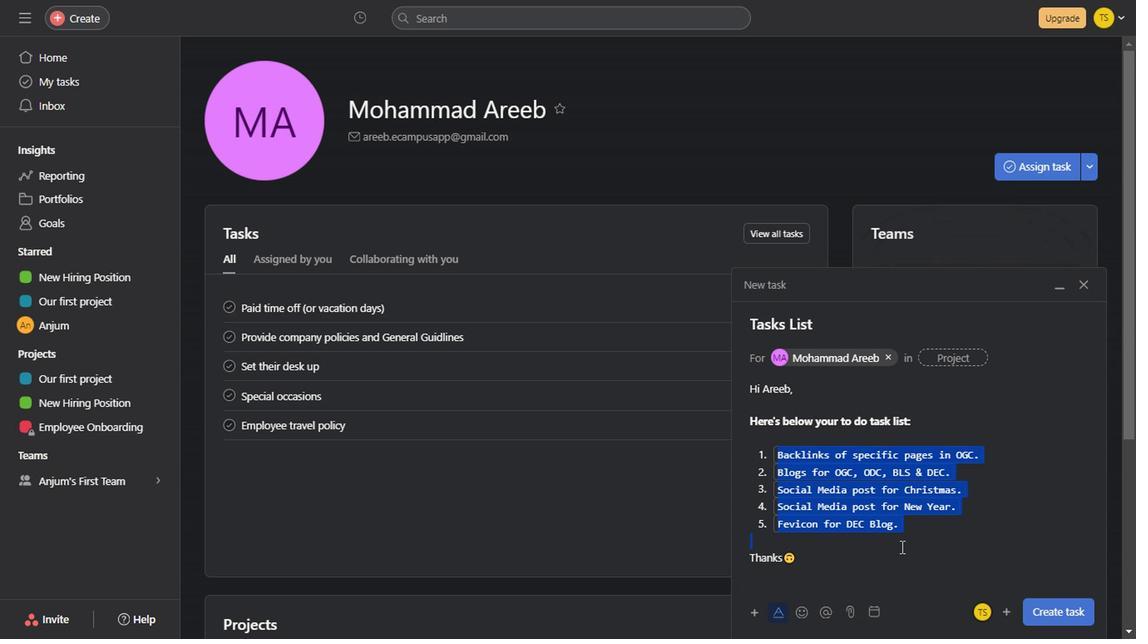 
Action: Mouse moved to (1000, 488)
Screenshot: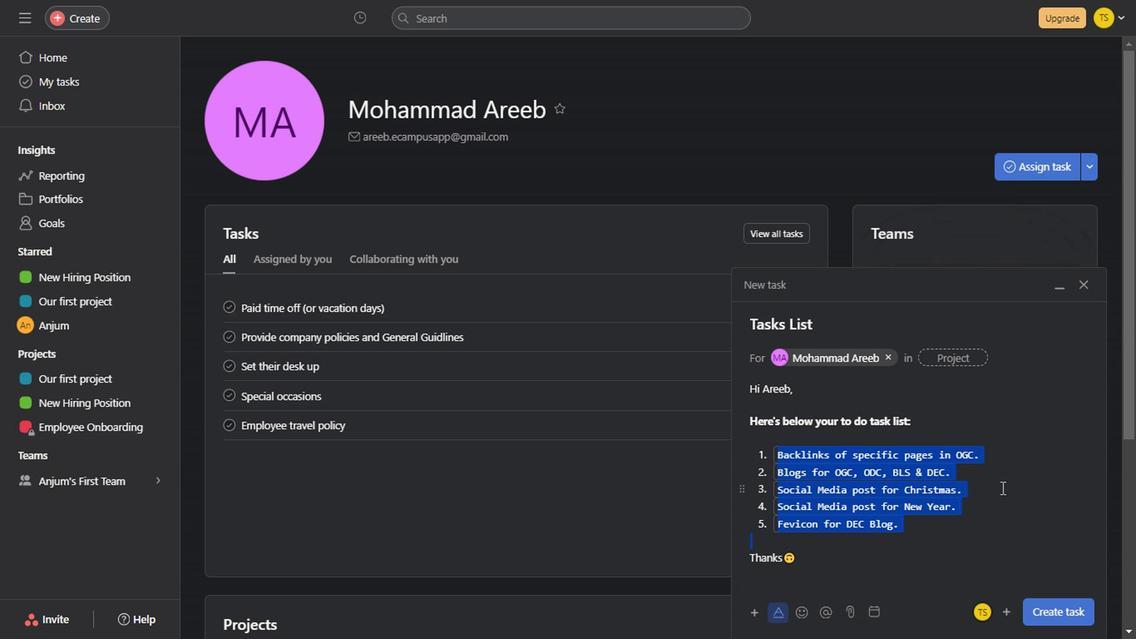 
Action: Mouse pressed left at (1000, 488)
Screenshot: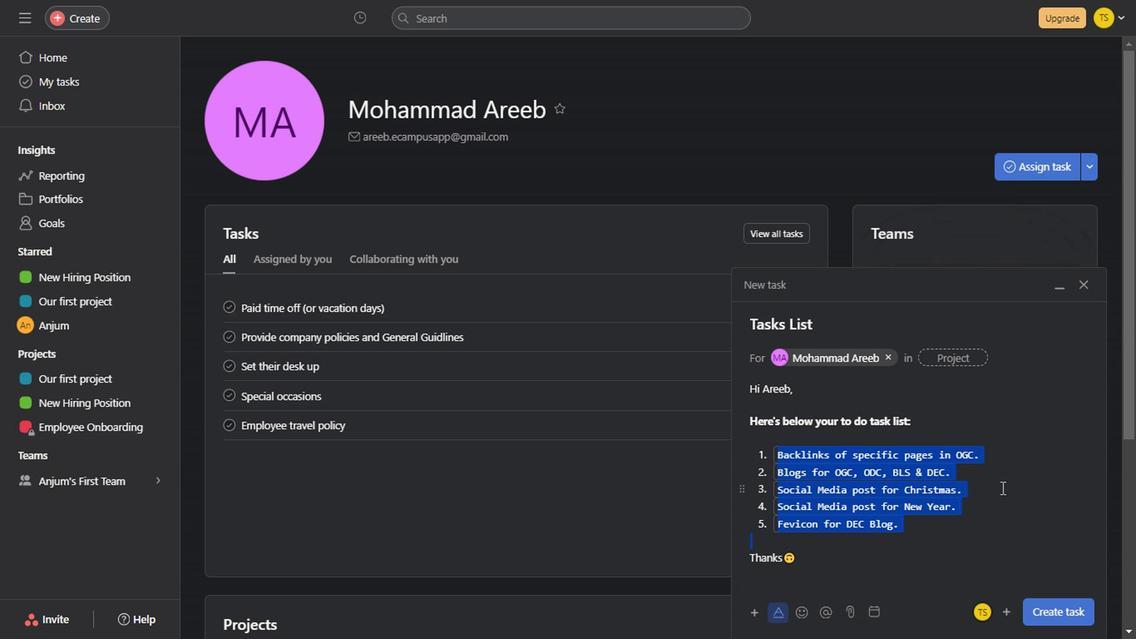 
Action: Mouse moved to (760, 562)
Screenshot: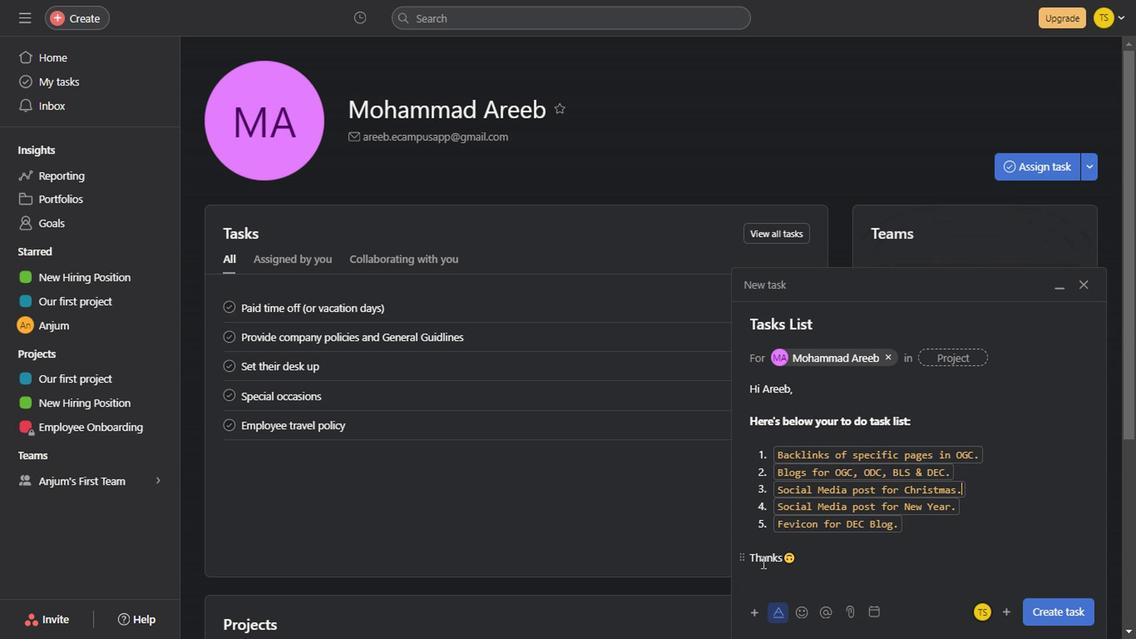 
Action: Mouse pressed left at (760, 562)
Screenshot: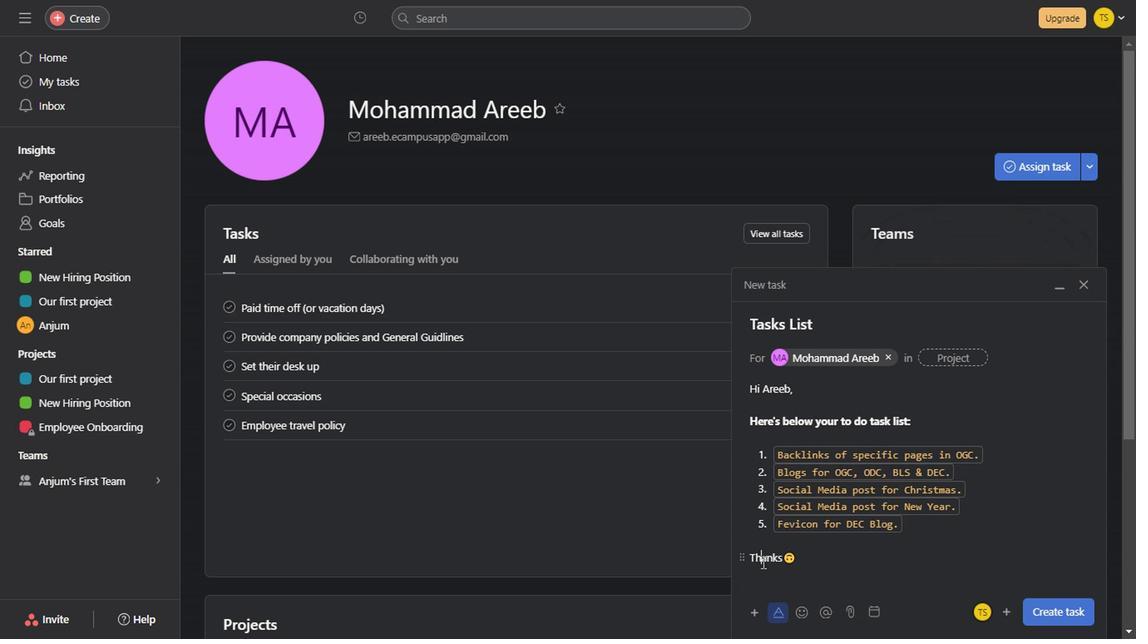 
Action: Mouse pressed left at (760, 562)
Screenshot: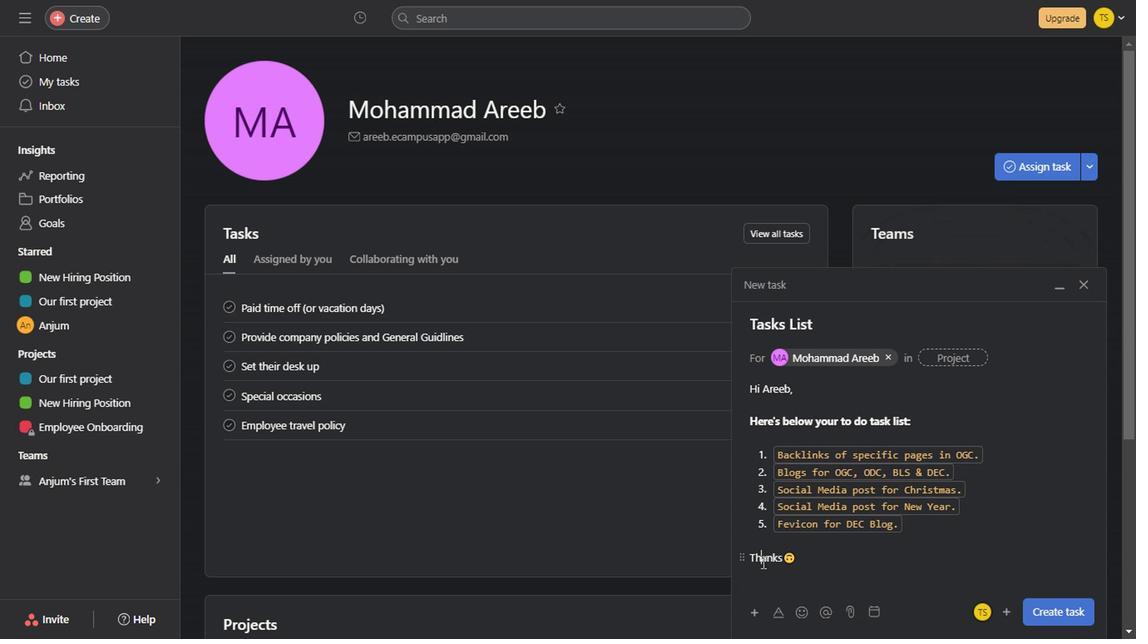 
Action: Mouse moved to (771, 622)
Screenshot: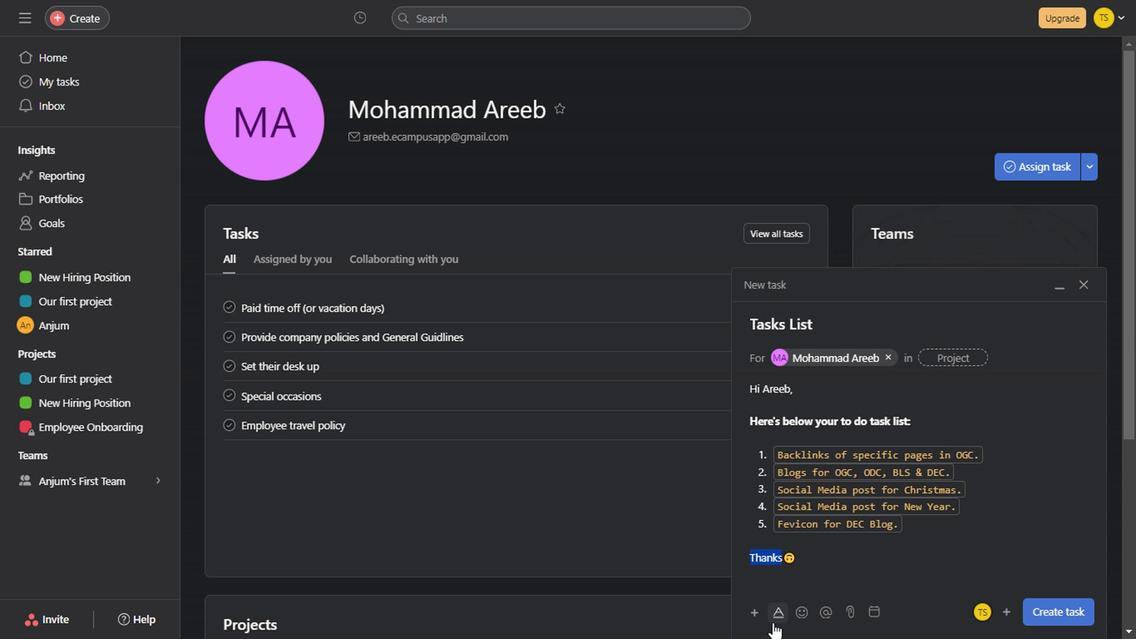 
Action: Mouse pressed left at (771, 622)
Screenshot: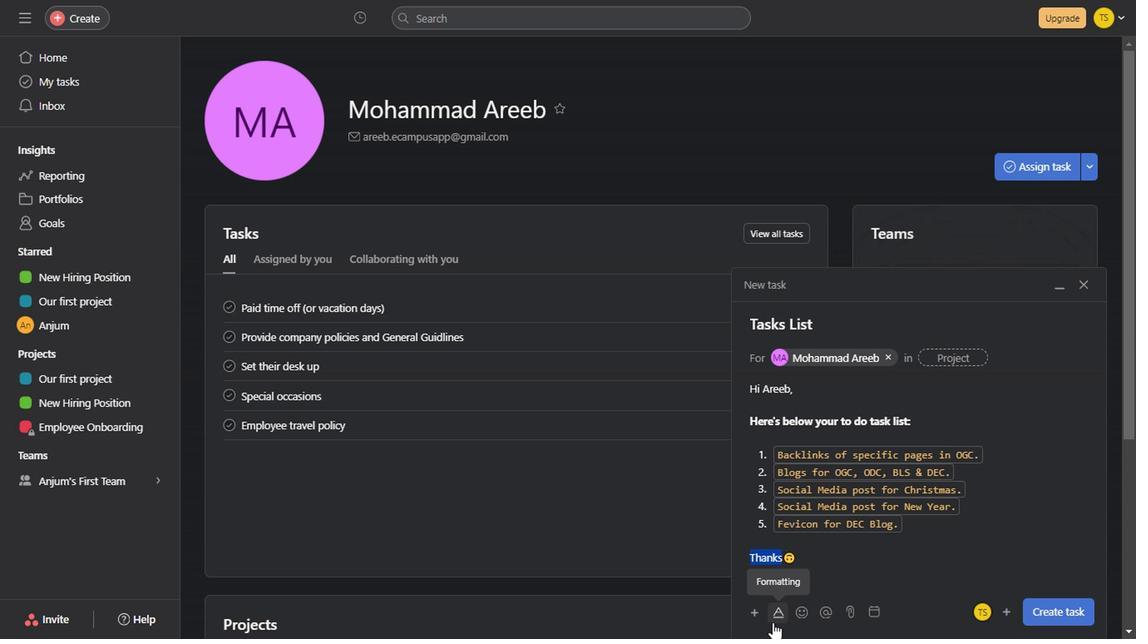 
Action: Mouse moved to (714, 577)
Screenshot: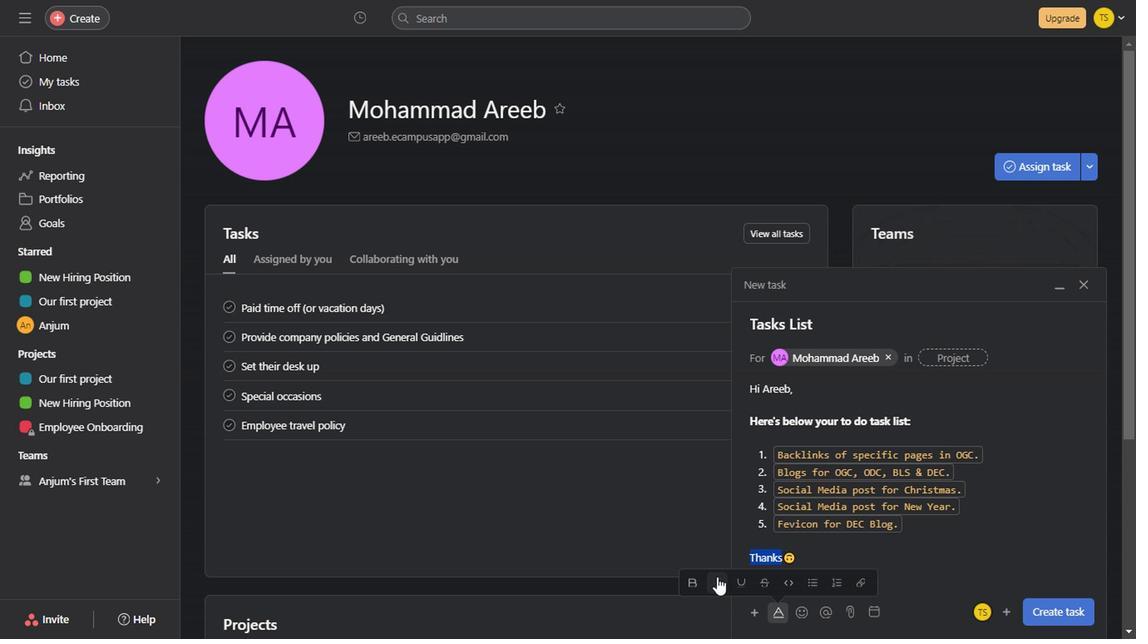 
Action: Mouse pressed left at (714, 577)
Screenshot: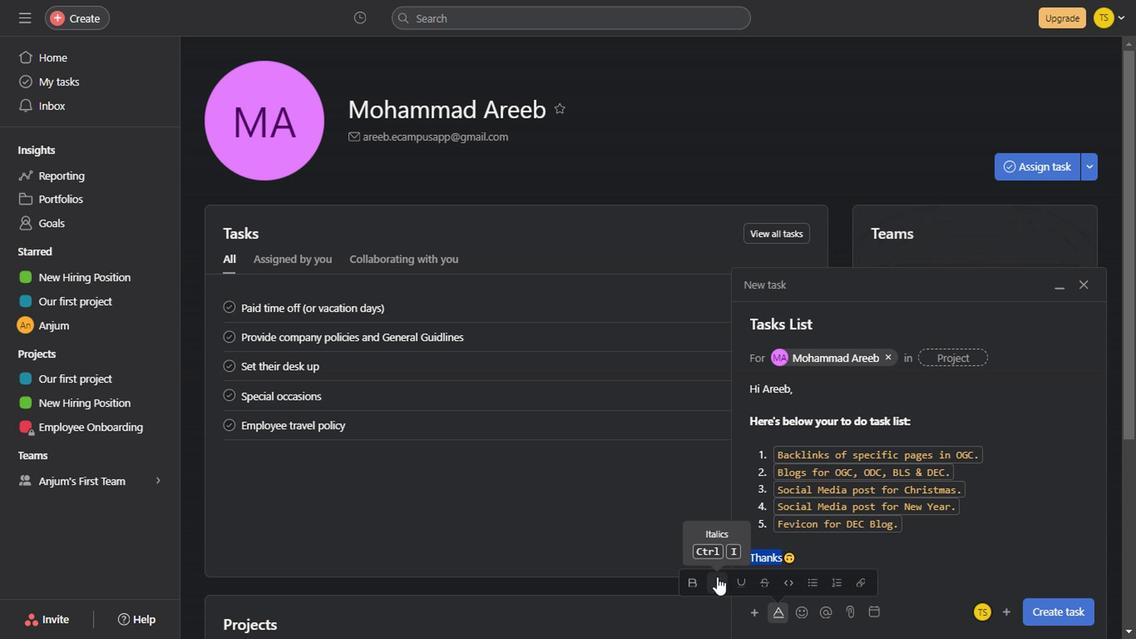 
Action: Mouse moved to (747, 390)
Screenshot: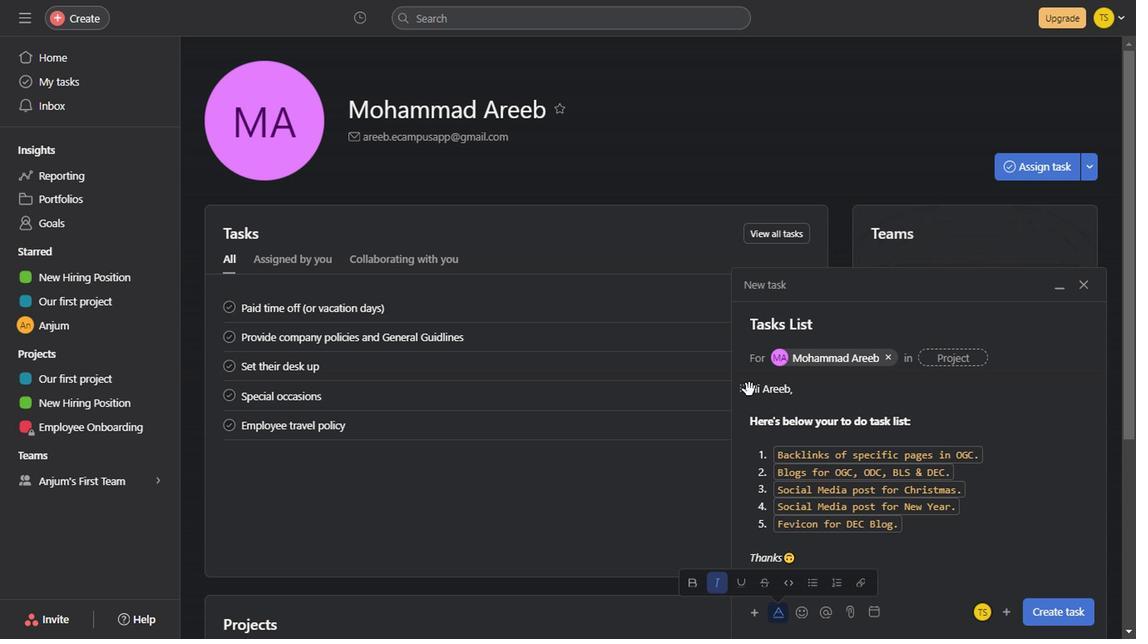 
Action: Mouse pressed left at (747, 390)
Screenshot: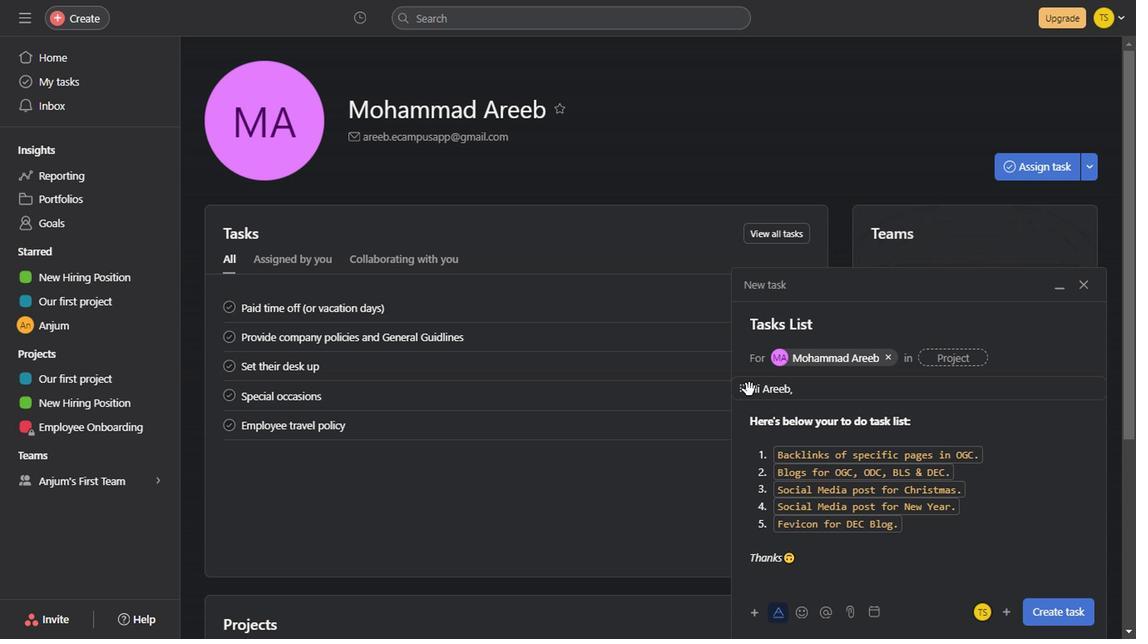 
Action: Mouse moved to (751, 390)
Screenshot: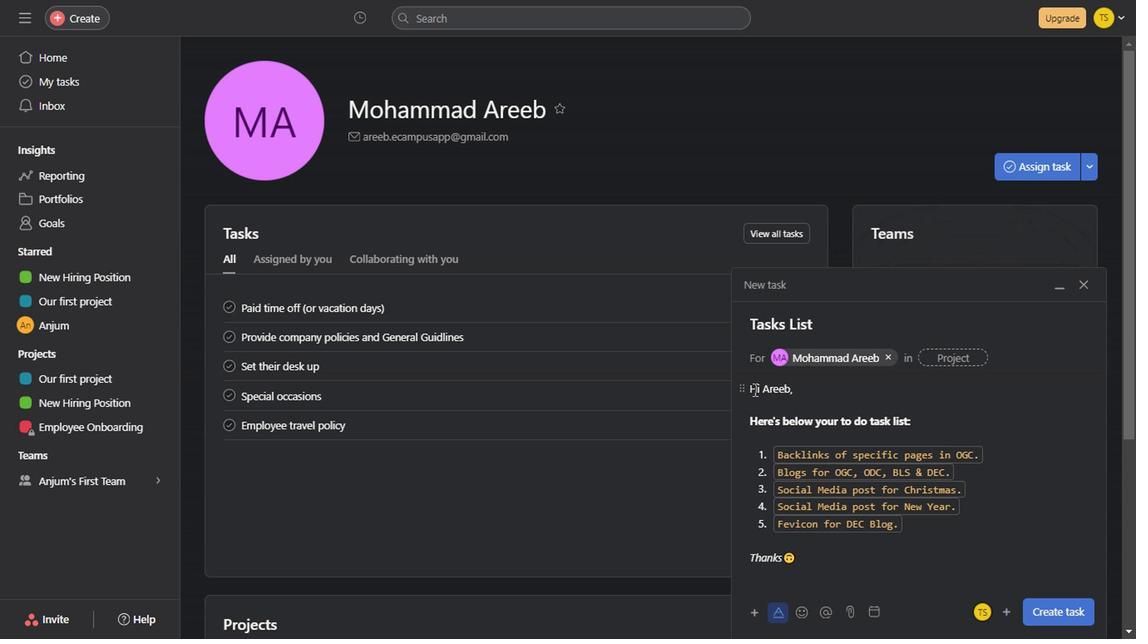 
Action: Mouse pressed left at (751, 390)
Screenshot: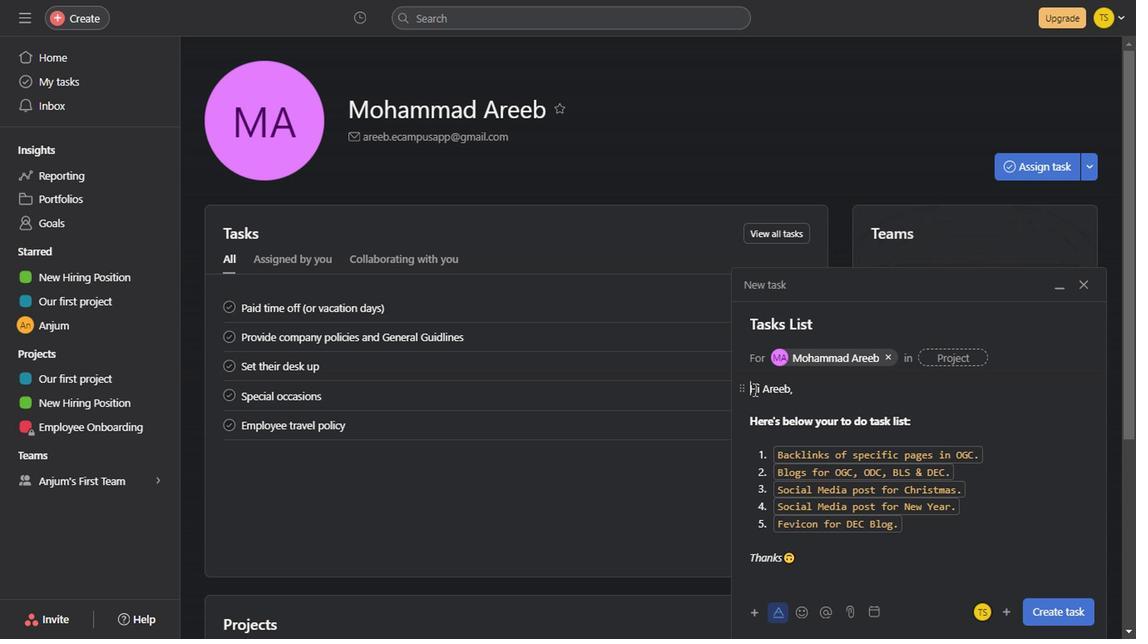 
Action: Key pressed <Key.shift><Key.right><Key.right><Key.right><Key.right><Key.right><Key.right><Key.right><Key.right><Key.right>
Screenshot: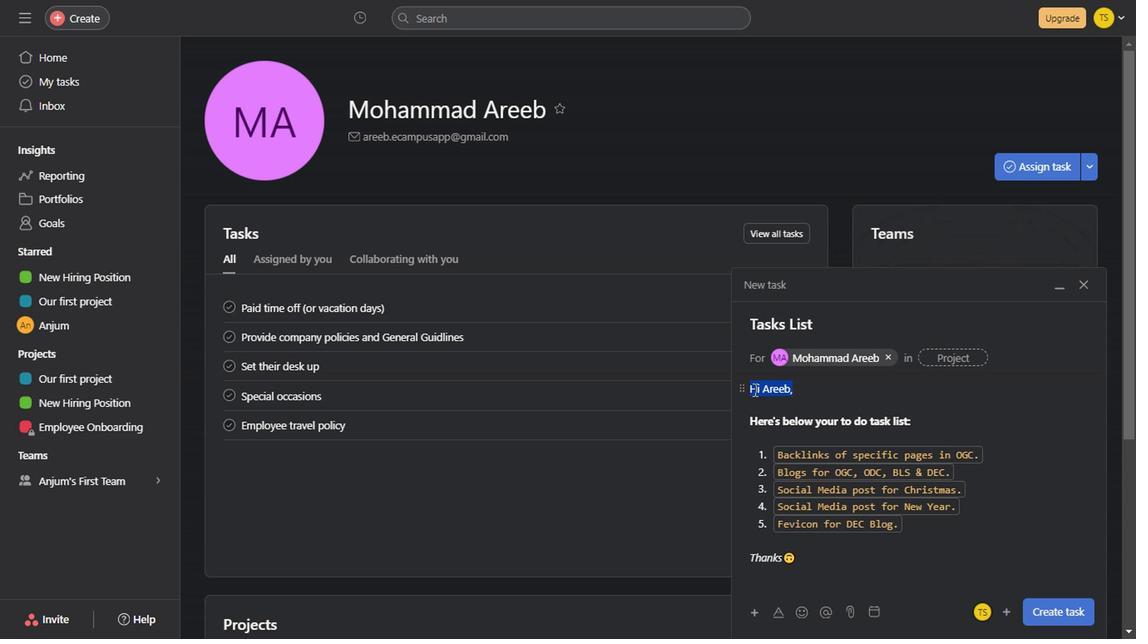 
Action: Mouse moved to (778, 608)
Screenshot: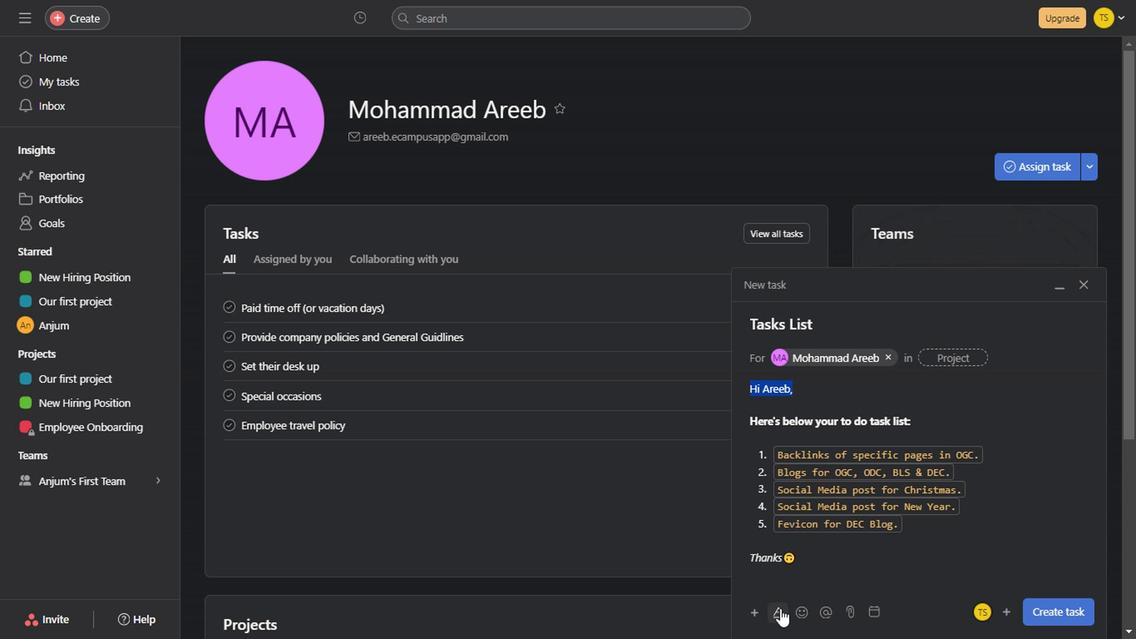 
Action: Mouse pressed left at (778, 608)
Screenshot: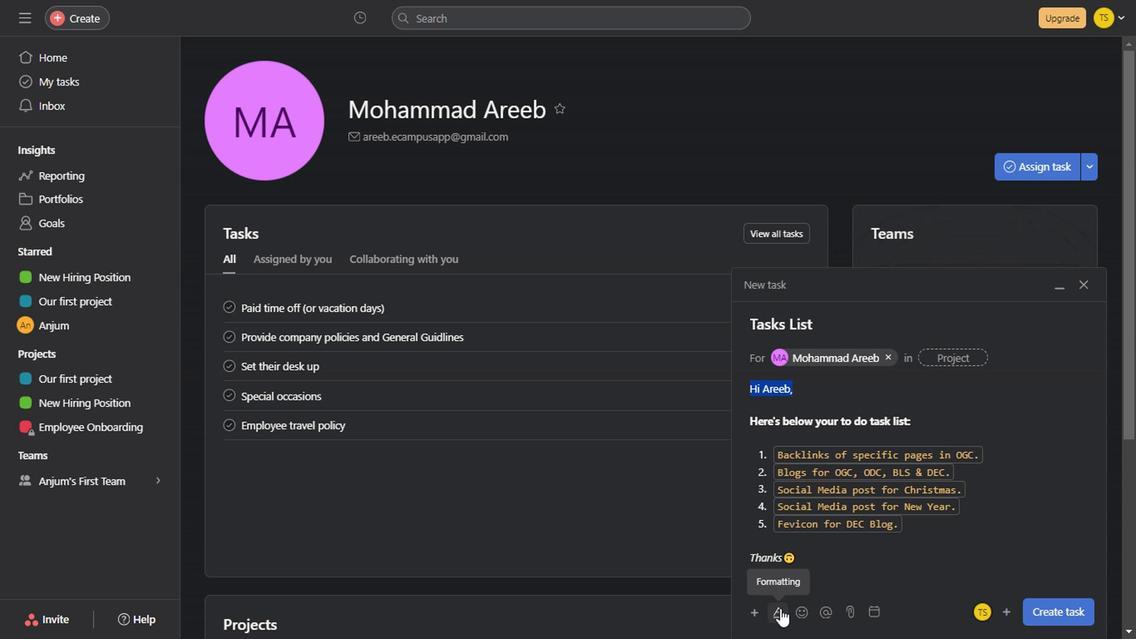 
Action: Mouse moved to (712, 583)
Screenshot: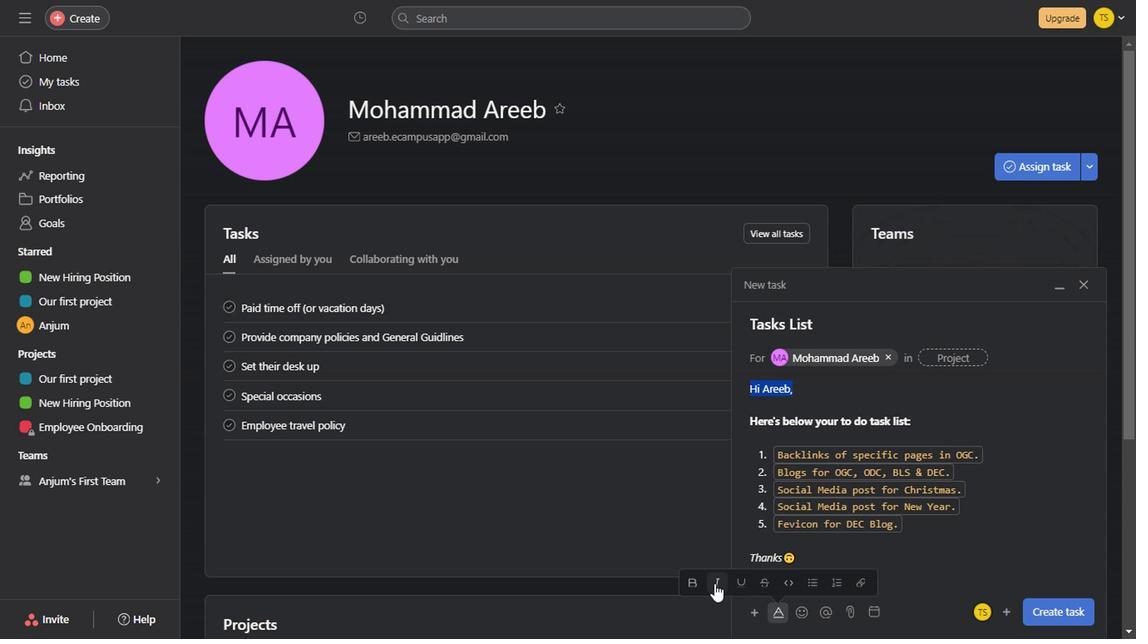 
Action: Mouse pressed left at (712, 583)
Screenshot: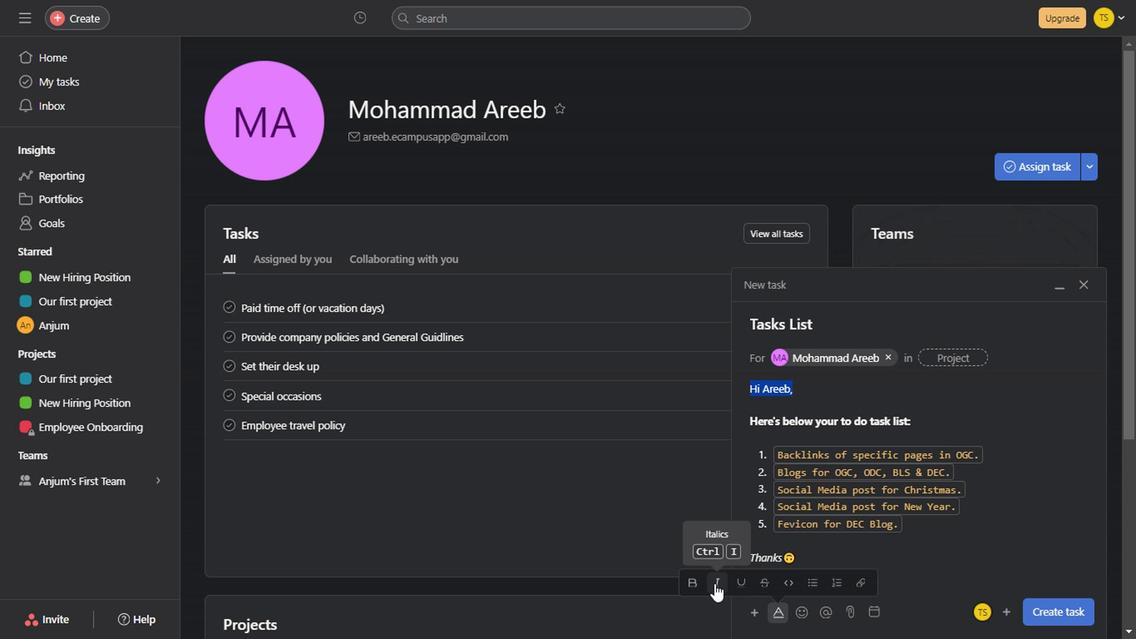 
Action: Mouse moved to (1007, 419)
Screenshot: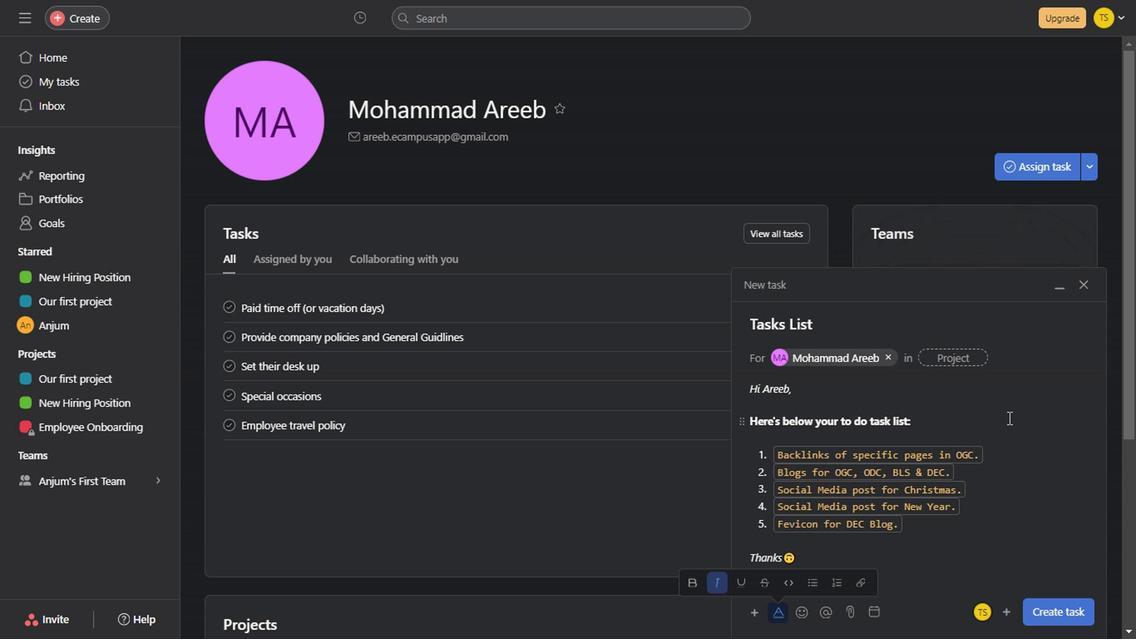 
Action: Mouse pressed left at (1007, 419)
Screenshot: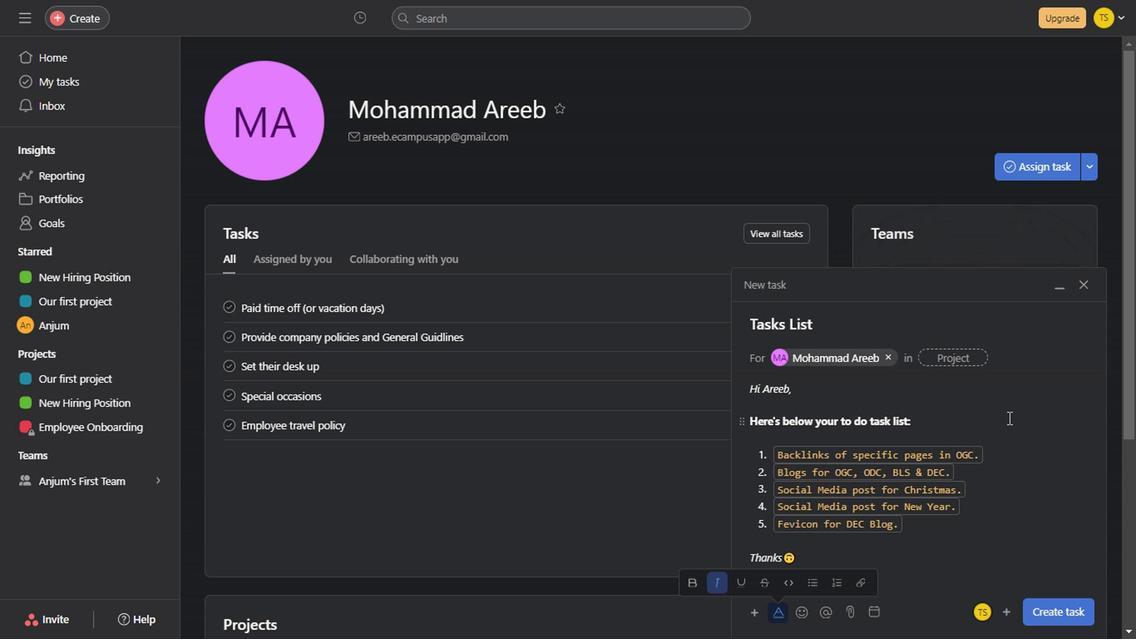 
Action: Mouse moved to (1052, 609)
Screenshot: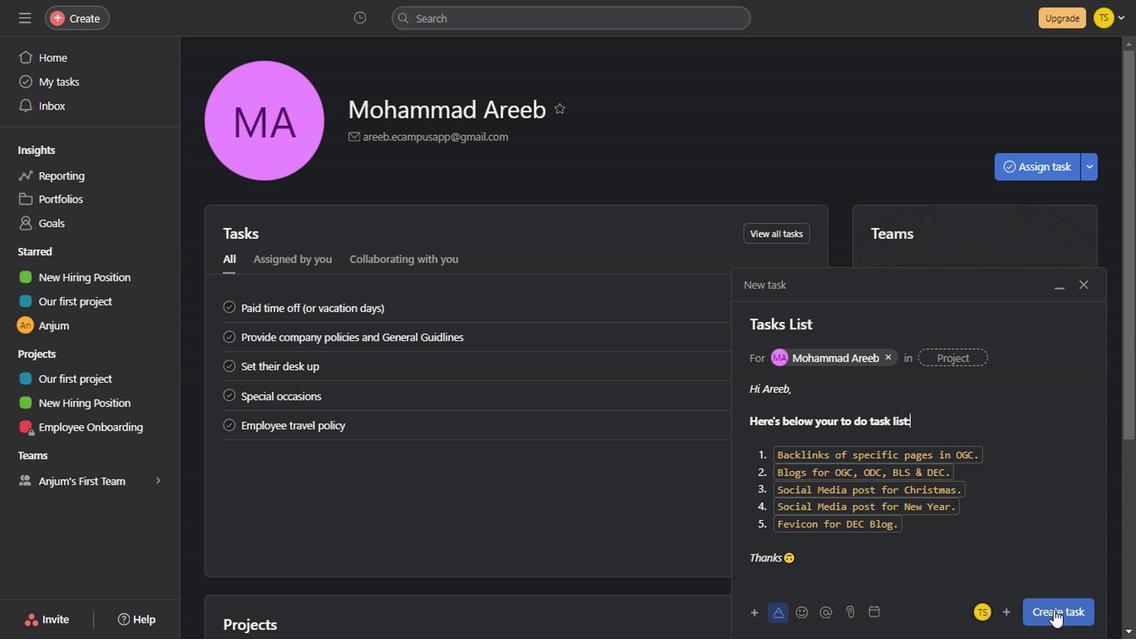 
Action: Mouse pressed left at (1052, 609)
Screenshot: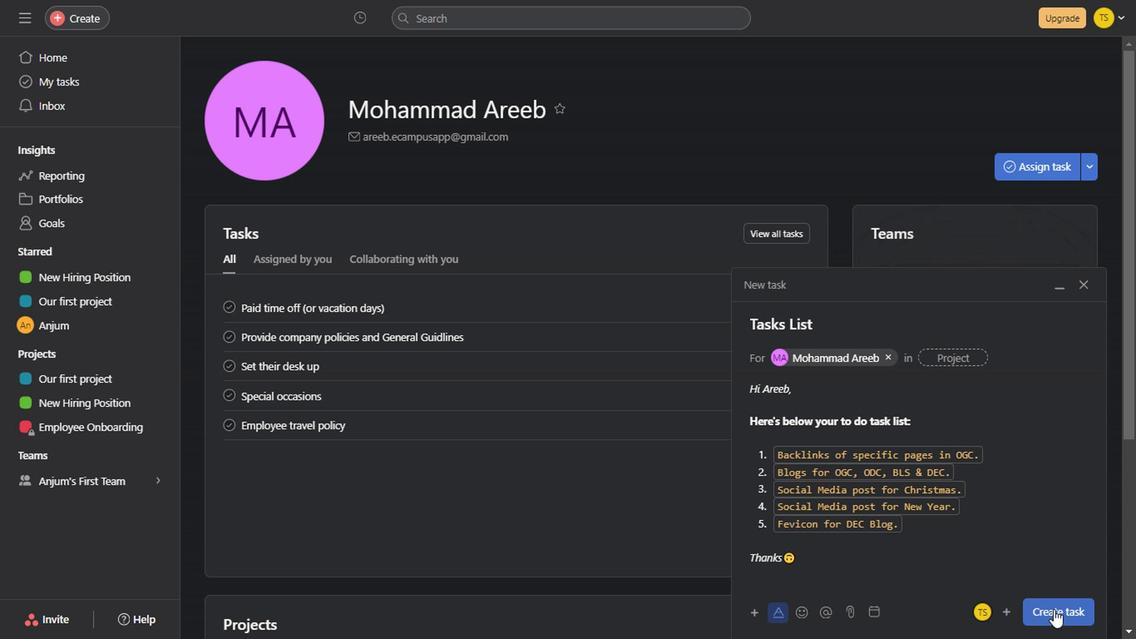 
Action: Mouse moved to (506, 493)
Screenshot: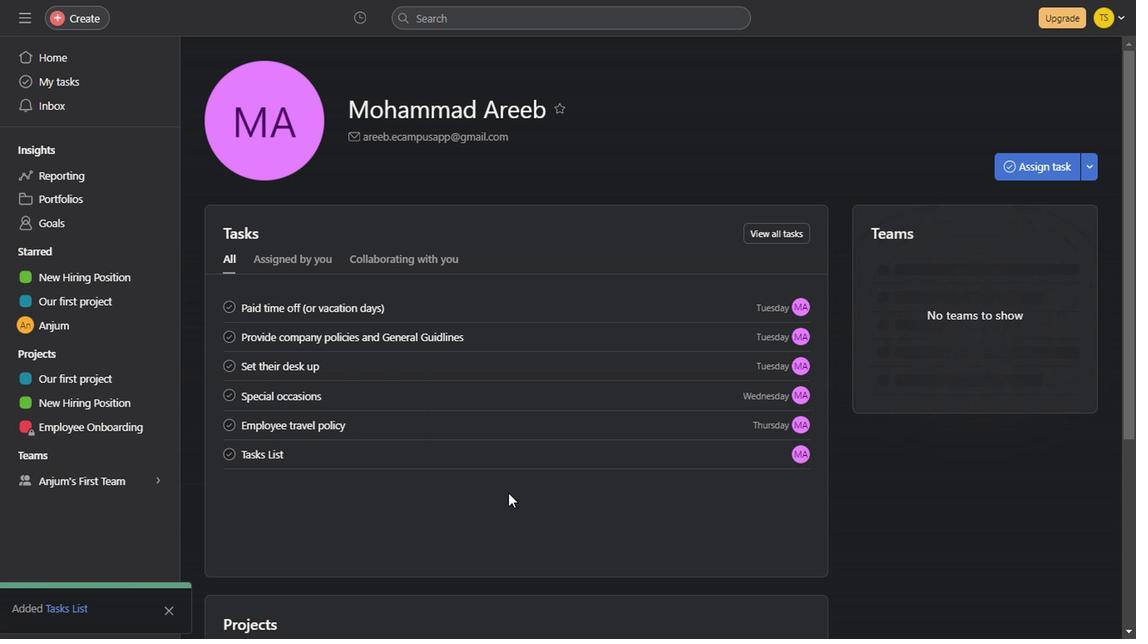 
Action: Mouse scrolled (506, 492) with delta (0, 0)
Screenshot: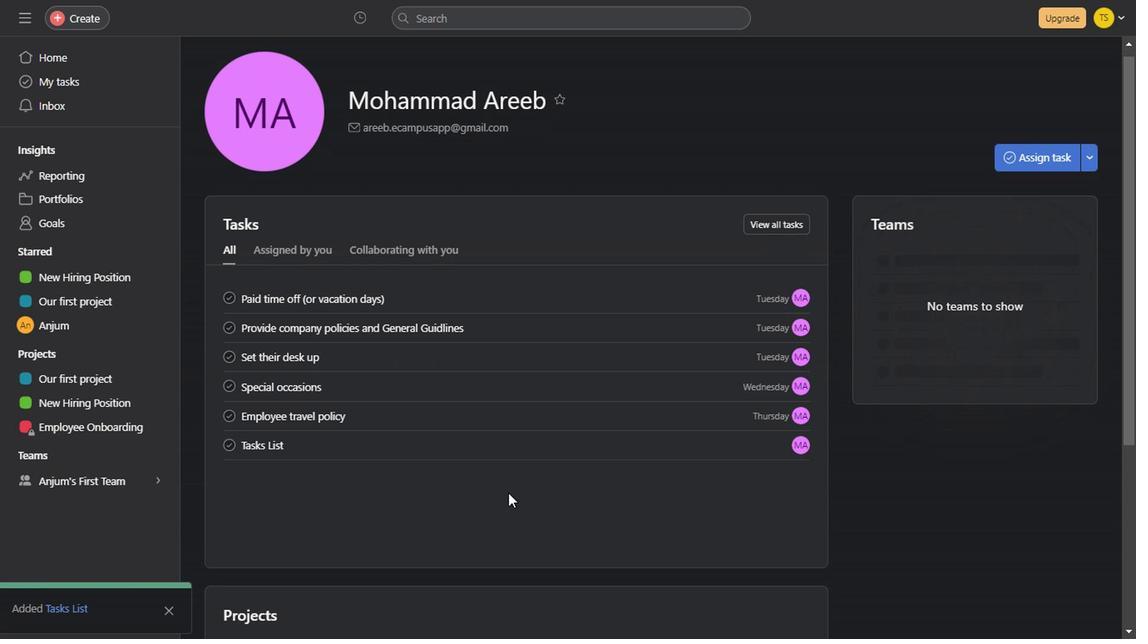 
Action: Mouse scrolled (506, 492) with delta (0, 0)
Screenshot: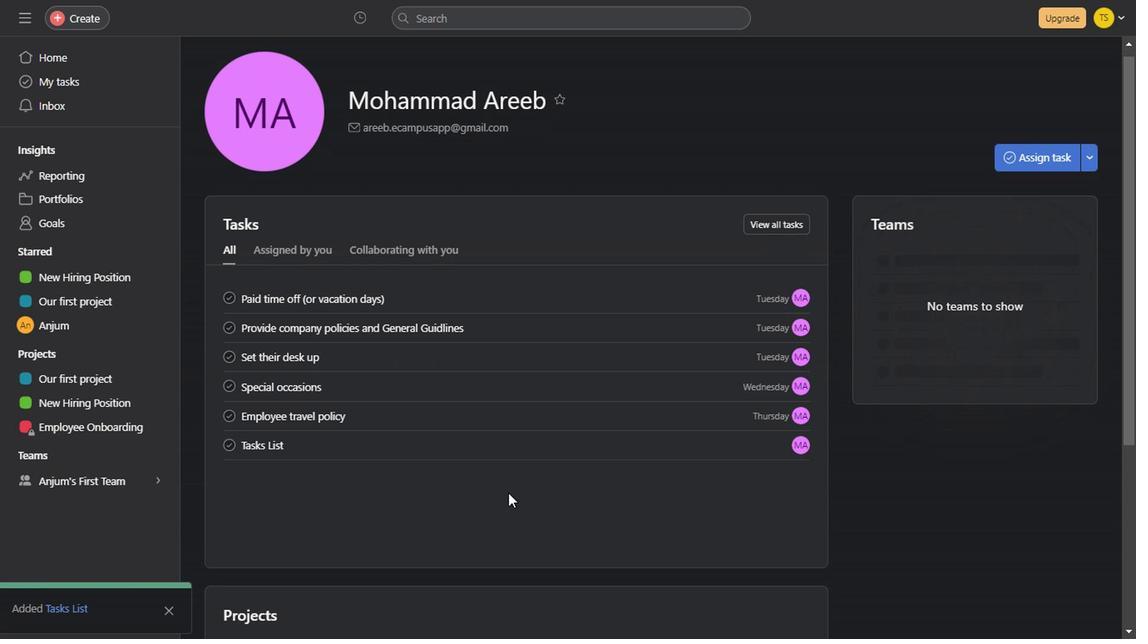 
Action: Mouse scrolled (506, 492) with delta (0, 0)
Screenshot: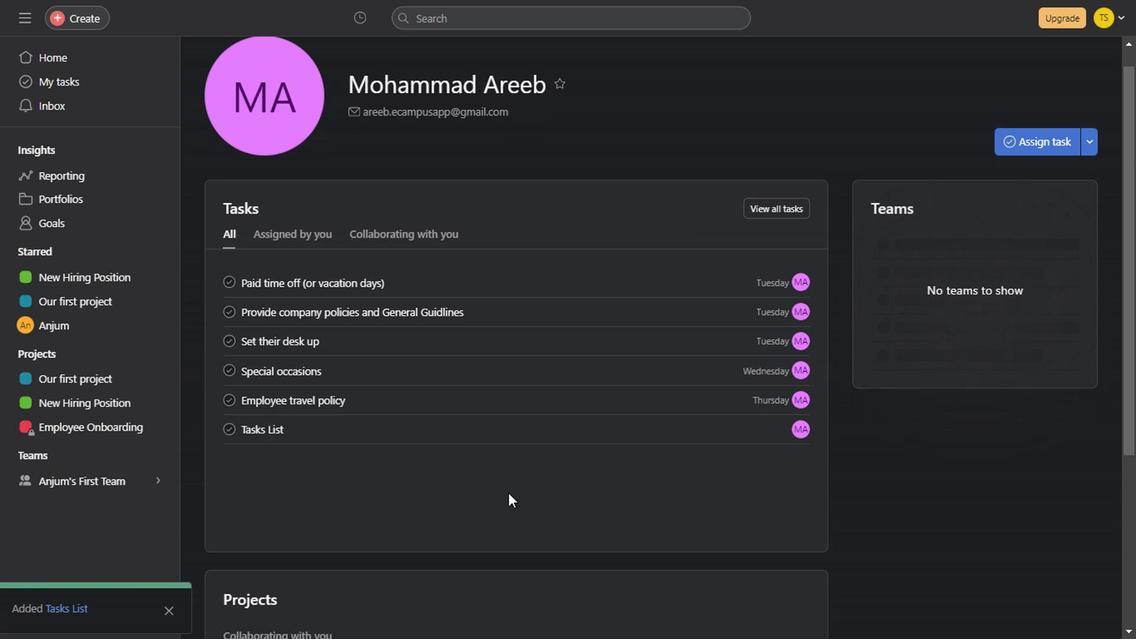
Action: Mouse scrolled (506, 492) with delta (0, 0)
Screenshot: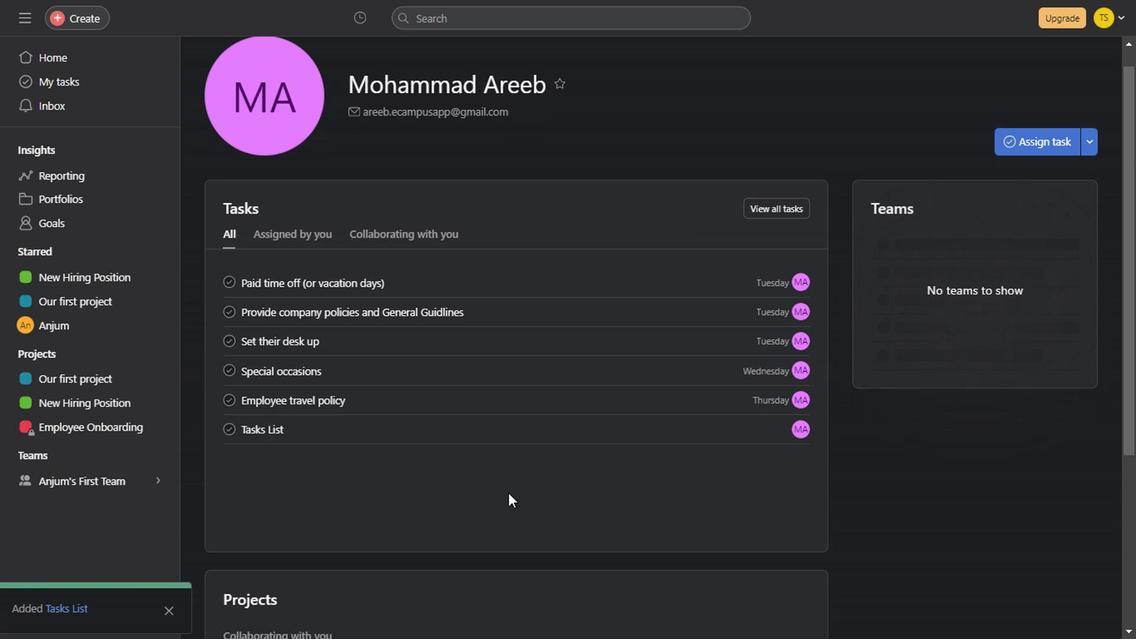 
Action: Mouse scrolled (506, 492) with delta (0, 0)
Screenshot: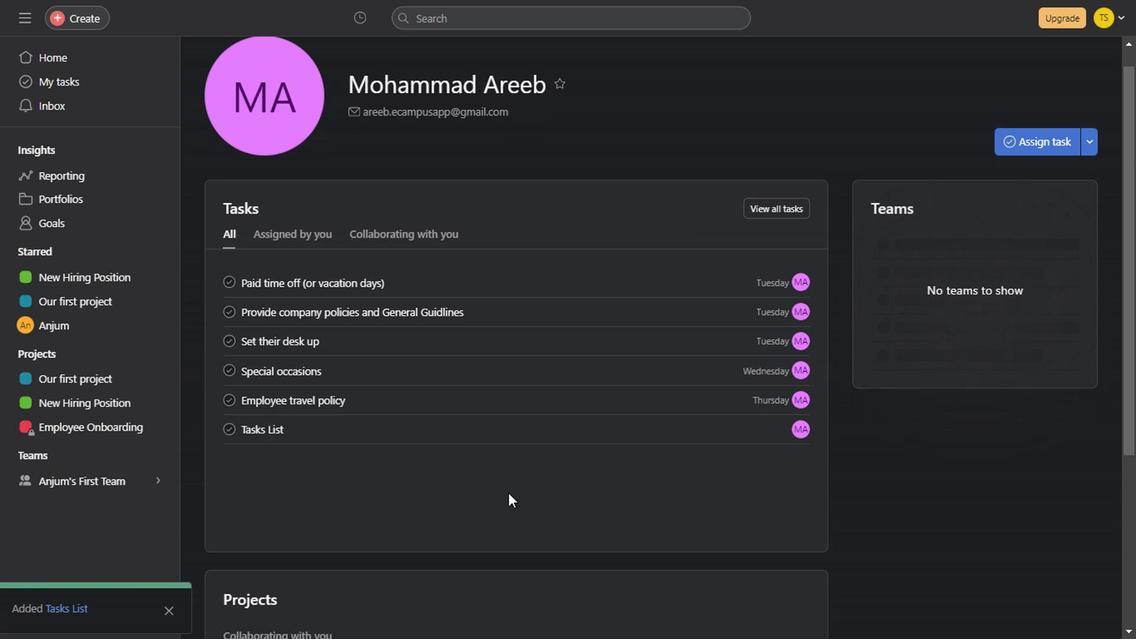 
Action: Mouse scrolled (506, 492) with delta (0, 0)
Screenshot: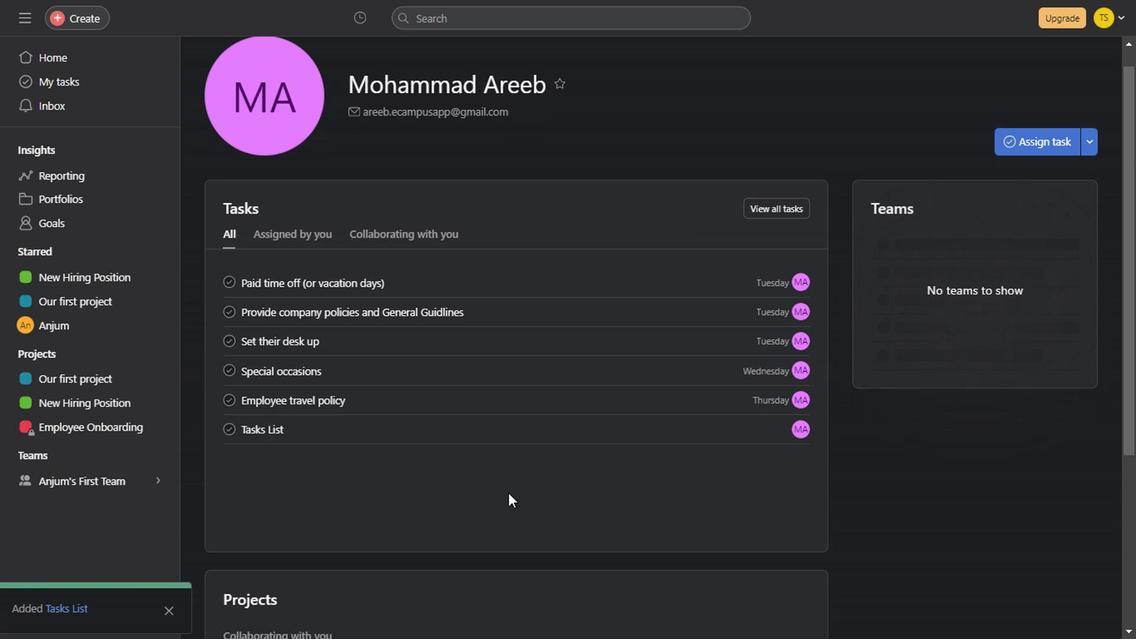 
Action: Mouse scrolled (506, 492) with delta (0, 0)
Screenshot: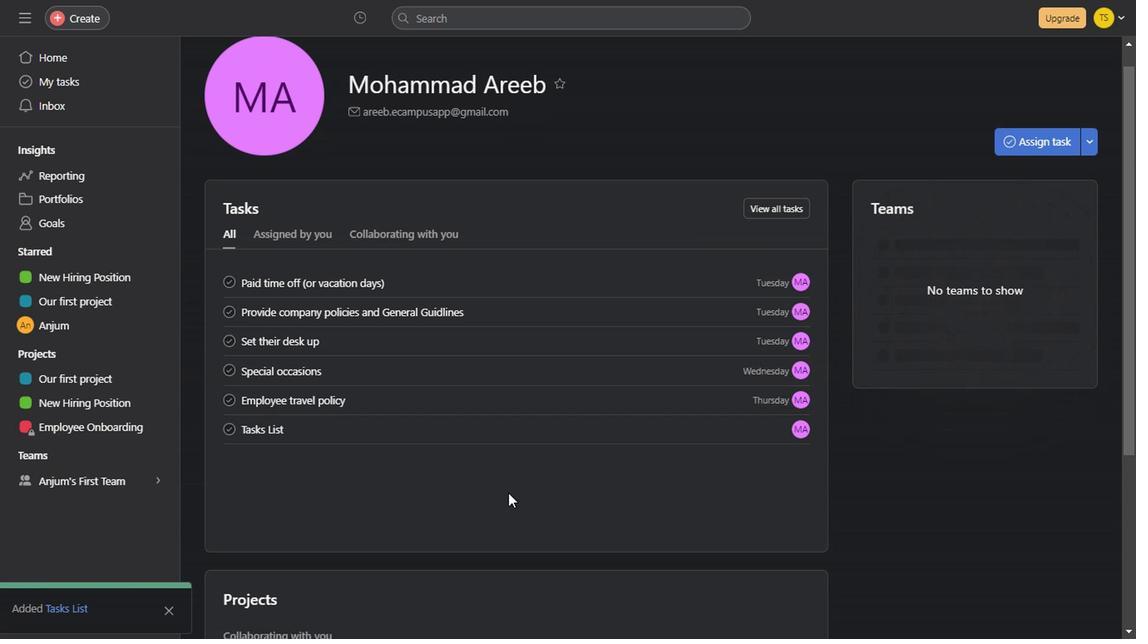 
Action: Mouse scrolled (506, 492) with delta (0, 0)
Screenshot: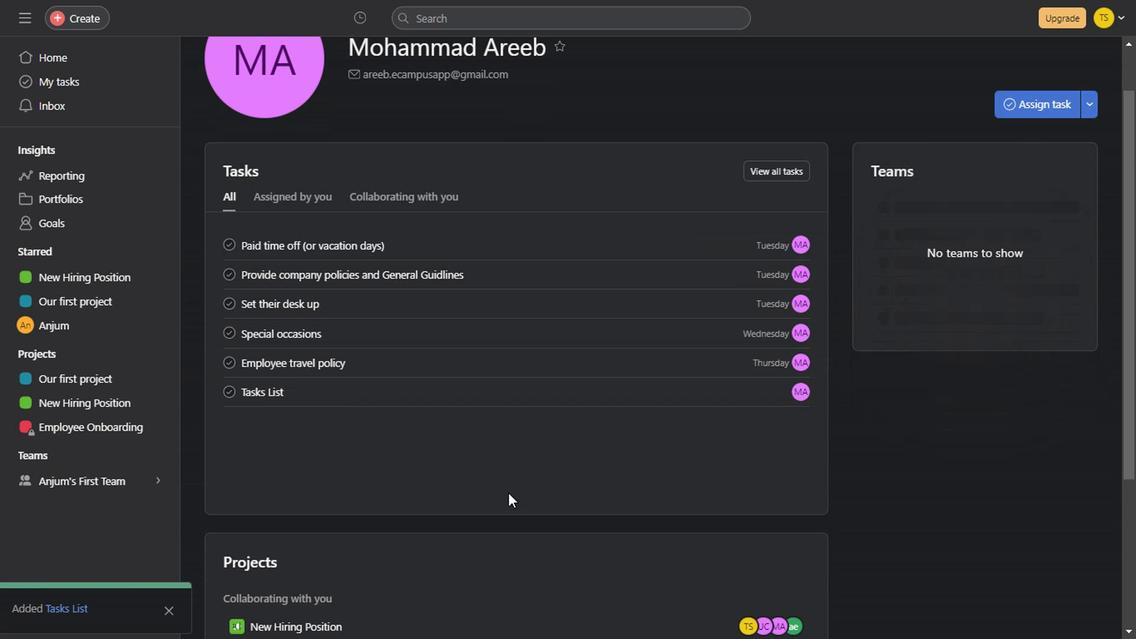
Action: Mouse scrolled (506, 492) with delta (0, 0)
Screenshot: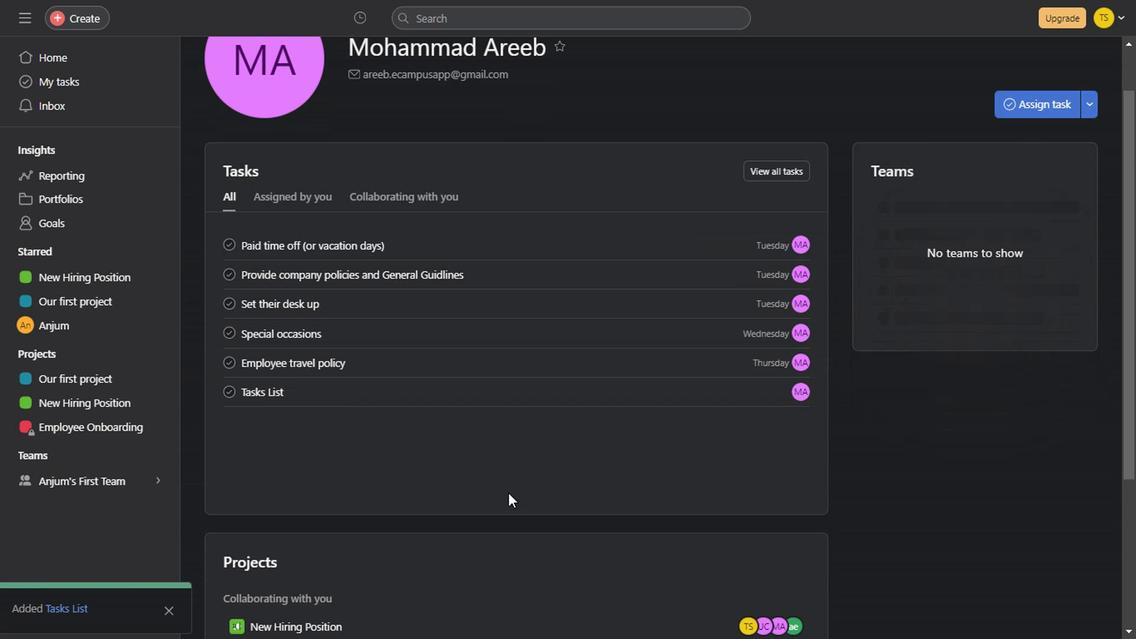 
Action: Mouse scrolled (506, 492) with delta (0, 0)
Screenshot: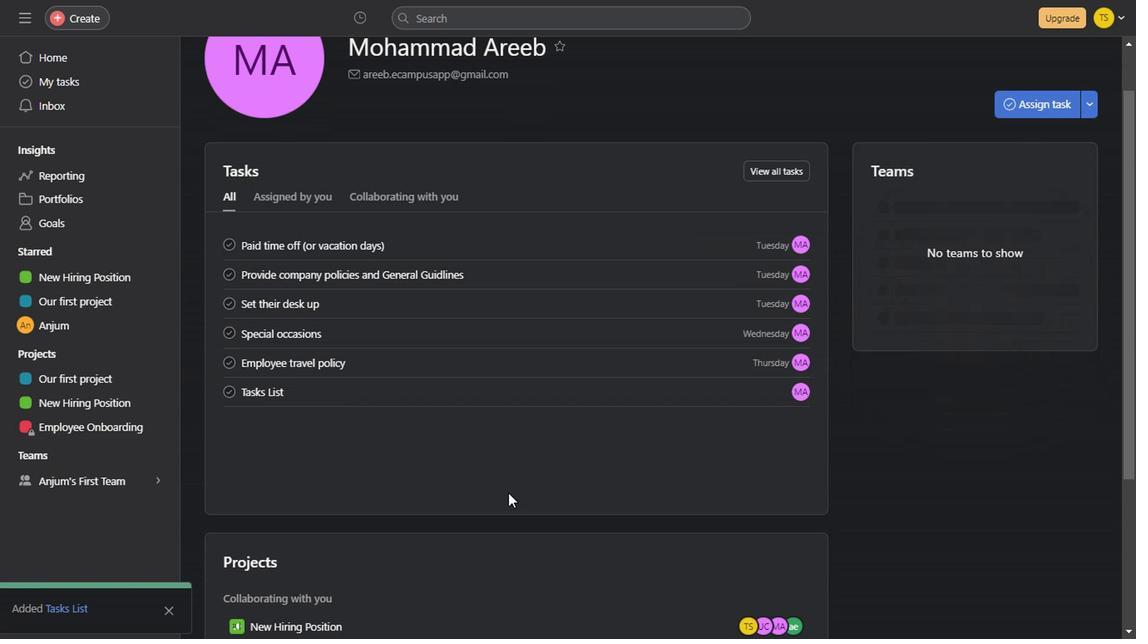 
Action: Mouse scrolled (506, 492) with delta (0, 0)
Screenshot: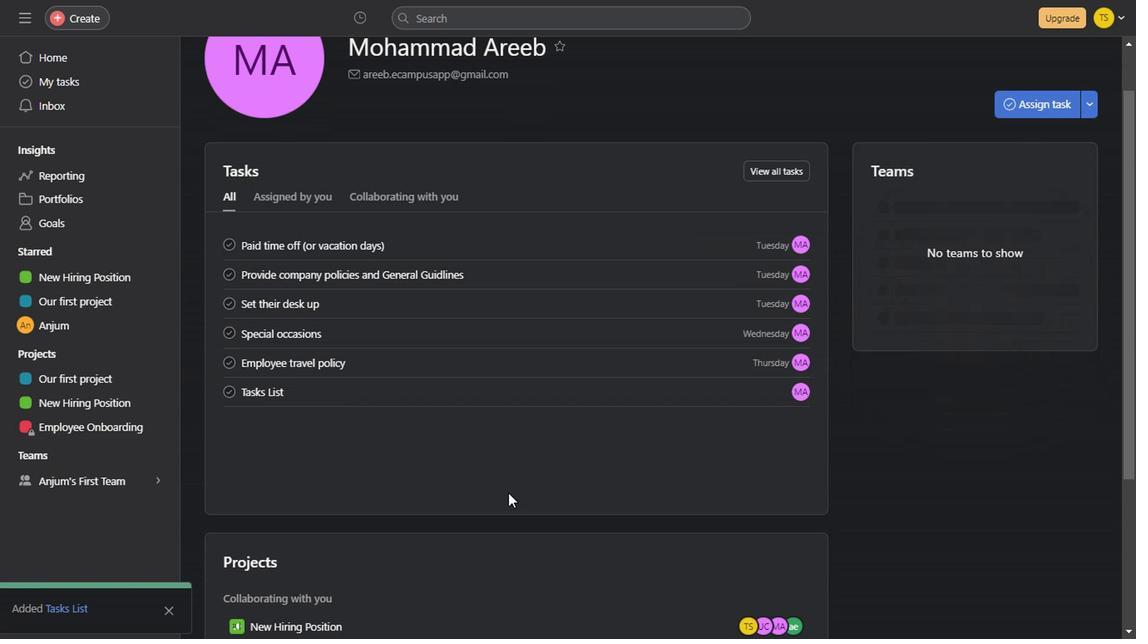 
Action: Mouse scrolled (506, 492) with delta (0, 0)
Screenshot: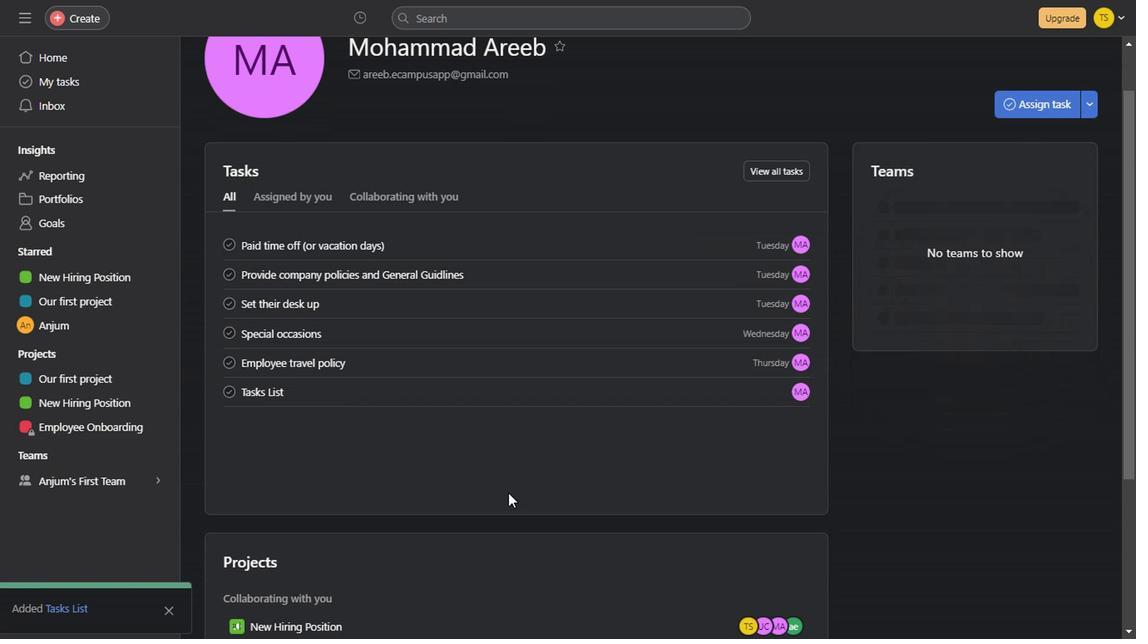 
Action: Mouse scrolled (506, 492) with delta (0, 0)
Screenshot: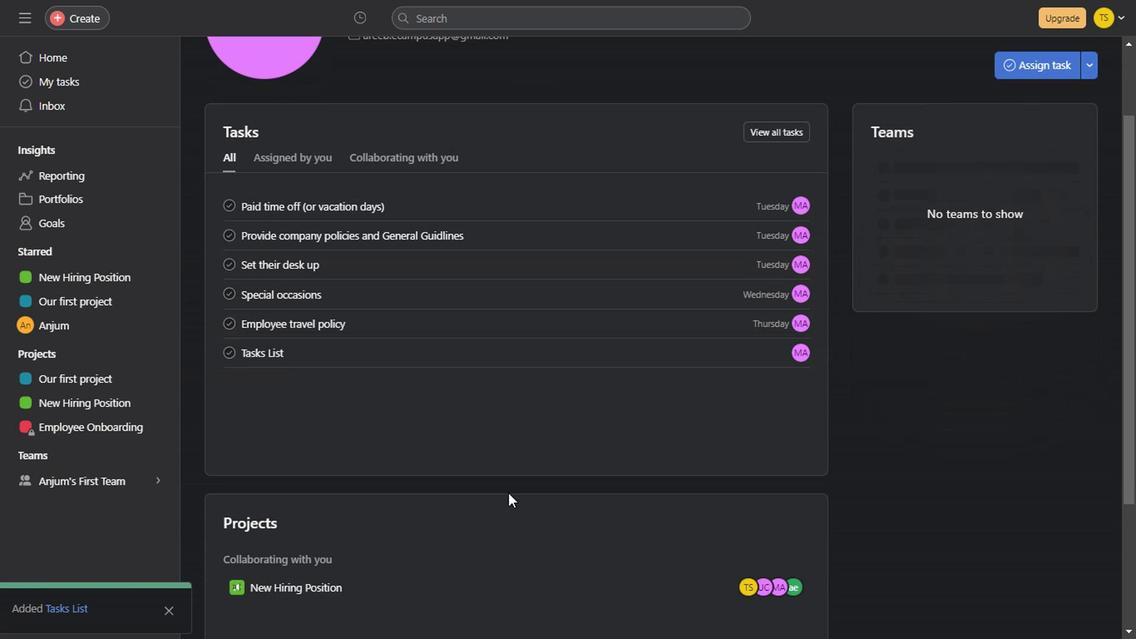 
Action: Mouse moved to (1127, 580)
Screenshot: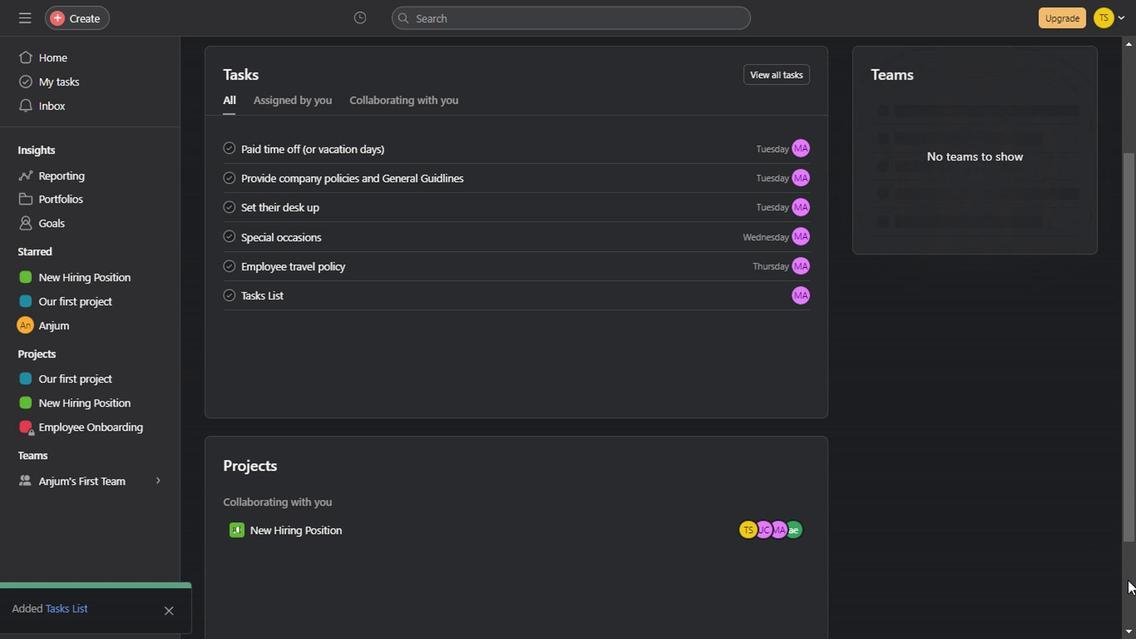 
Action: Mouse pressed left at (1127, 580)
Screenshot: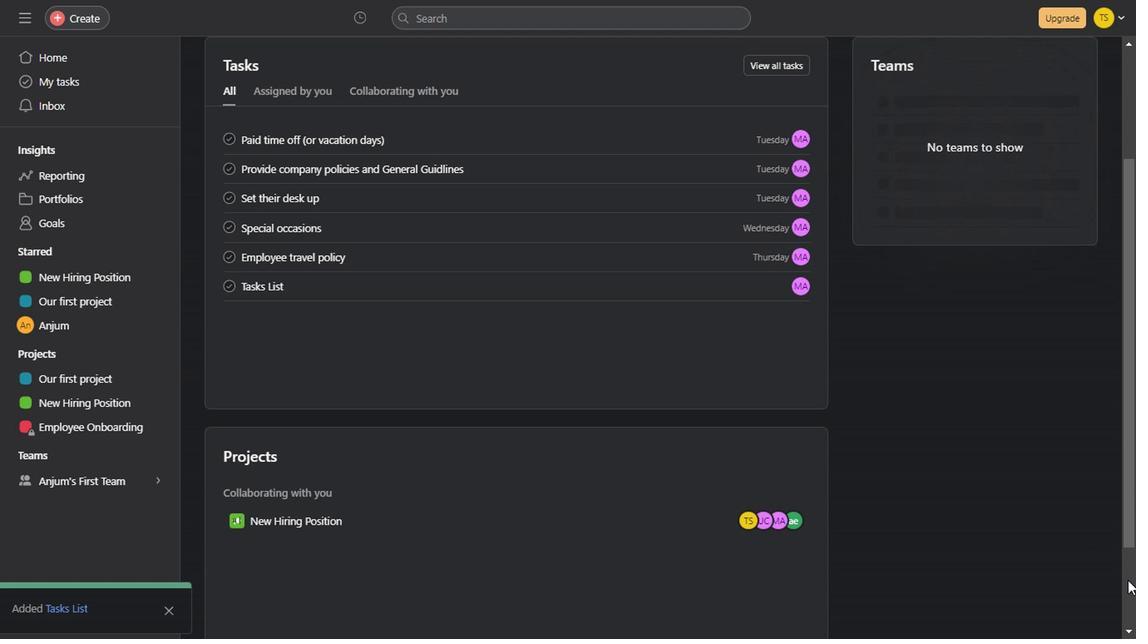 
Action: Mouse moved to (910, 433)
Screenshot: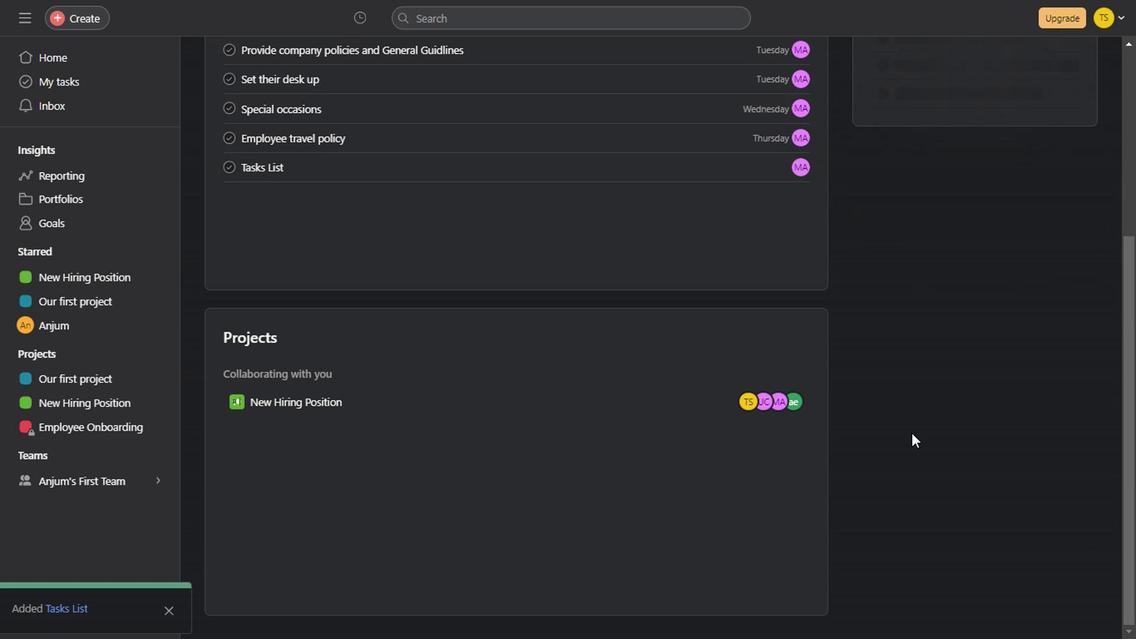 
Action: Mouse scrolled (910, 434) with delta (0, 0)
Screenshot: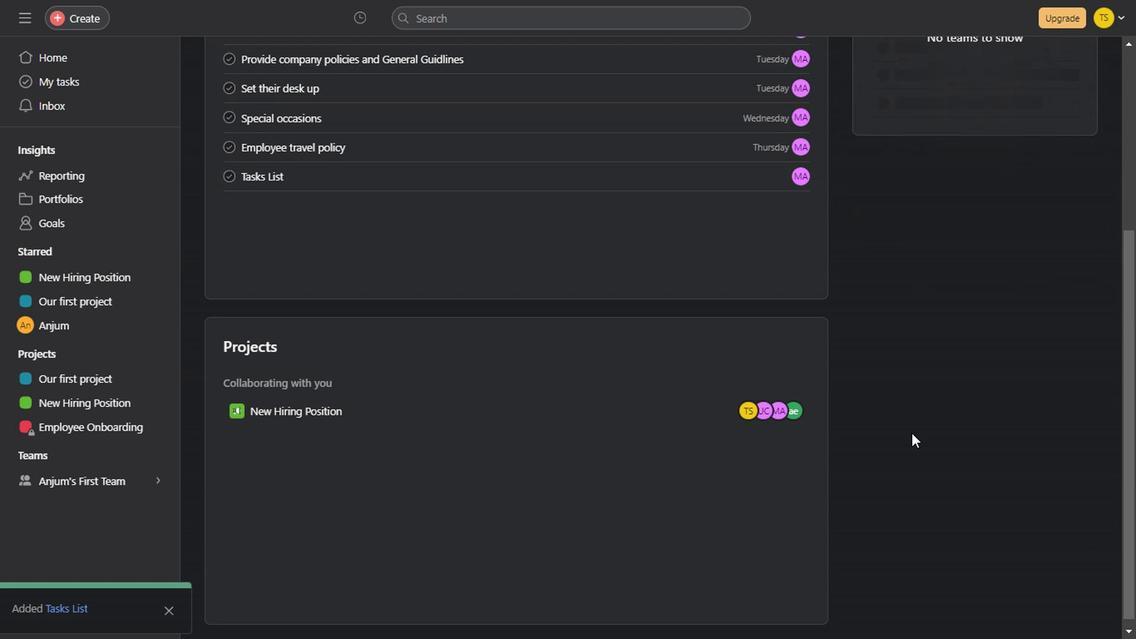 
Action: Mouse moved to (294, 252)
Screenshot: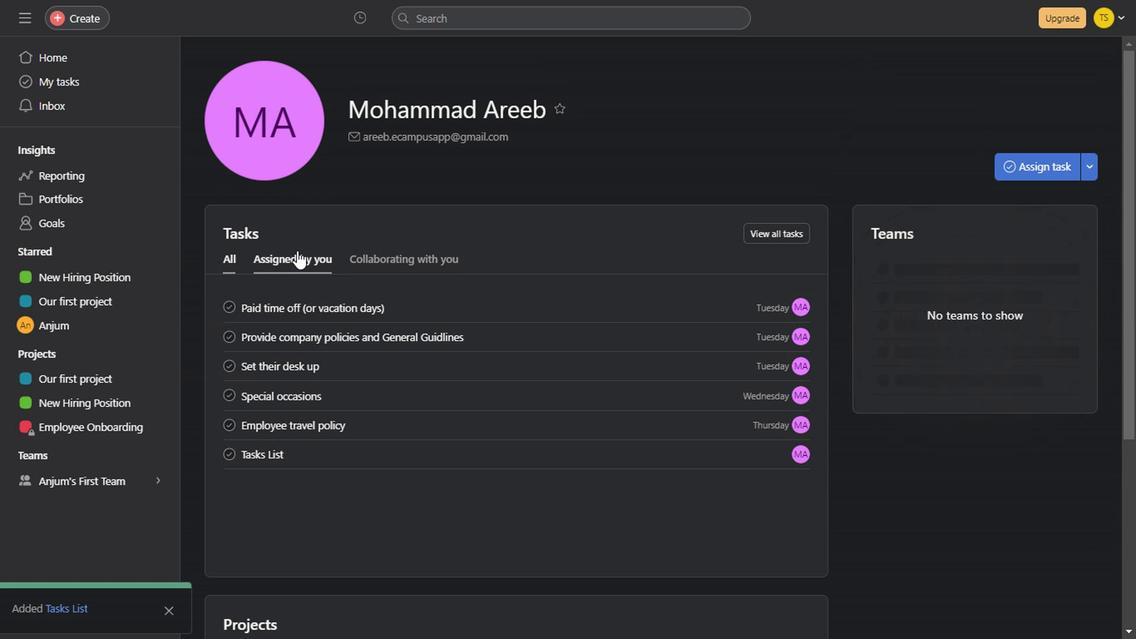 
Action: Mouse pressed left at (294, 252)
Screenshot: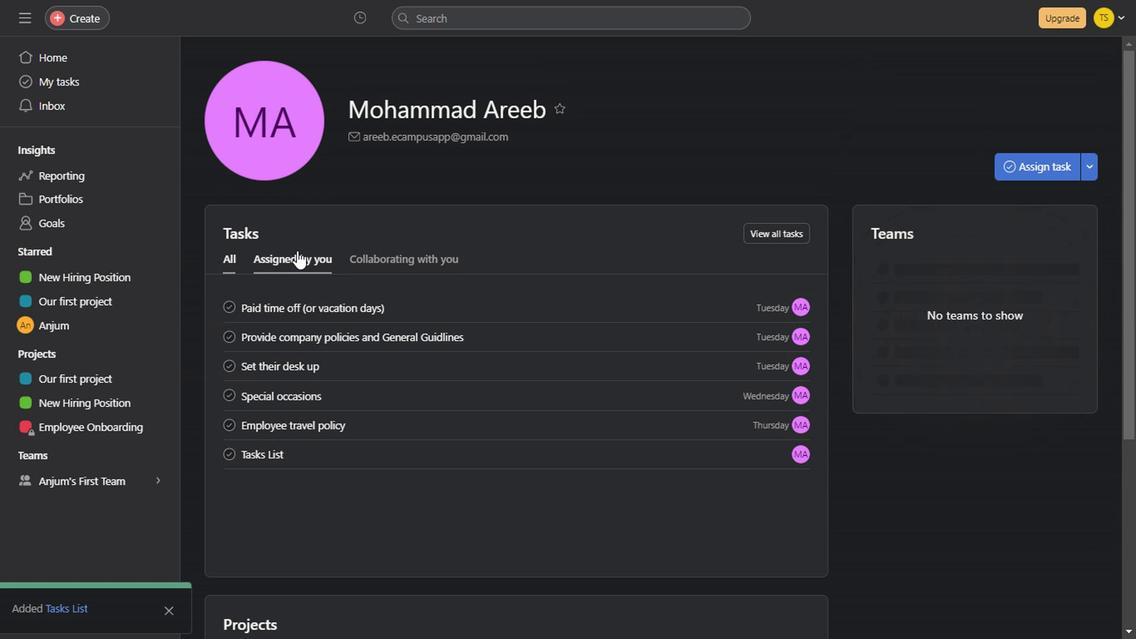 
Action: Mouse moved to (412, 259)
Screenshot: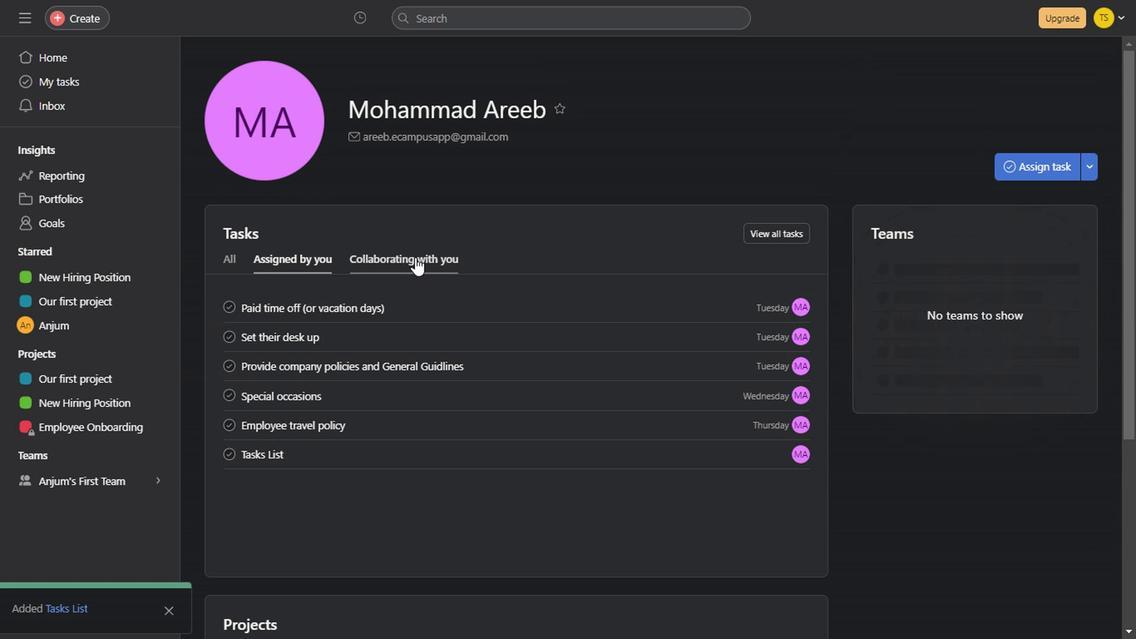 
Action: Mouse pressed left at (412, 259)
Screenshot: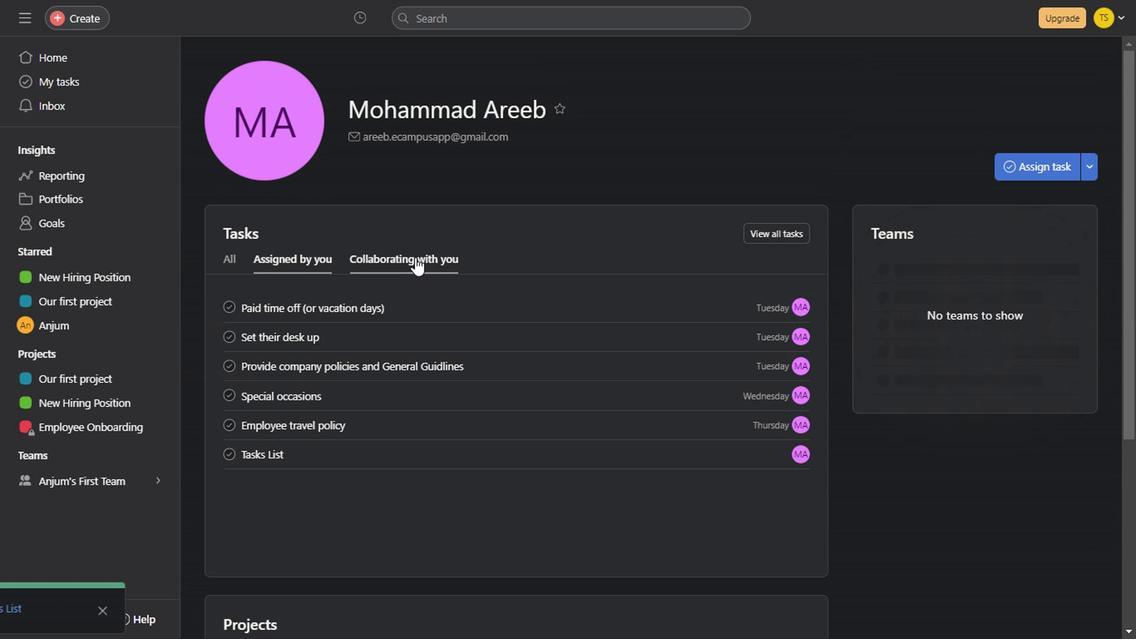 
Action: Mouse moved to (532, 307)
Screenshot: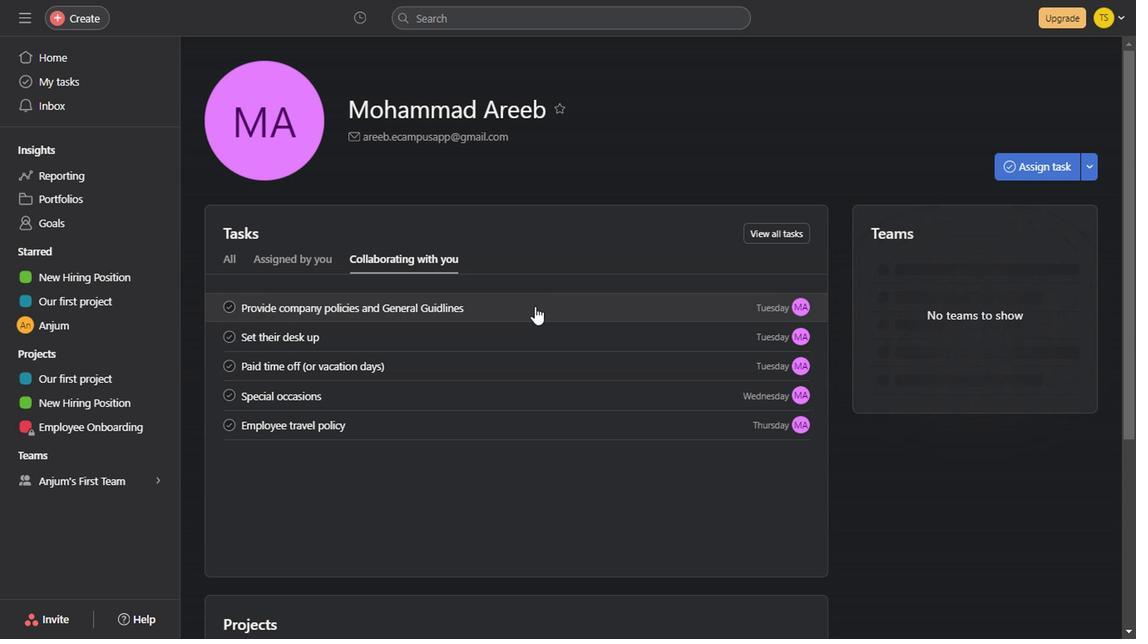 
Action: Mouse pressed left at (532, 307)
Screenshot: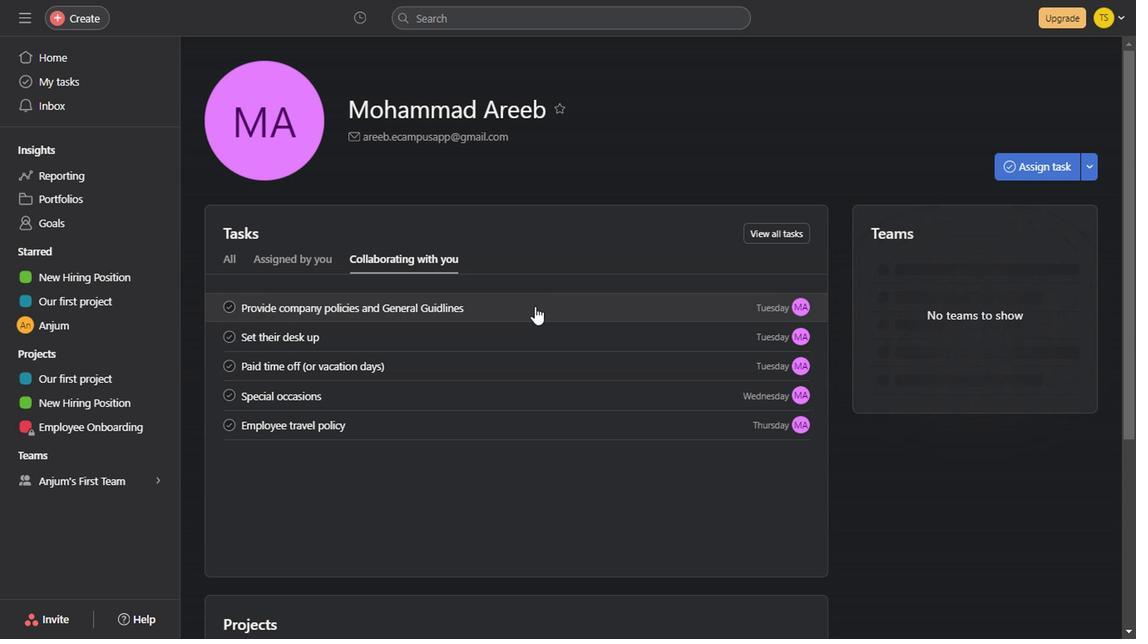 
Action: Mouse moved to (624, 348)
Screenshot: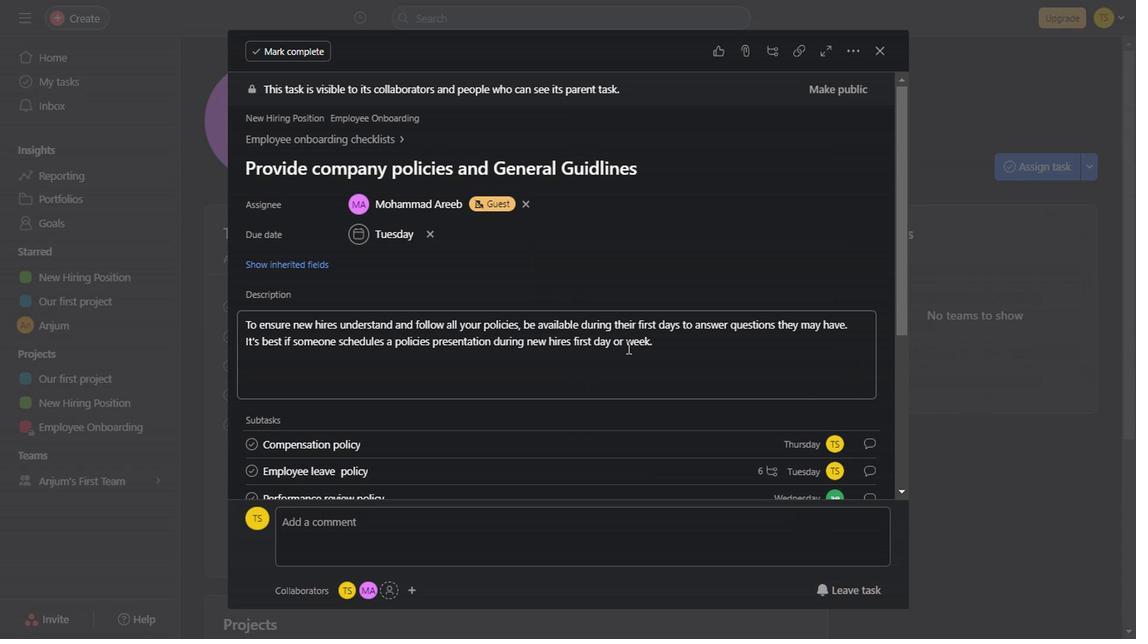 
Action: Mouse scrolled (624, 347) with delta (0, -1)
Screenshot: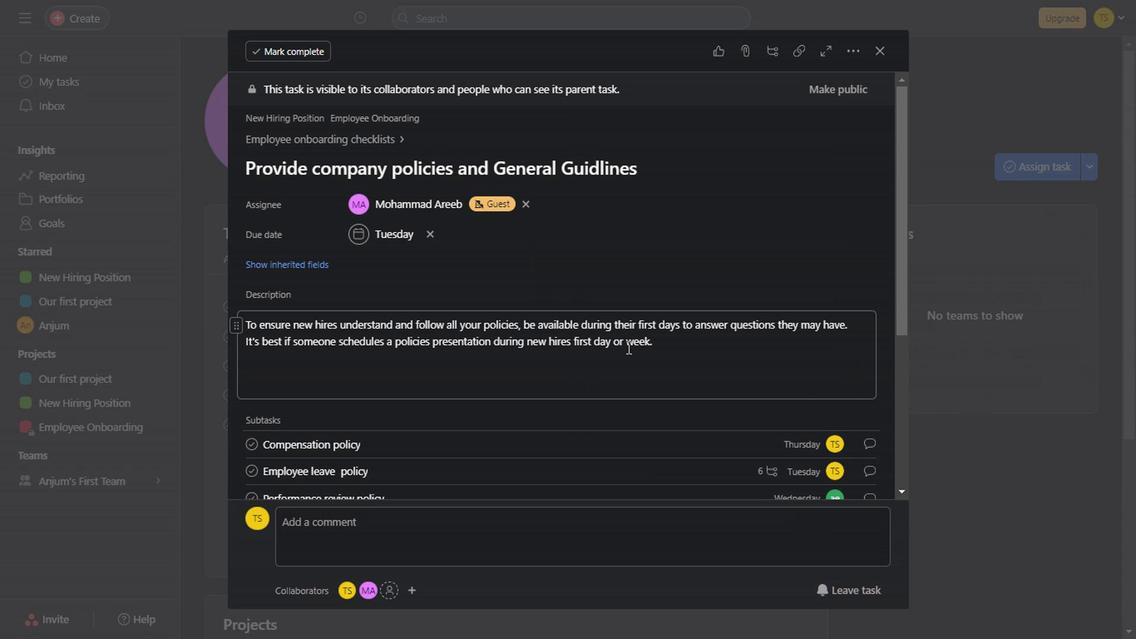 
Action: Mouse scrolled (624, 347) with delta (0, -1)
Screenshot: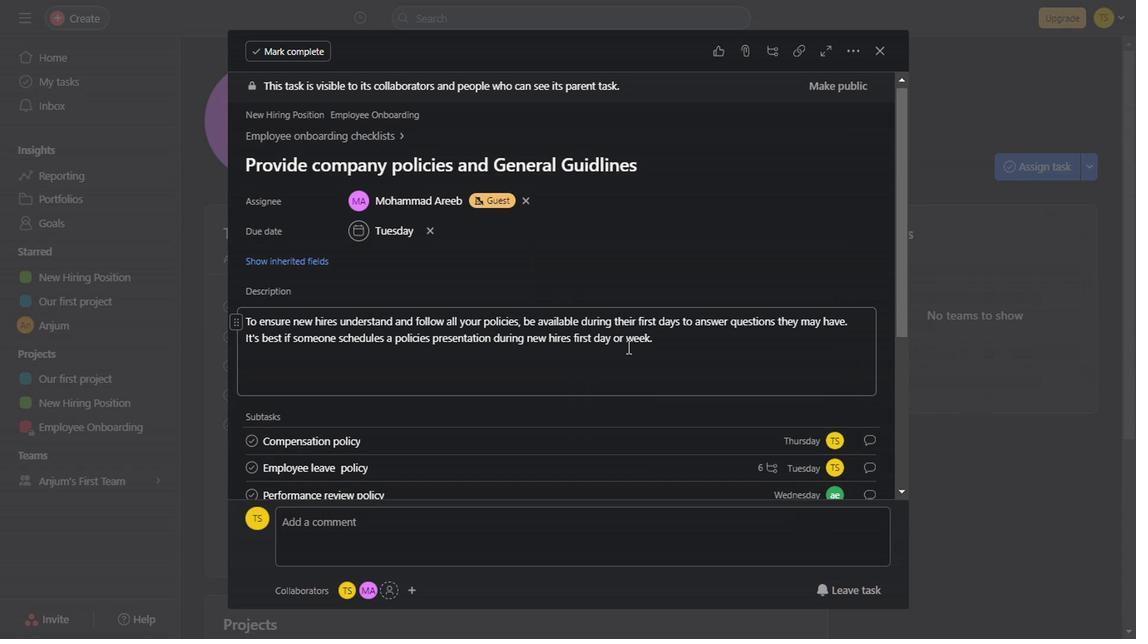 
Action: Mouse scrolled (624, 347) with delta (0, -1)
Screenshot: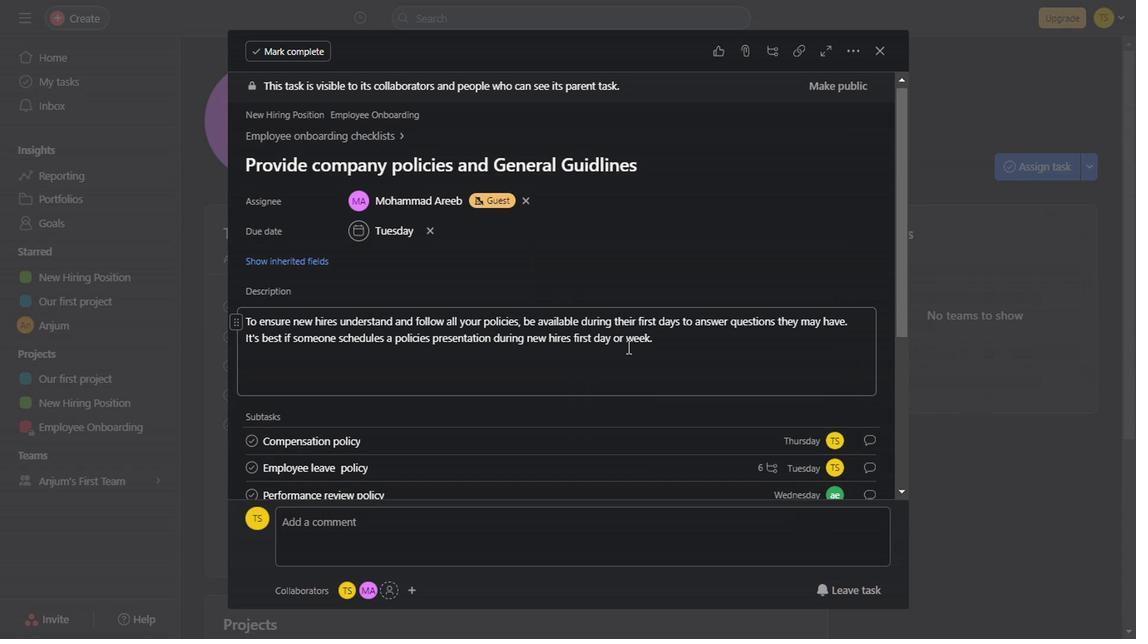 
Action: Mouse scrolled (624, 347) with delta (0, -1)
Screenshot: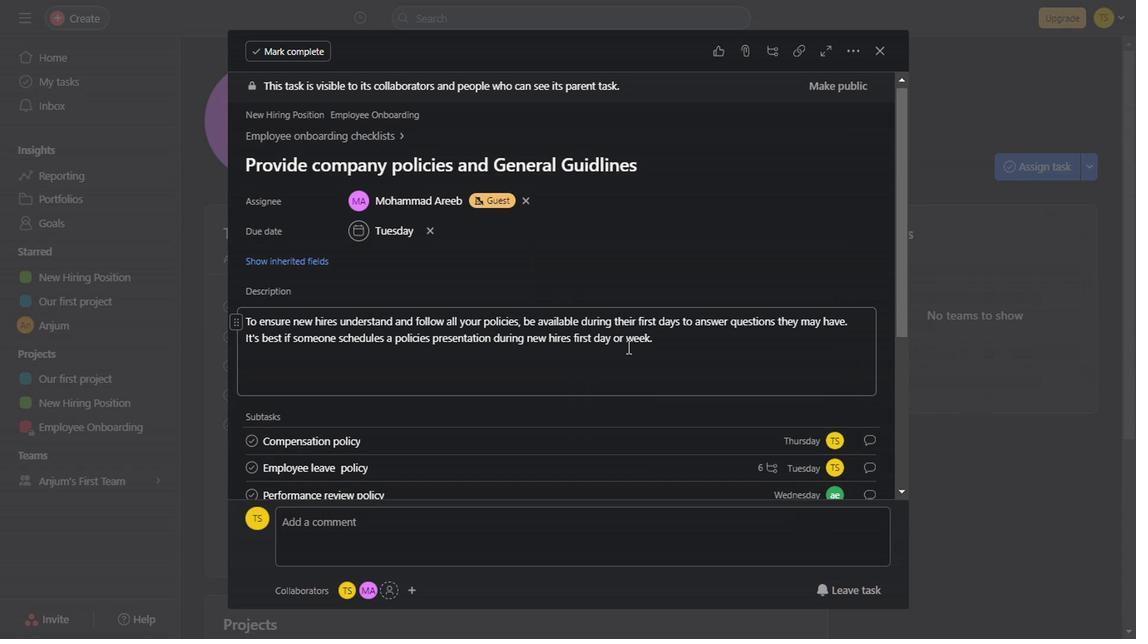 
Action: Mouse scrolled (624, 347) with delta (0, -1)
Screenshot: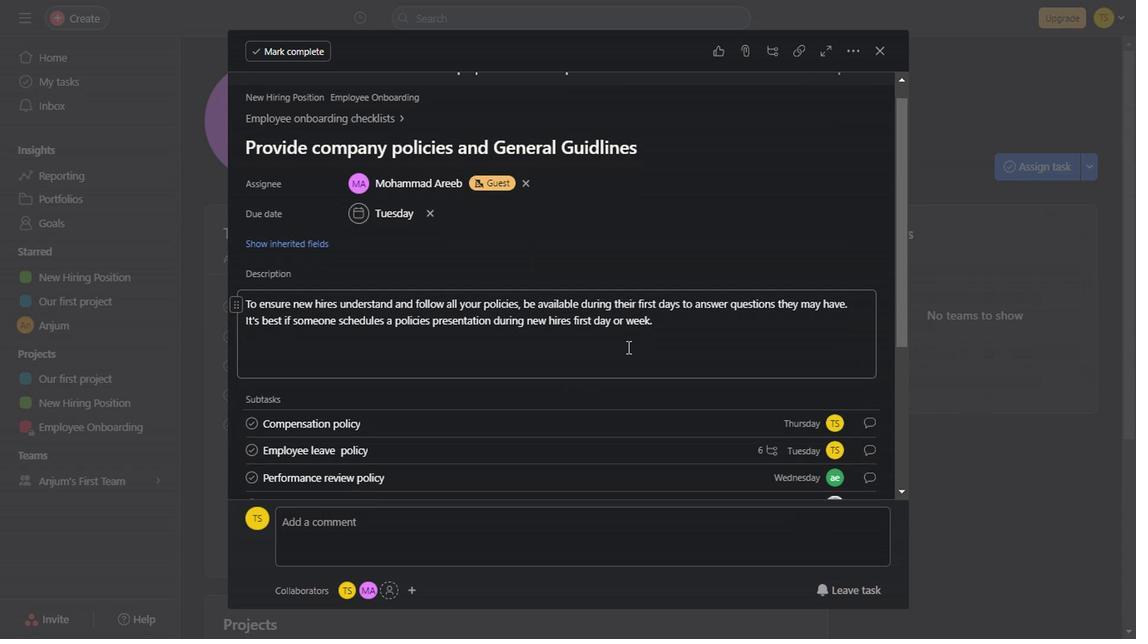 
Action: Mouse scrolled (624, 347) with delta (0, -1)
Screenshot: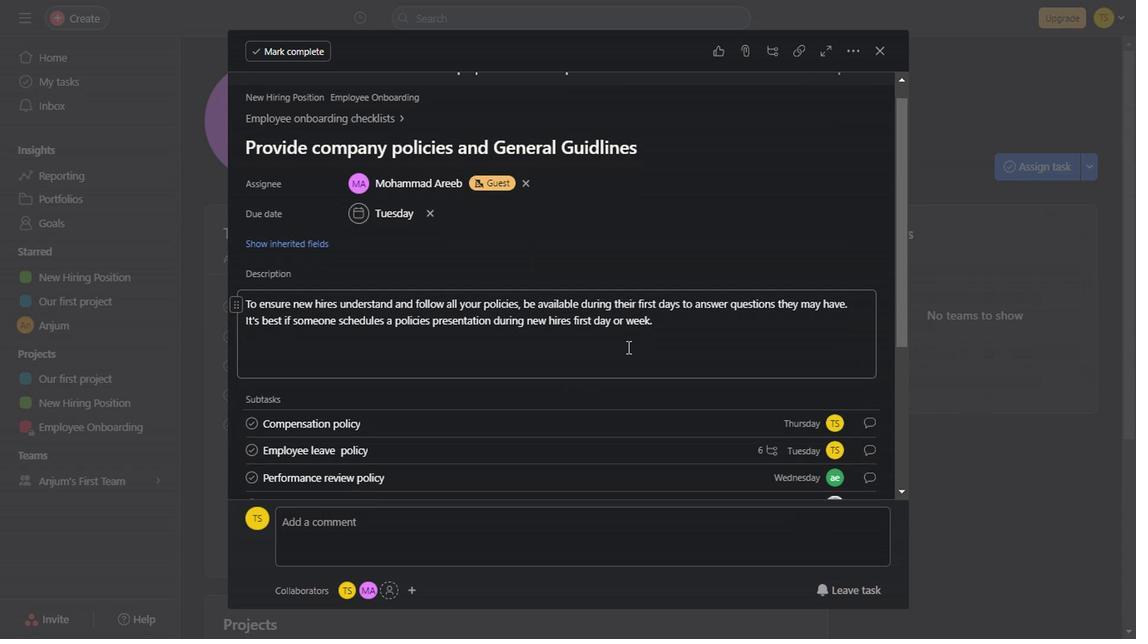 
Action: Mouse scrolled (624, 347) with delta (0, -1)
Screenshot: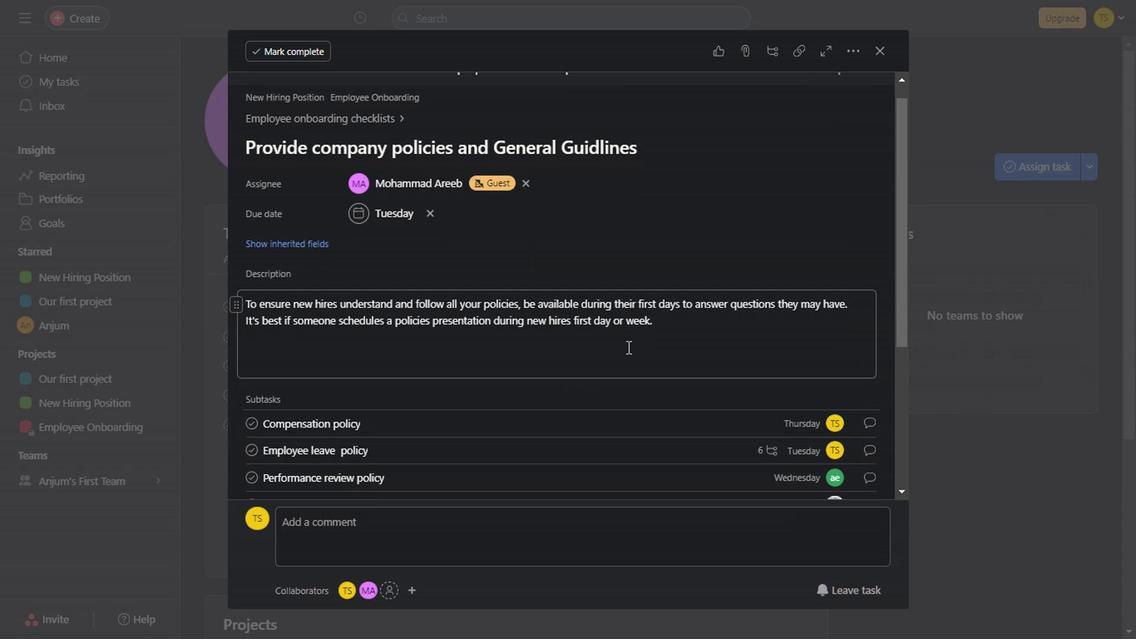
Action: Mouse scrolled (624, 347) with delta (0, -1)
Screenshot: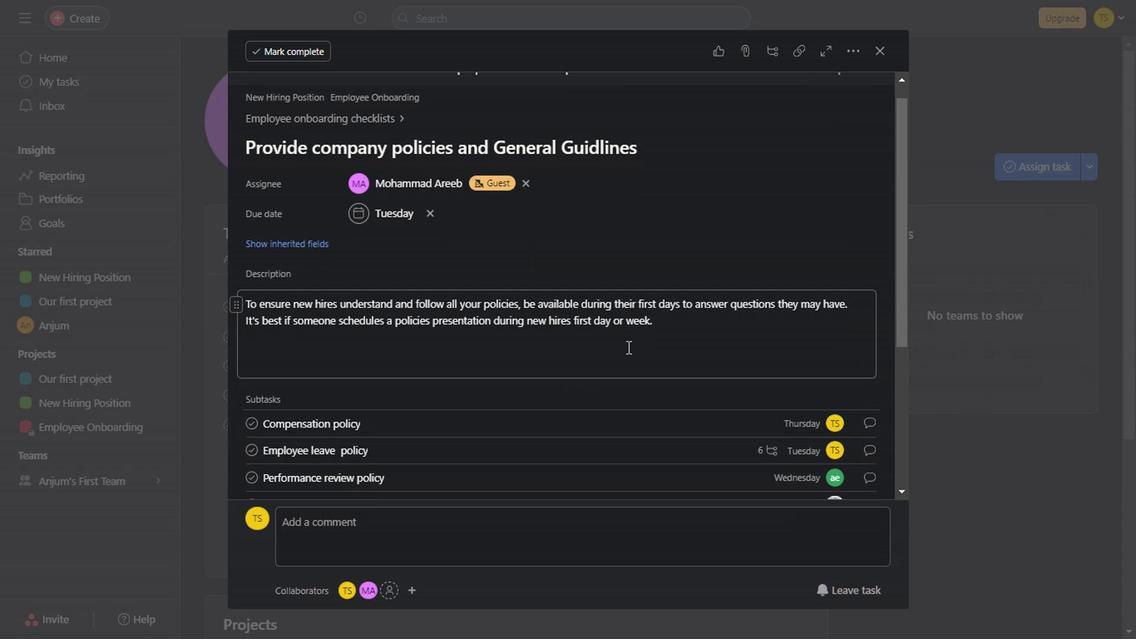 
Action: Mouse scrolled (624, 347) with delta (0, -1)
Screenshot: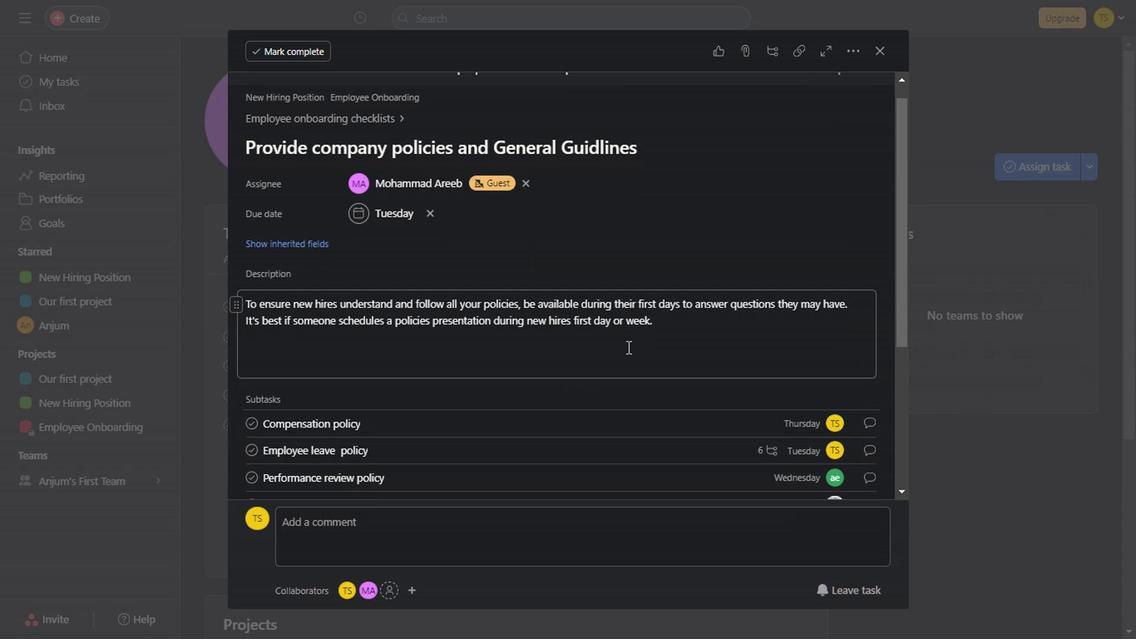 
Action: Mouse scrolled (624, 347) with delta (0, -1)
Screenshot: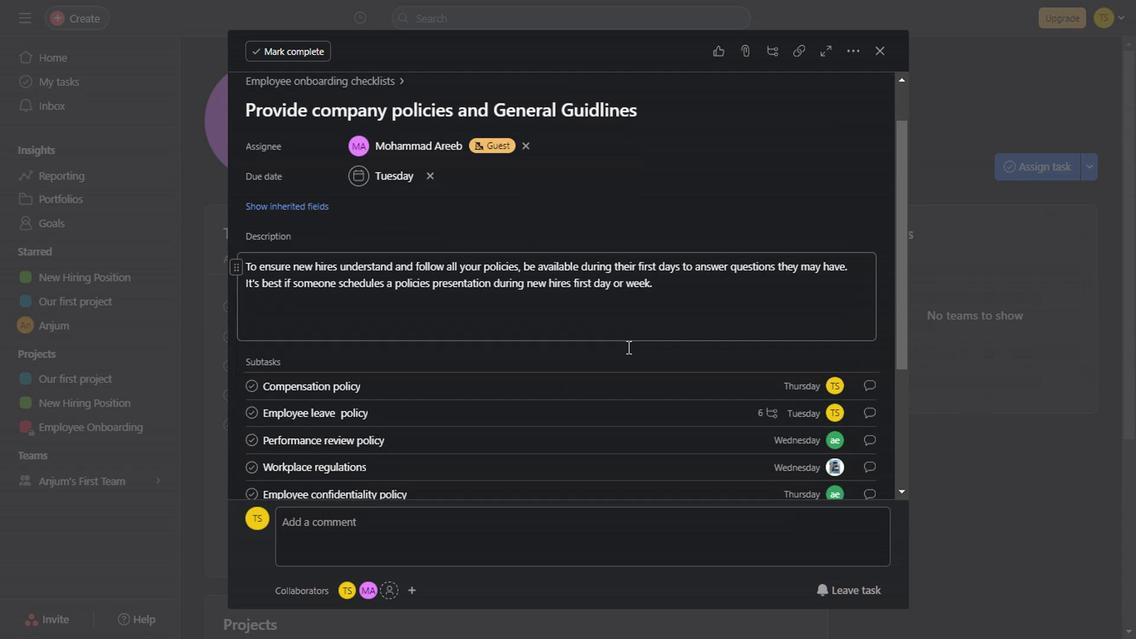 
Action: Mouse scrolled (624, 347) with delta (0, -1)
Screenshot: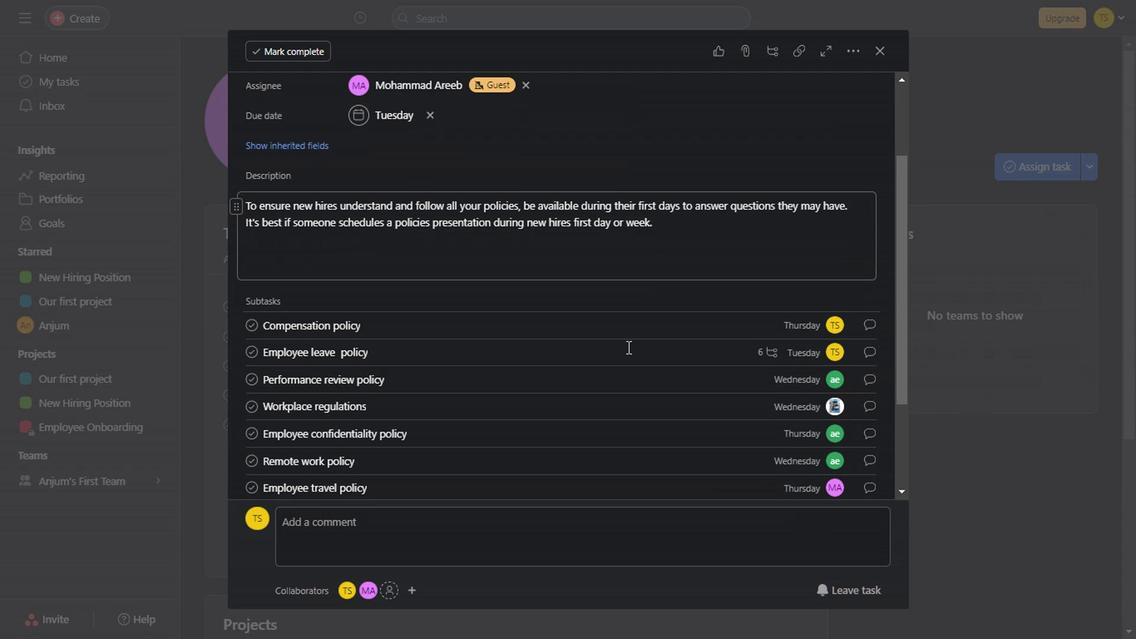 
Action: Mouse scrolled (624, 347) with delta (0, -1)
Screenshot: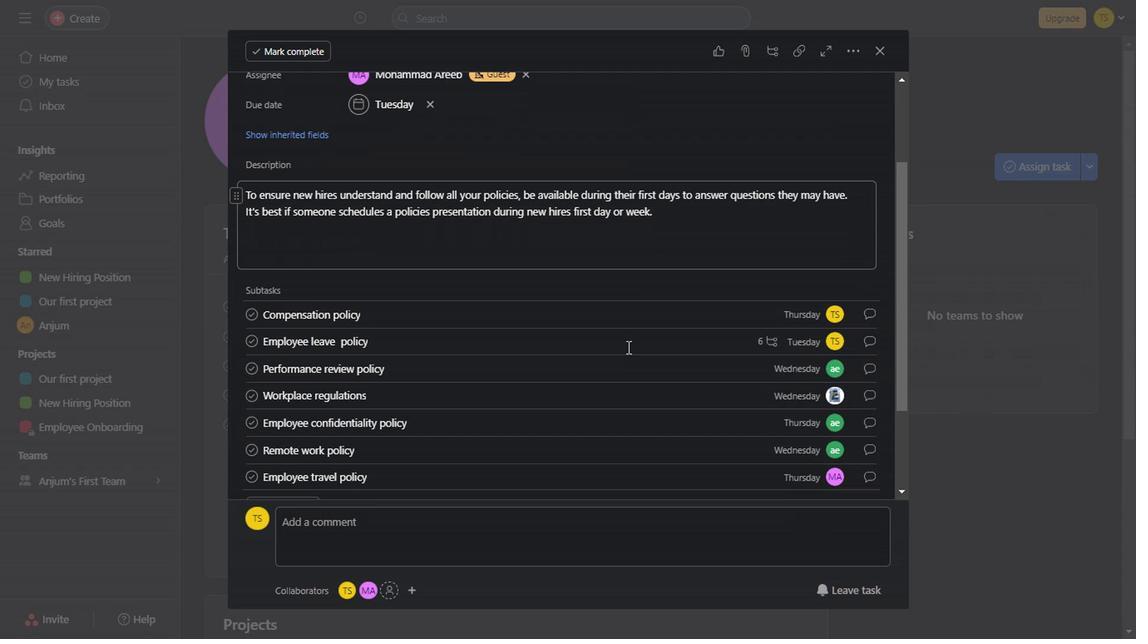 
Action: Mouse scrolled (624, 347) with delta (0, -1)
Screenshot: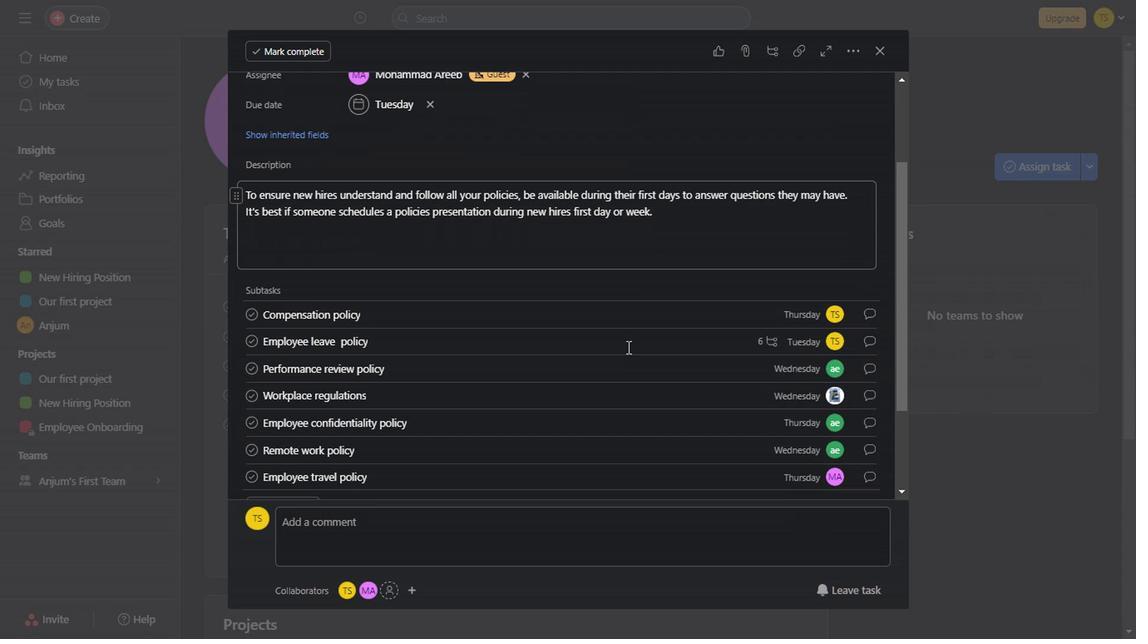 
Action: Mouse scrolled (624, 347) with delta (0, -1)
Screenshot: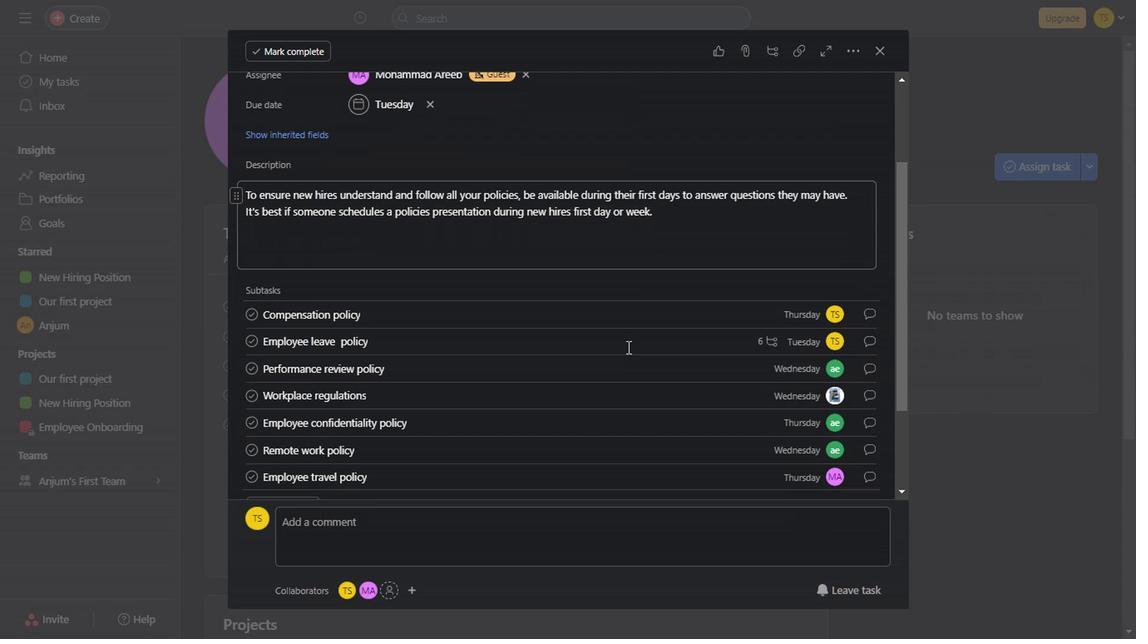 
Action: Mouse scrolled (624, 347) with delta (0, -1)
Screenshot: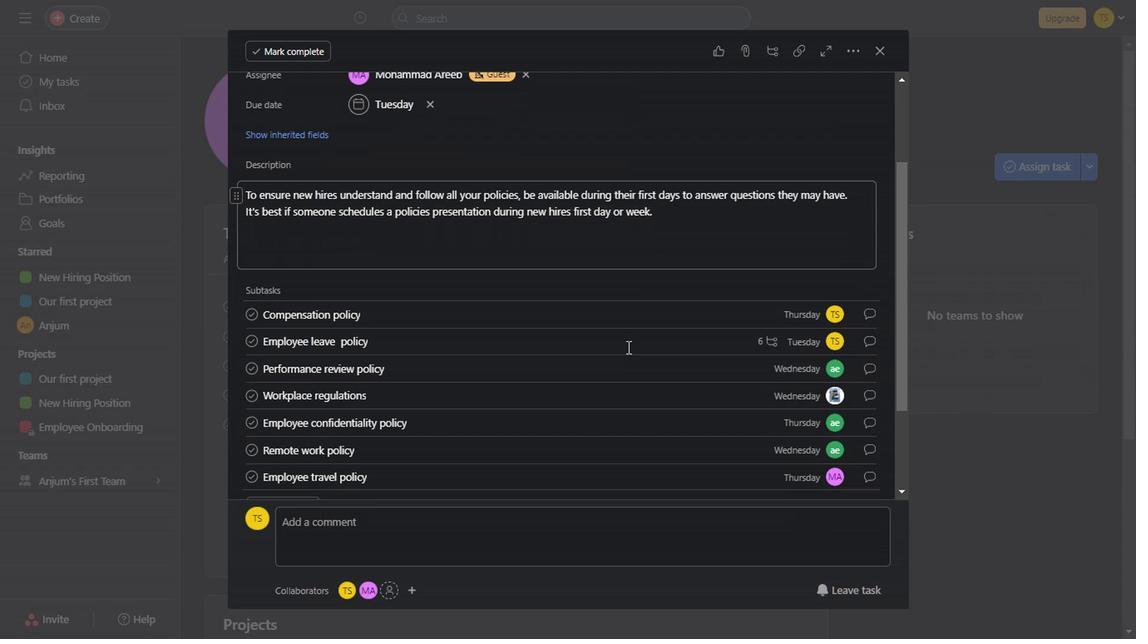 
Action: Mouse scrolled (624, 347) with delta (0, -1)
Screenshot: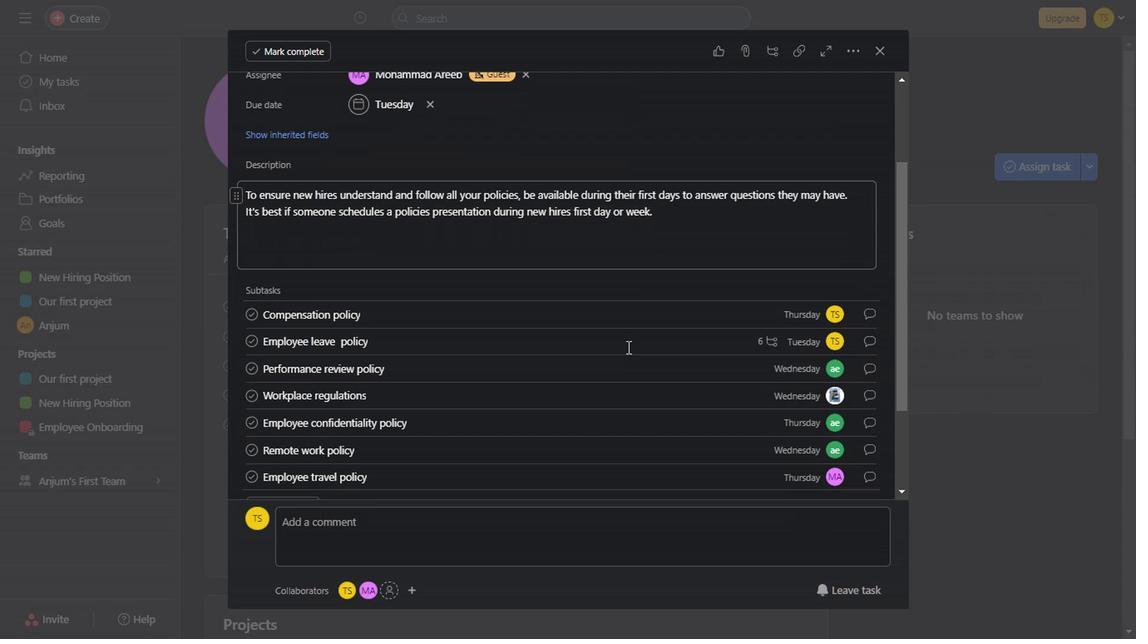 
Action: Mouse scrolled (624, 347) with delta (0, -1)
Screenshot: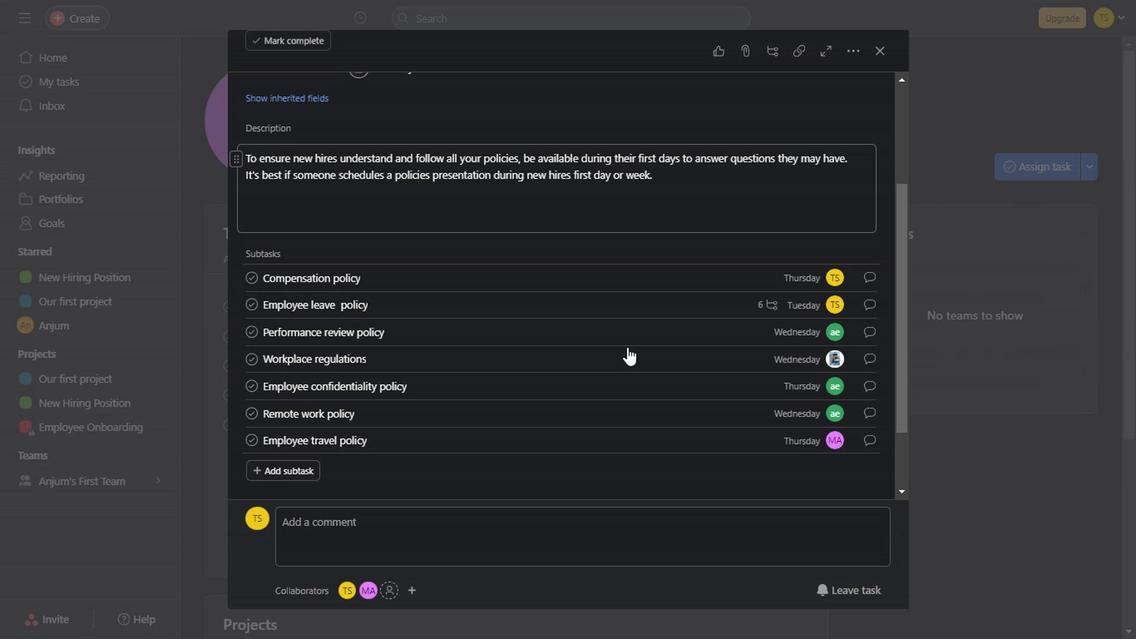 
Action: Mouse scrolled (624, 347) with delta (0, -1)
Screenshot: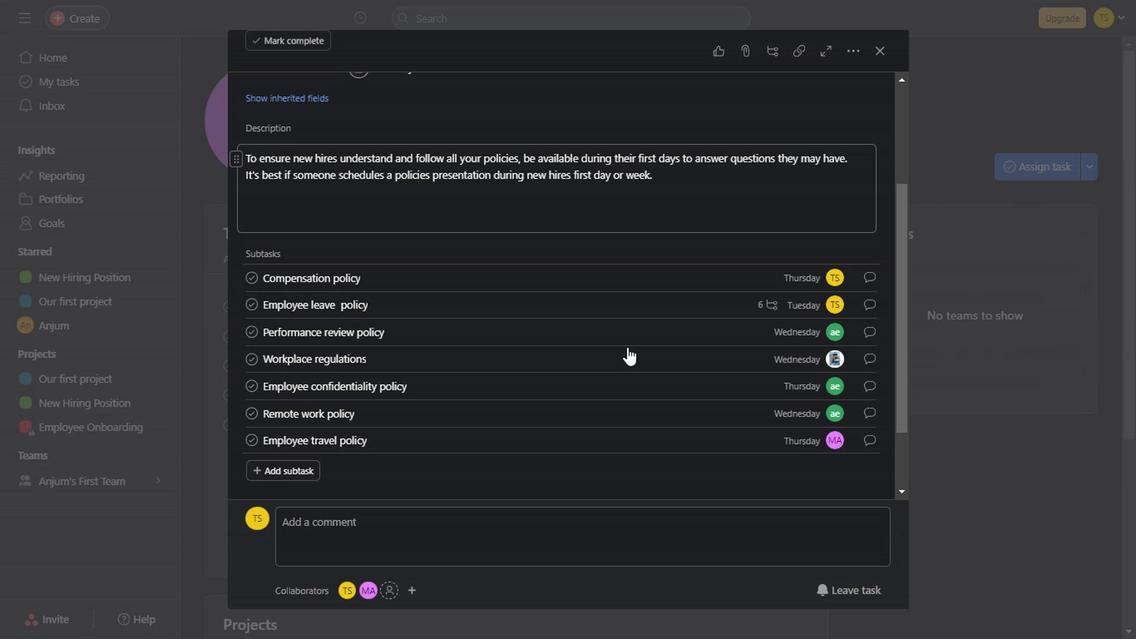 
Action: Mouse scrolled (624, 347) with delta (0, -1)
Screenshot: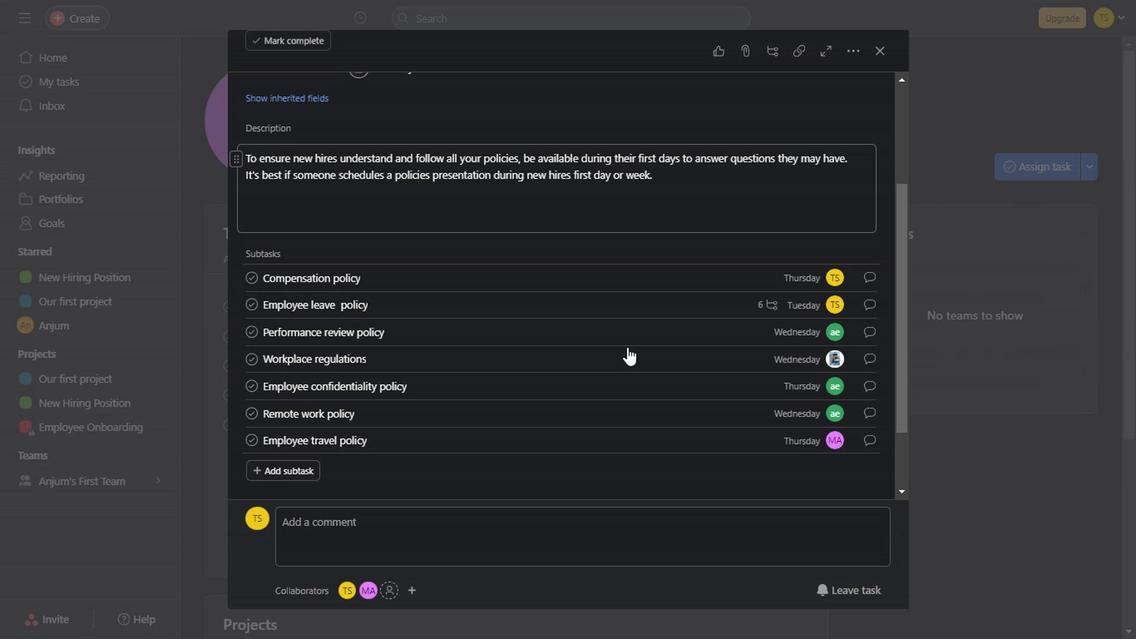 
Action: Mouse scrolled (624, 347) with delta (0, -1)
